 Task: Brush Stroke Text Effect.
Action: Mouse moved to (45, 11)
Screenshot: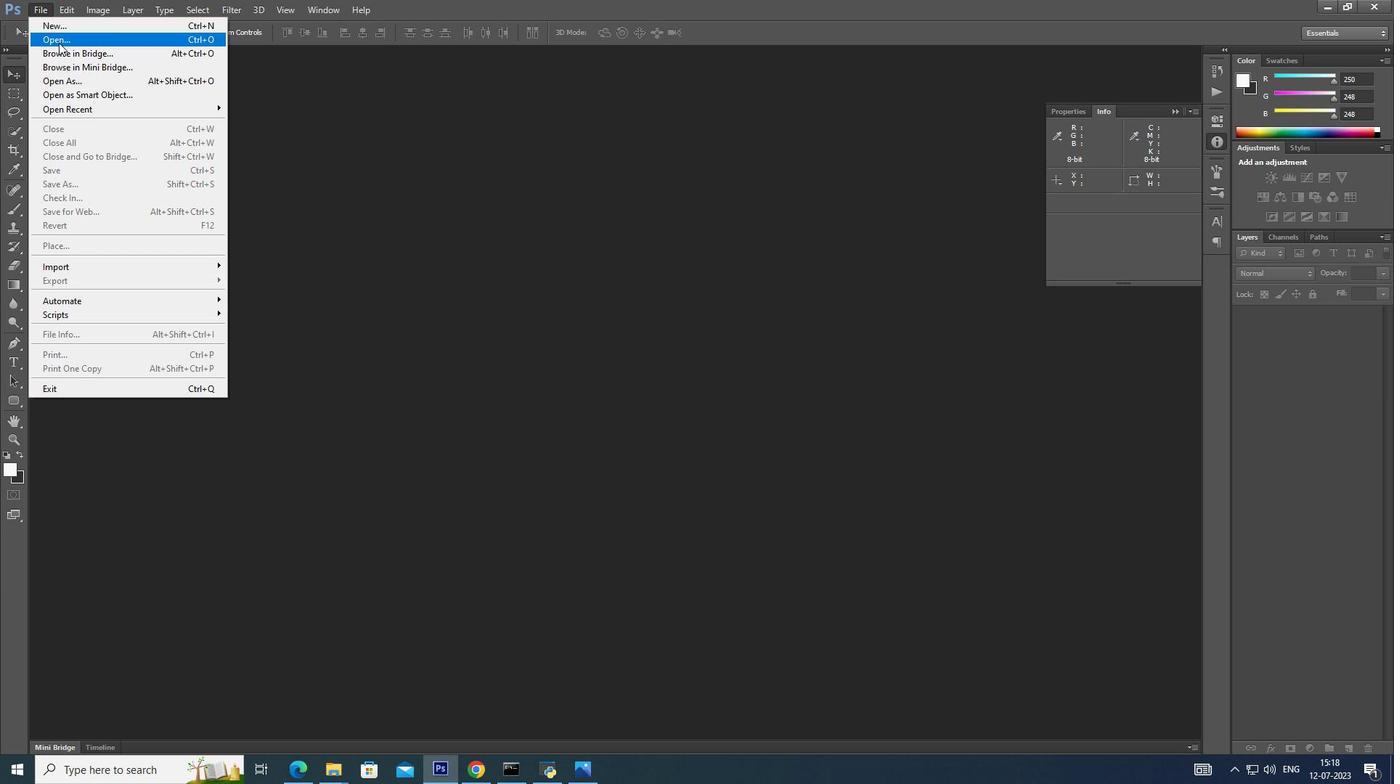 
Action: Mouse pressed left at (45, 11)
Screenshot: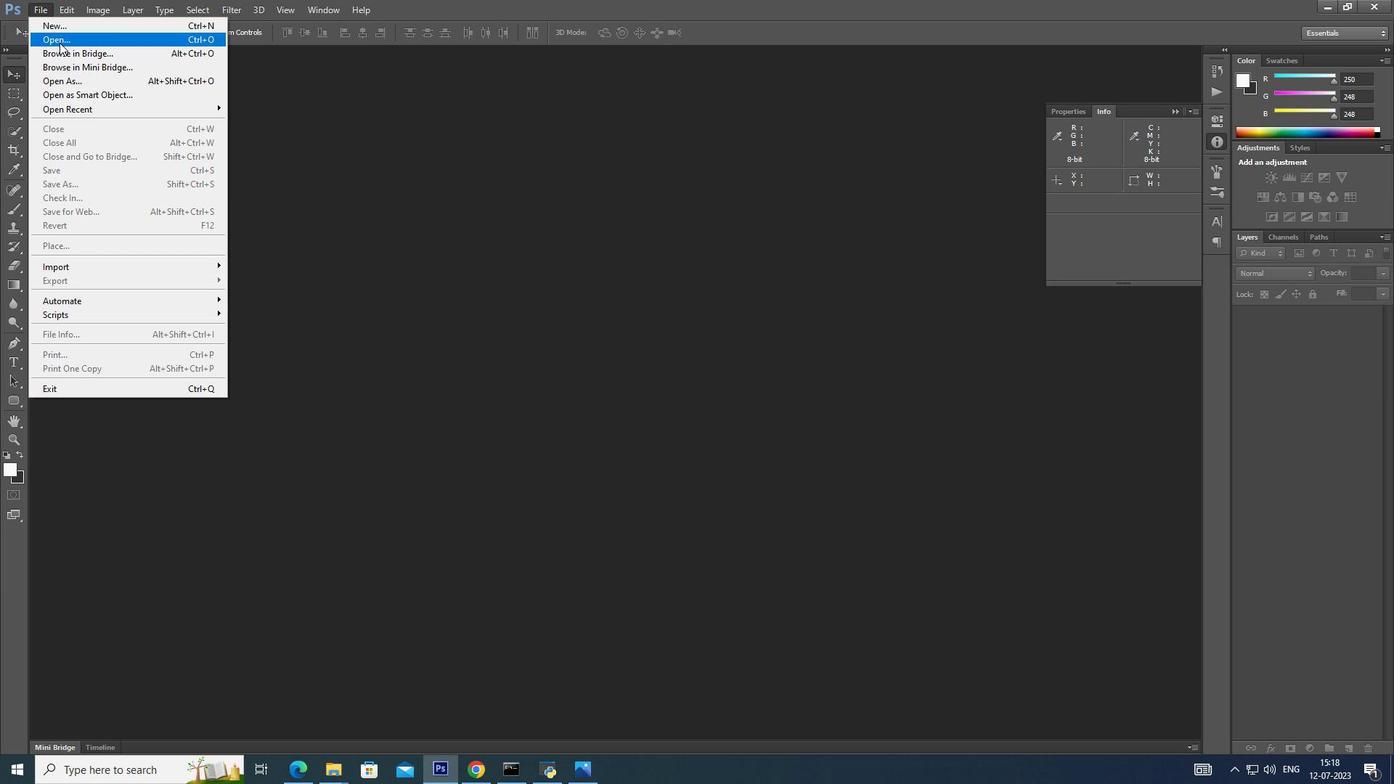 
Action: Mouse moved to (67, 25)
Screenshot: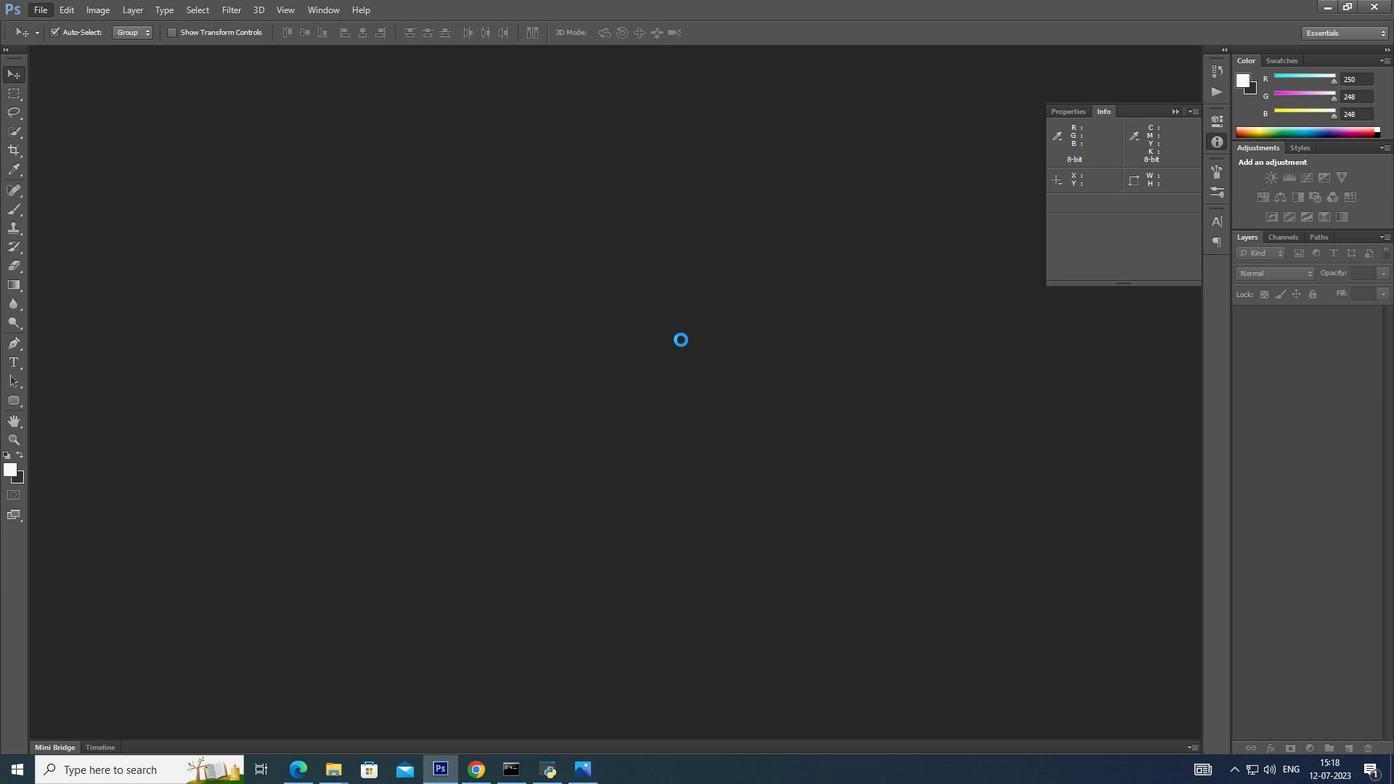 
Action: Mouse pressed left at (67, 25)
Screenshot: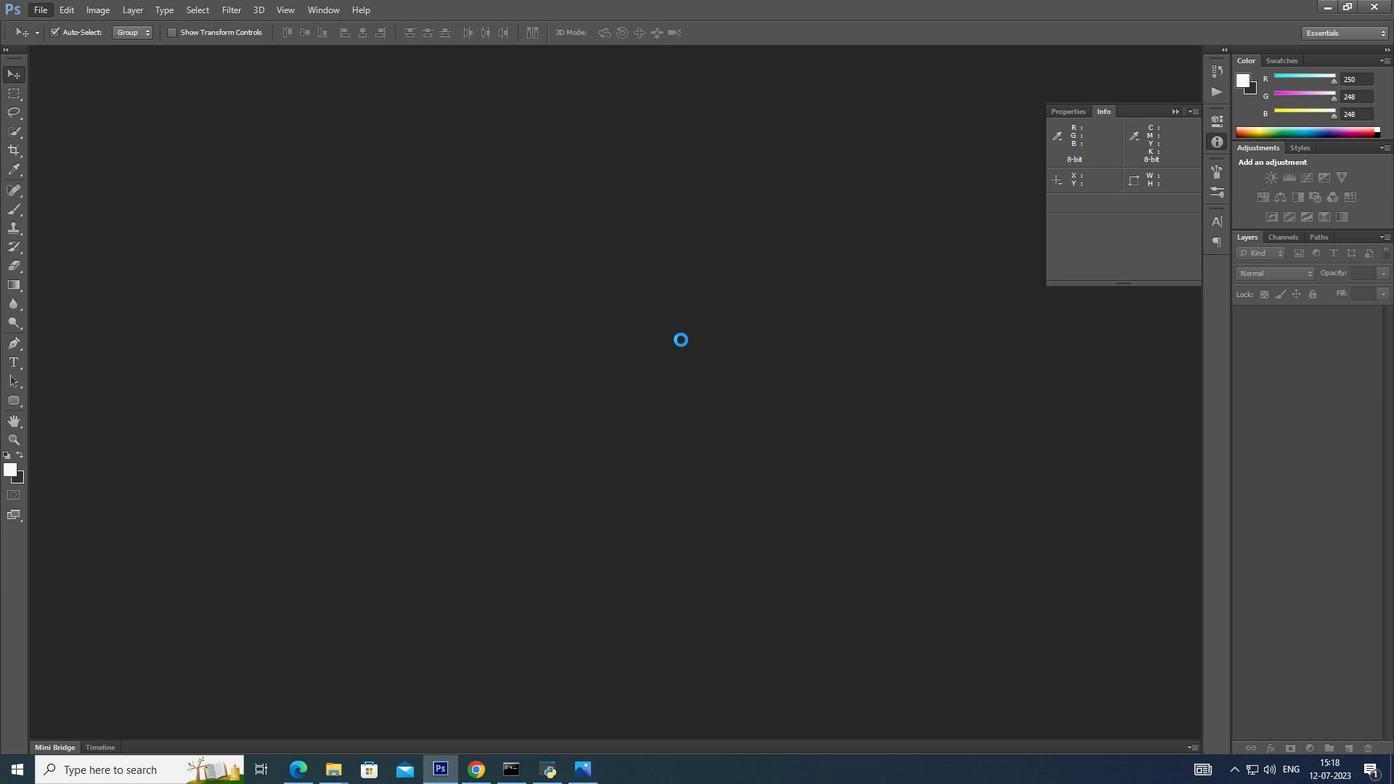 
Action: Mouse moved to (841, 189)
Screenshot: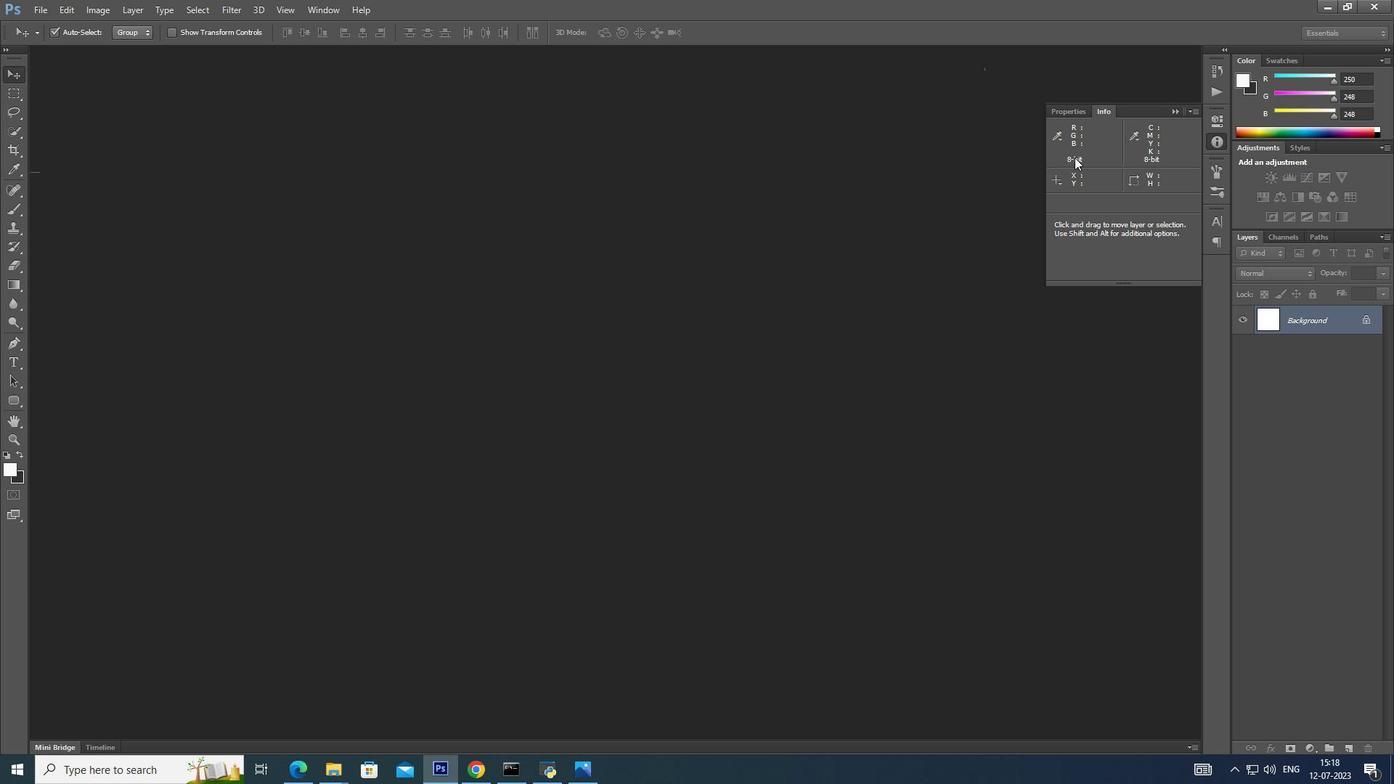 
Action: Mouse pressed left at (841, 189)
Screenshot: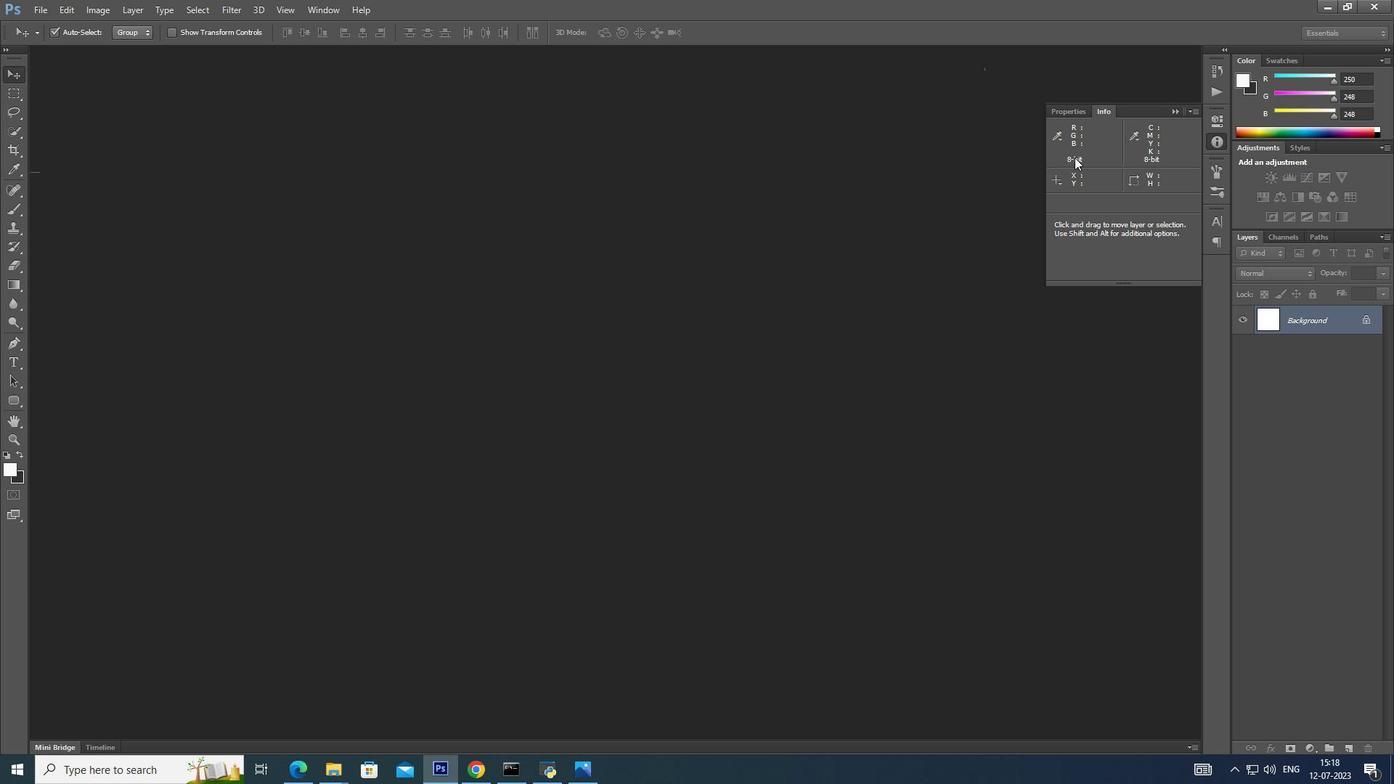 
Action: Mouse moved to (1170, 110)
Screenshot: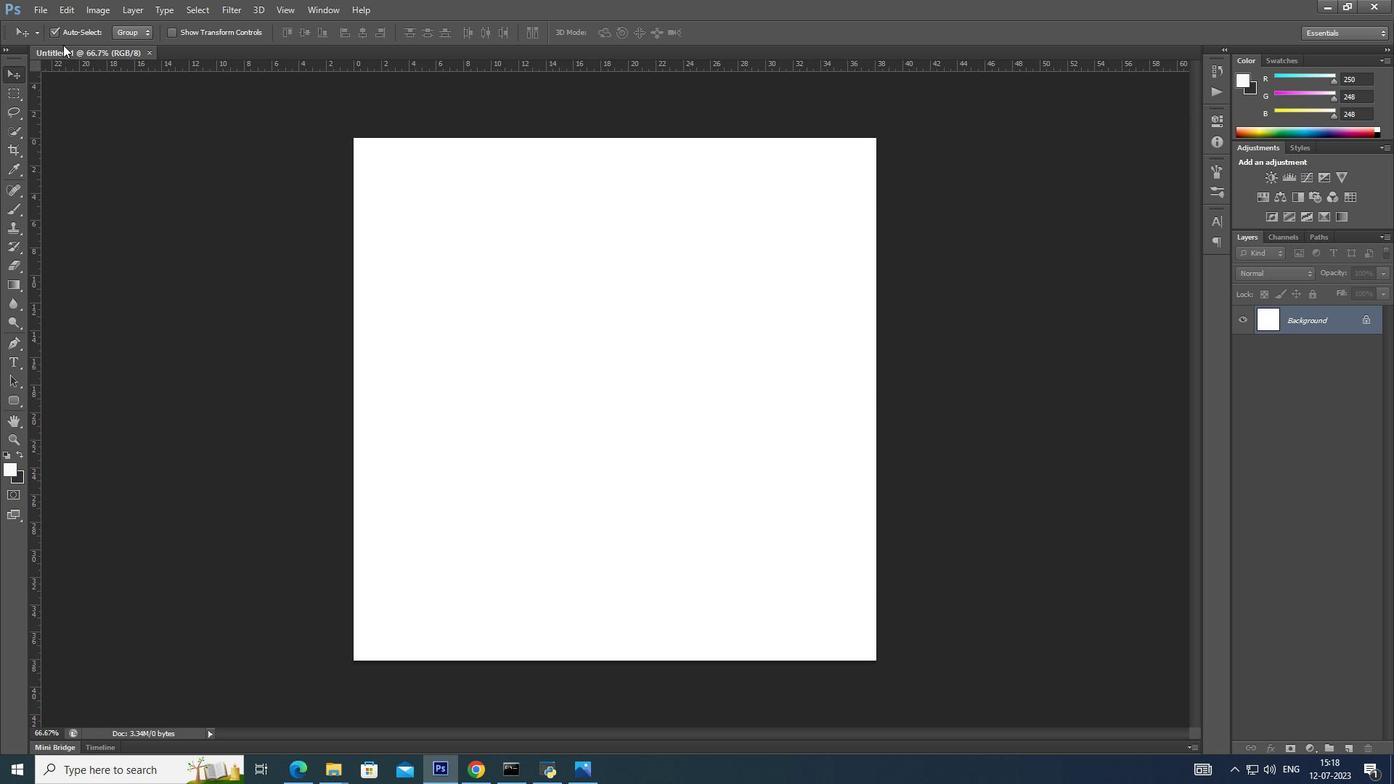 
Action: Mouse pressed left at (1170, 110)
Screenshot: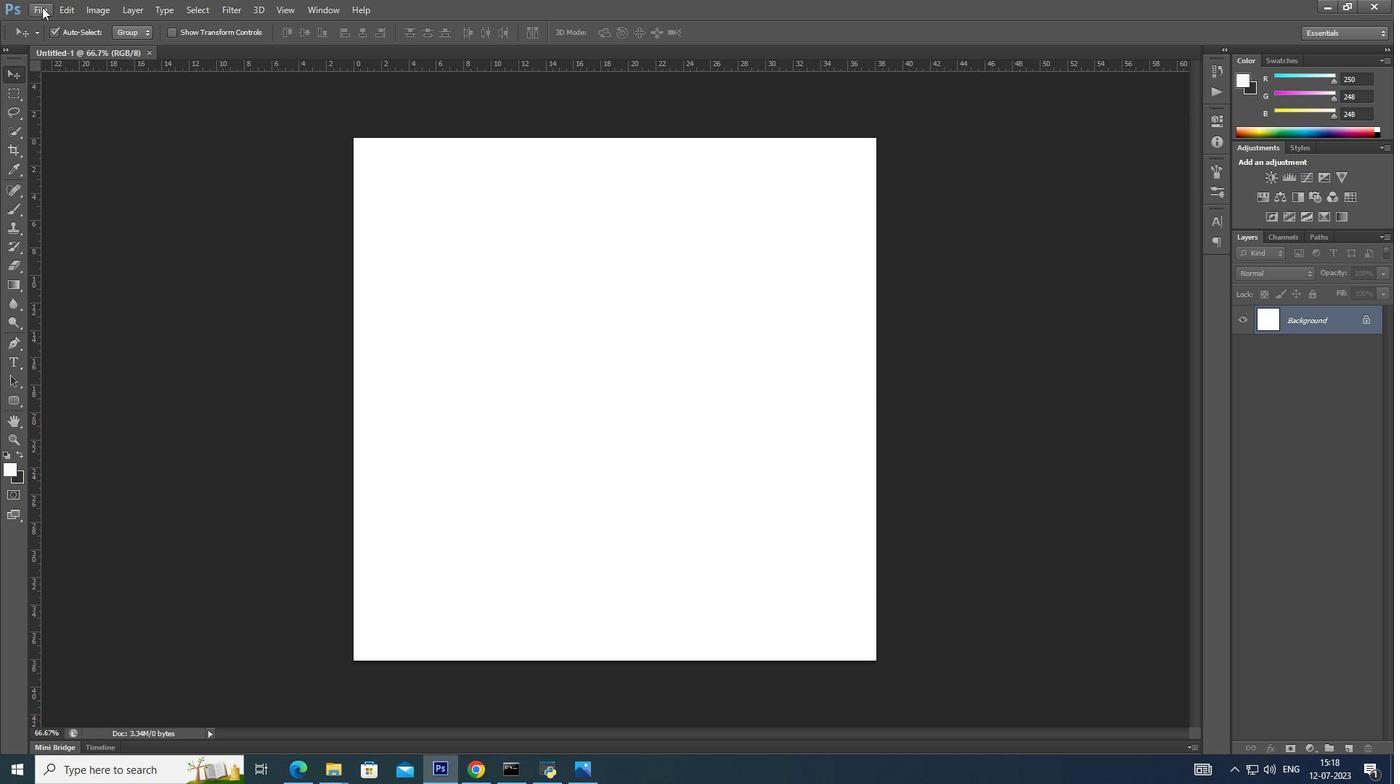 
Action: Mouse moved to (41, 5)
Screenshot: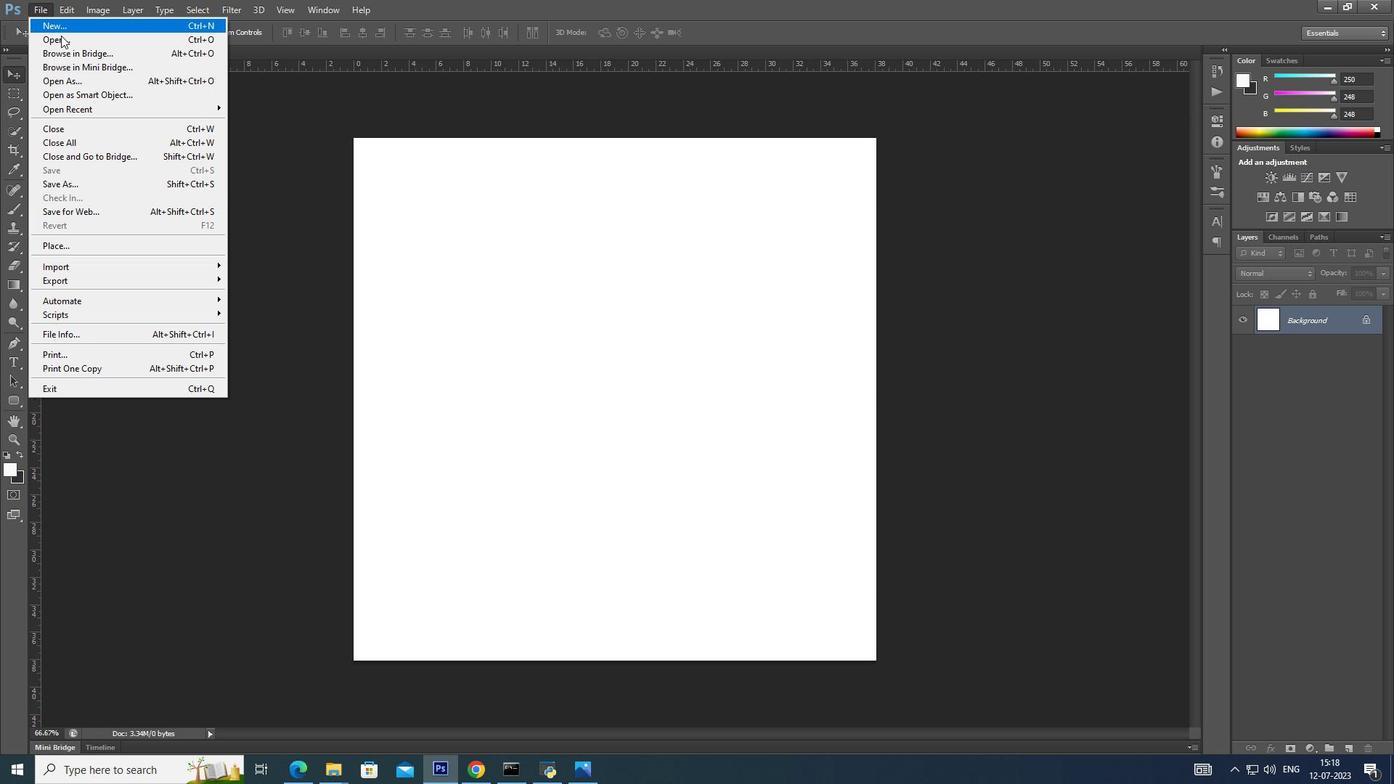 
Action: Mouse pressed left at (41, 5)
Screenshot: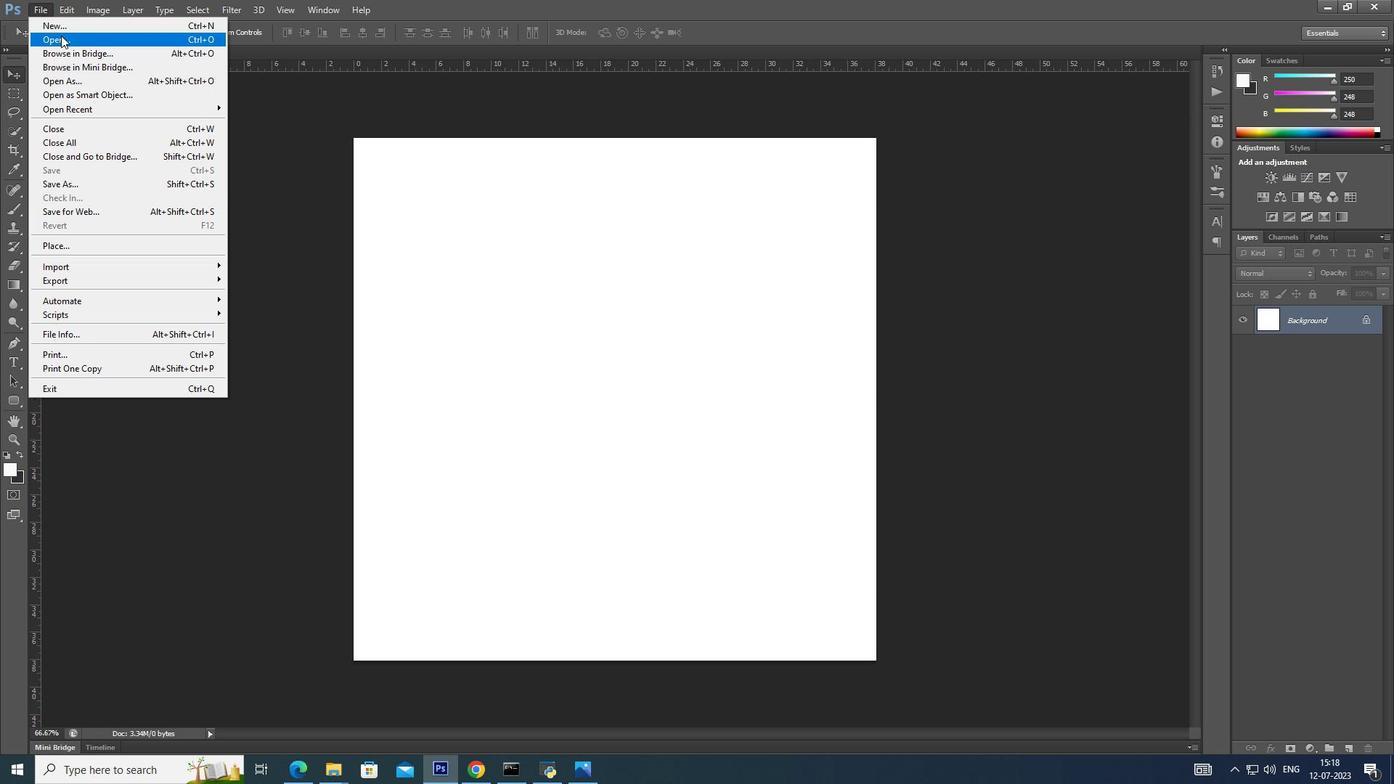 
Action: Mouse moved to (61, 35)
Screenshot: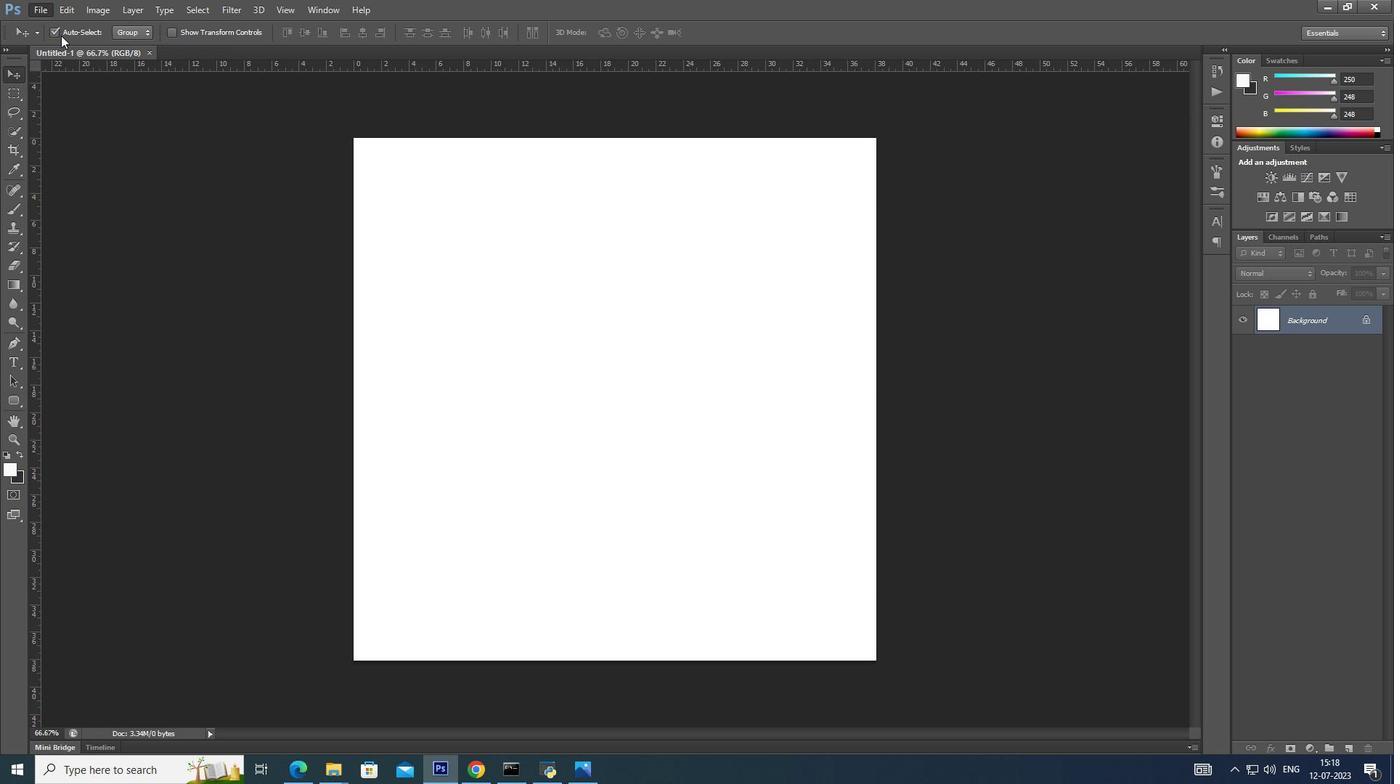 
Action: Mouse pressed left at (61, 35)
Screenshot: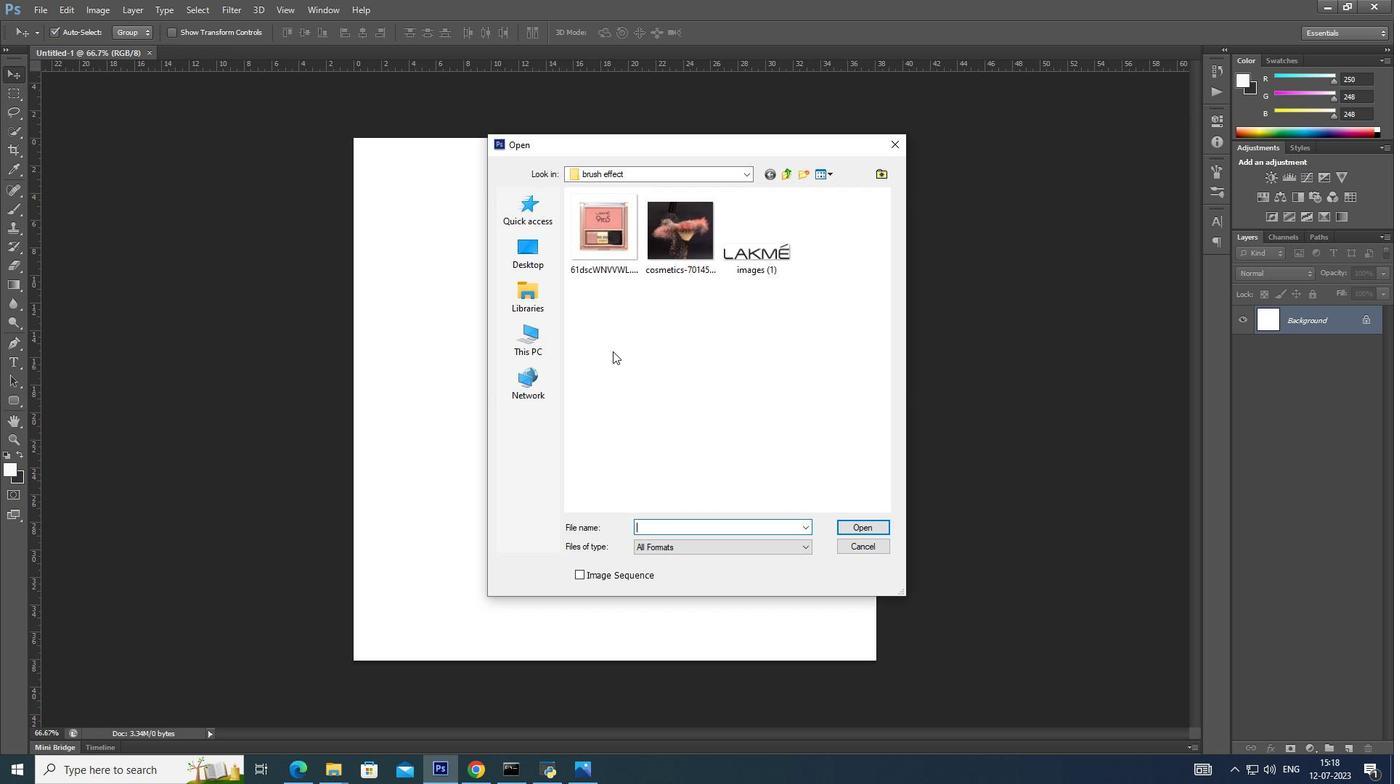 
Action: Mouse moved to (652, 224)
Screenshot: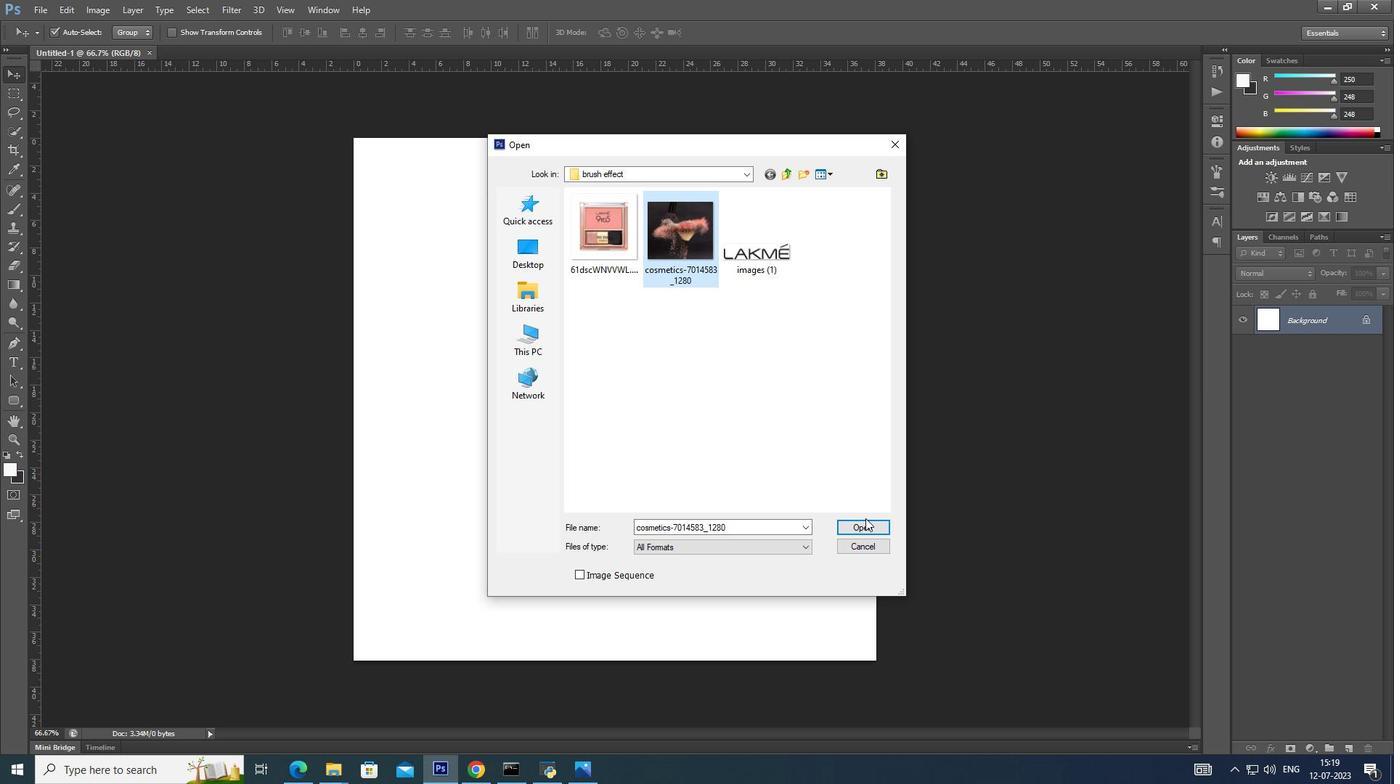 
Action: Mouse pressed left at (652, 224)
Screenshot: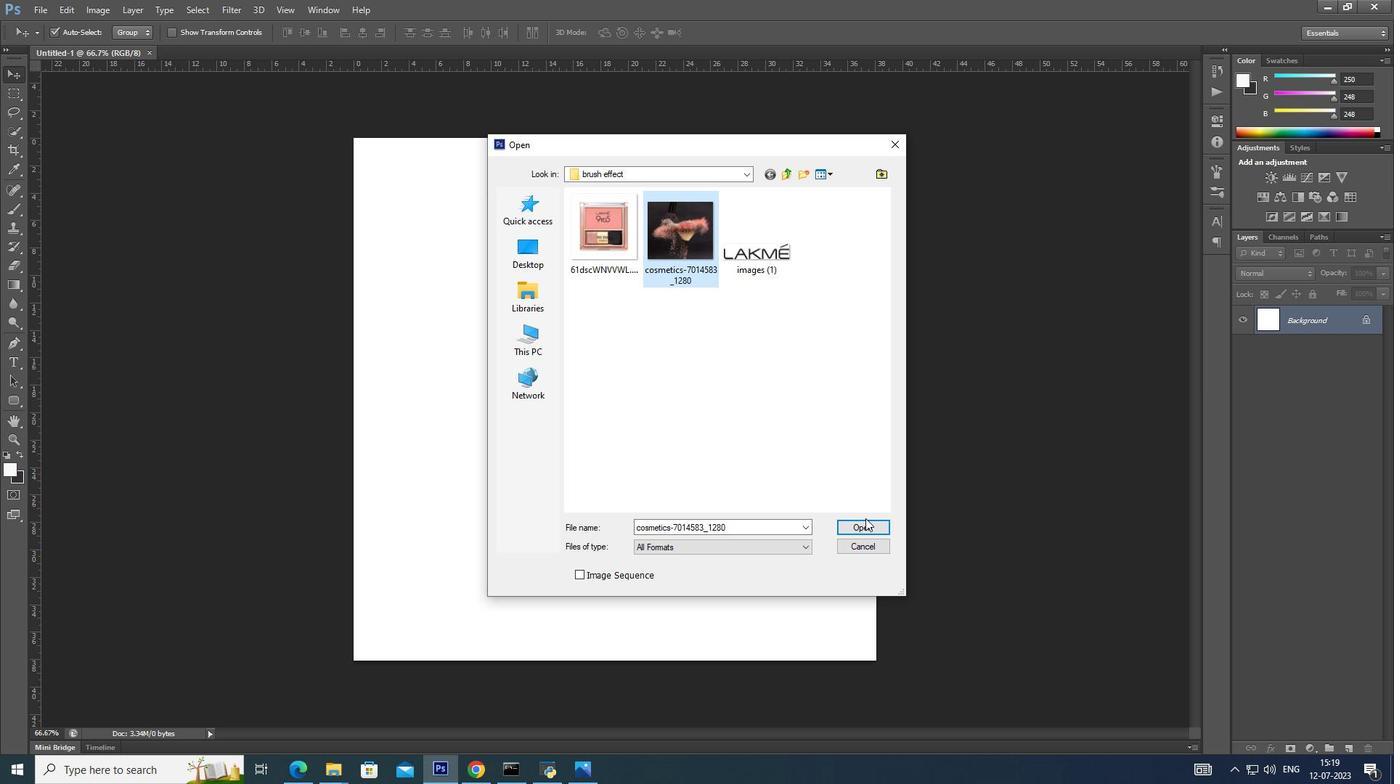 
Action: Mouse moved to (867, 522)
Screenshot: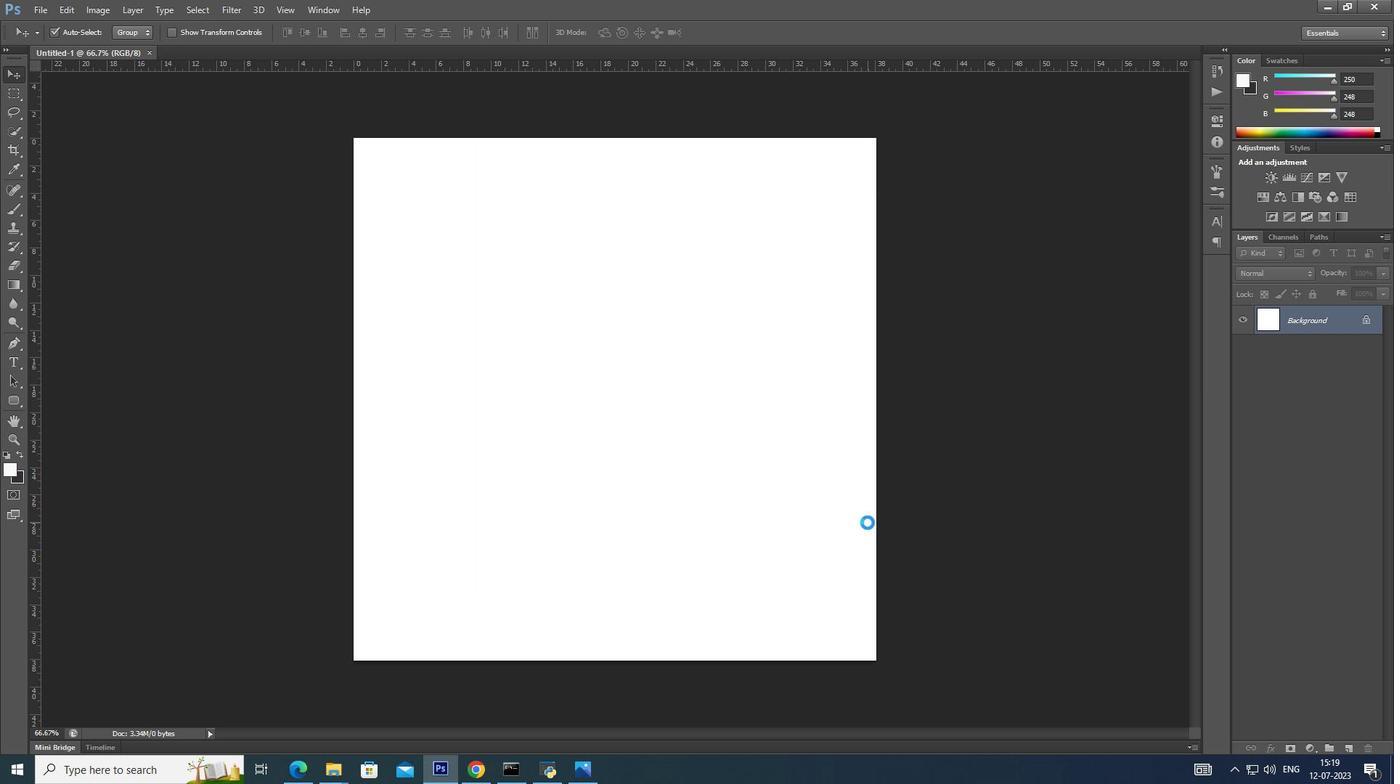 
Action: Mouse pressed left at (867, 522)
Screenshot: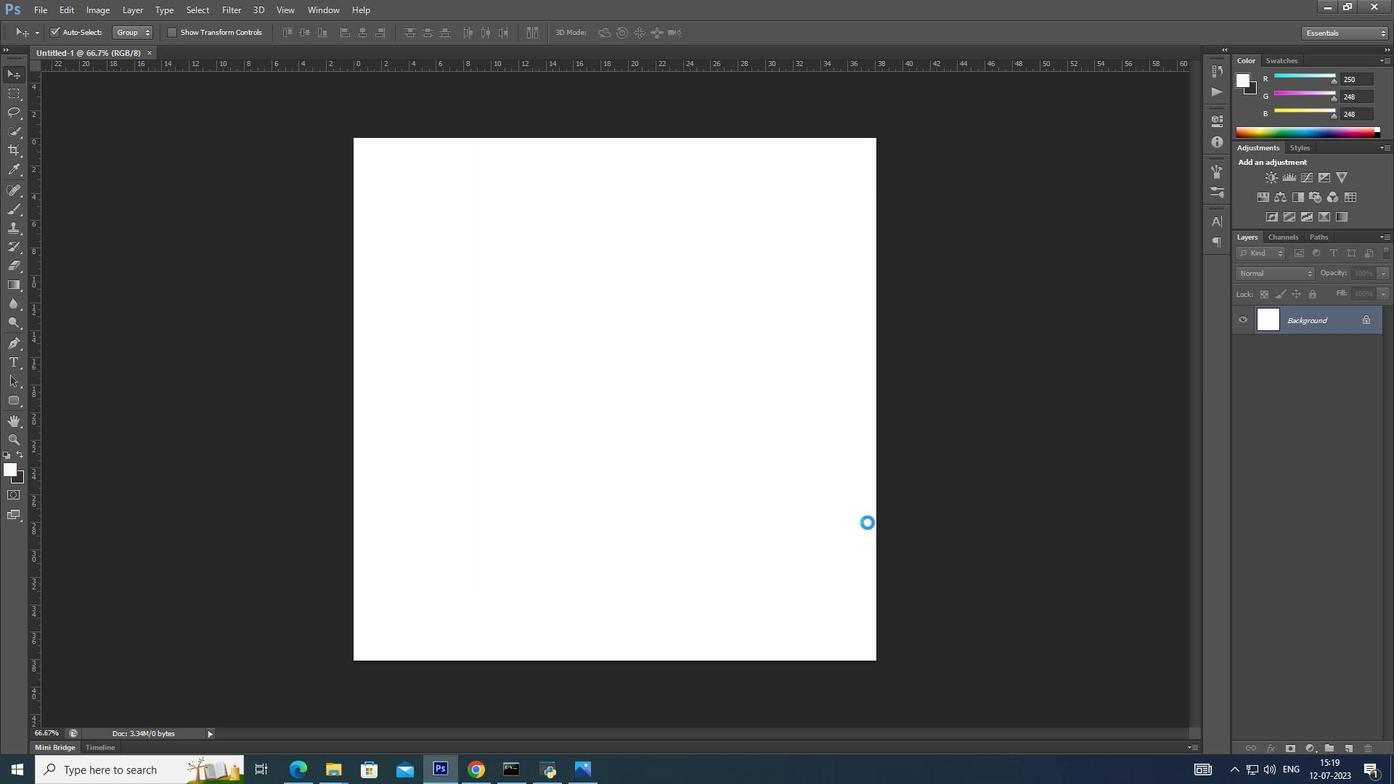 
Action: Mouse moved to (1313, 318)
Screenshot: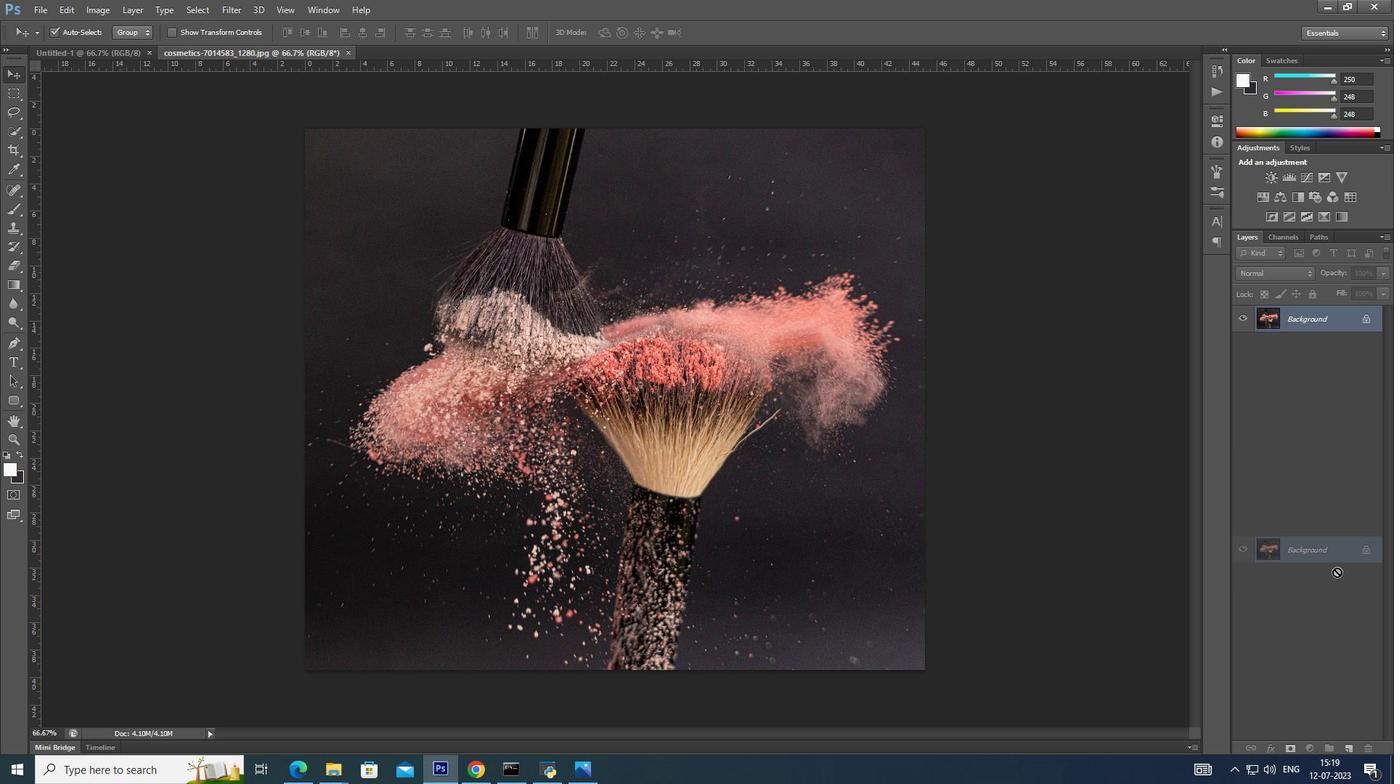 
Action: Mouse pressed left at (1313, 318)
Screenshot: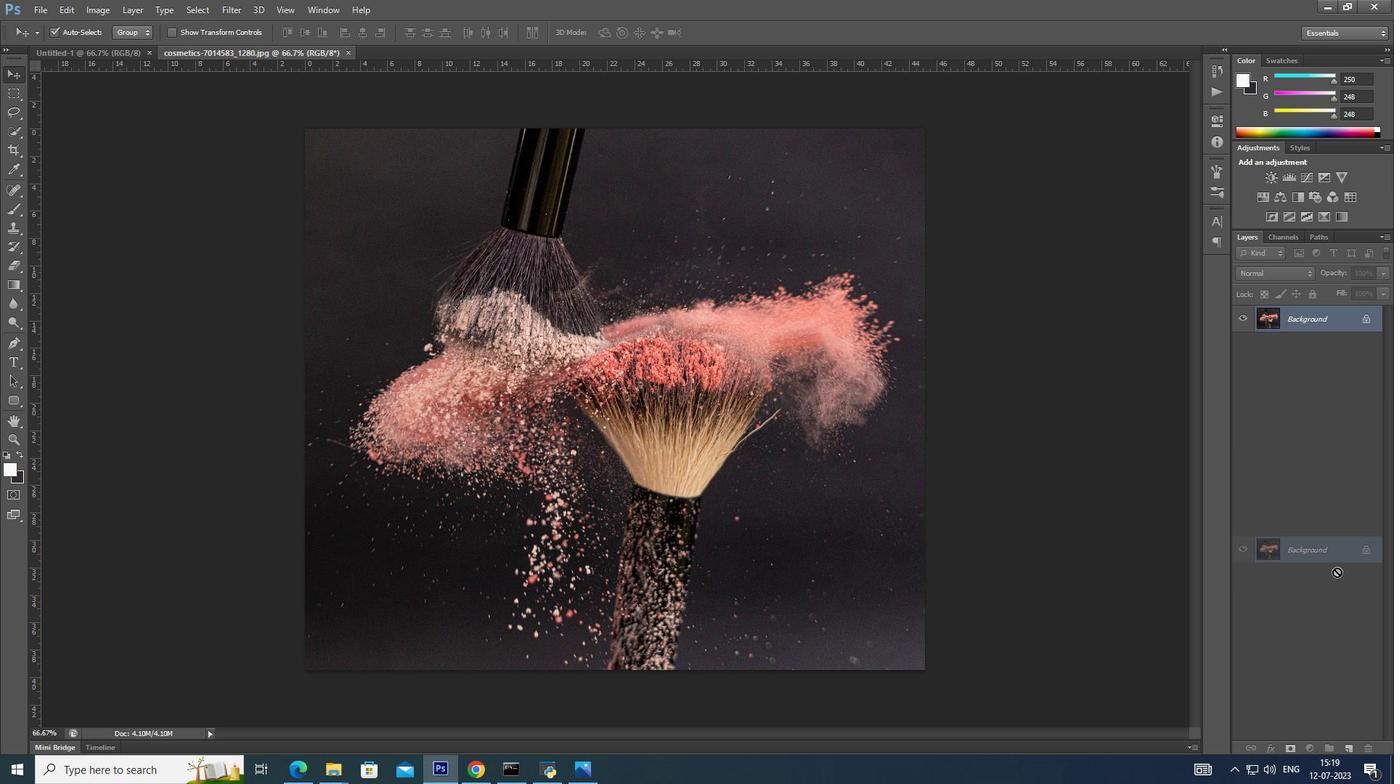 
Action: Mouse moved to (604, 310)
Screenshot: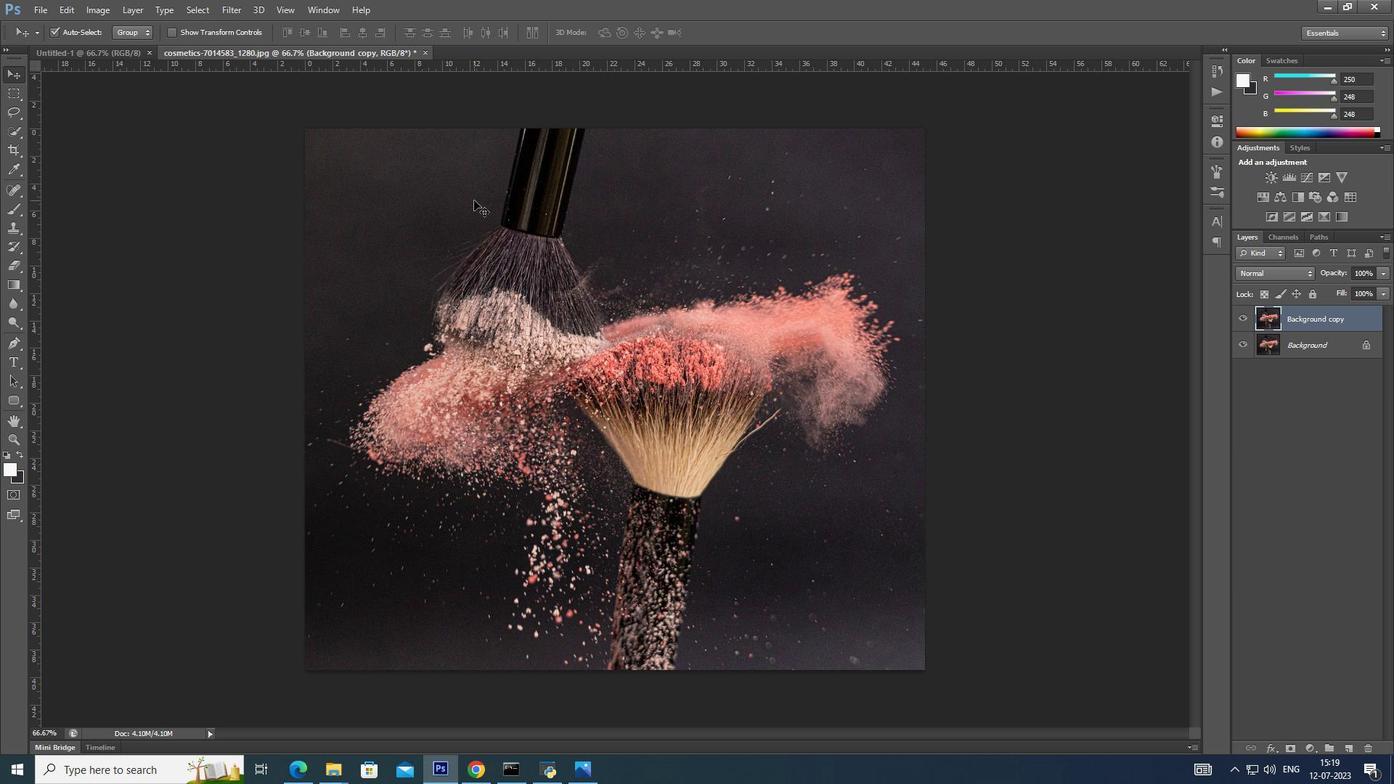 
Action: Mouse pressed left at (604, 310)
Screenshot: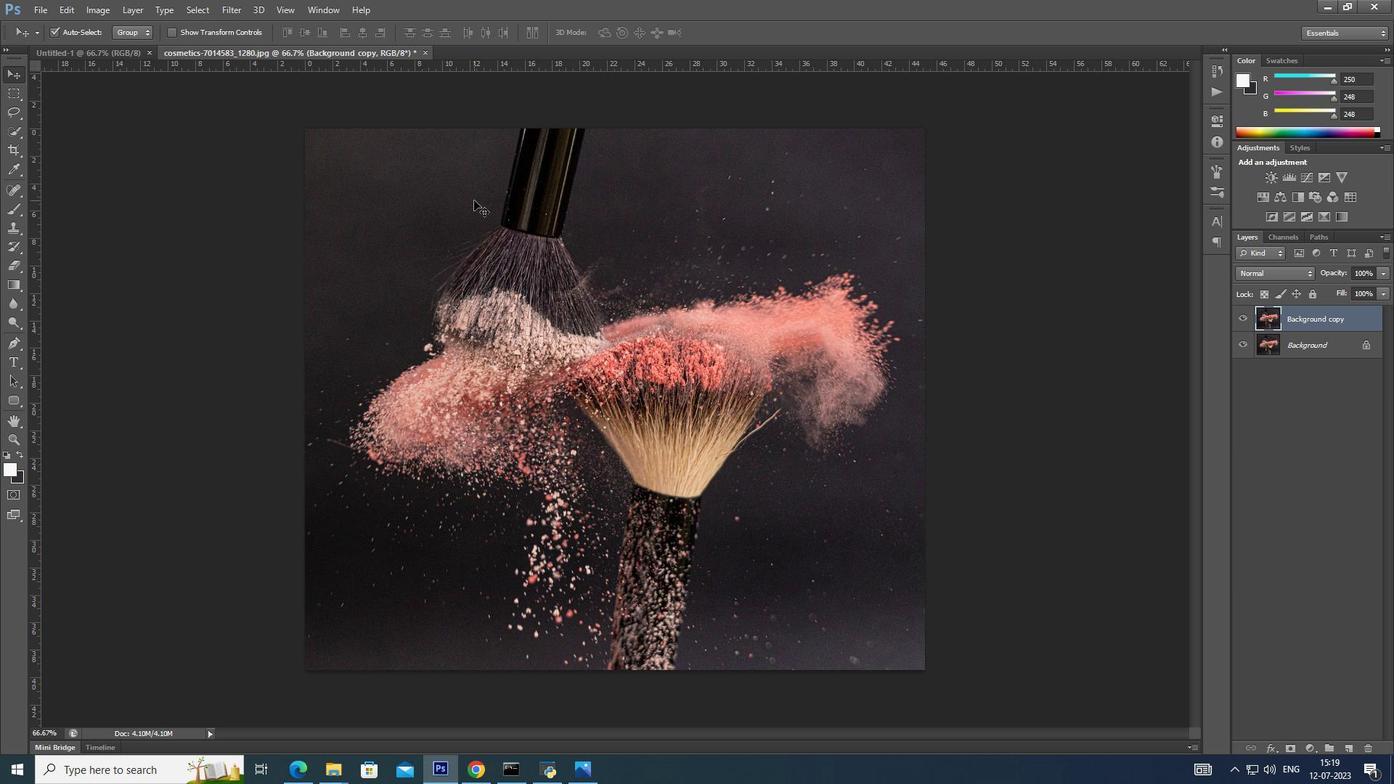 
Action: Mouse moved to (474, 200)
Screenshot: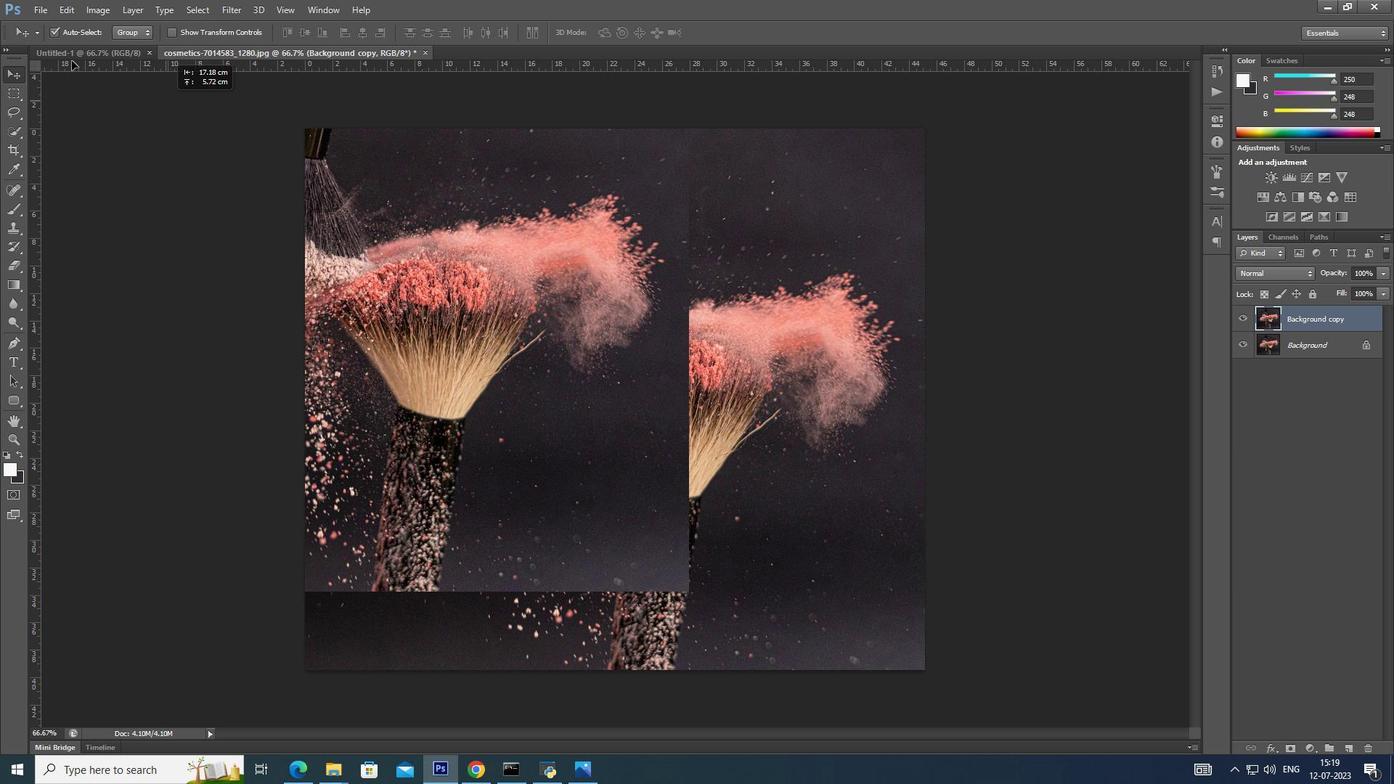
Action: Mouse pressed left at (474, 200)
Screenshot: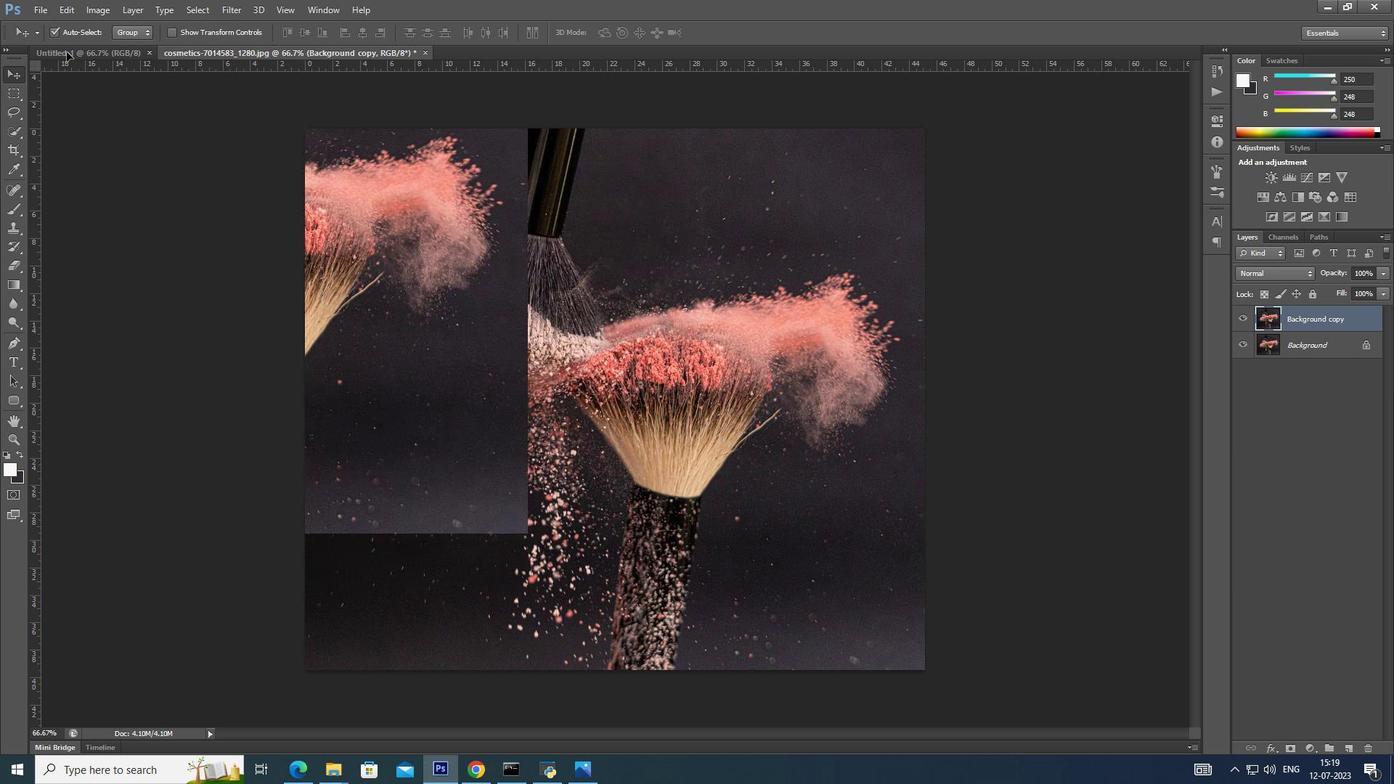 
Action: Mouse moved to (664, 413)
Screenshot: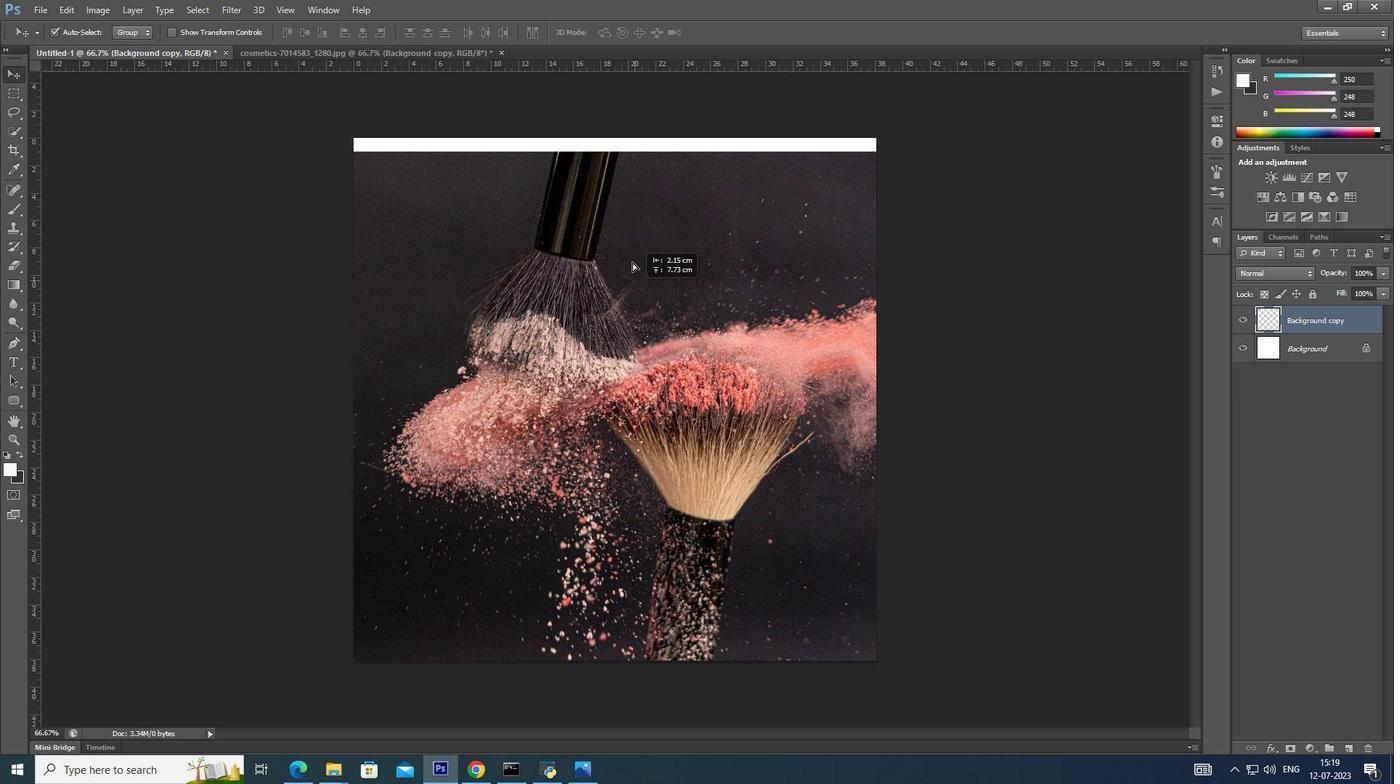 
Action: Mouse pressed left at (664, 413)
Screenshot: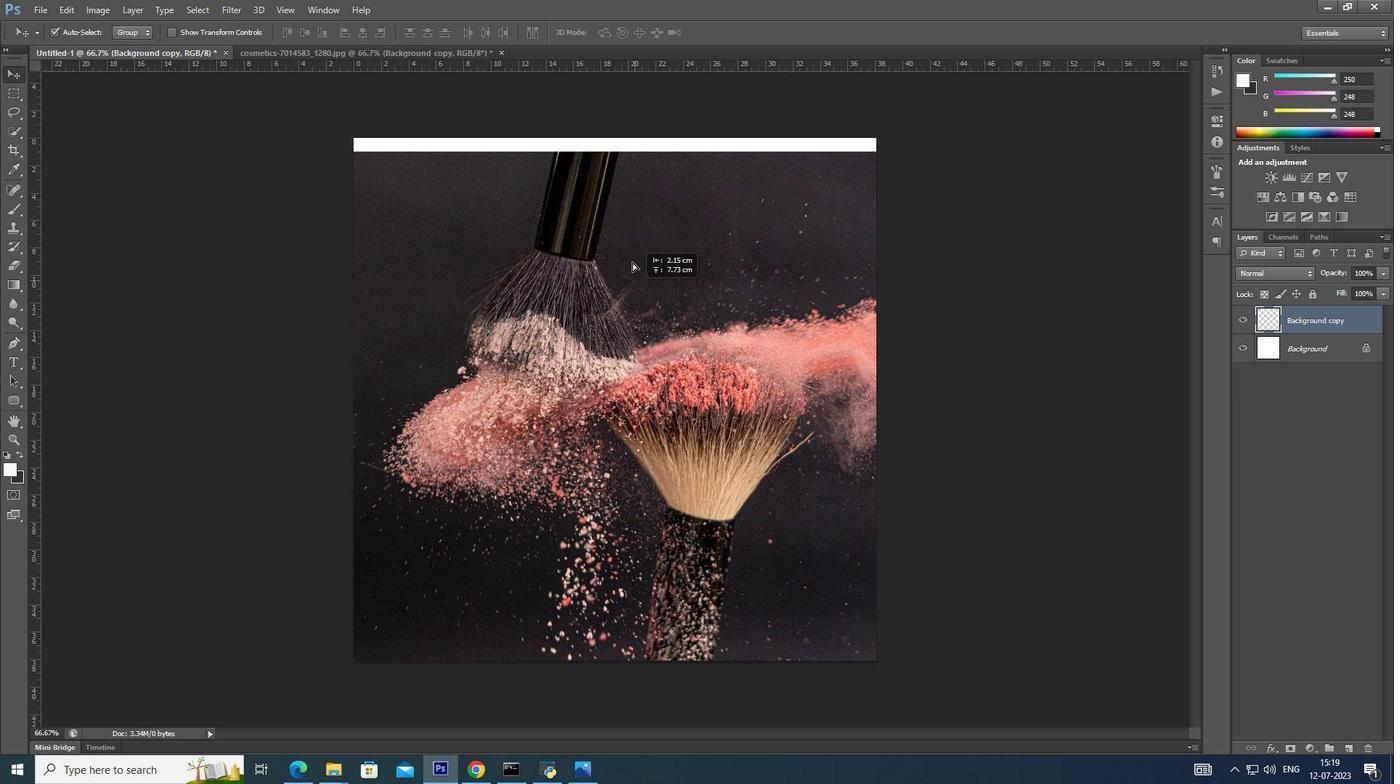 
Action: Mouse moved to (626, 246)
Screenshot: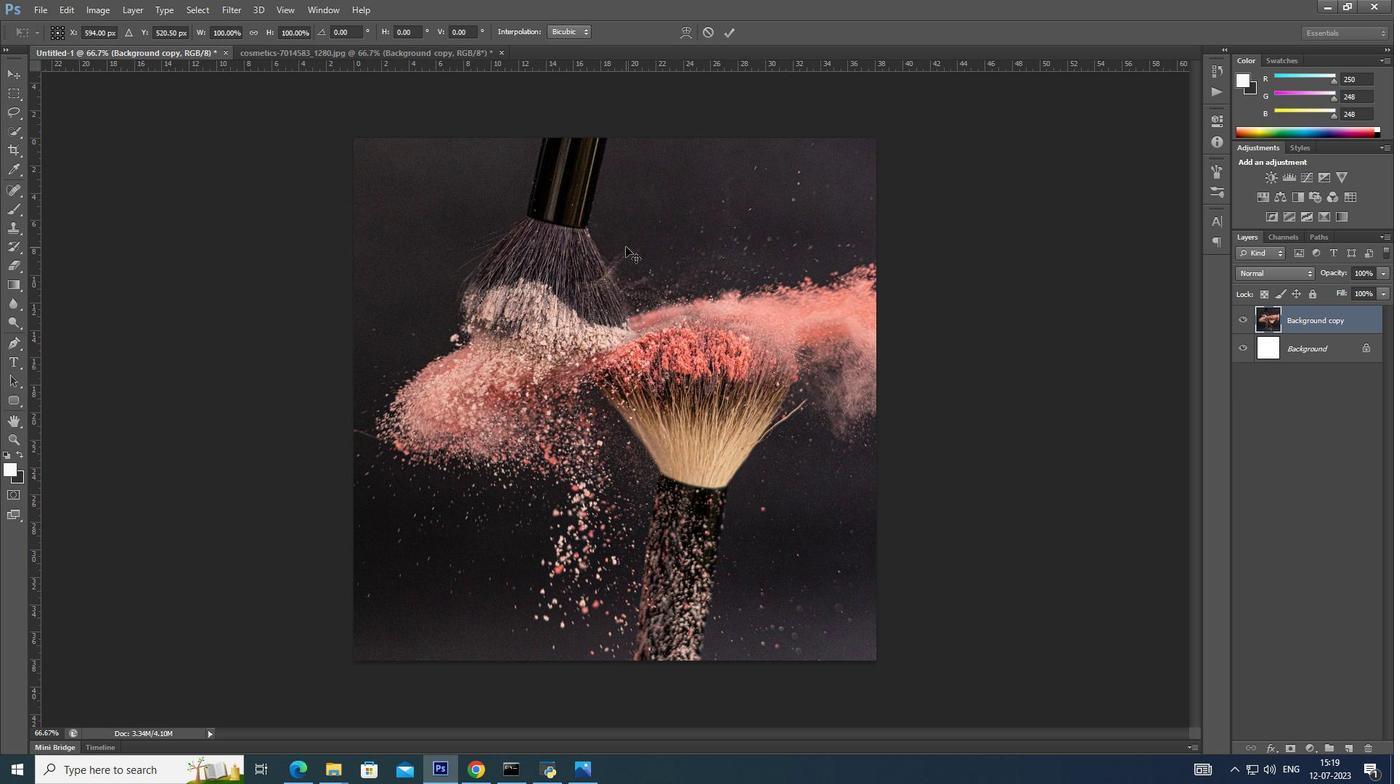 
Action: Key pressed ctrl+T
Screenshot: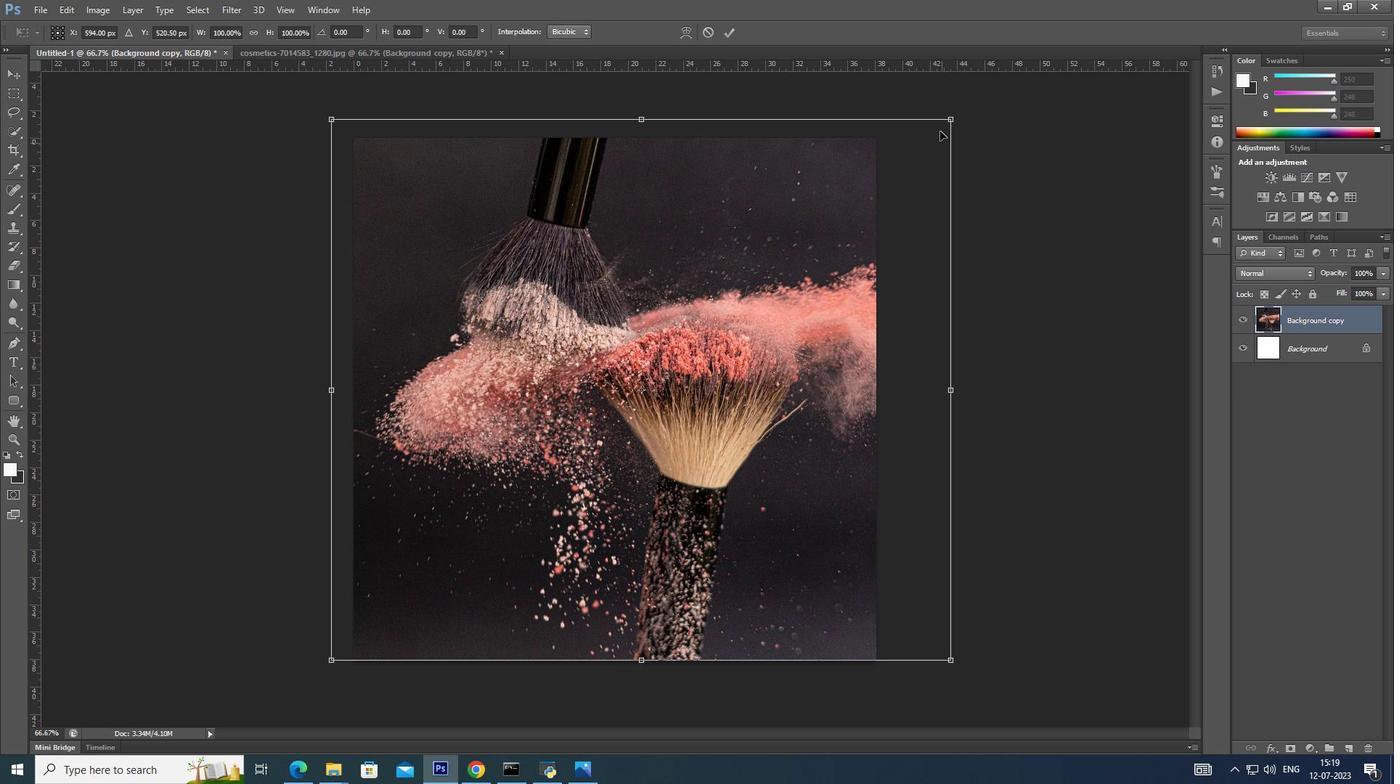 
Action: Mouse moved to (951, 116)
Screenshot: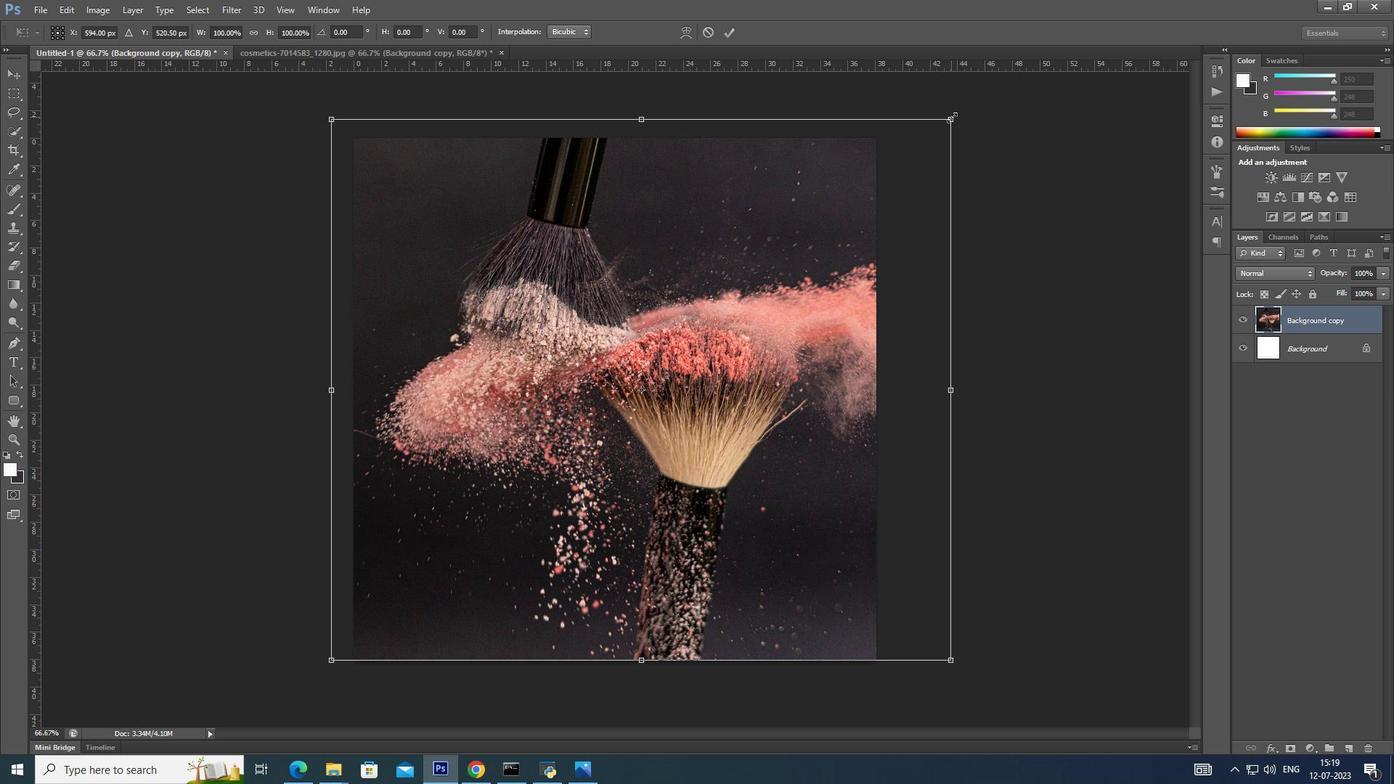 
Action: Key pressed <Key.shift><Key.alt_l>
Screenshot: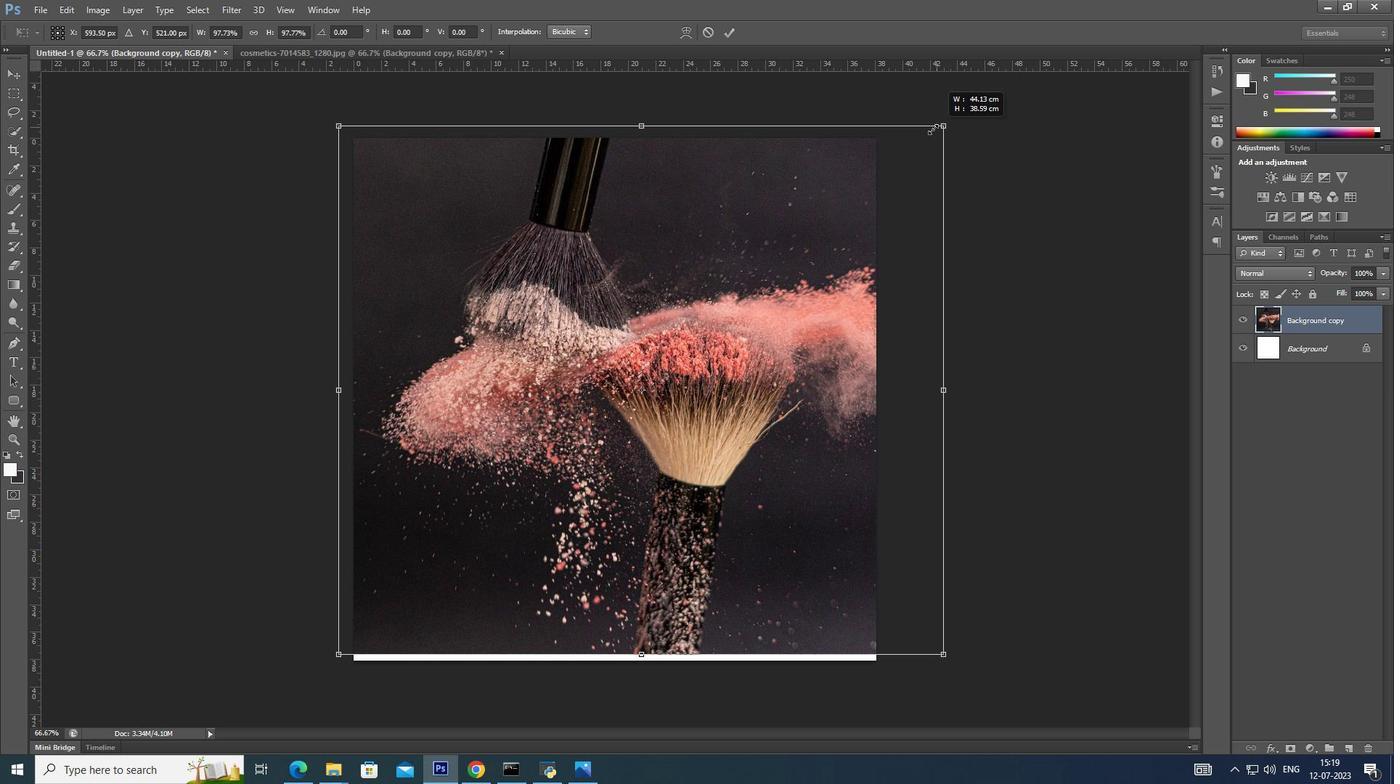 
Action: Mouse pressed left at (951, 116)
Screenshot: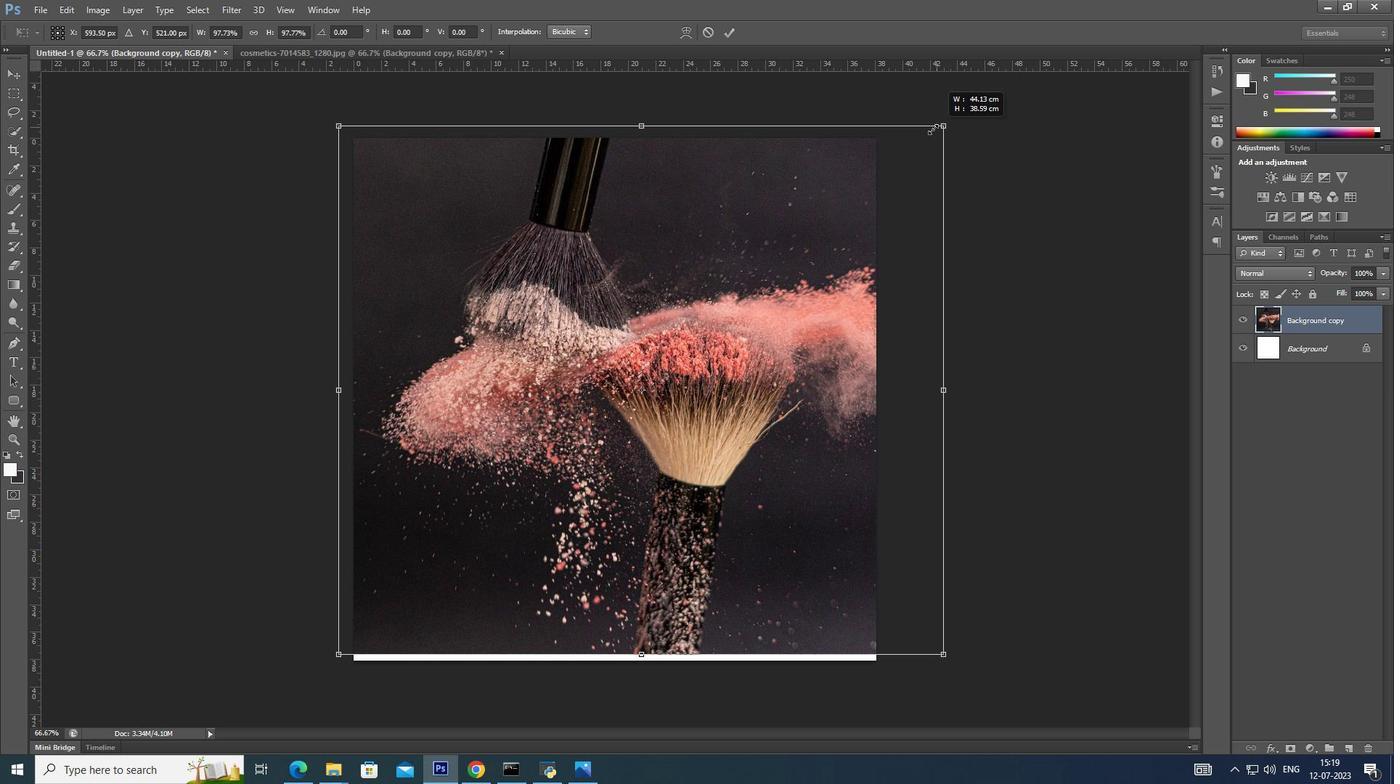 
Action: Mouse moved to (944, 123)
Screenshot: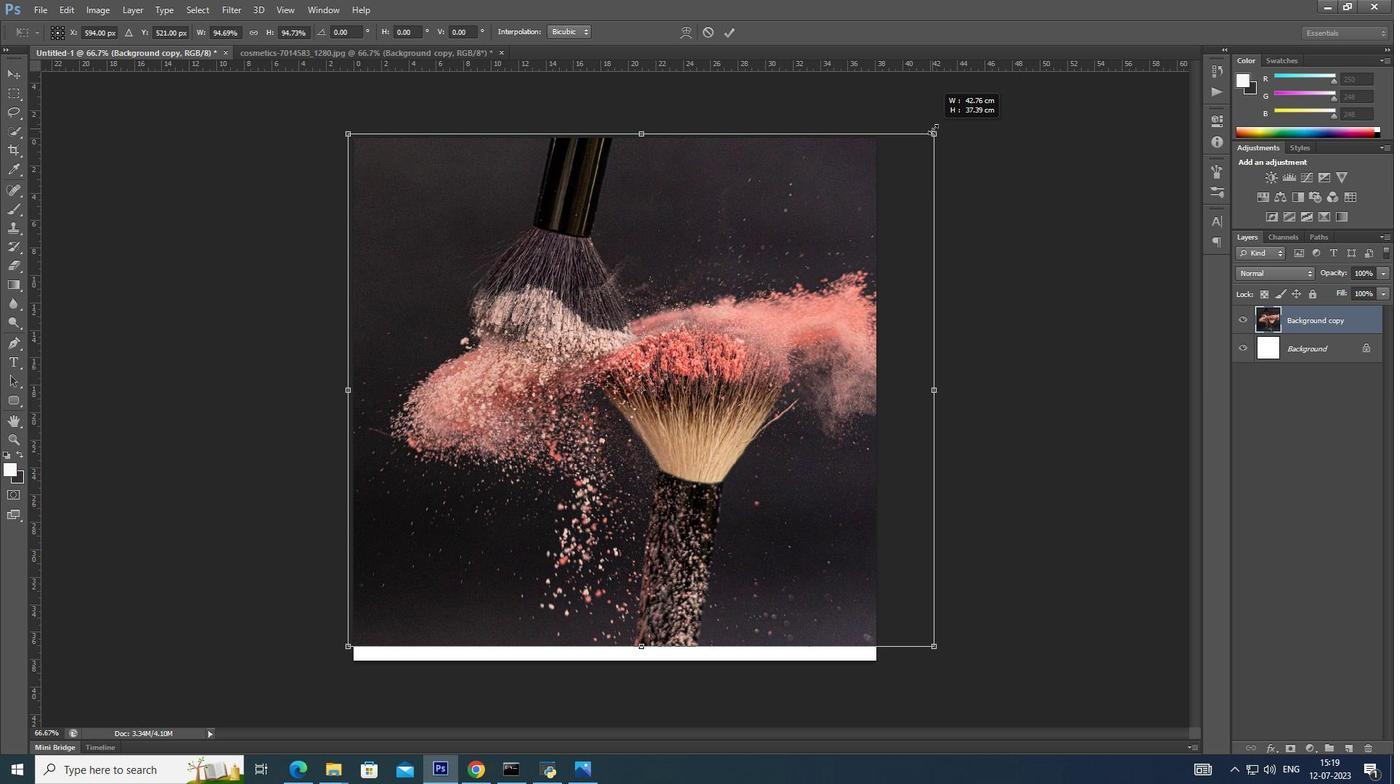 
Action: Key pressed <Key.alt_l><Key.alt_l><Key.alt_l>
Screenshot: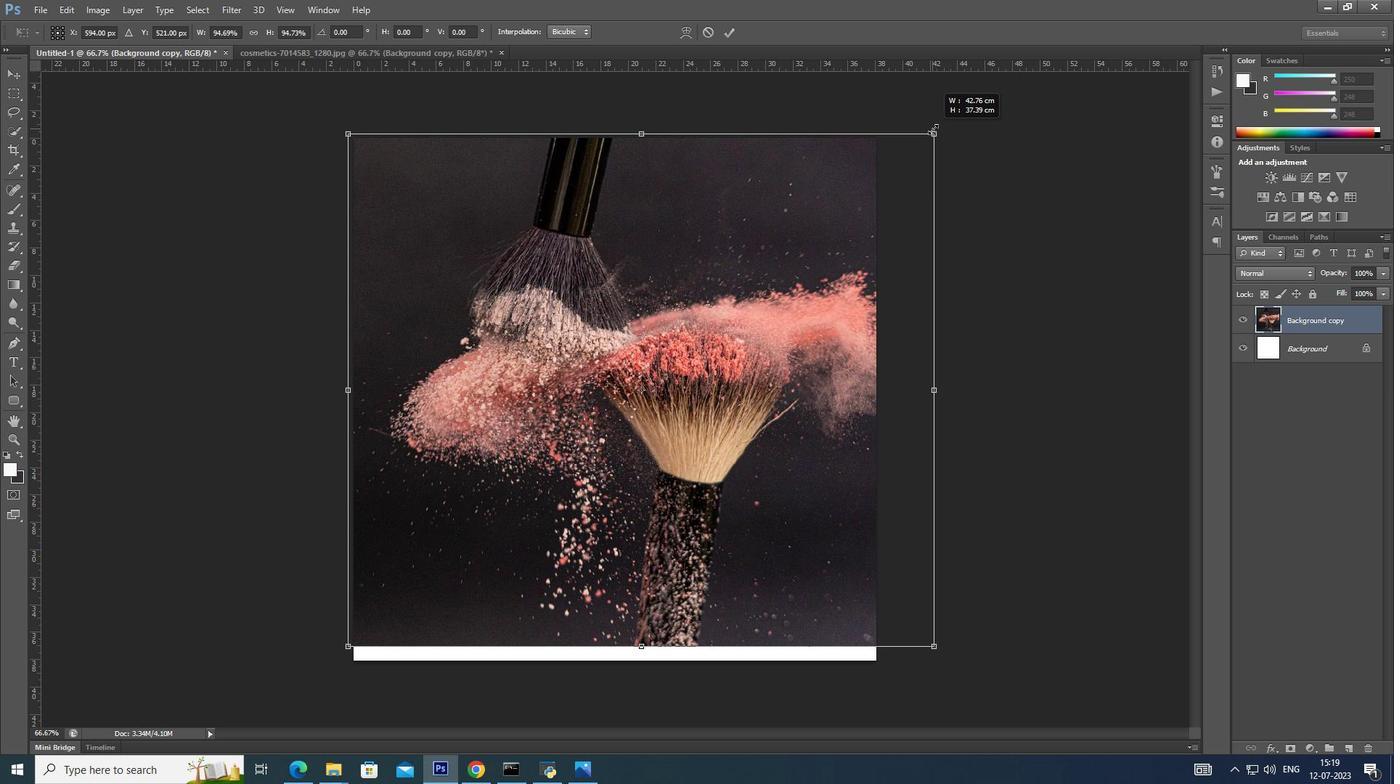 
Action: Mouse moved to (944, 124)
Screenshot: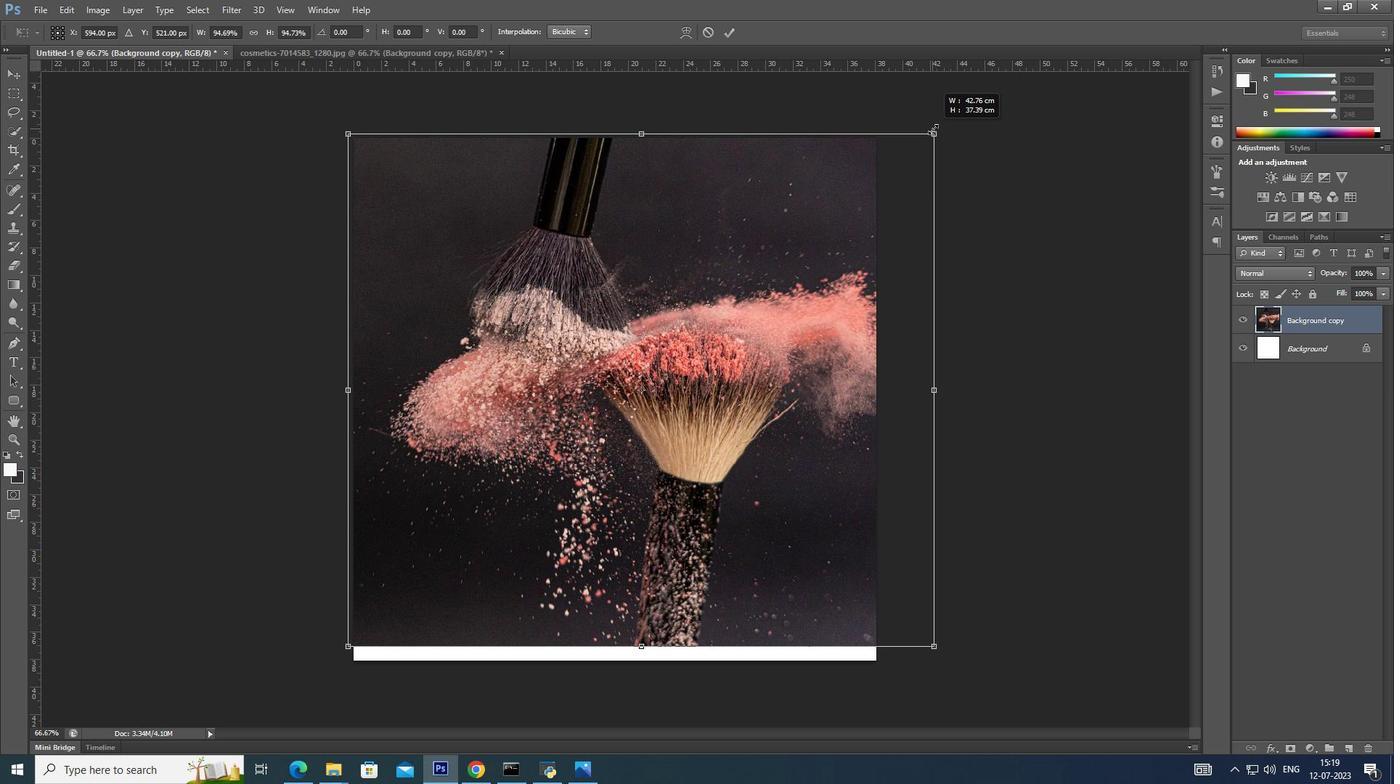 
Action: Key pressed <Key.alt_l><Key.alt_l><Key.alt_l>
Screenshot: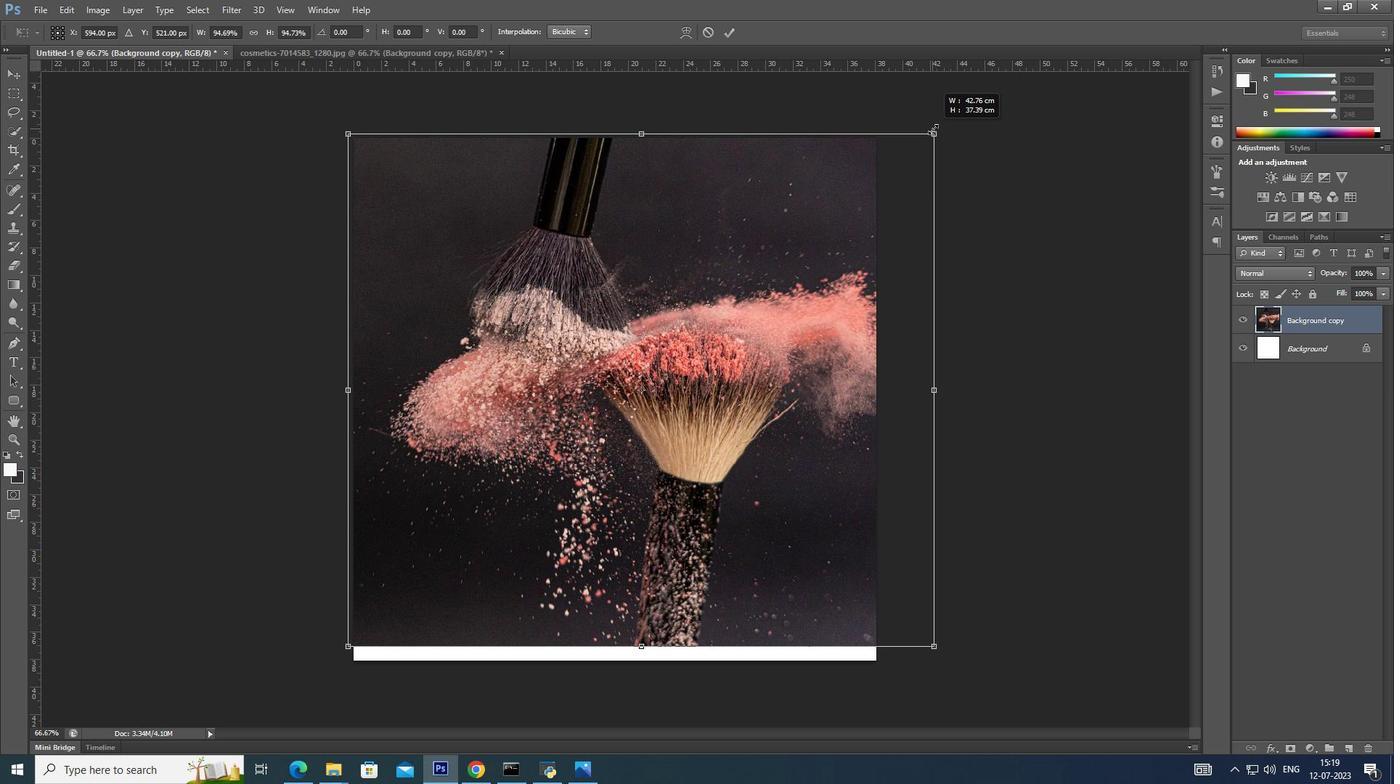 
Action: Mouse moved to (939, 126)
Screenshot: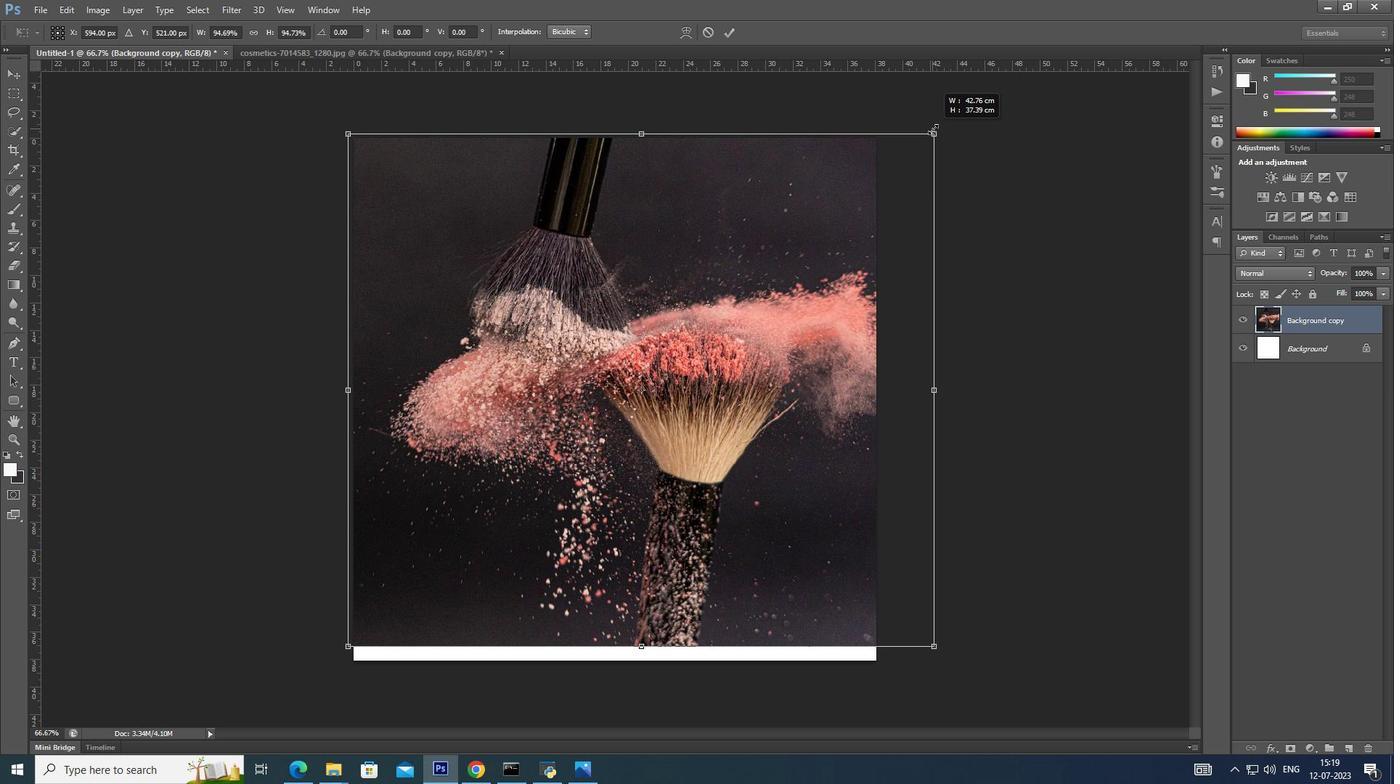 
Action: Key pressed <Key.alt_l>
Screenshot: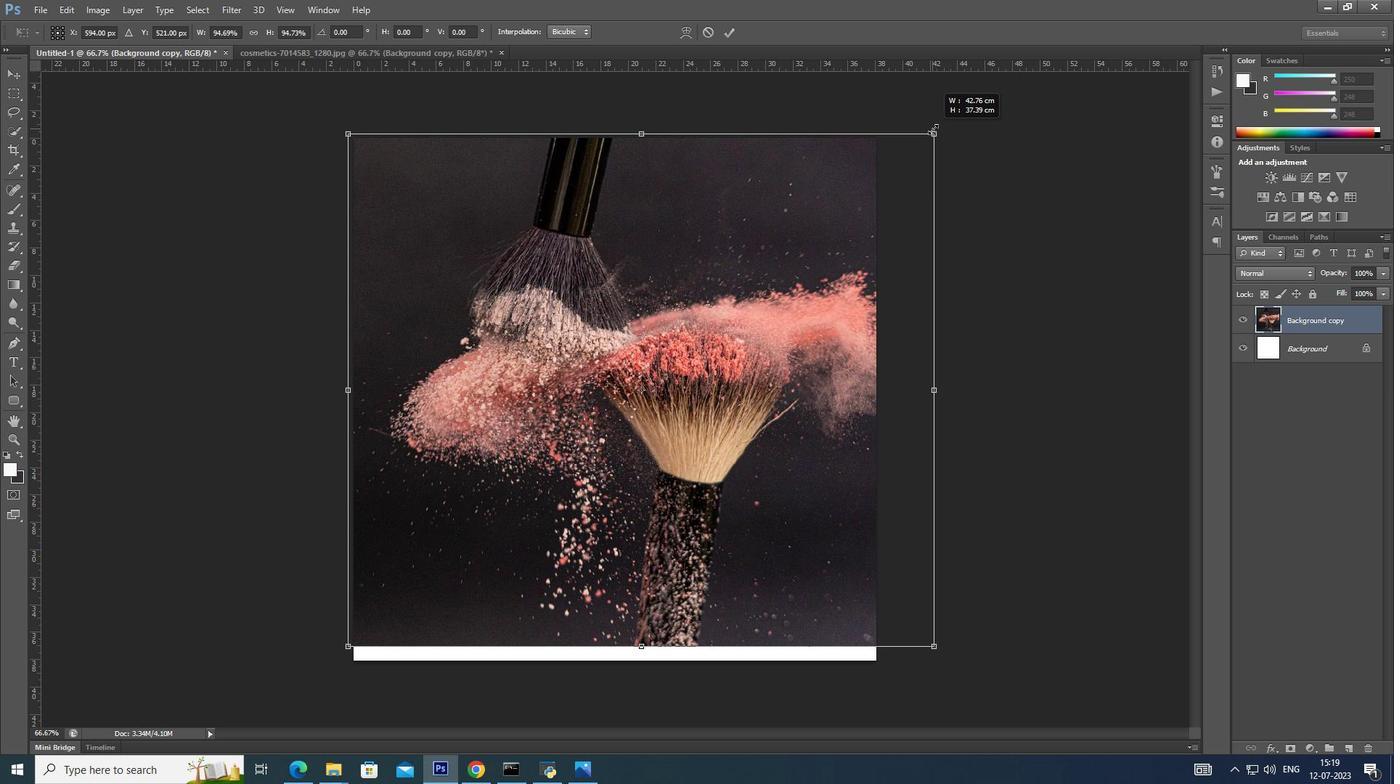 
Action: Mouse moved to (936, 127)
Screenshot: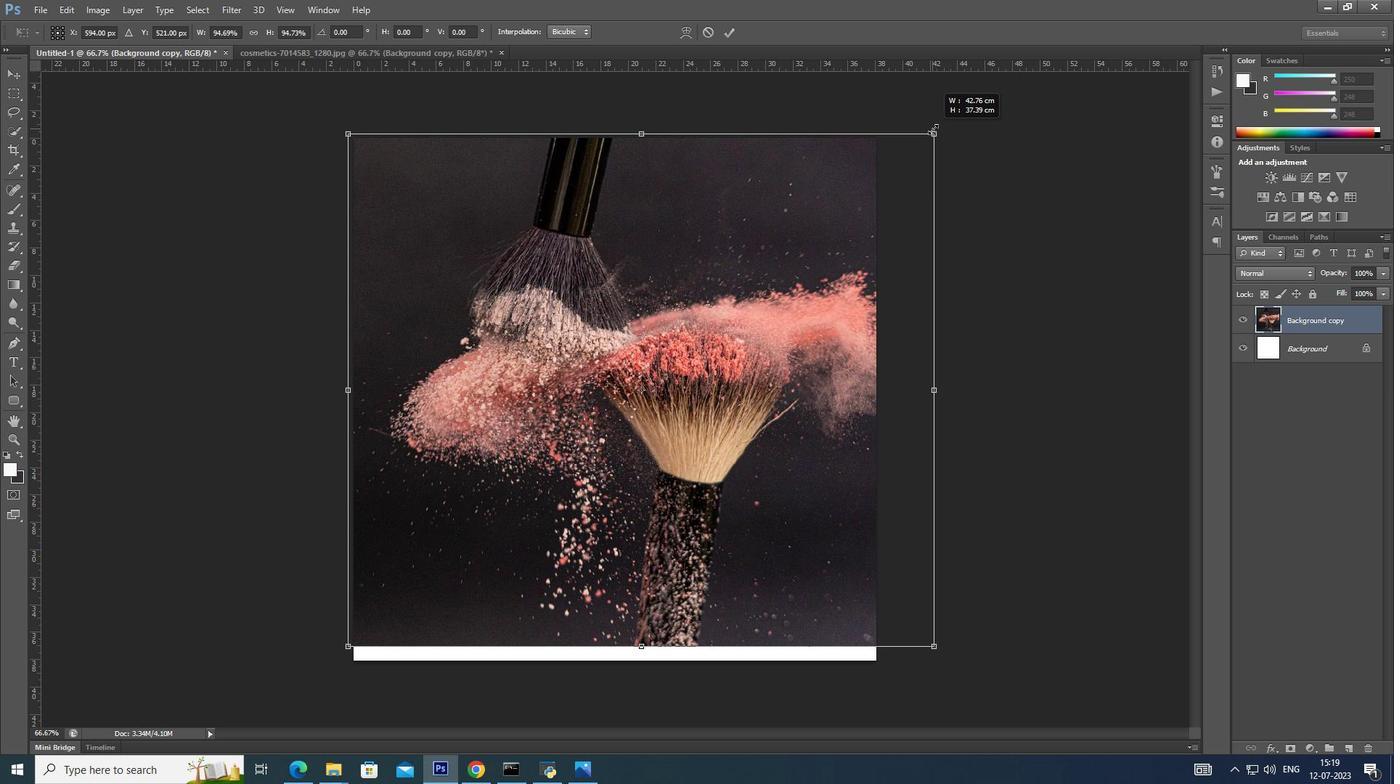 
Action: Key pressed <Key.alt_l><Key.alt_l><Key.alt_l><Key.alt_l>
Screenshot: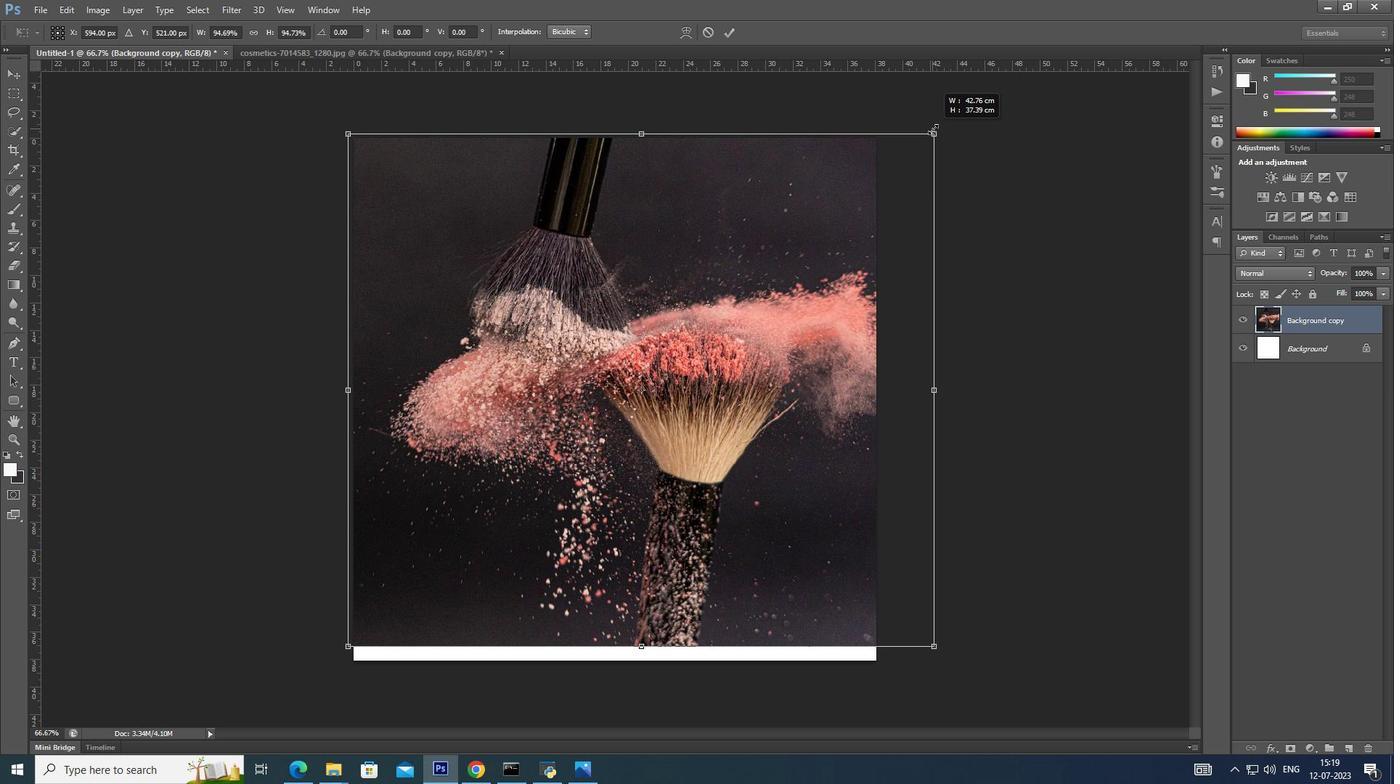 
Action: Mouse moved to (935, 127)
Screenshot: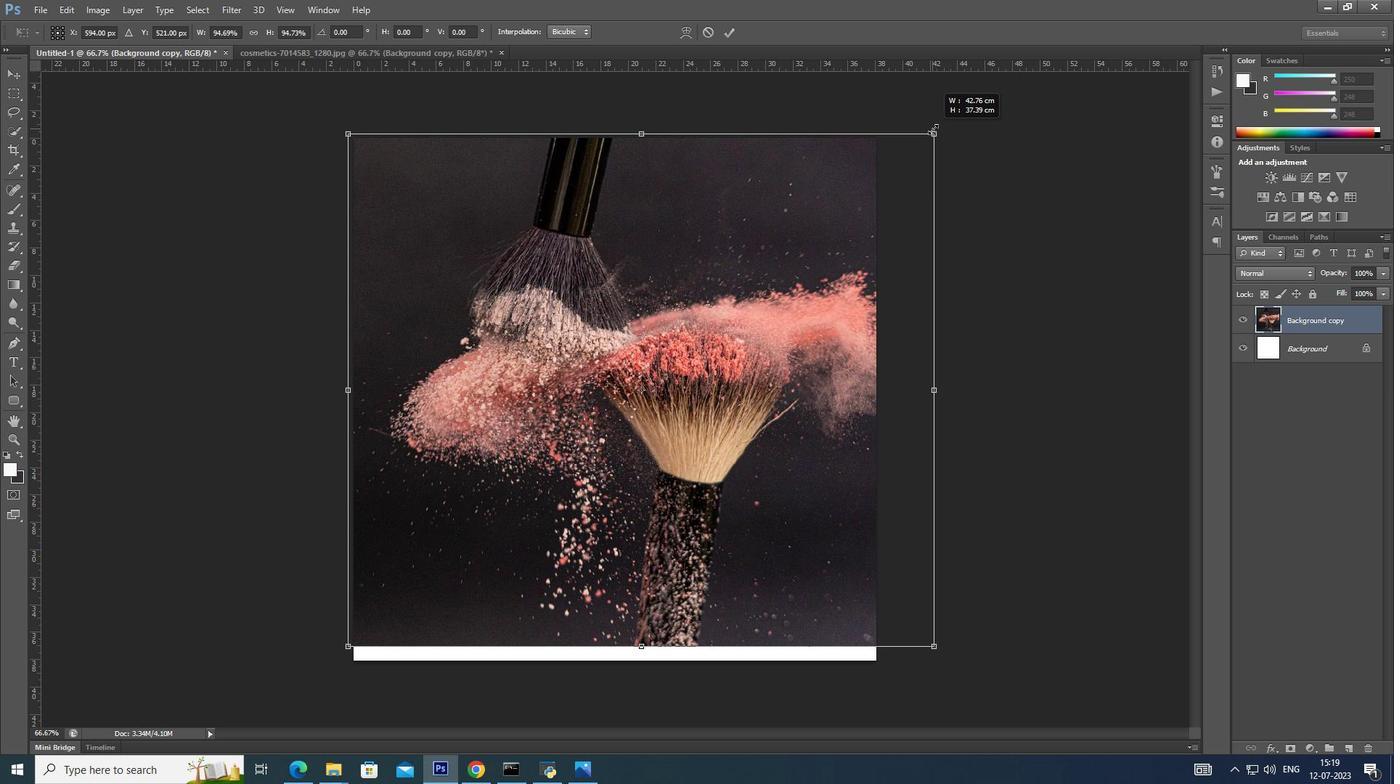 
Action: Key pressed <Key.alt_l>
Screenshot: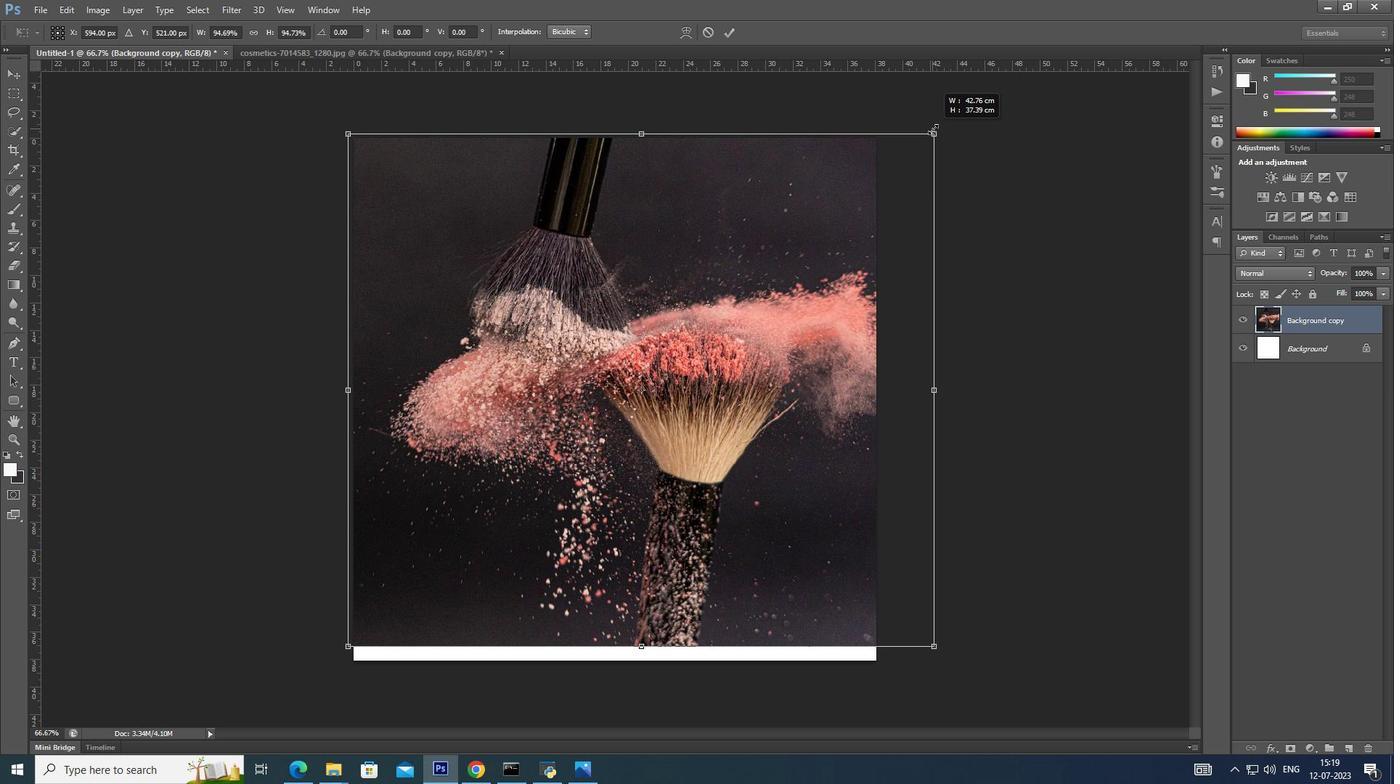 
Action: Mouse moved to (935, 127)
Screenshot: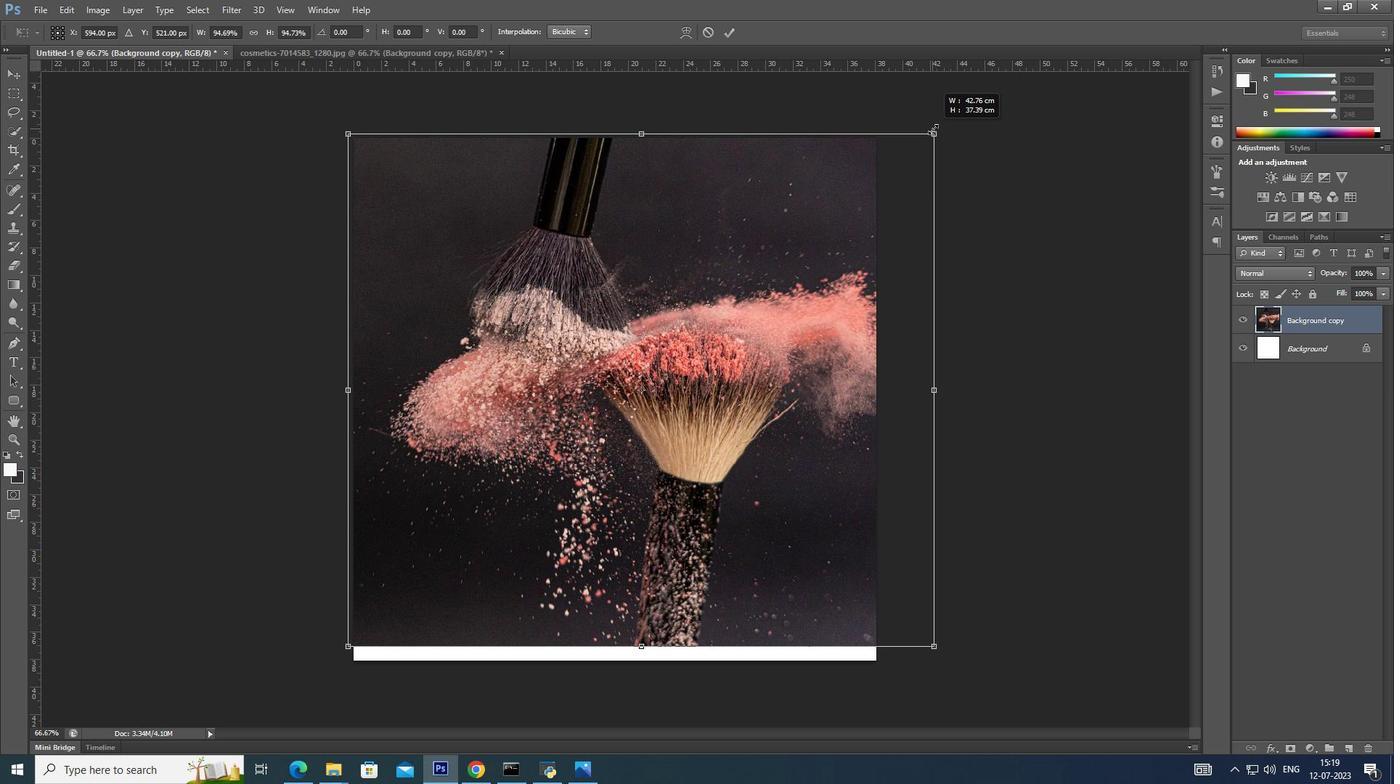 
Action: Key pressed <Key.alt_l><Key.alt_l>
Screenshot: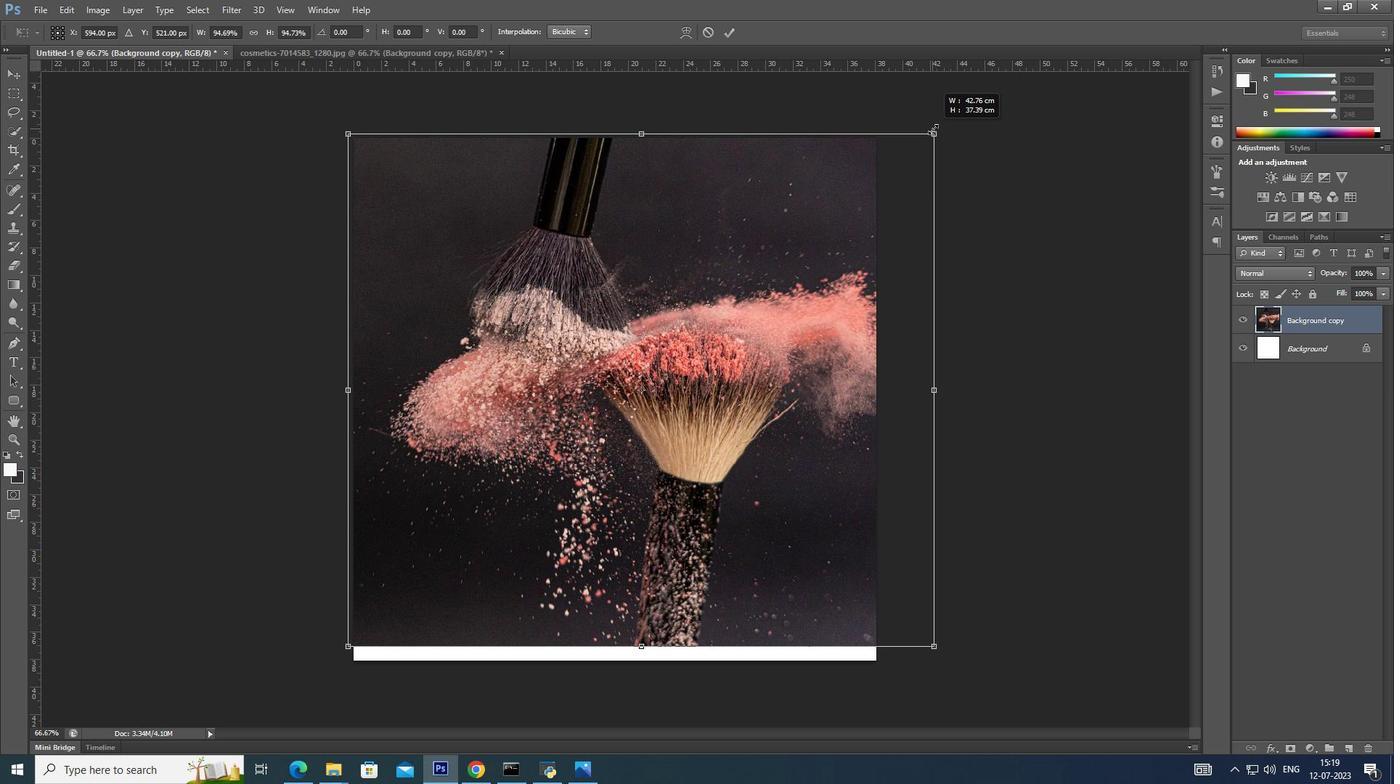 
Action: Mouse moved to (934, 127)
Screenshot: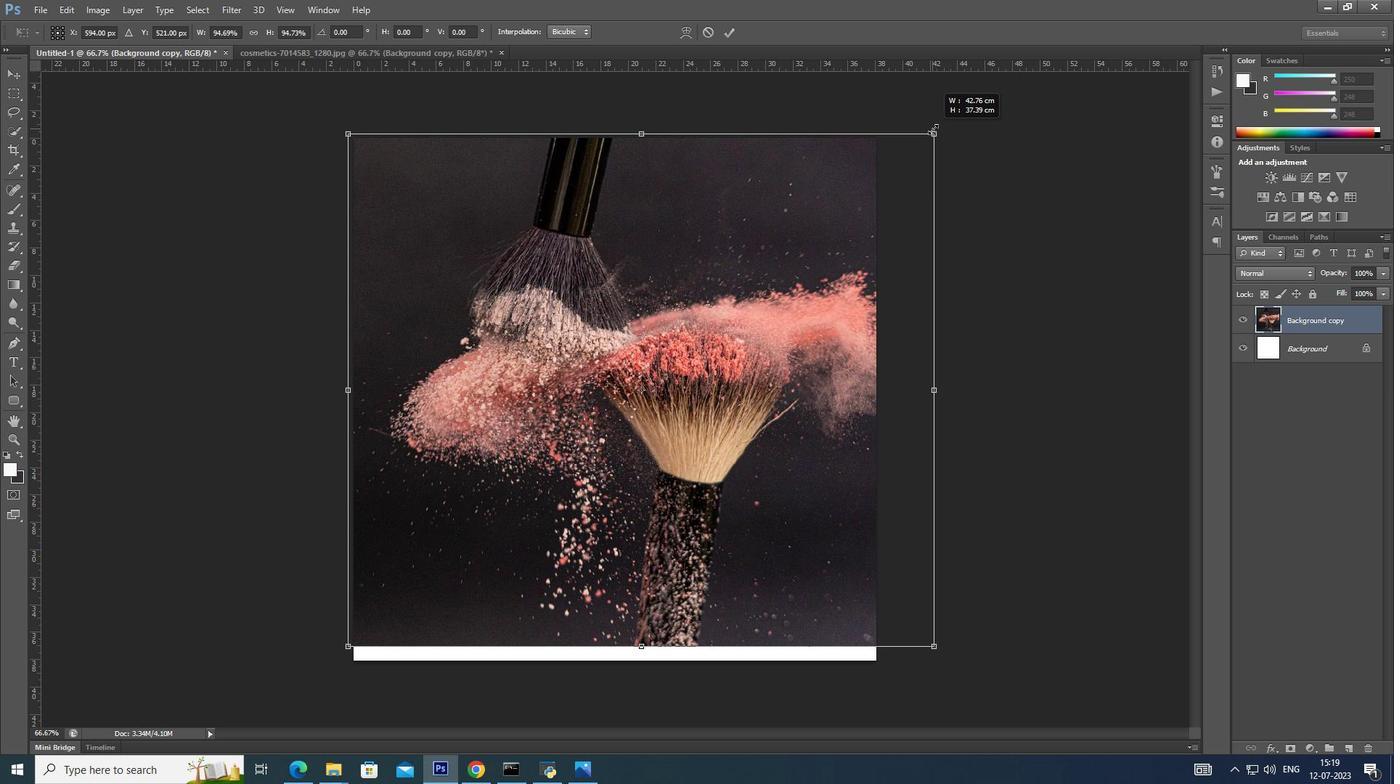 
Action: Key pressed <Key.alt_l>
Screenshot: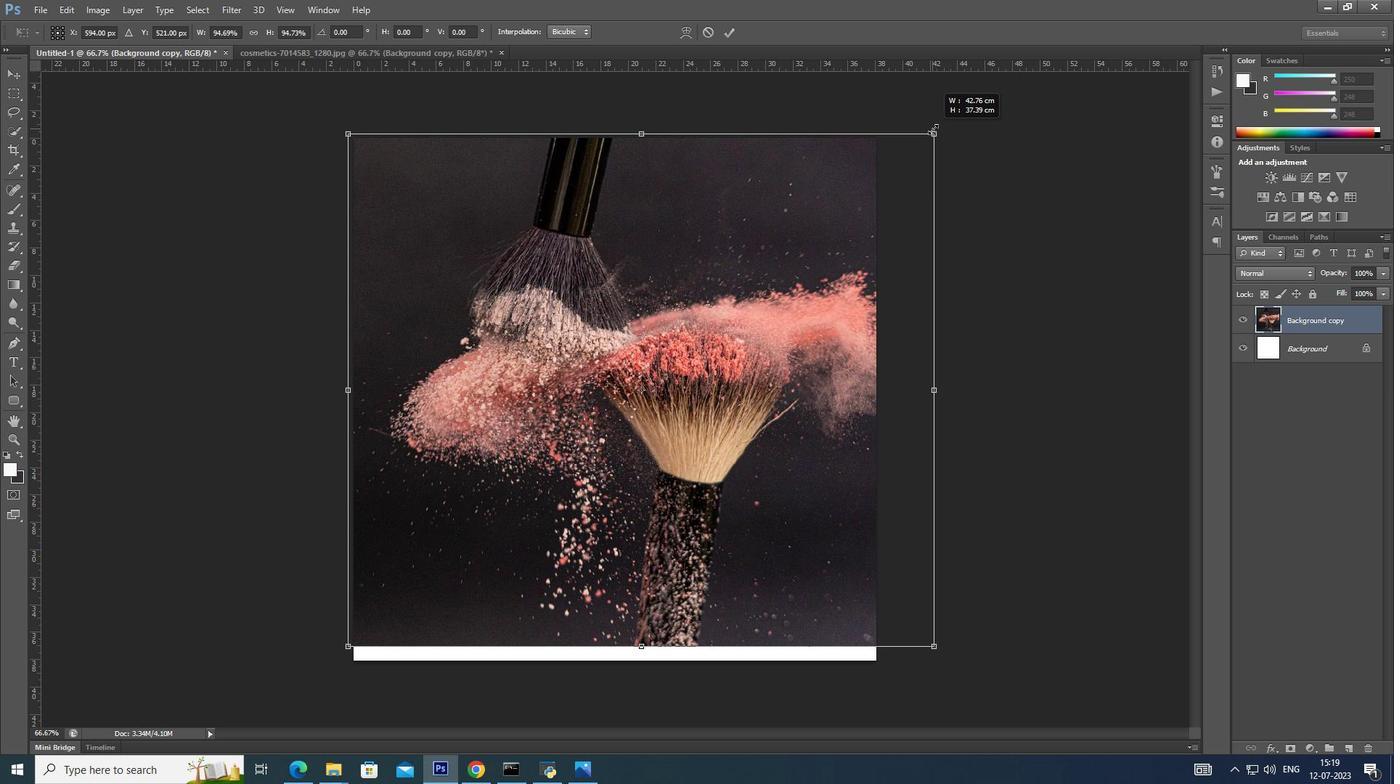 
Action: Mouse moved to (933, 127)
Screenshot: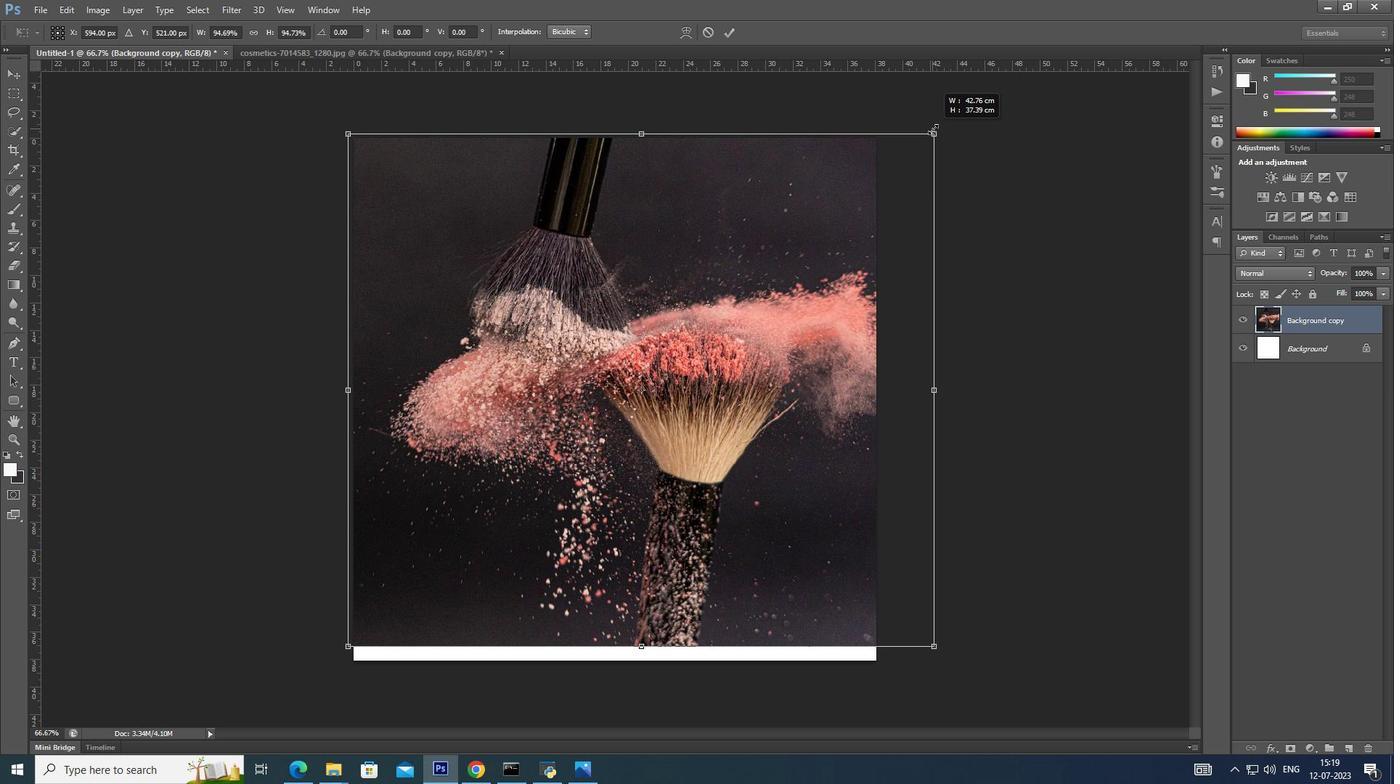 
Action: Key pressed <Key.alt_l>
Screenshot: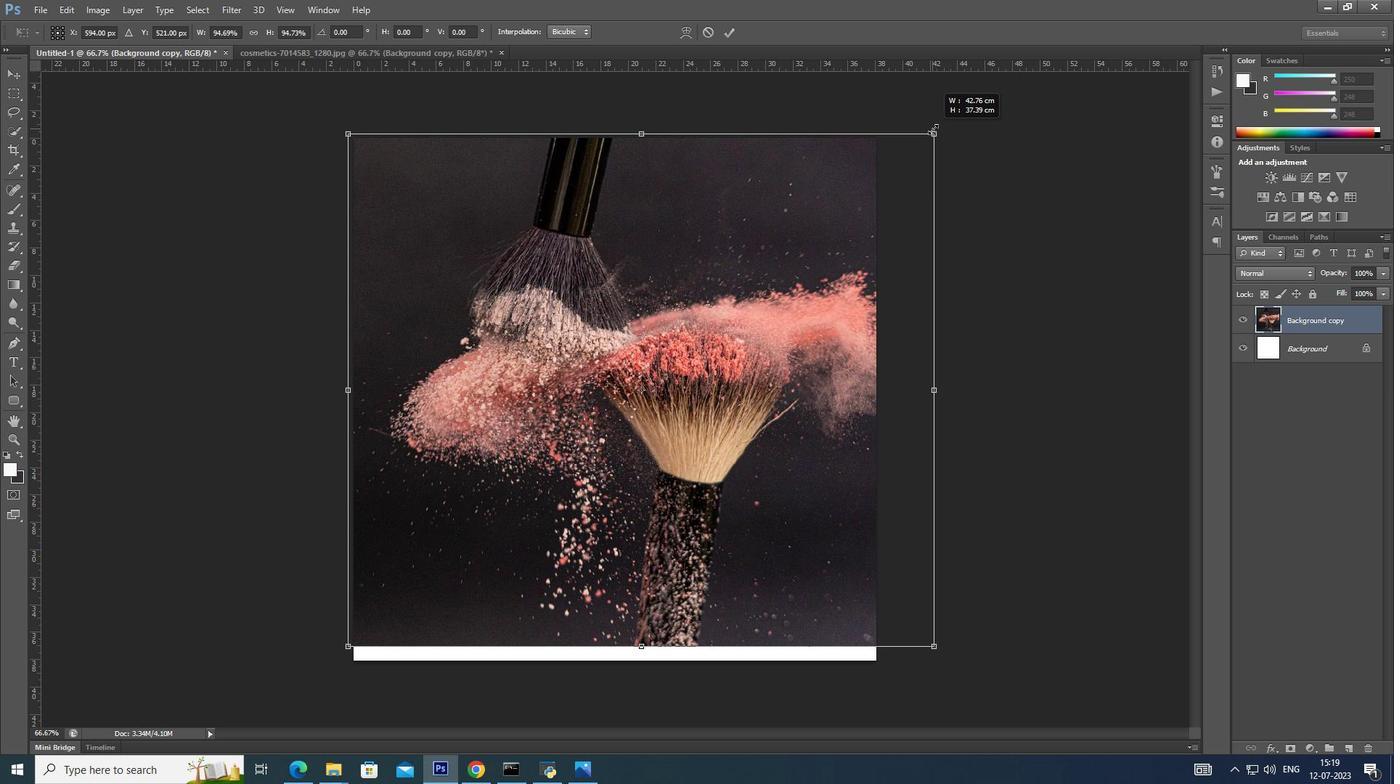 
Action: Mouse moved to (932, 128)
Screenshot: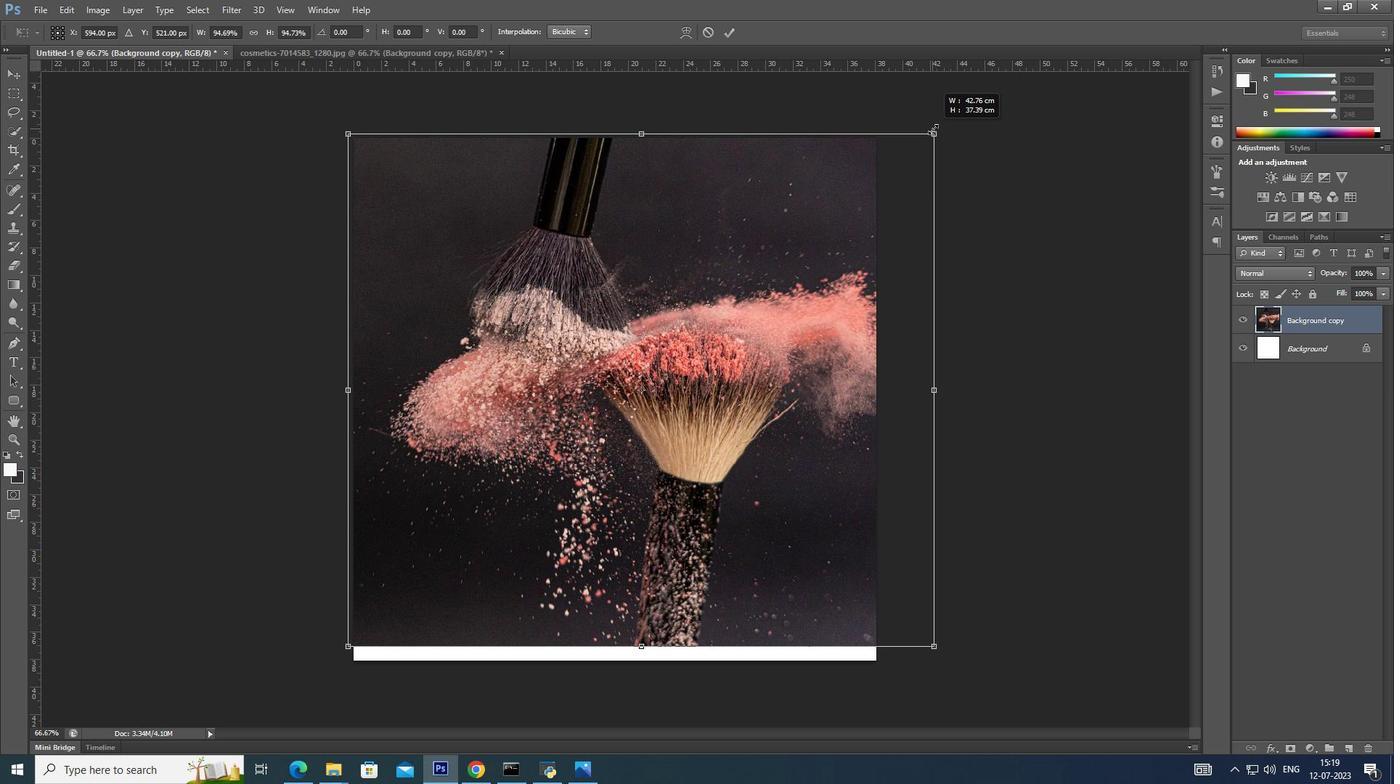 
Action: Key pressed <Key.alt_l><Key.alt_l><Key.alt_l><Key.alt_l><Key.alt_l><Key.alt_l><Key.alt_l><Key.alt_l><Key.alt_l><Key.alt_l><Key.alt_l><Key.alt_l><Key.alt_l><Key.alt_l><Key.alt_l><Key.alt_l><Key.alt_l><Key.alt_l><Key.alt_l><Key.alt_l><Key.alt_l><Key.alt_l><Key.alt_l><Key.alt_l><Key.alt_l><Key.alt_l><Key.alt_l><Key.alt_l><Key.alt_l><Key.alt_l><Key.alt_l><Key.alt_l><Key.alt_l><Key.alt_l><Key.alt_l><Key.alt_l><Key.alt_l><Key.alt_l><Key.alt_l><Key.alt_l><Key.alt_l><Key.alt_l><Key.alt_l><Key.alt_l><Key.alt_l><Key.alt_l><Key.alt_l><Key.alt_l><Key.alt_l><Key.alt_l><Key.alt_l><Key.alt_l><Key.alt_l><Key.alt_l><Key.alt_l><Key.alt_l><Key.alt_l>
Screenshot: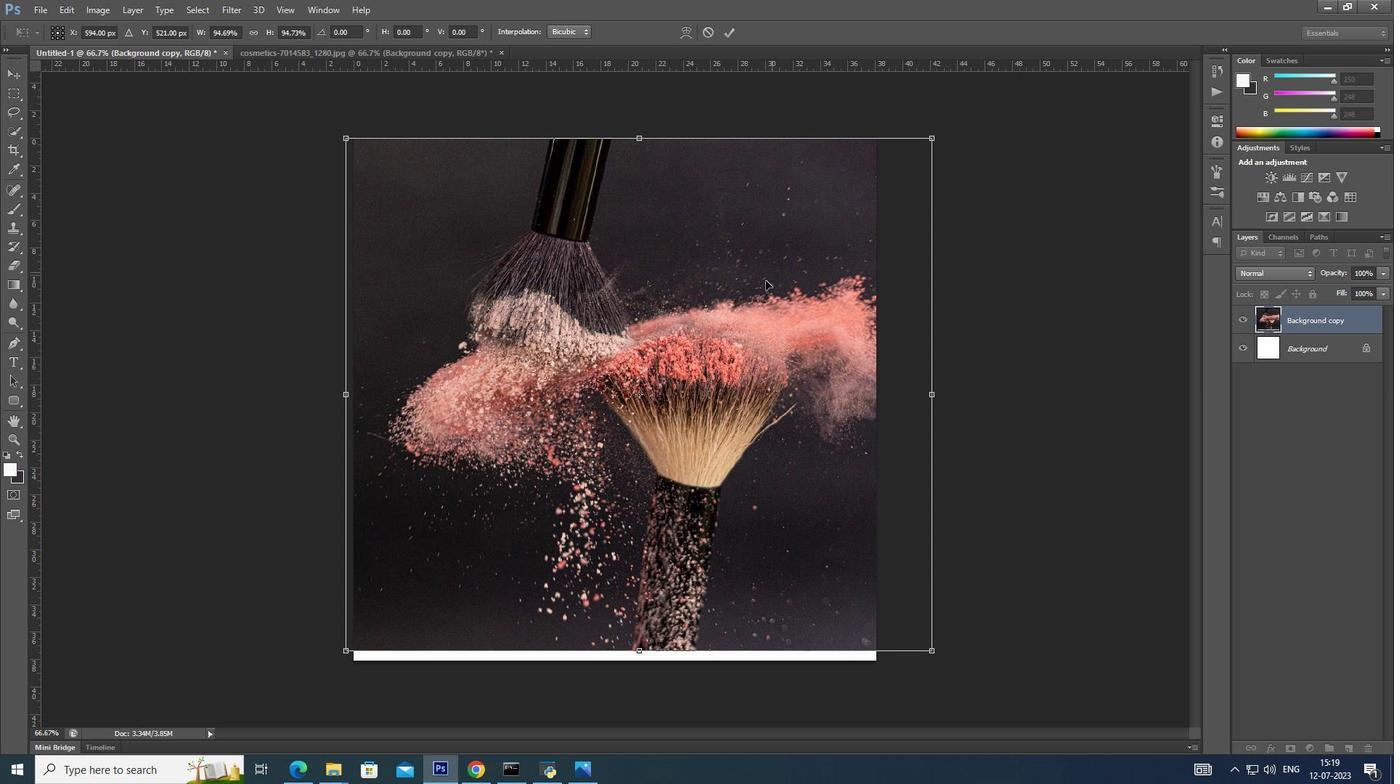 
Action: Mouse moved to (771, 272)
Screenshot: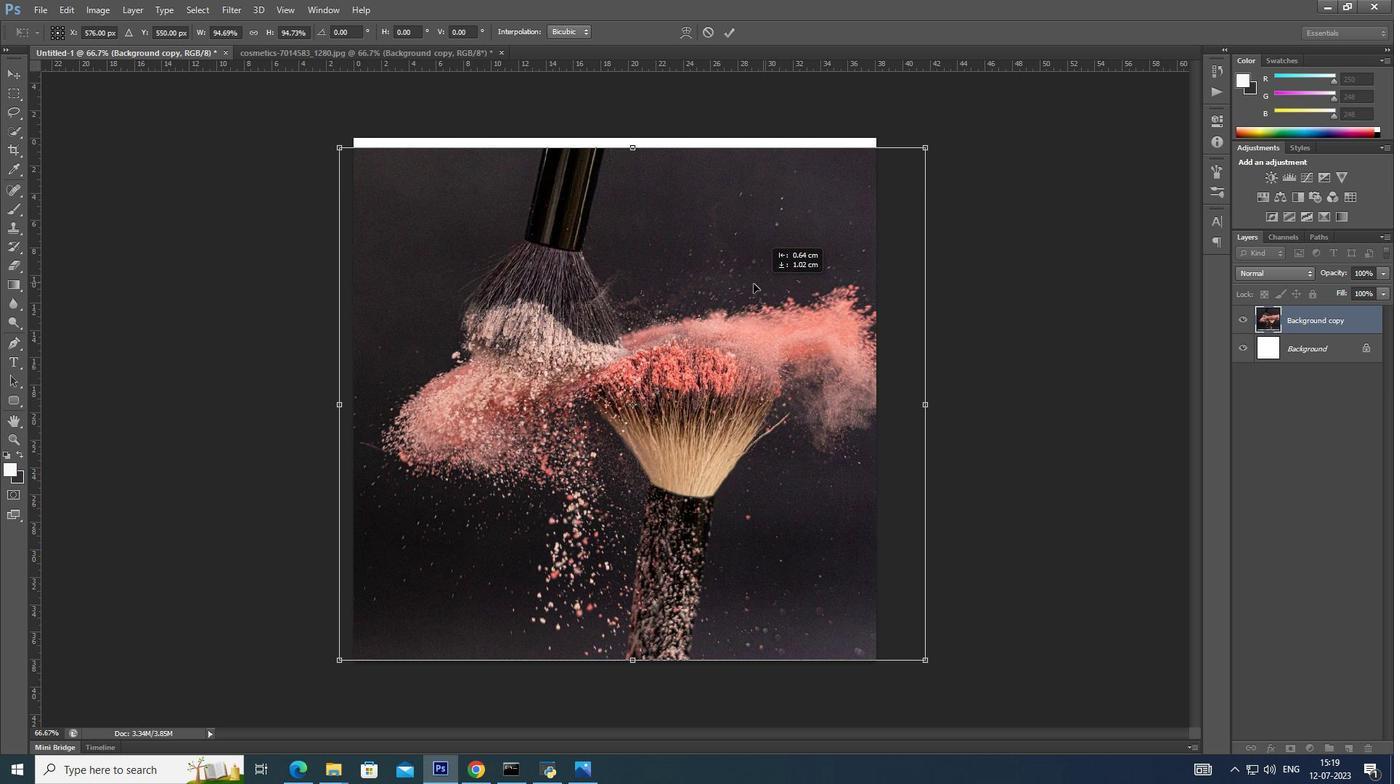 
Action: Mouse pressed left at (771, 272)
Screenshot: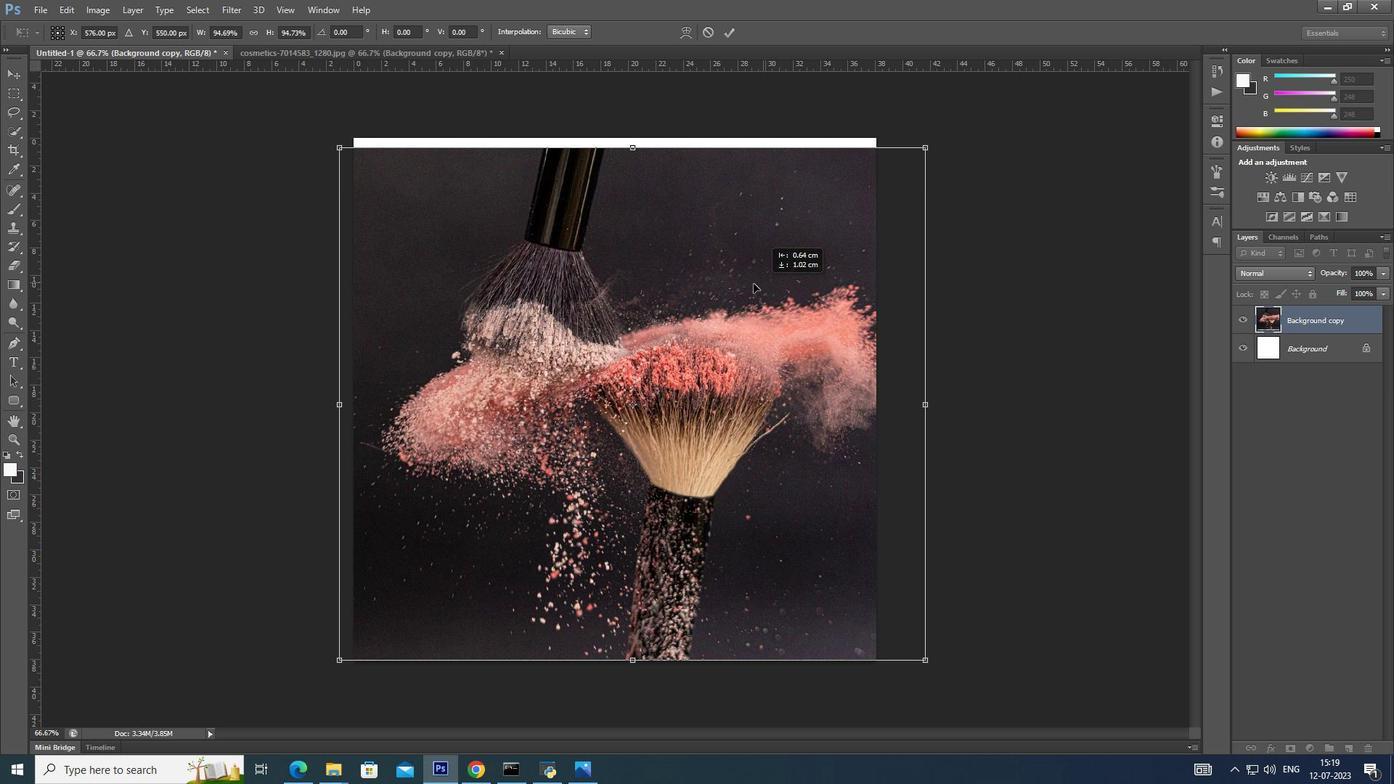 
Action: Mouse moved to (897, 647)
Screenshot: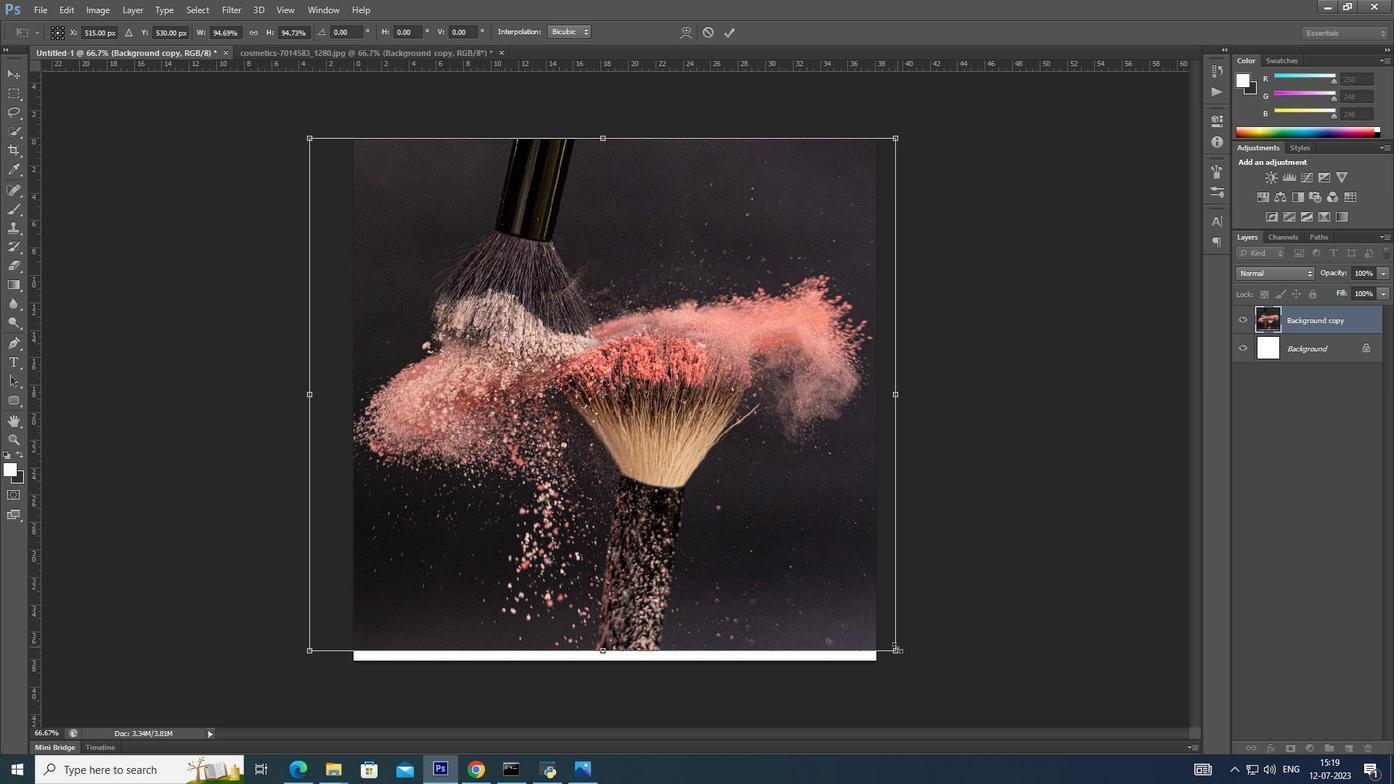 
Action: Key pressed <Key.shift><Key.alt_l>
Screenshot: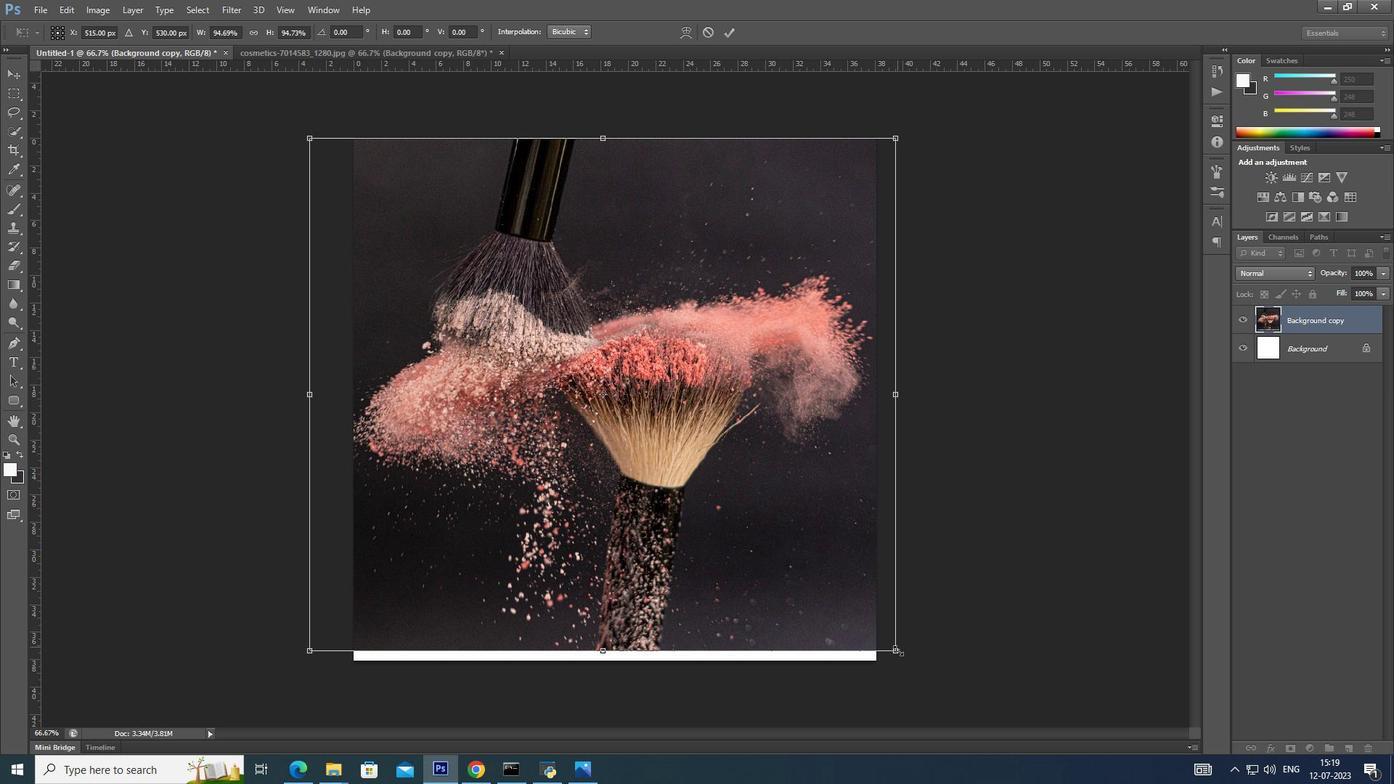 
Action: Mouse pressed left at (897, 647)
Screenshot: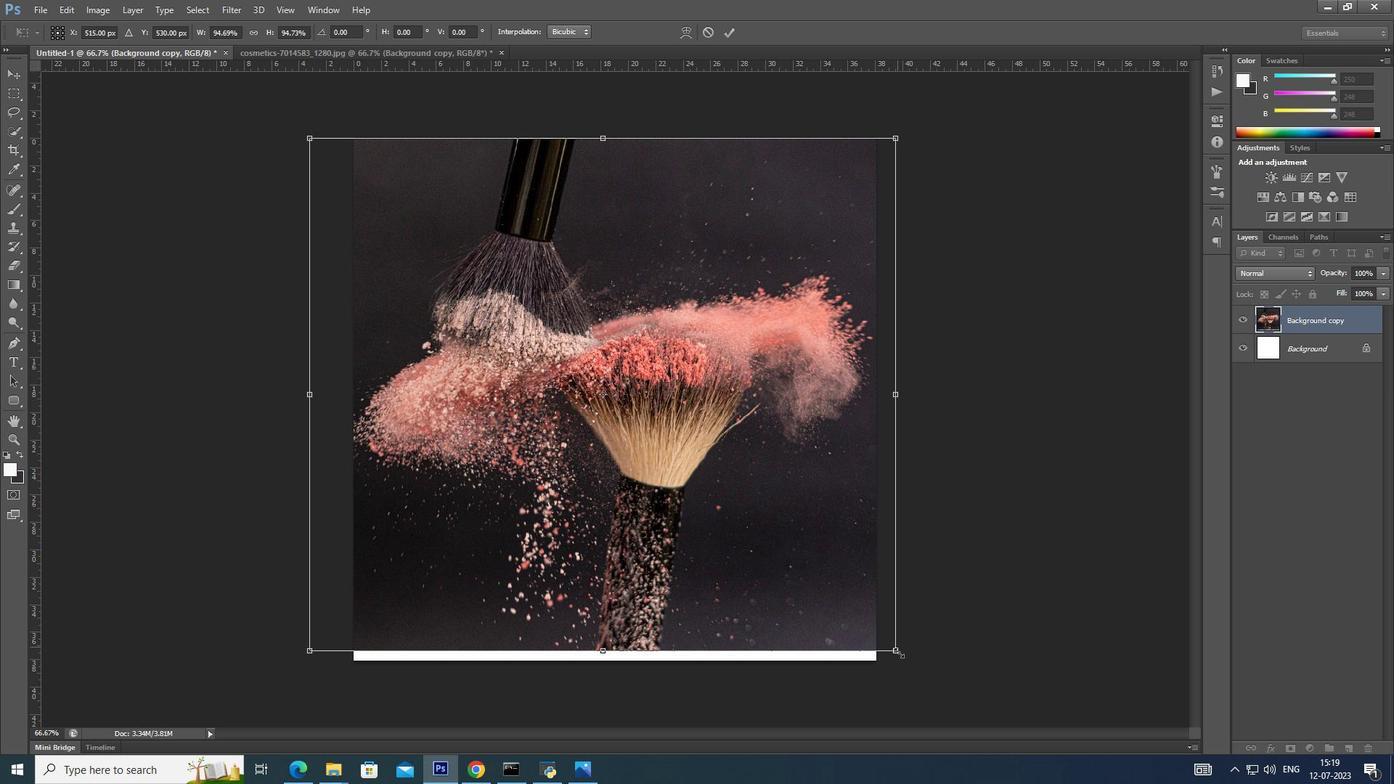 
Action: Key pressed <Key.alt_l><Key.alt_l><Key.alt_l><Key.alt_l><Key.alt_l><Key.alt_l><Key.alt_l><Key.alt_l><Key.alt_l><Key.alt_l><Key.alt_l><Key.alt_l><Key.alt_l><Key.alt_l><Key.alt_l><Key.alt_l><Key.alt_l><Key.alt_l><Key.alt_l><Key.alt_l><Key.alt_l><Key.alt_l>
Screenshot: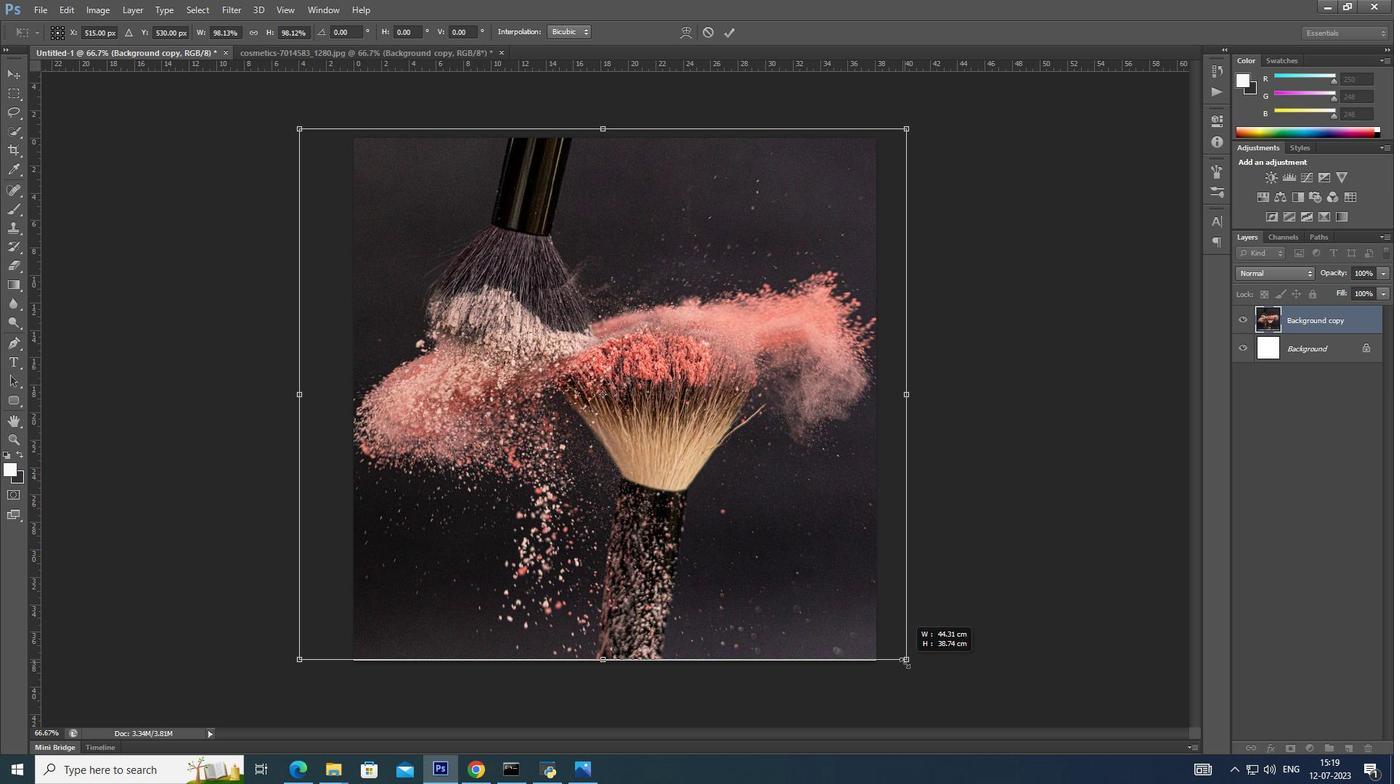 
Action: Mouse moved to (897, 647)
Screenshot: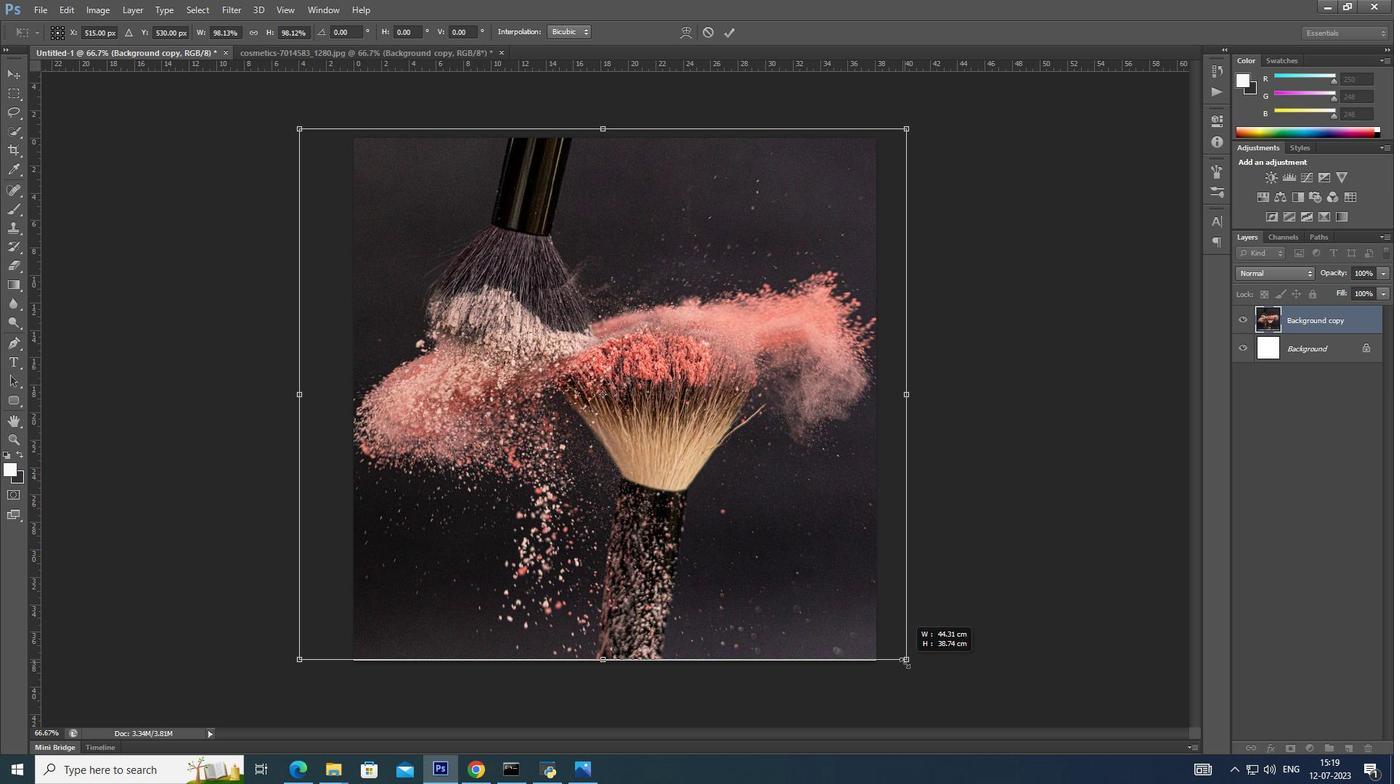 
Action: Key pressed <Key.alt_l>
Screenshot: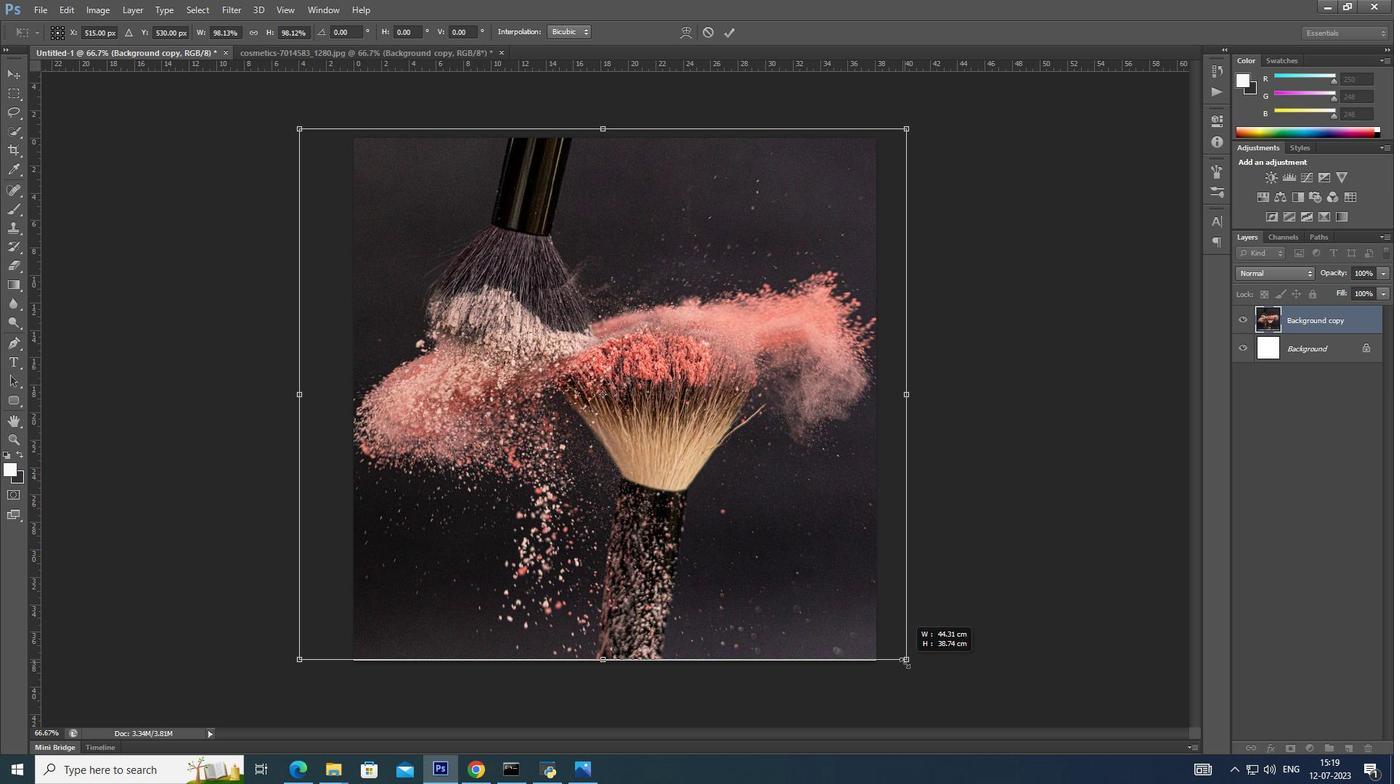 
Action: Mouse moved to (897, 648)
Screenshot: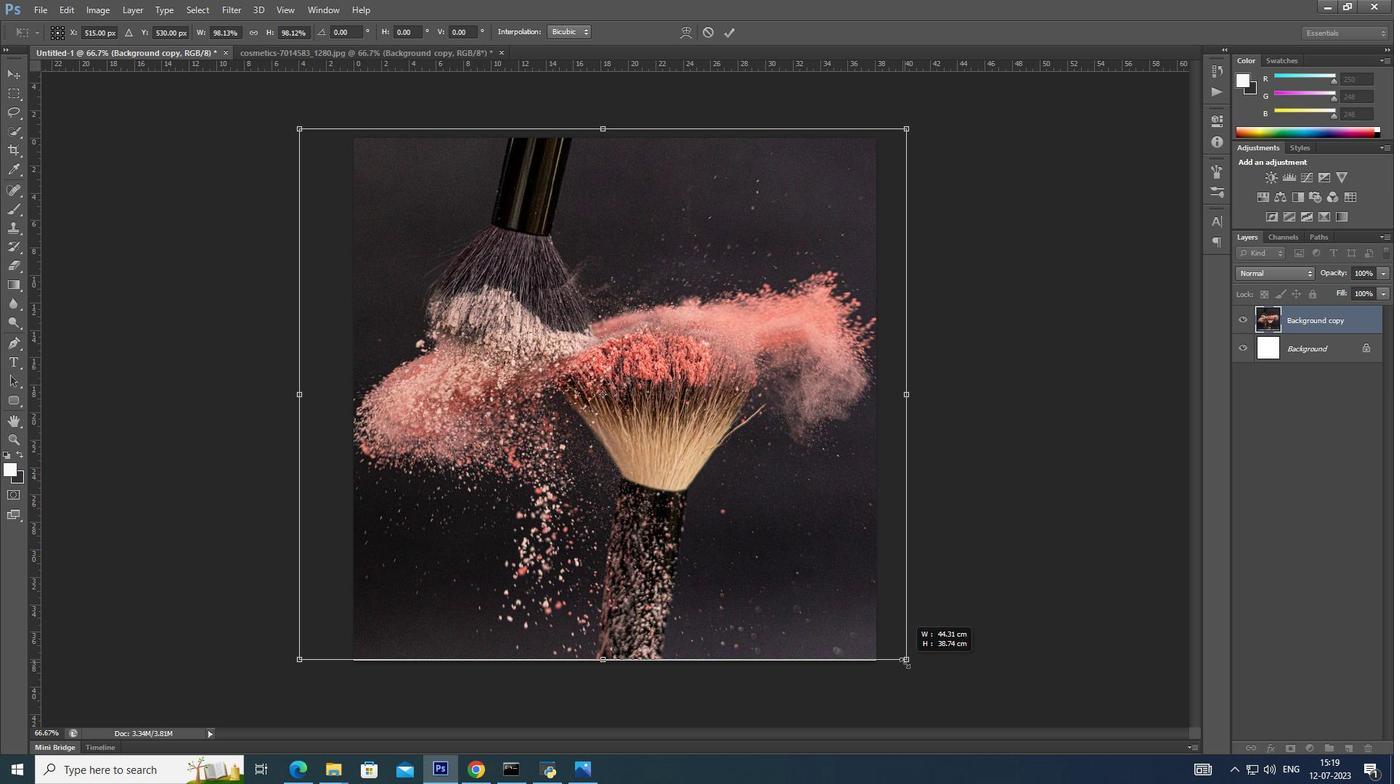 
Action: Key pressed <Key.alt_l>
Screenshot: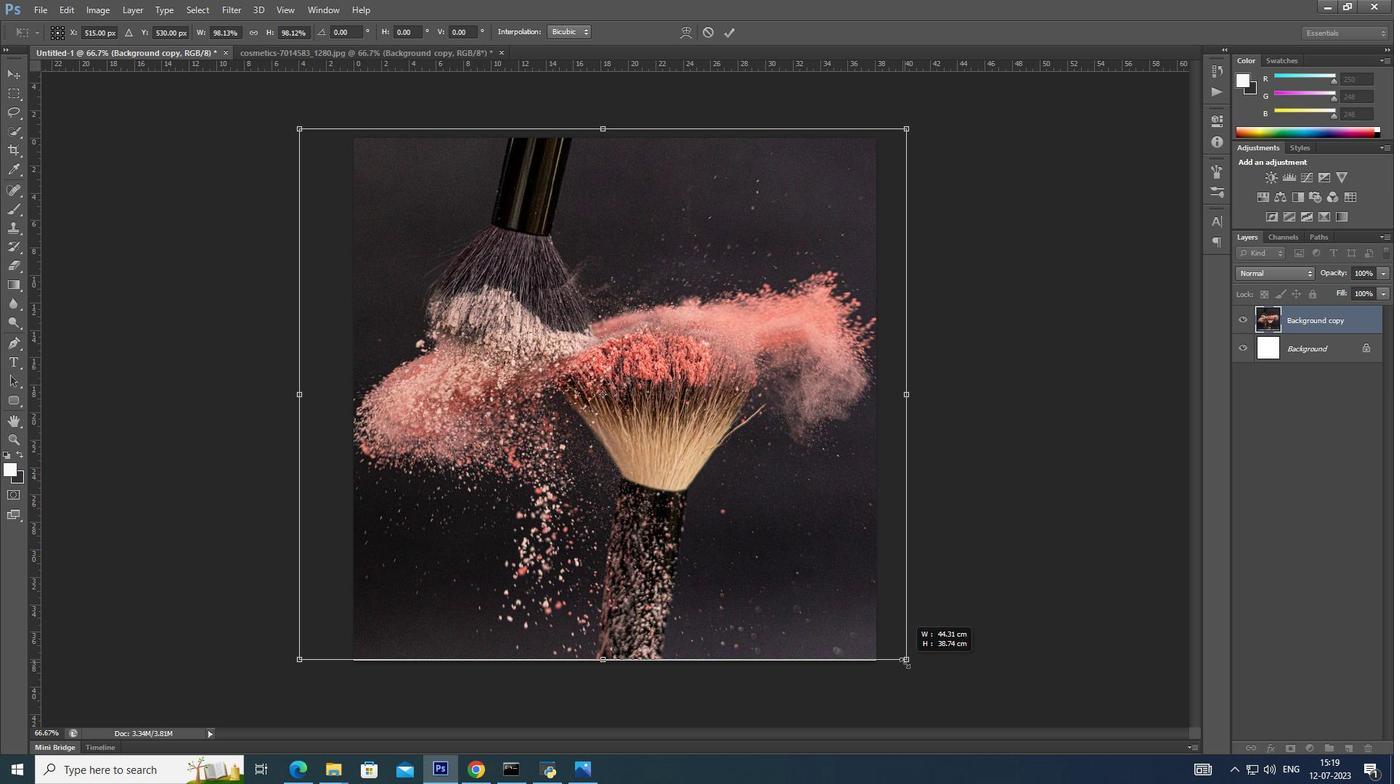
Action: Mouse moved to (898, 649)
Screenshot: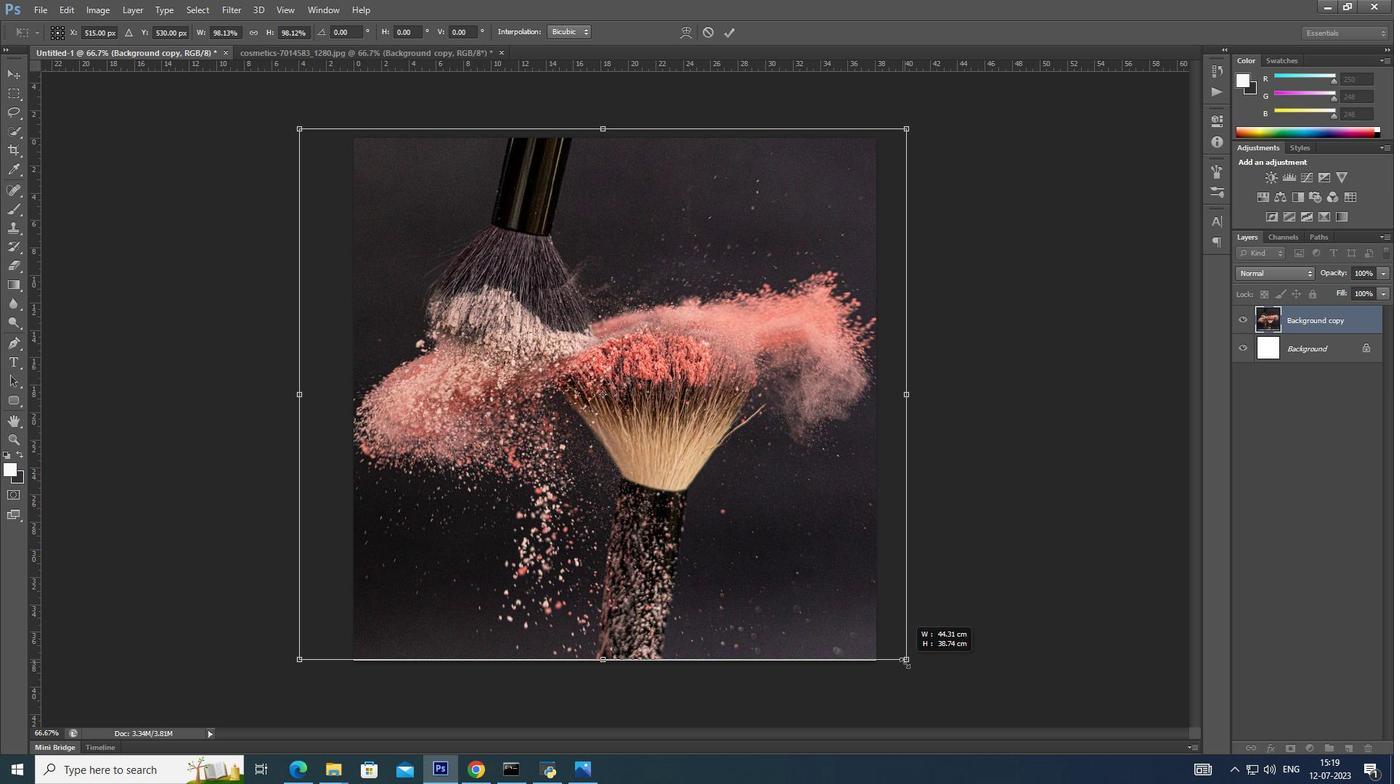 
Action: Key pressed <Key.alt_l>
Screenshot: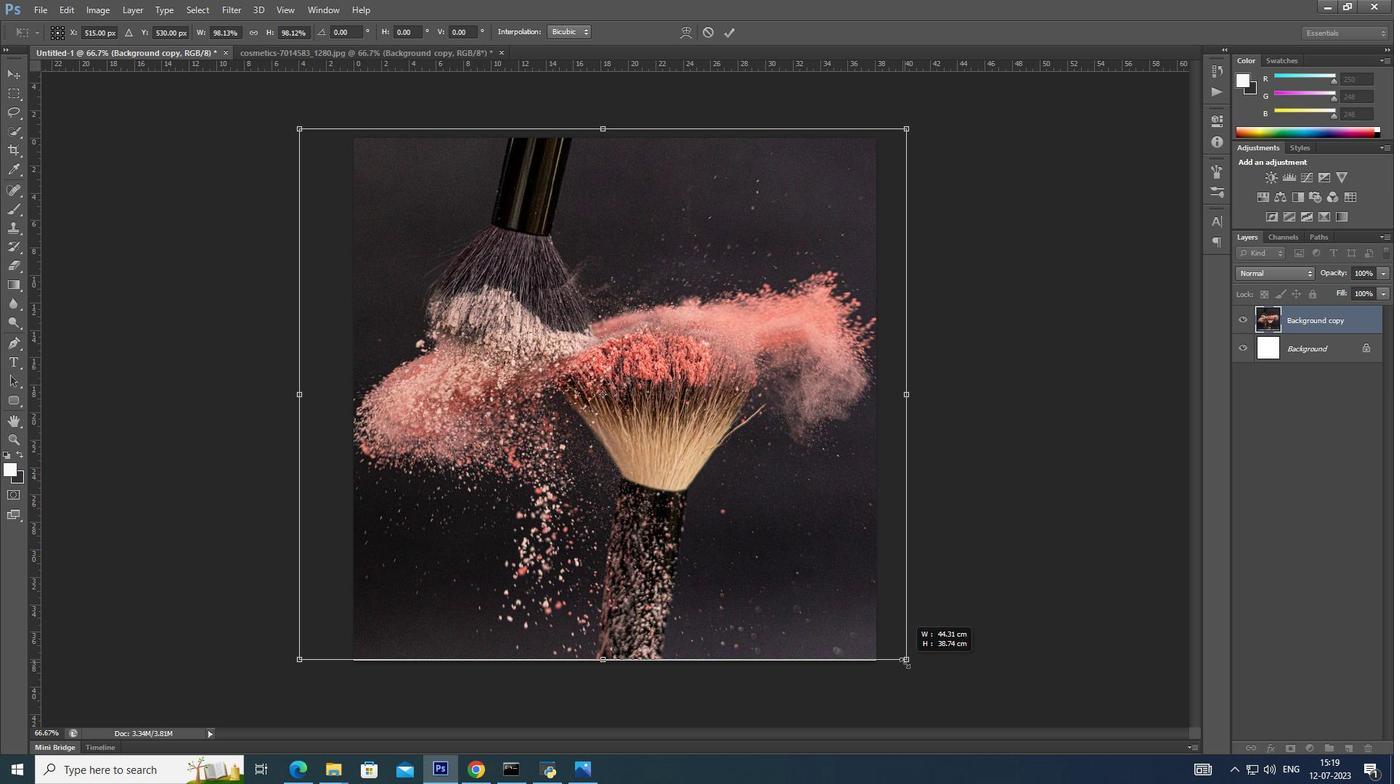
Action: Mouse moved to (898, 649)
Screenshot: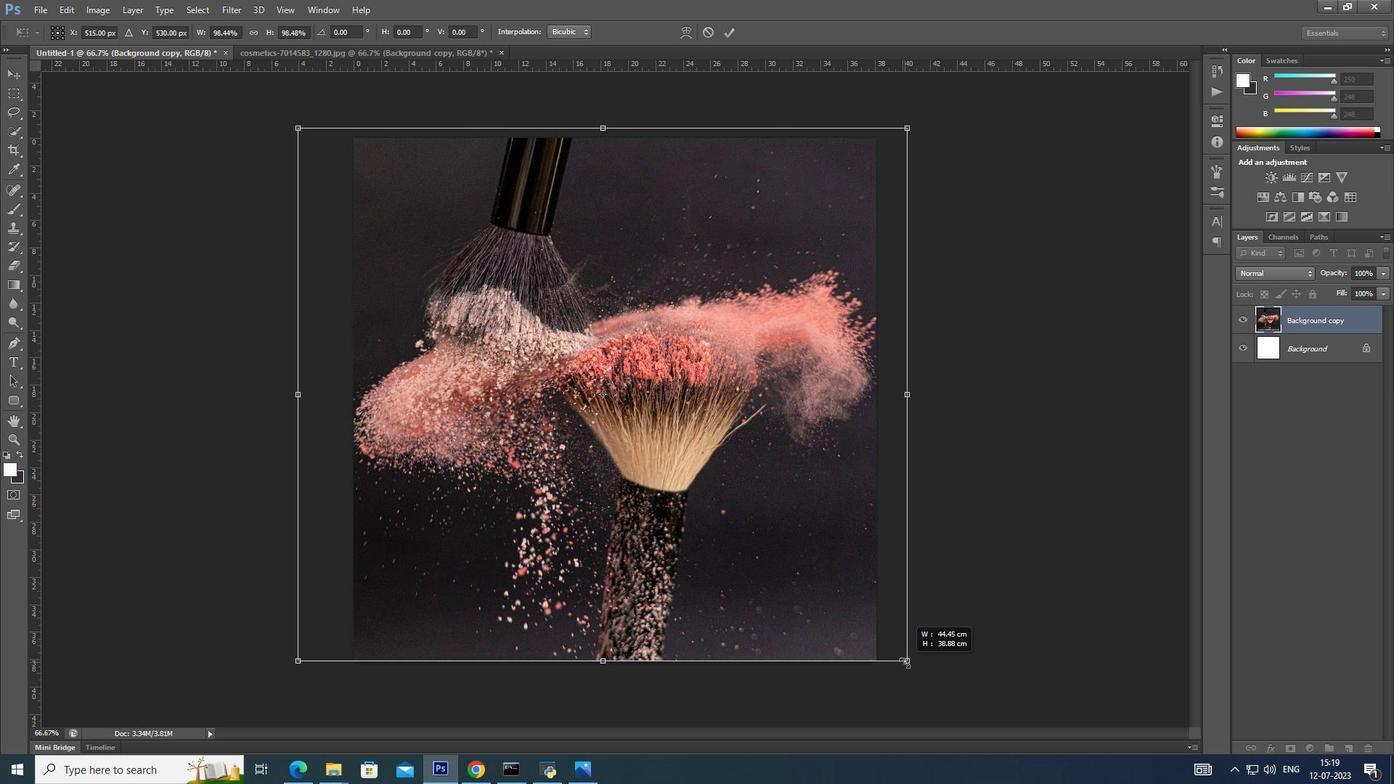 
Action: Key pressed <Key.alt_l>
Screenshot: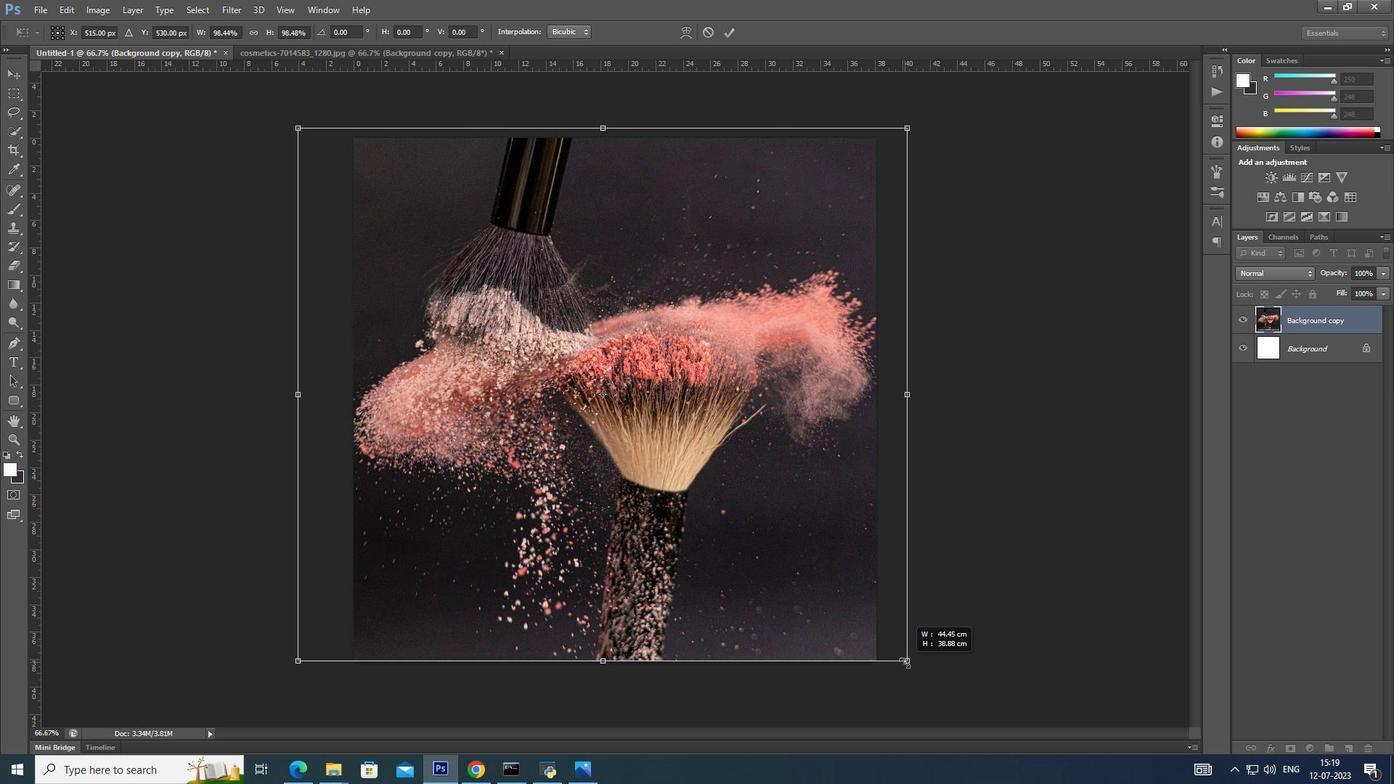 
Action: Mouse moved to (898, 649)
Screenshot: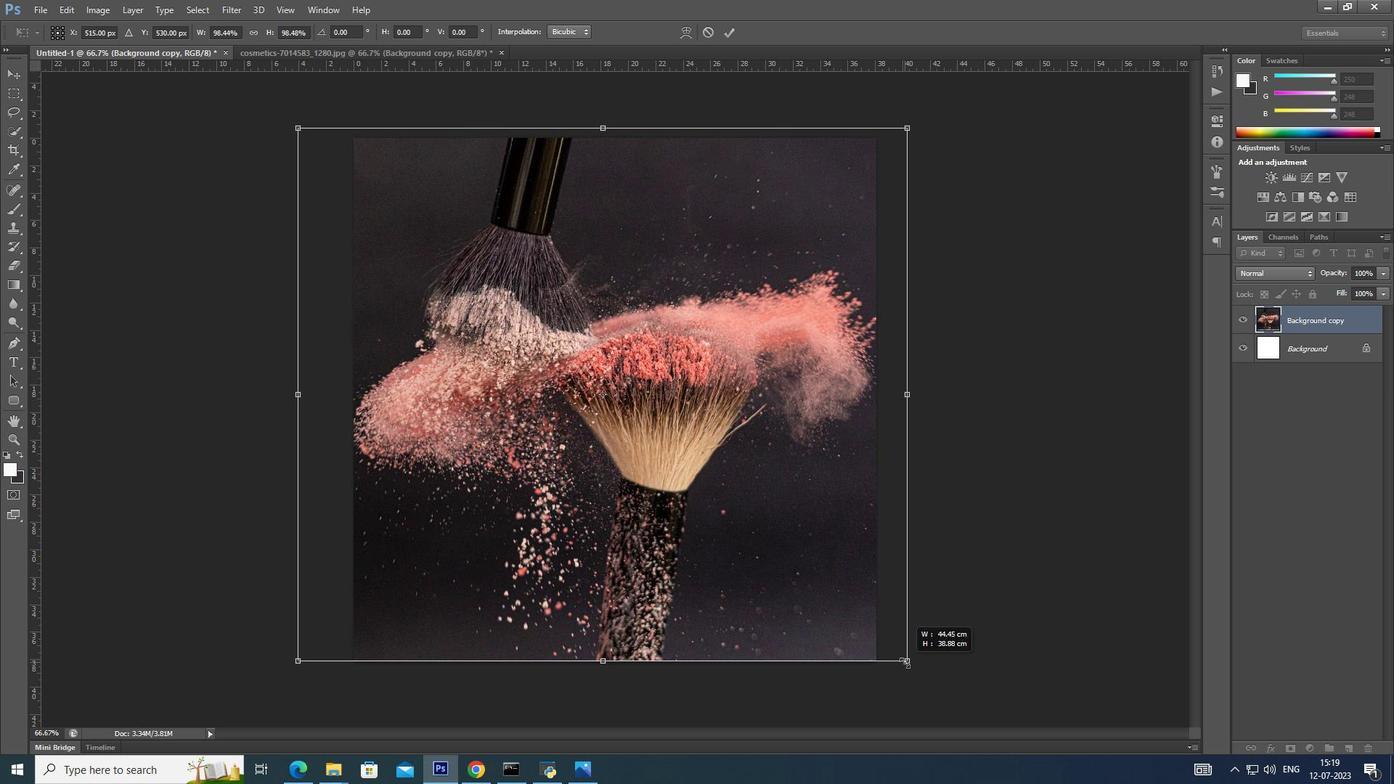 
Action: Key pressed <Key.alt_l>
Screenshot: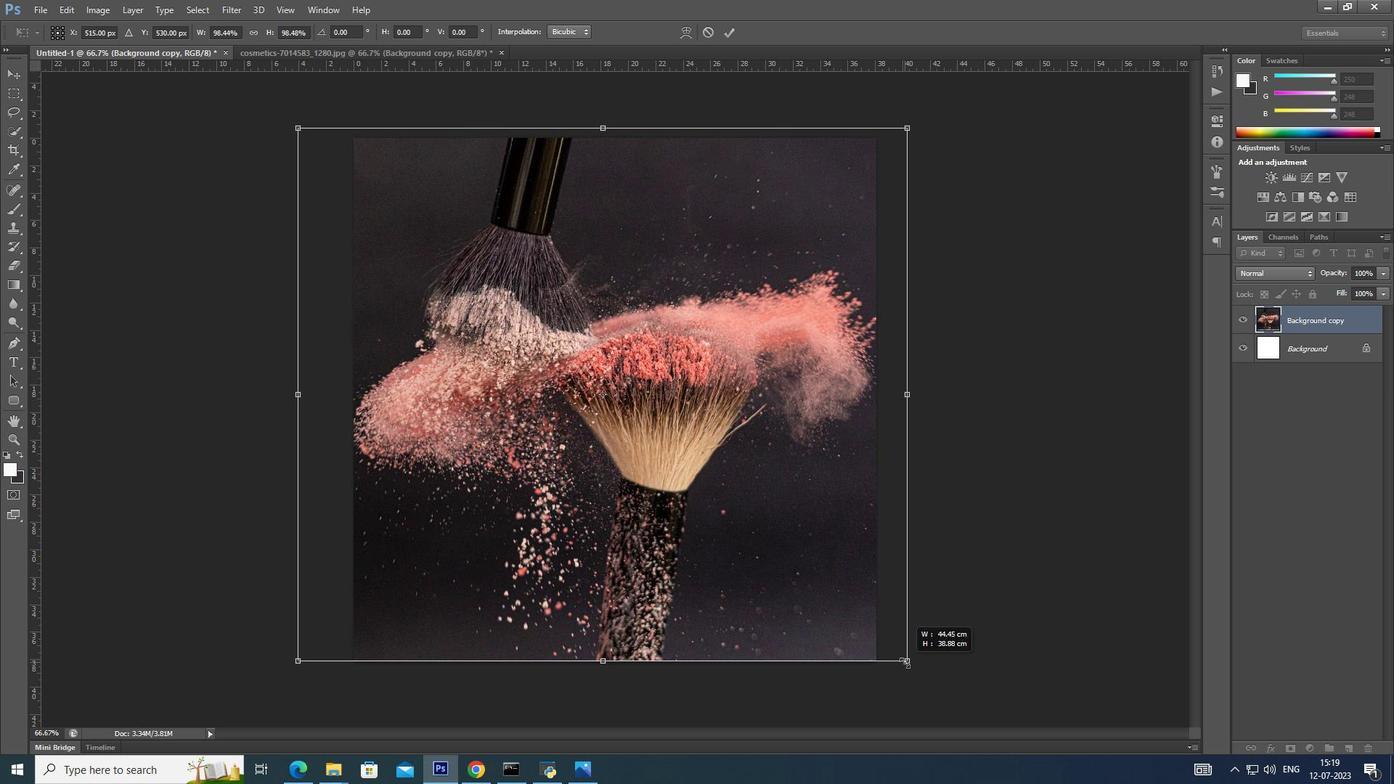 
Action: Mouse moved to (899, 651)
Screenshot: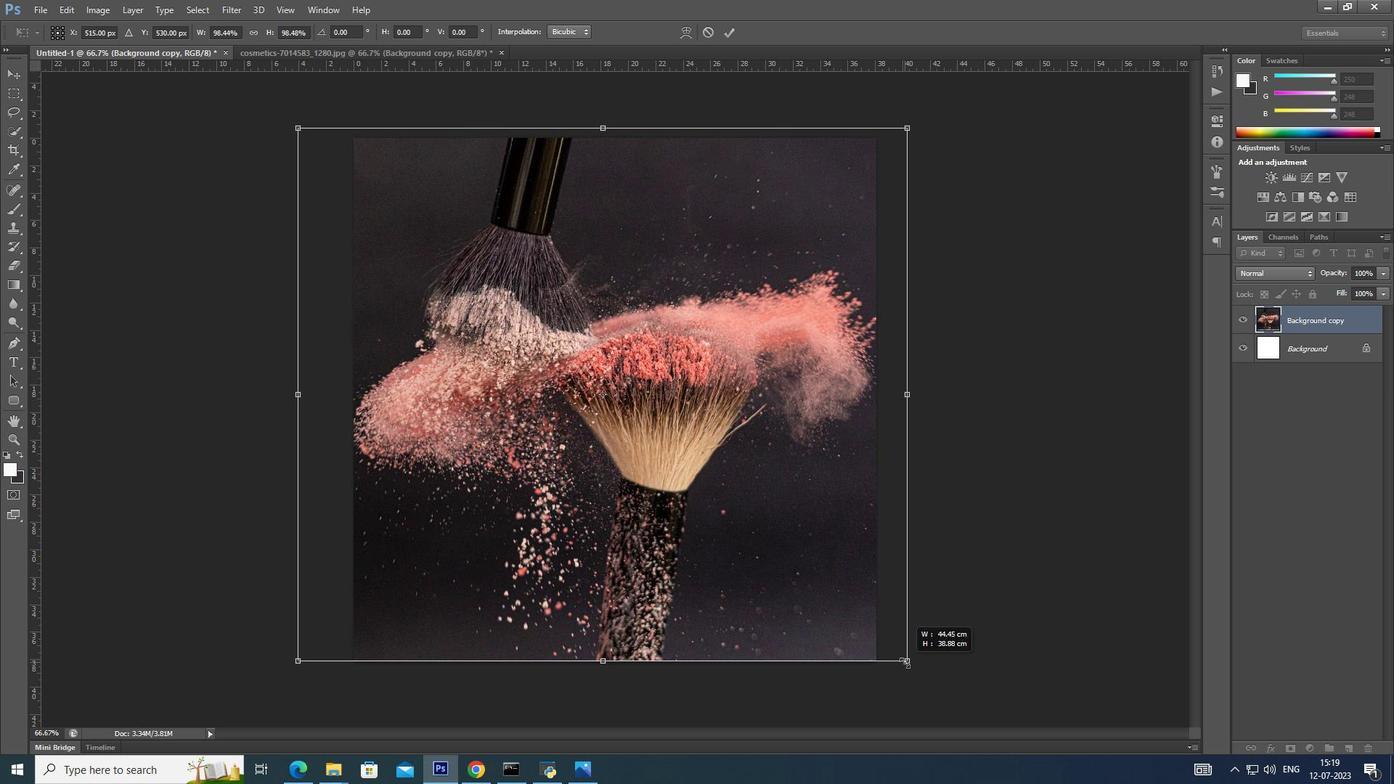 
Action: Key pressed <Key.alt_l>
Screenshot: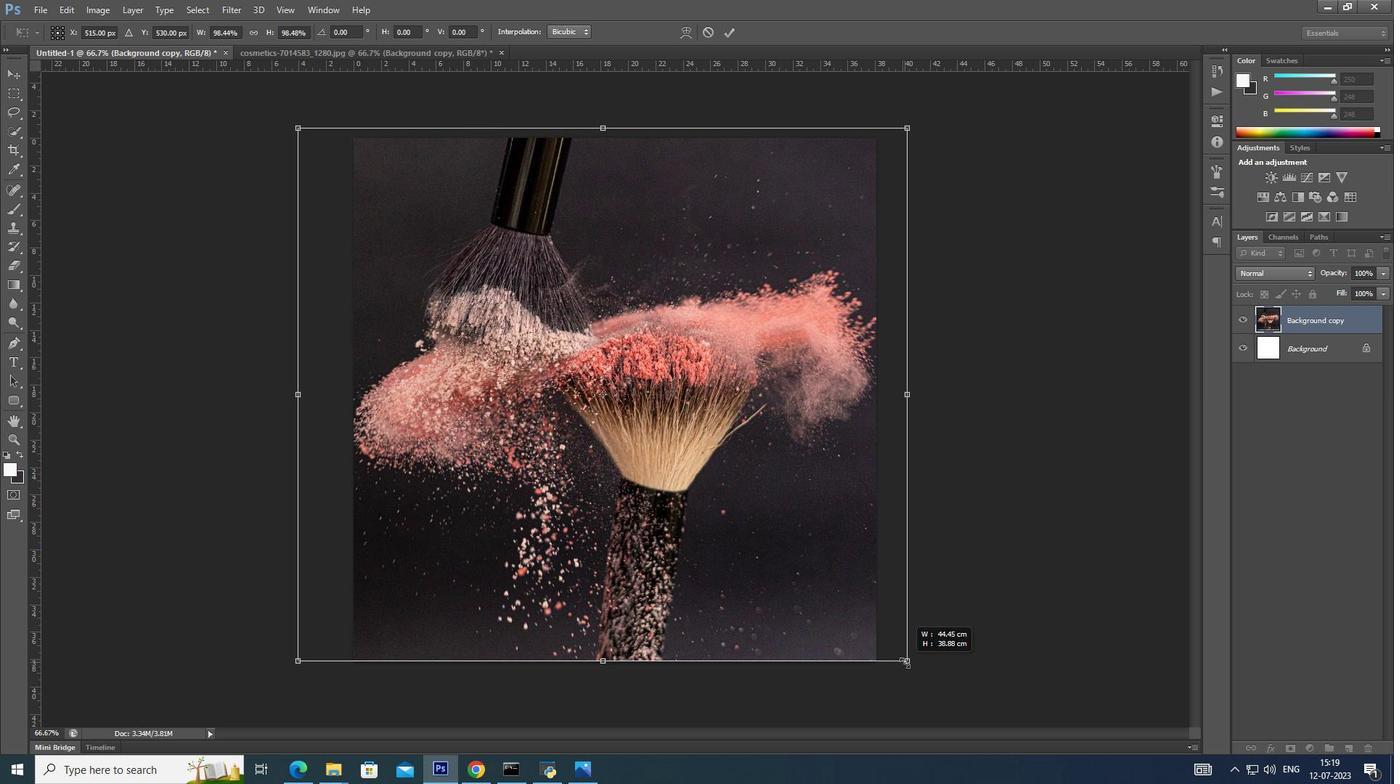 
Action: Mouse moved to (899, 652)
Screenshot: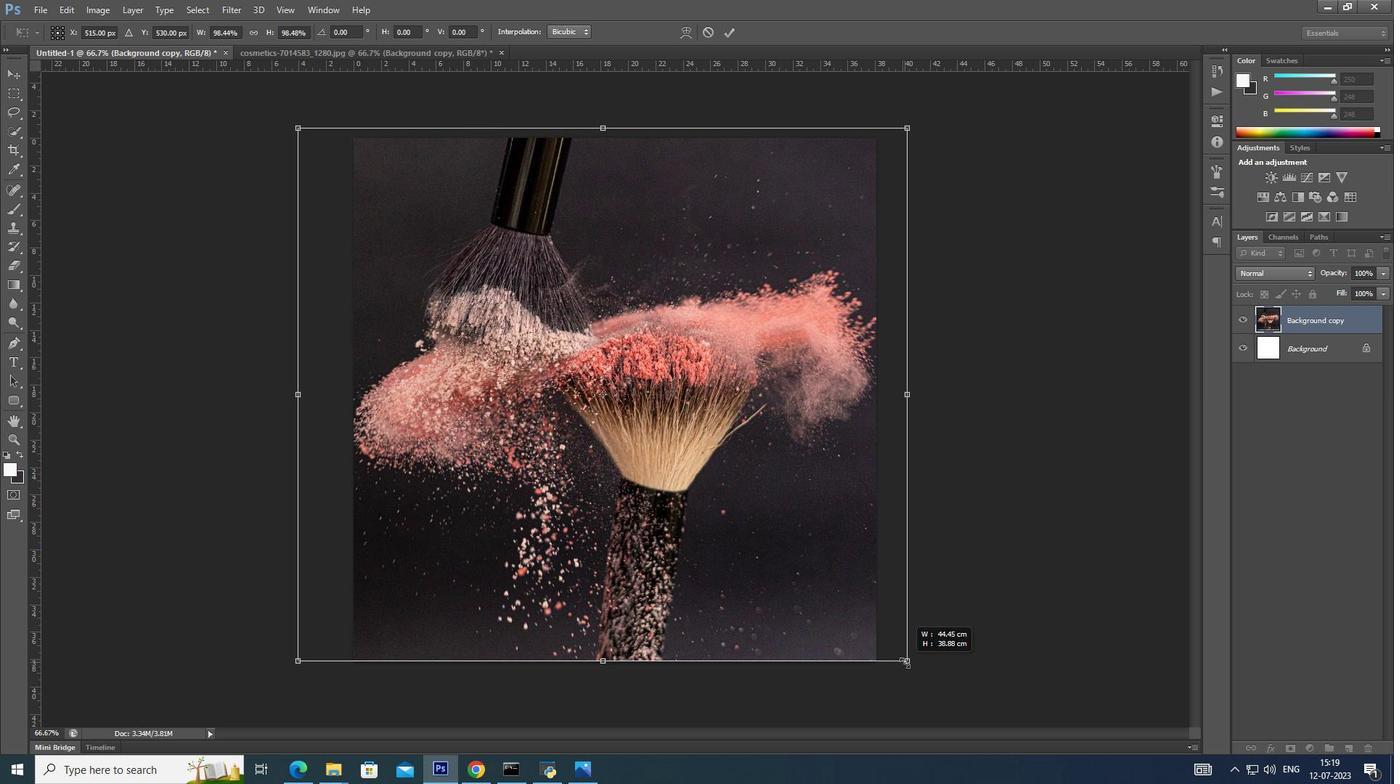 
Action: Key pressed <Key.alt_l>
Screenshot: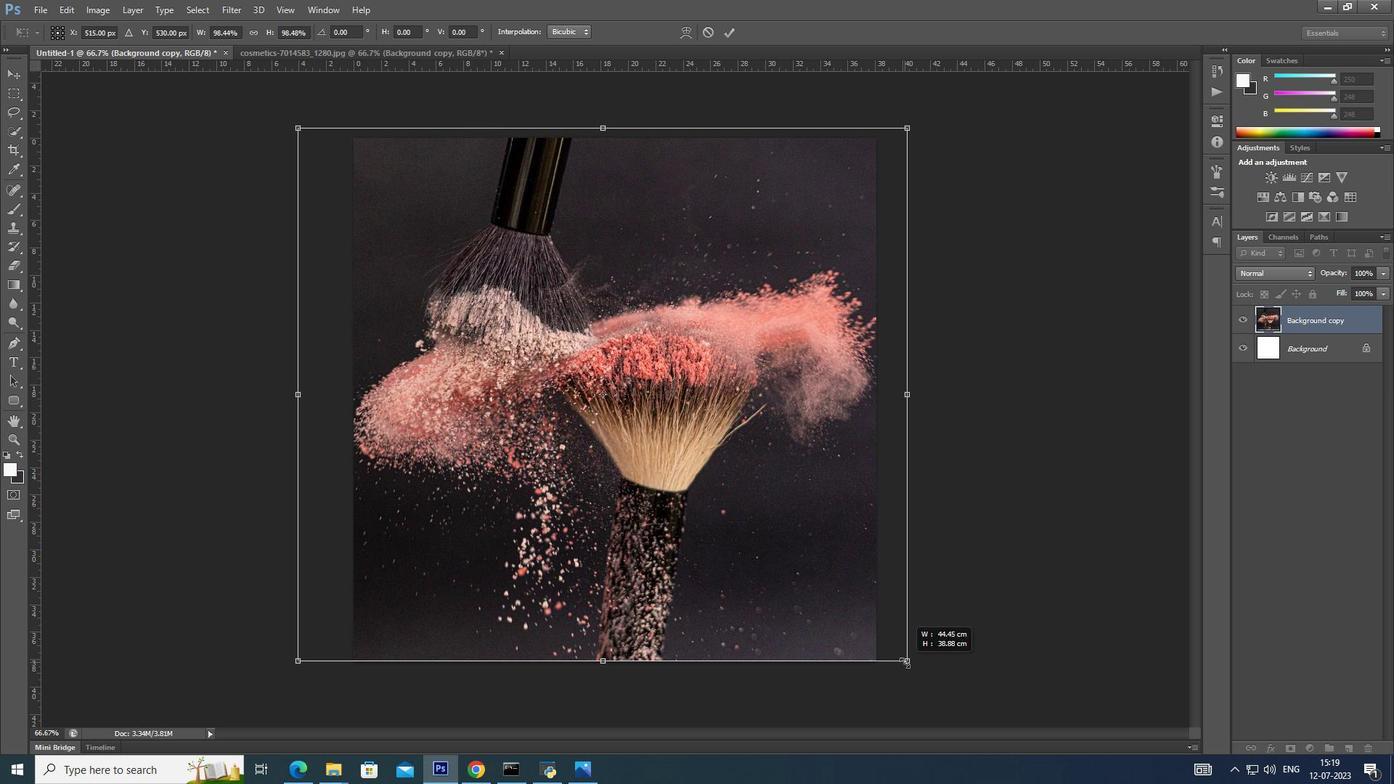 
Action: Mouse moved to (899, 652)
Screenshot: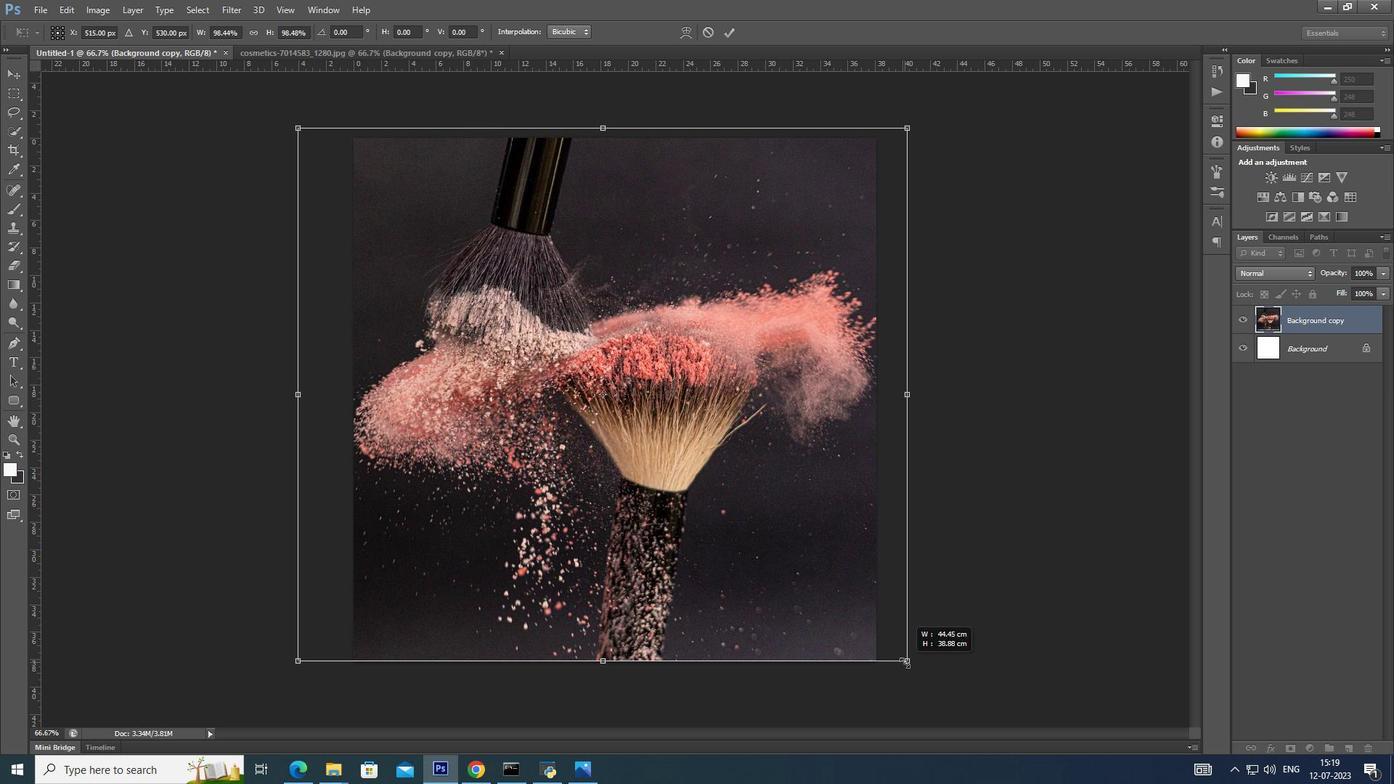 
Action: Key pressed <Key.alt_l><Key.alt_l><Key.alt_l><Key.alt_l><Key.alt_l><Key.alt_l>
Screenshot: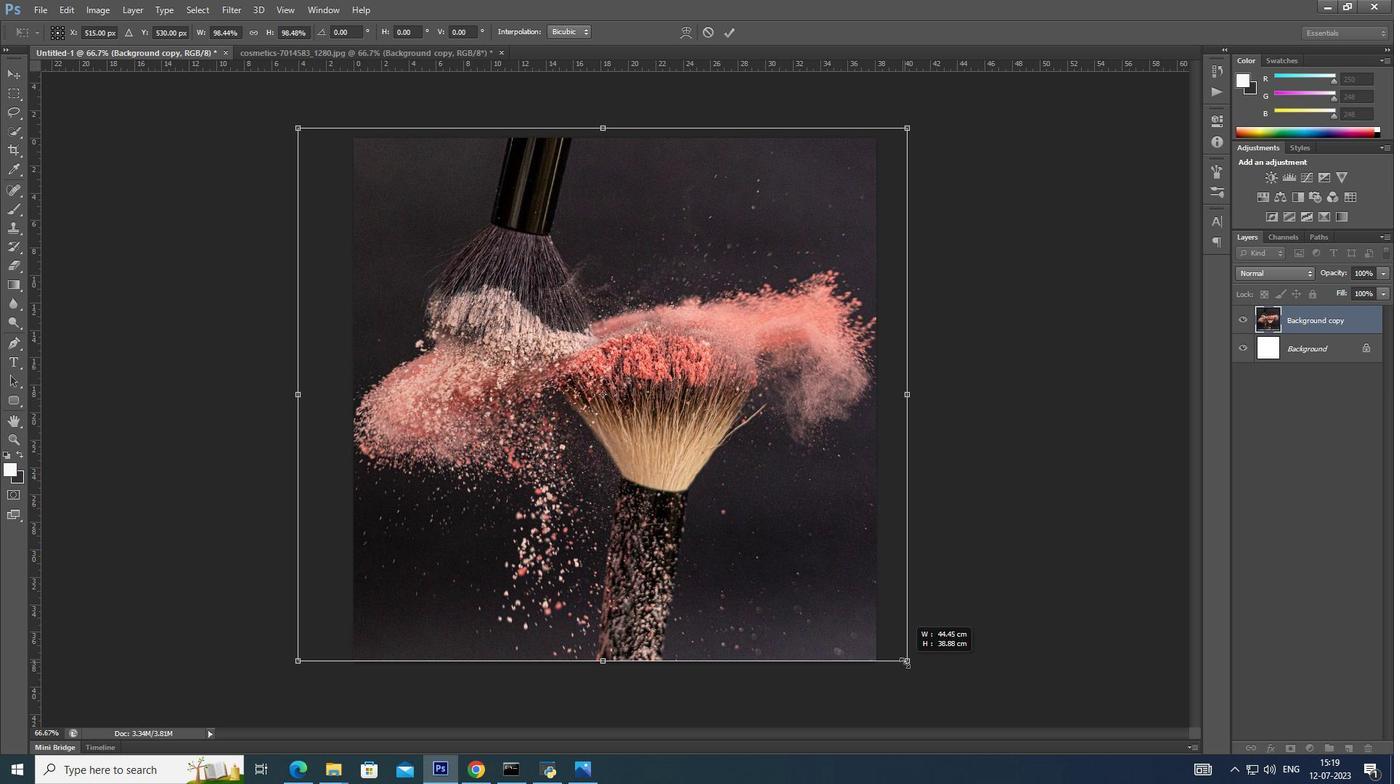 
Action: Mouse moved to (901, 655)
Screenshot: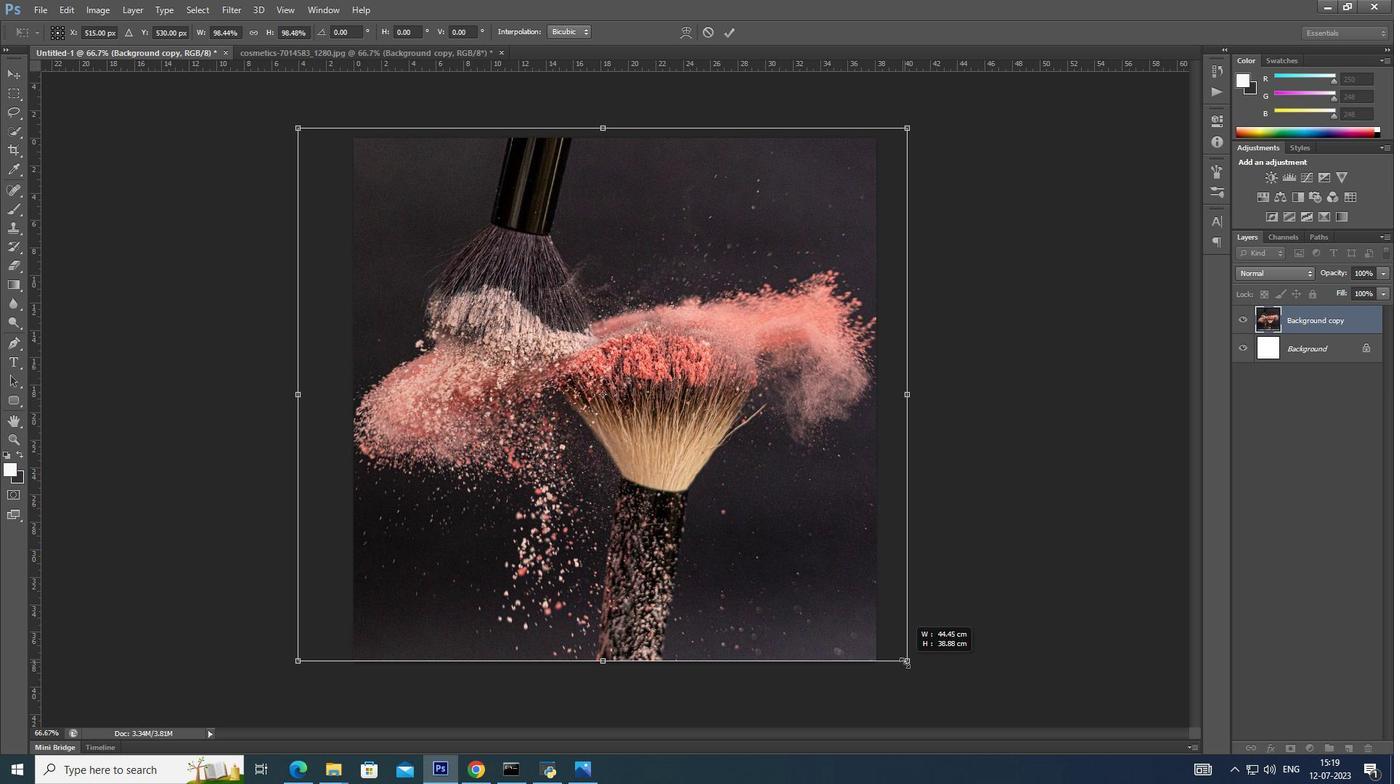 
Action: Key pressed <Key.alt_l>
Screenshot: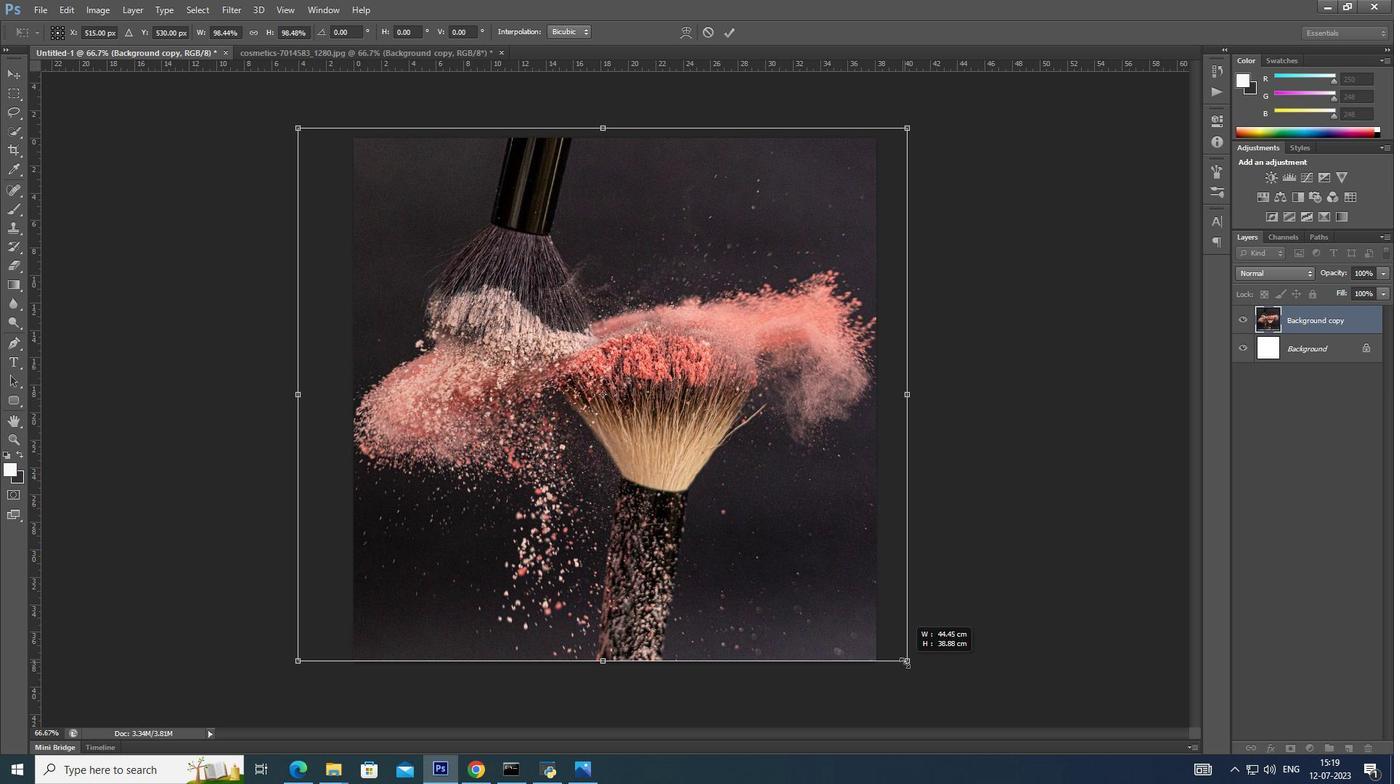 
Action: Mouse moved to (901, 656)
Screenshot: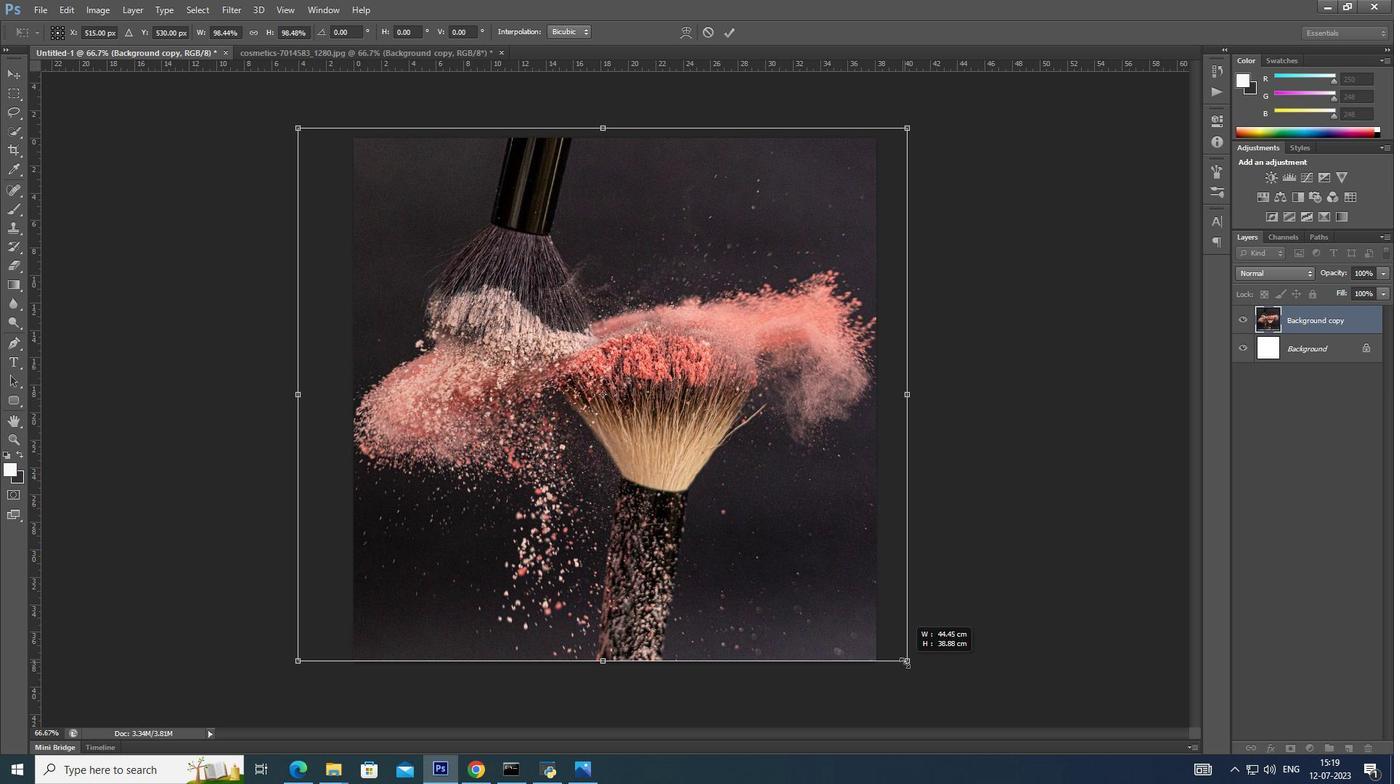 
Action: Key pressed <Key.alt_l>
Screenshot: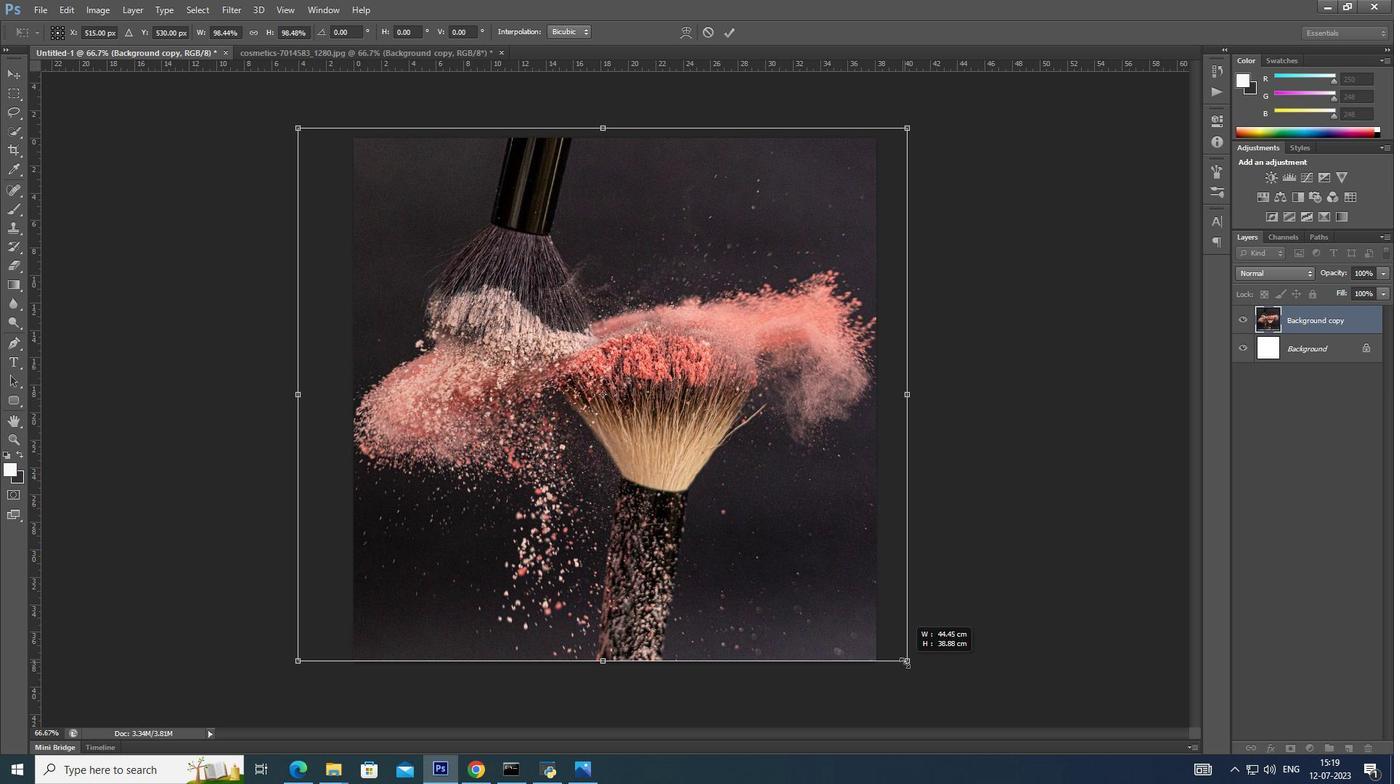 
Action: Mouse moved to (904, 659)
Screenshot: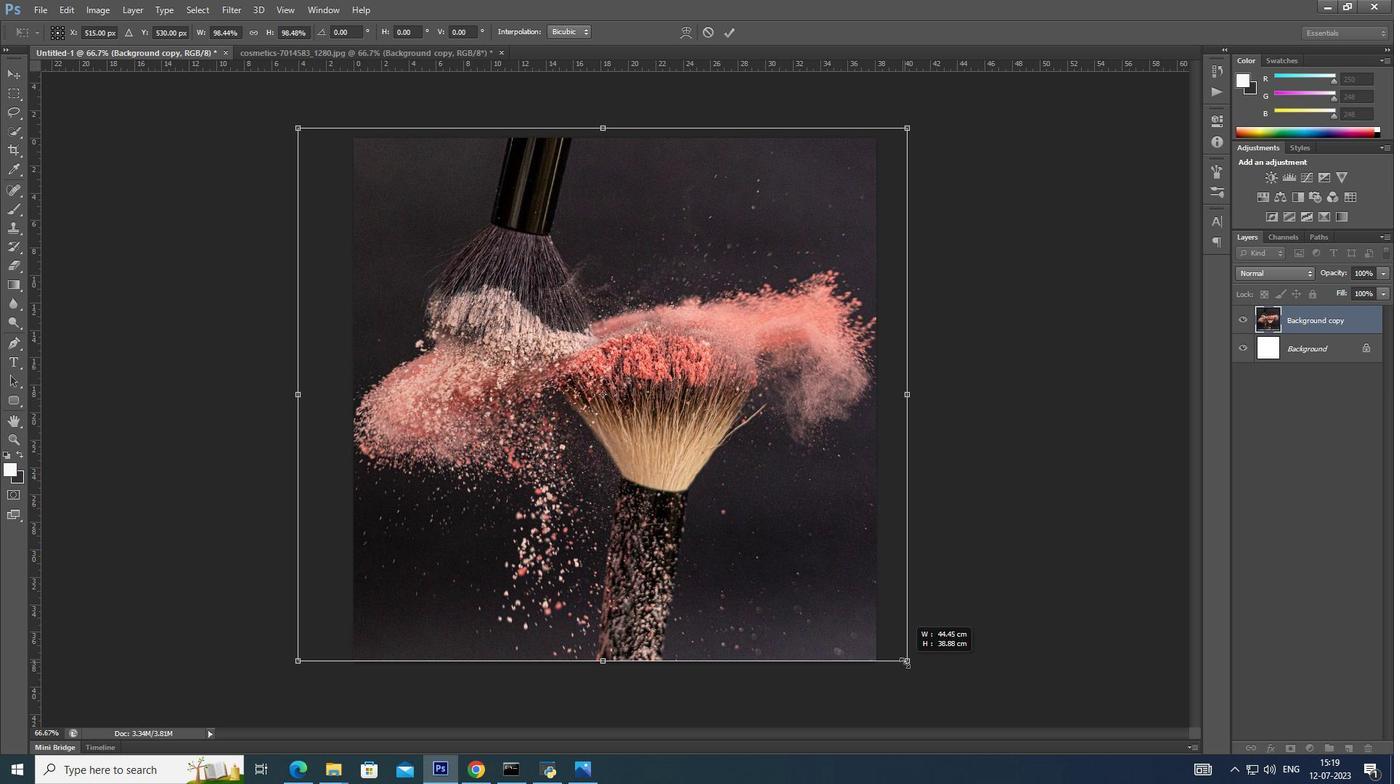 
Action: Key pressed <Key.alt_l><Key.alt_l>
Screenshot: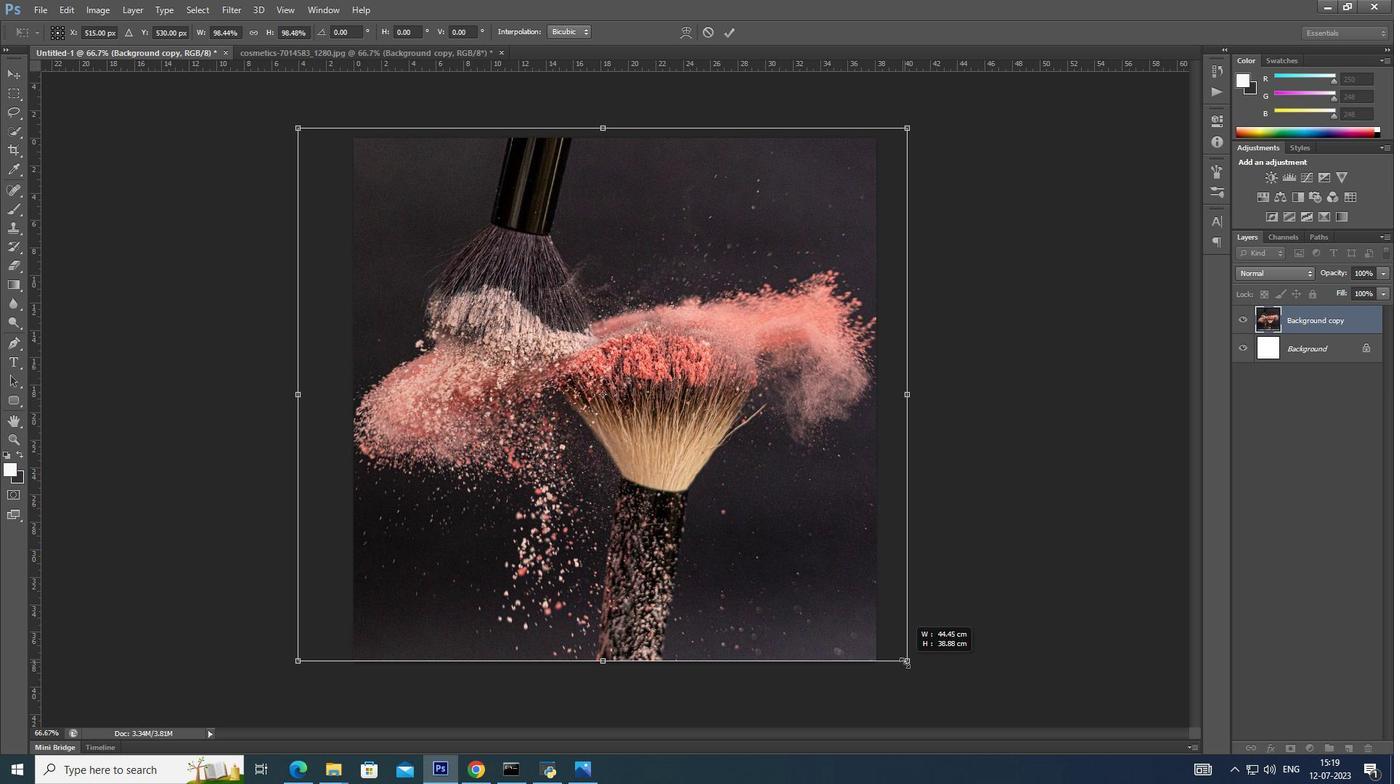 
Action: Mouse moved to (904, 659)
Screenshot: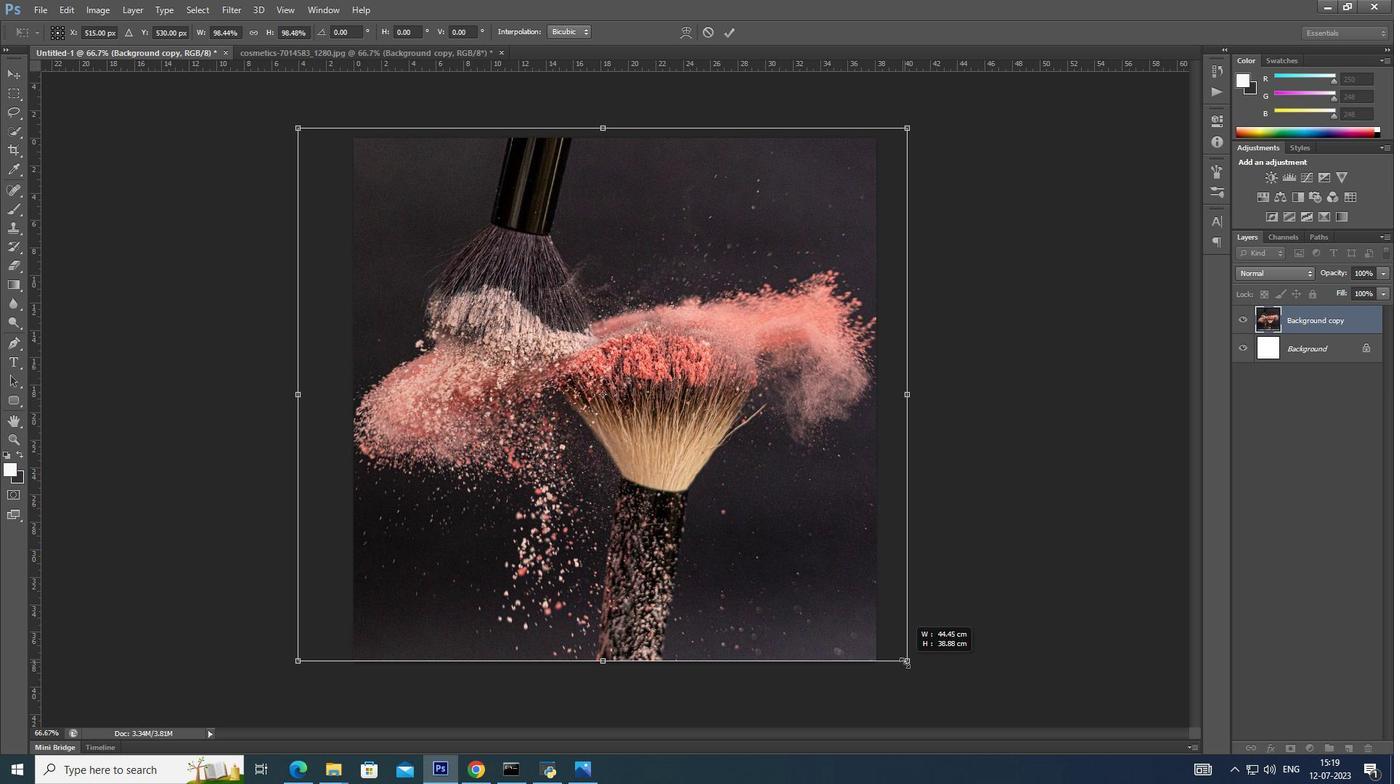 
Action: Key pressed <Key.alt_l>
Screenshot: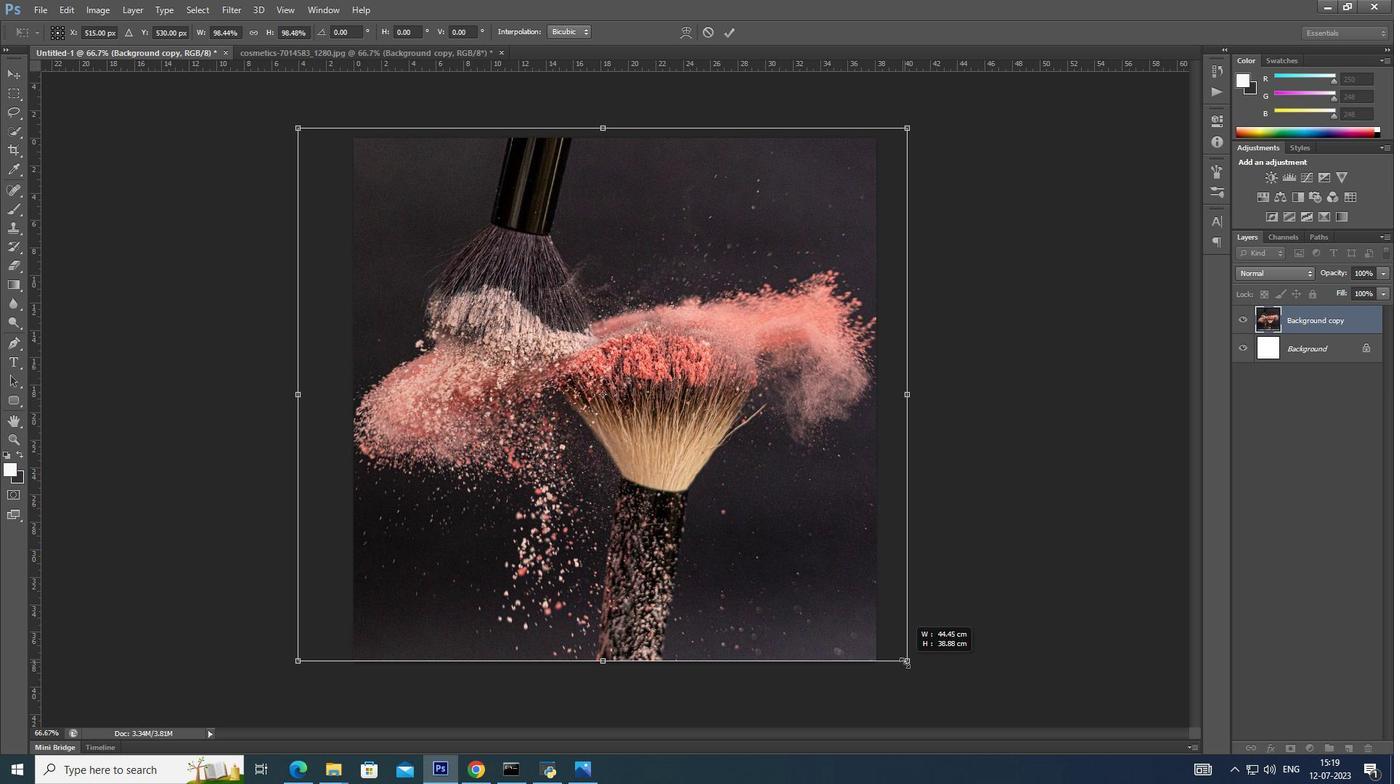 
Action: Mouse moved to (904, 660)
Screenshot: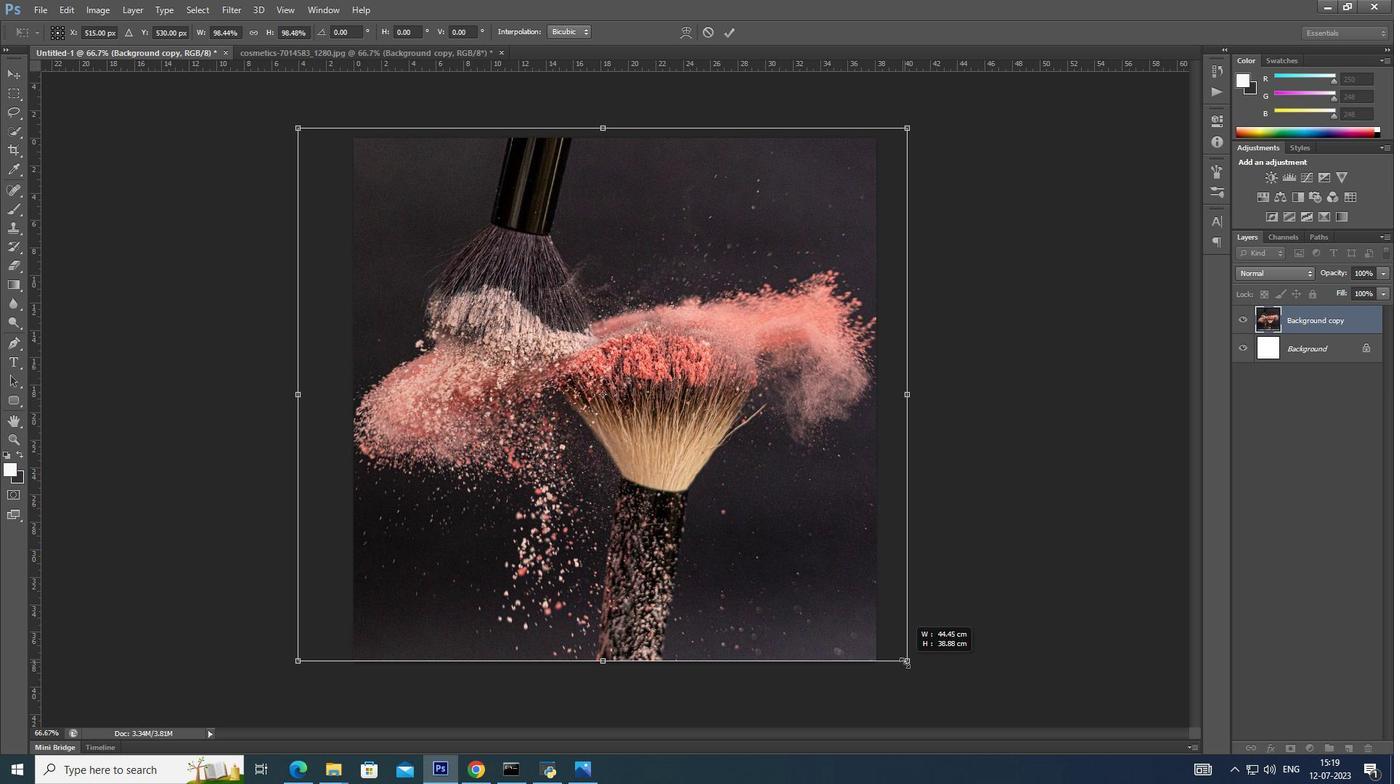 
Action: Key pressed <Key.alt_l>
Screenshot: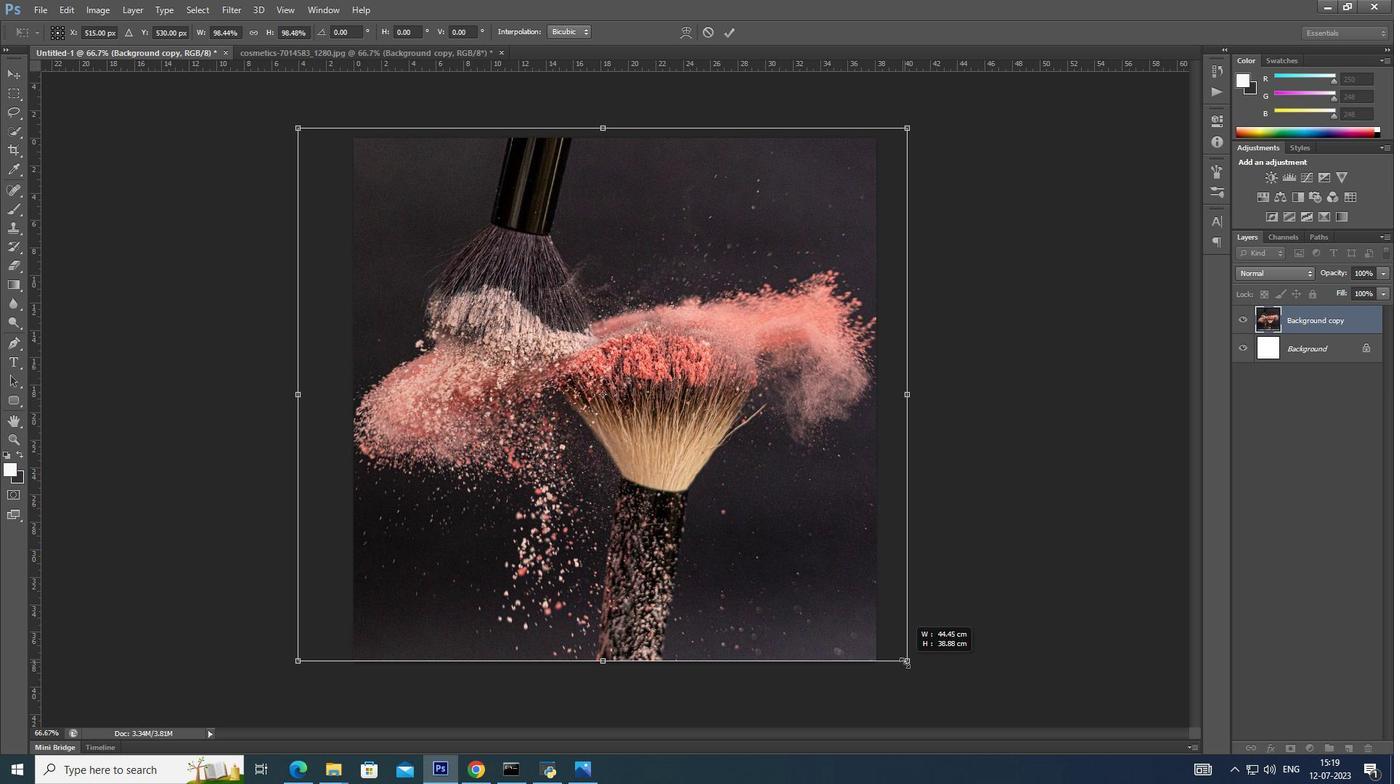 
Action: Mouse moved to (904, 660)
Screenshot: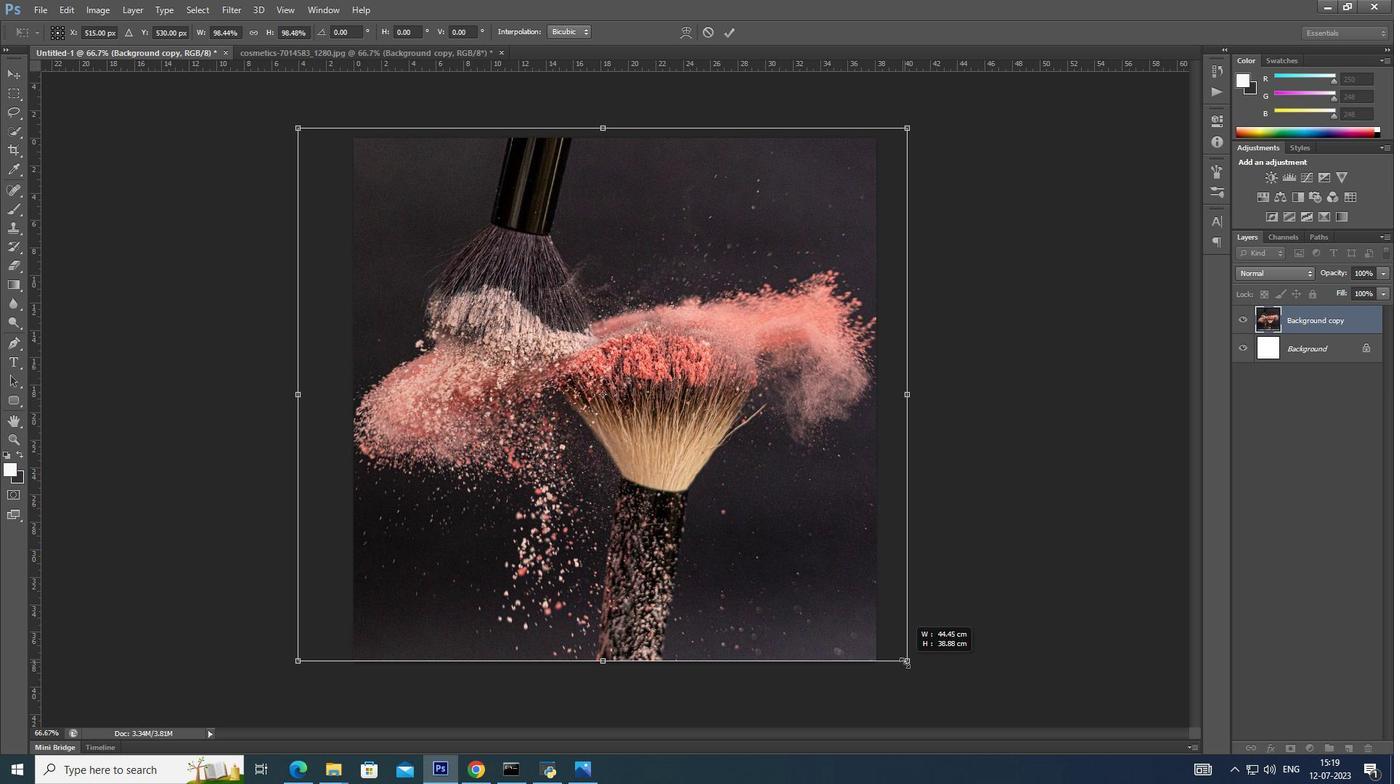 
Action: Key pressed <Key.alt_l><Key.alt_l><Key.alt_l><Key.alt_l><Key.alt_l>
Screenshot: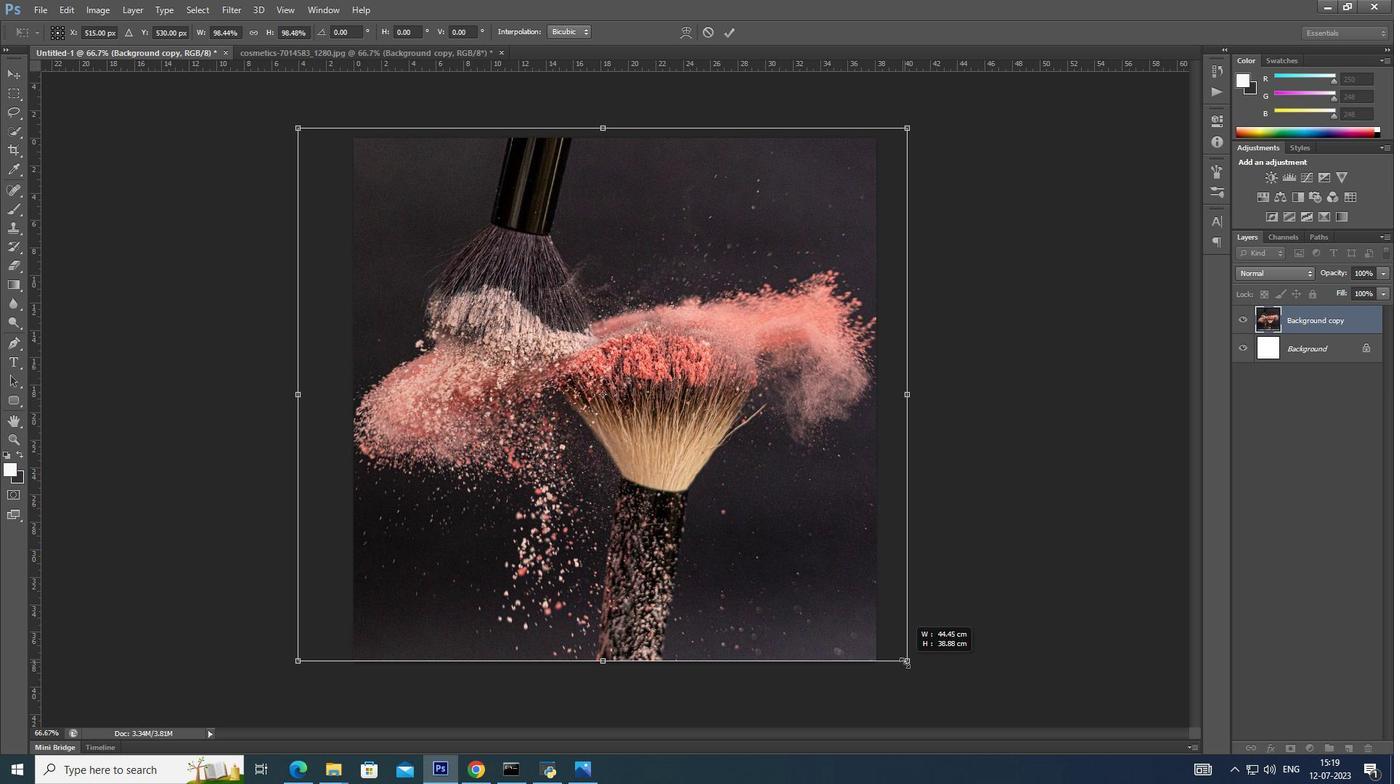 
Action: Mouse moved to (904, 661)
Screenshot: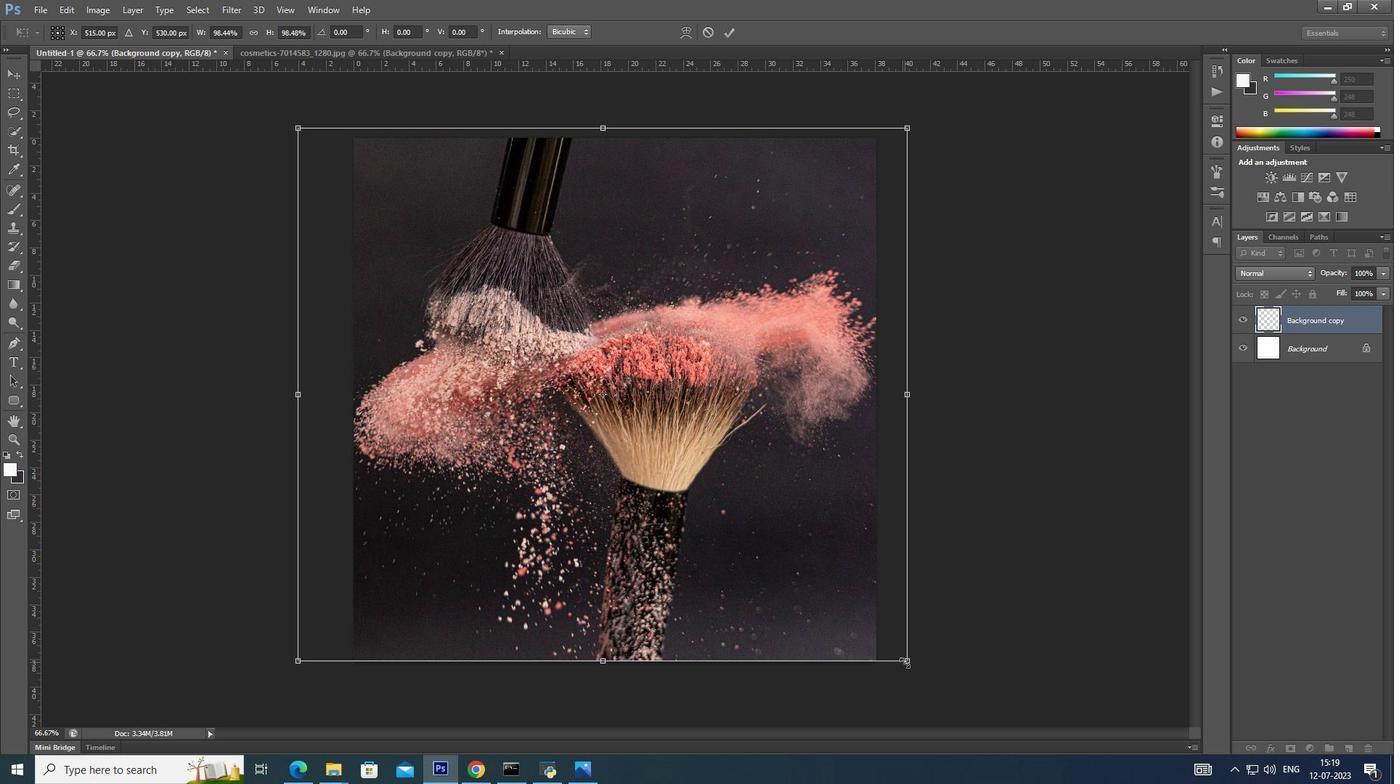 
Action: Key pressed <Key.alt_l>
Screenshot: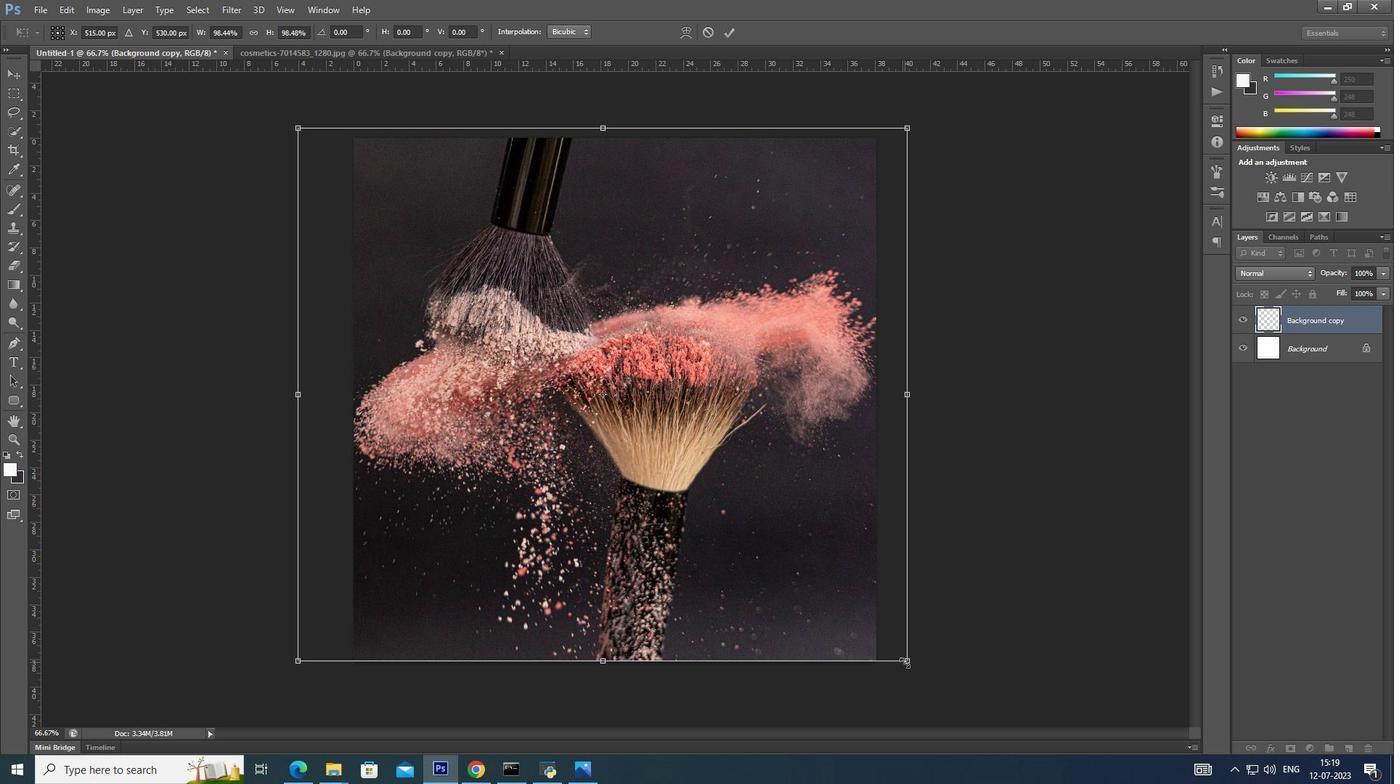
Action: Mouse moved to (904, 662)
Screenshot: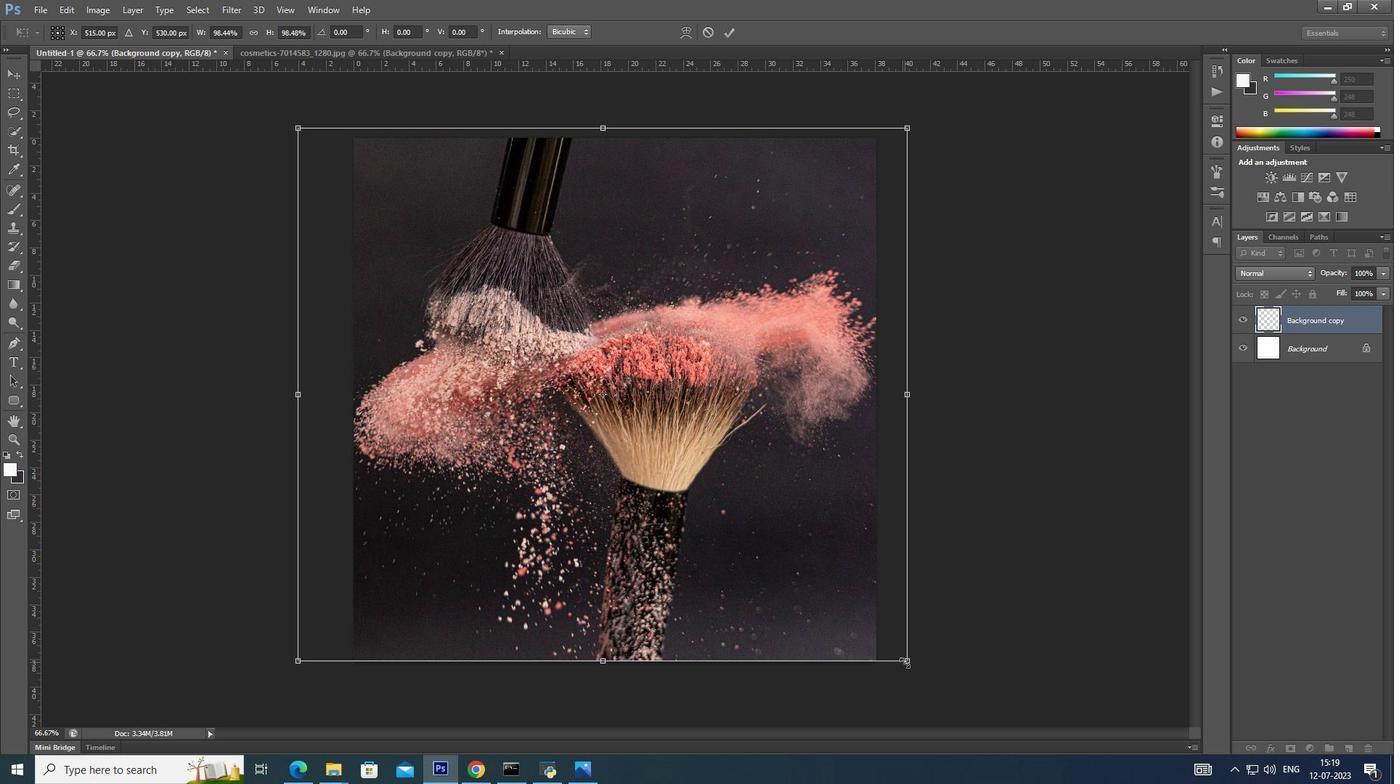 
Action: Key pressed <Key.alt_l><Key.alt_l><Key.alt_l><Key.alt_l><Key.alt_l><Key.alt_l><Key.alt_l><Key.alt_l><Key.alt_l><Key.alt_l><Key.alt_l><Key.alt_l><Key.alt_l><Key.alt_l><Key.alt_l><Key.alt_l><Key.alt_l><Key.alt_l><Key.alt_l><Key.alt_l><Key.alt_l><Key.alt_l><Key.alt_l><Key.alt_l><Key.alt_l><Key.alt_l><Key.alt_l><Key.alt_l><Key.alt_l><Key.alt_l><Key.alt_l><Key.alt_l><Key.alt_l><Key.alt_l><Key.alt_l><Key.alt_l><Key.alt_l><Key.alt_l><Key.alt_l>
Screenshot: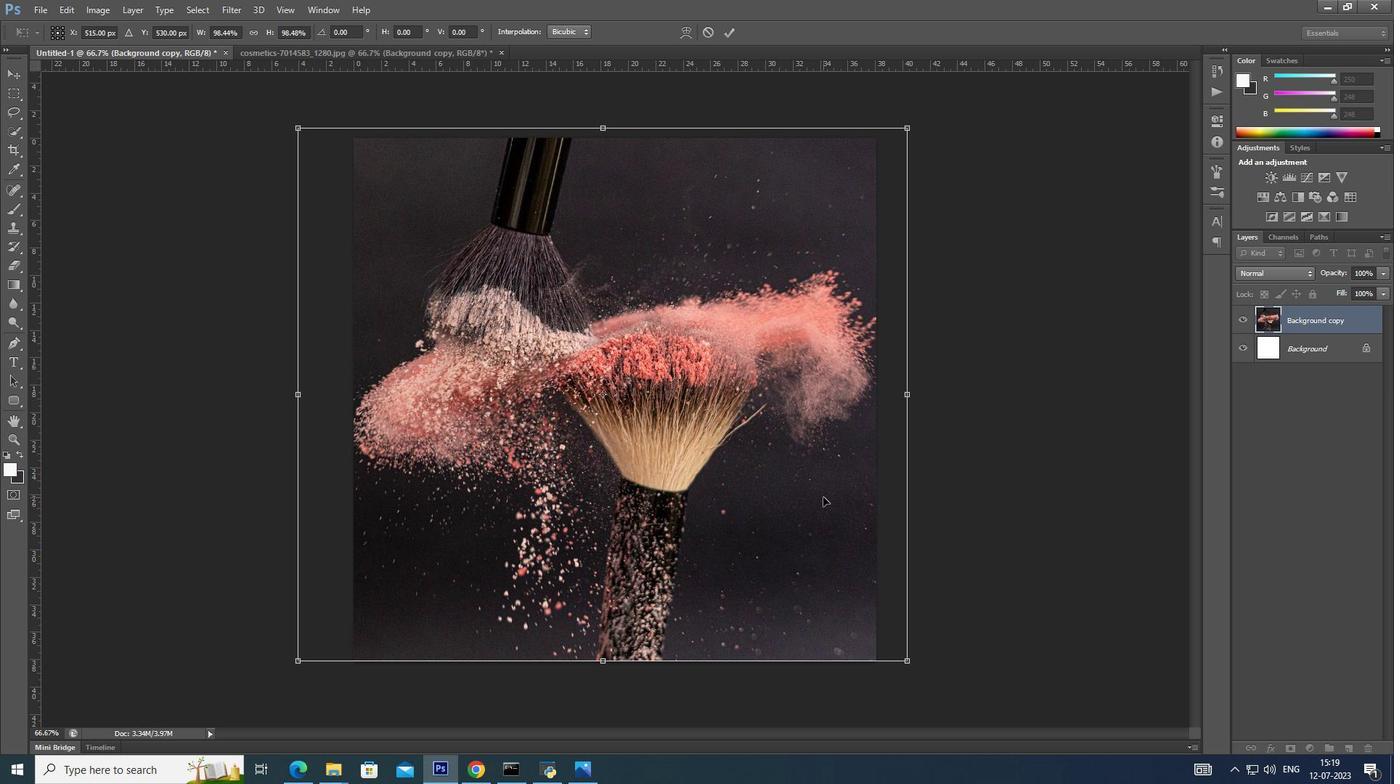 
Action: Mouse moved to (823, 497)
Screenshot: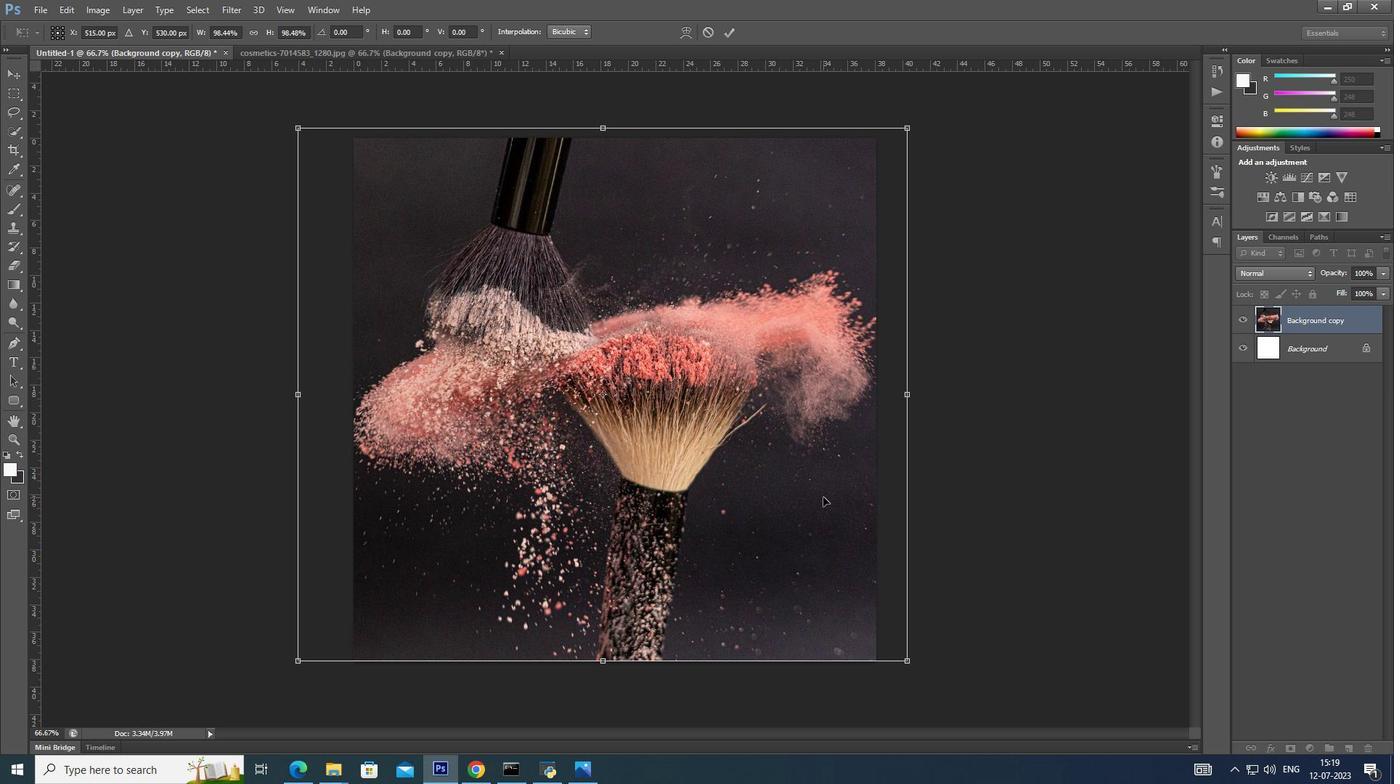 
Action: Key pressed <Key.enter>
Screenshot: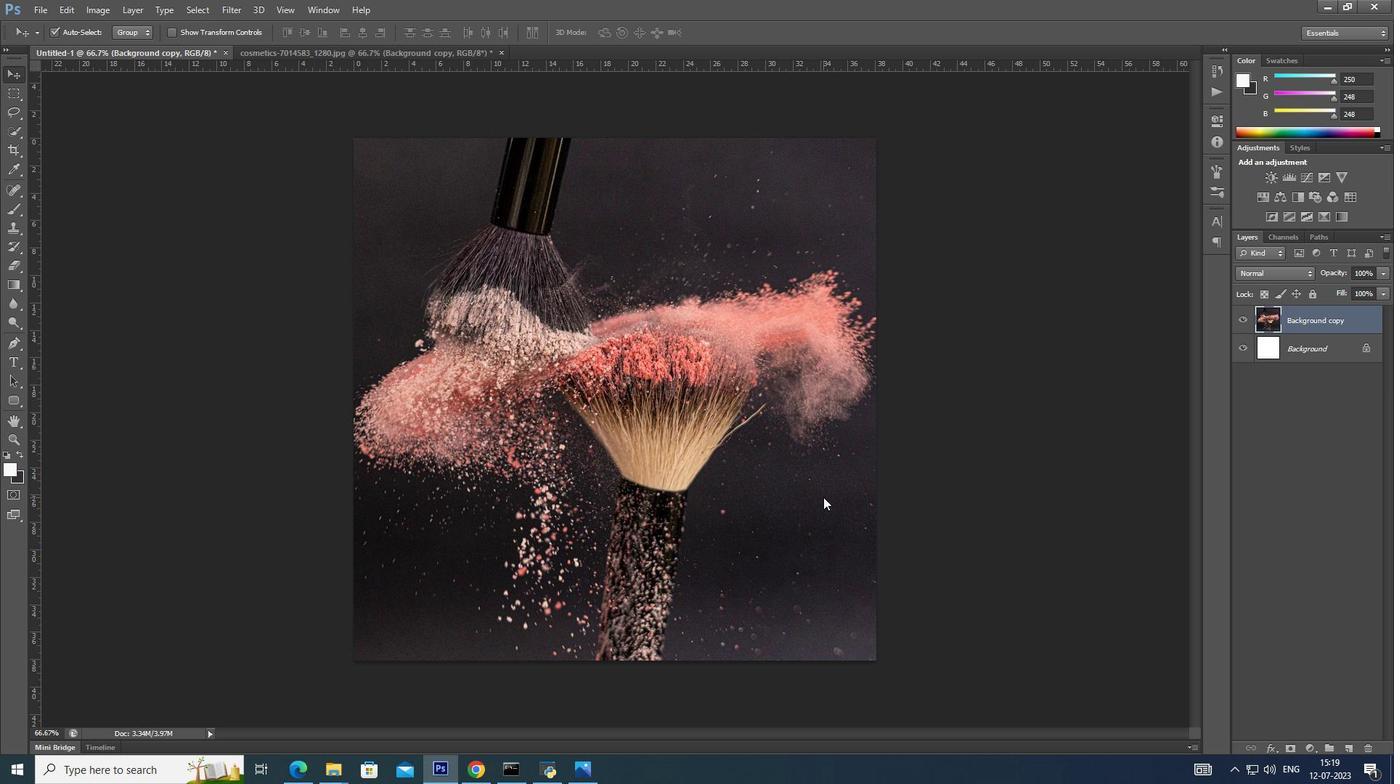
Action: Mouse moved to (1346, 740)
Screenshot: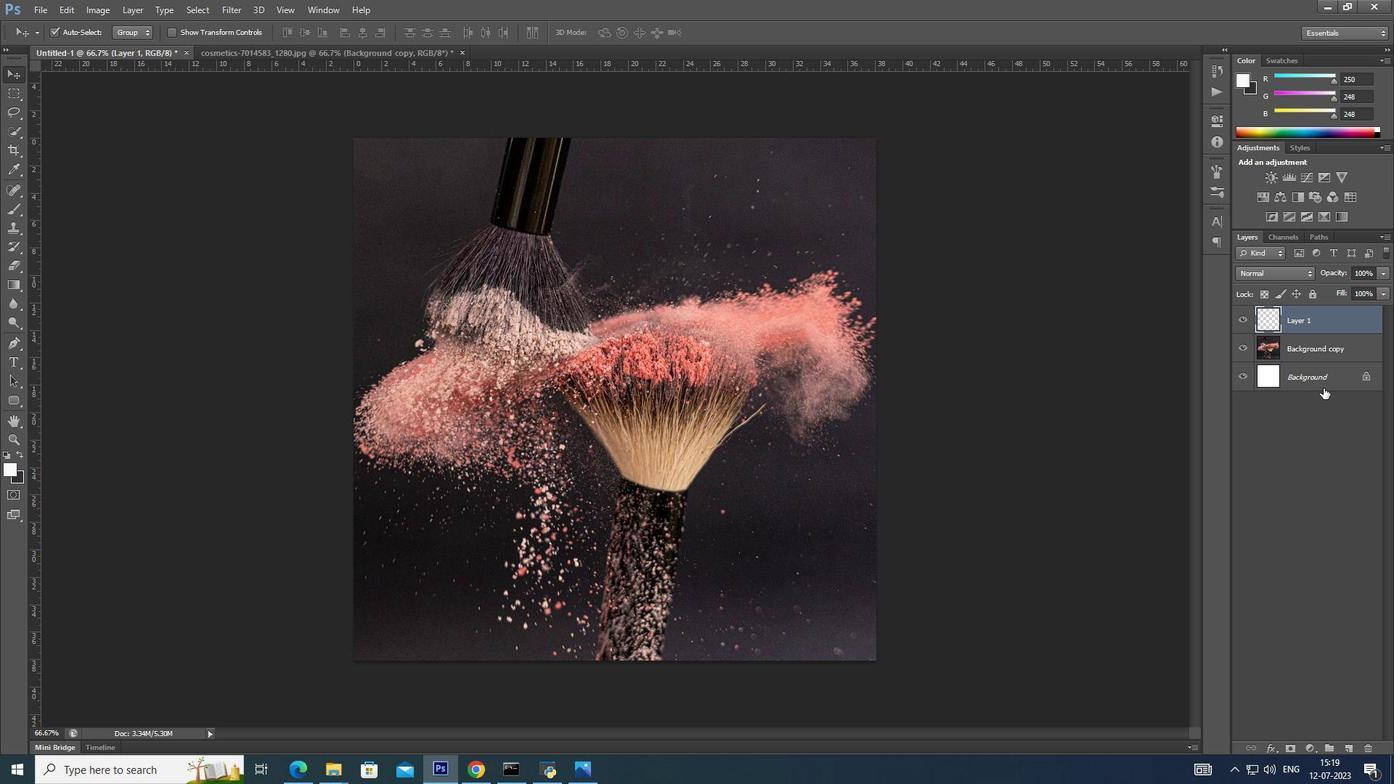 
Action: Mouse pressed left at (1346, 740)
Screenshot: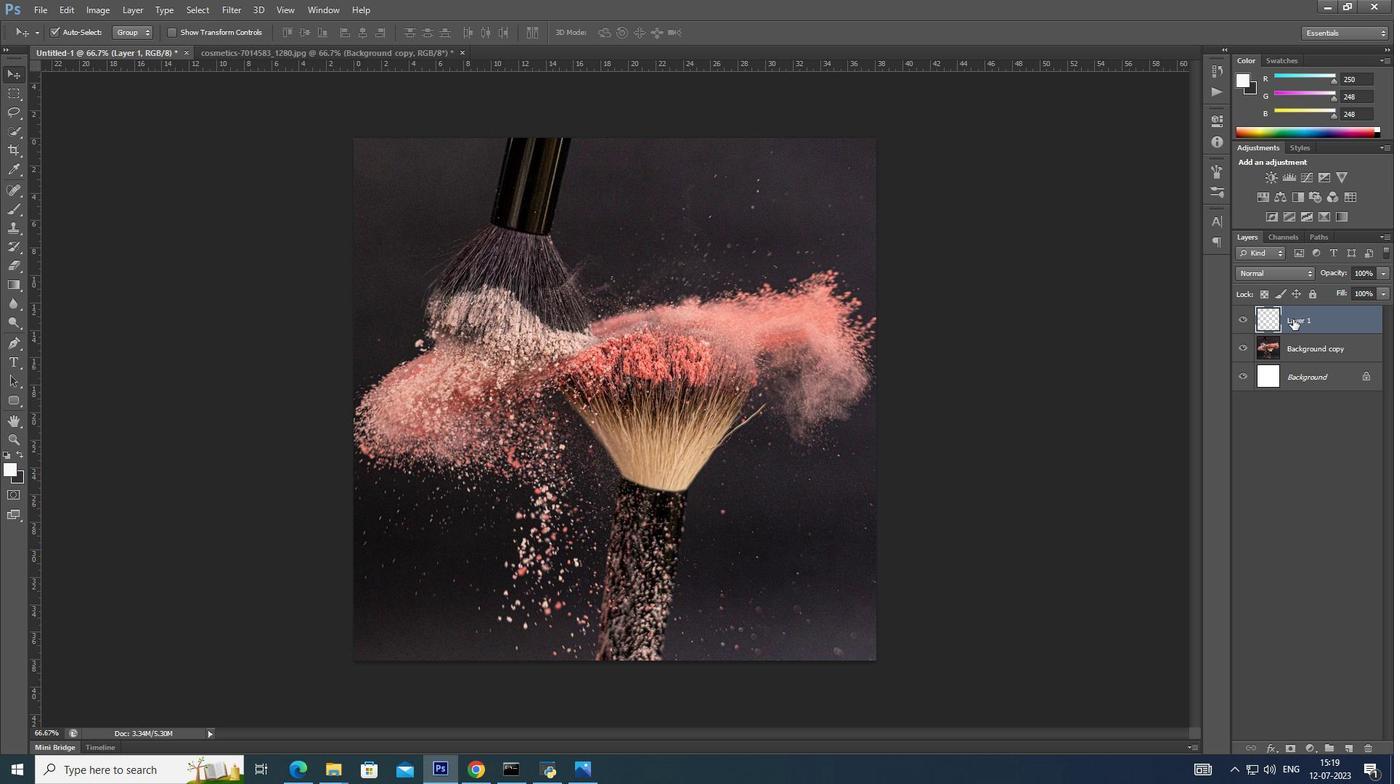 
Action: Mouse moved to (1293, 319)
Screenshot: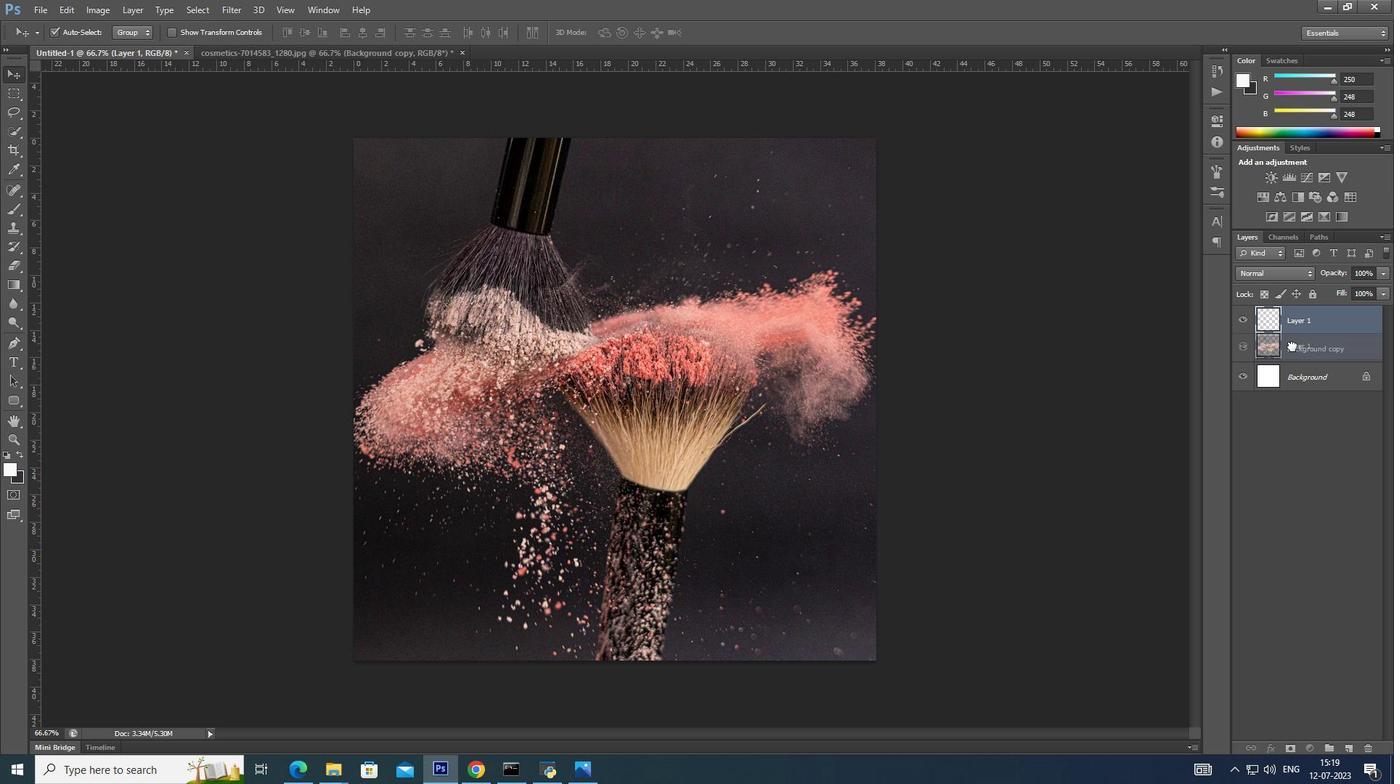 
Action: Mouse pressed left at (1293, 319)
Screenshot: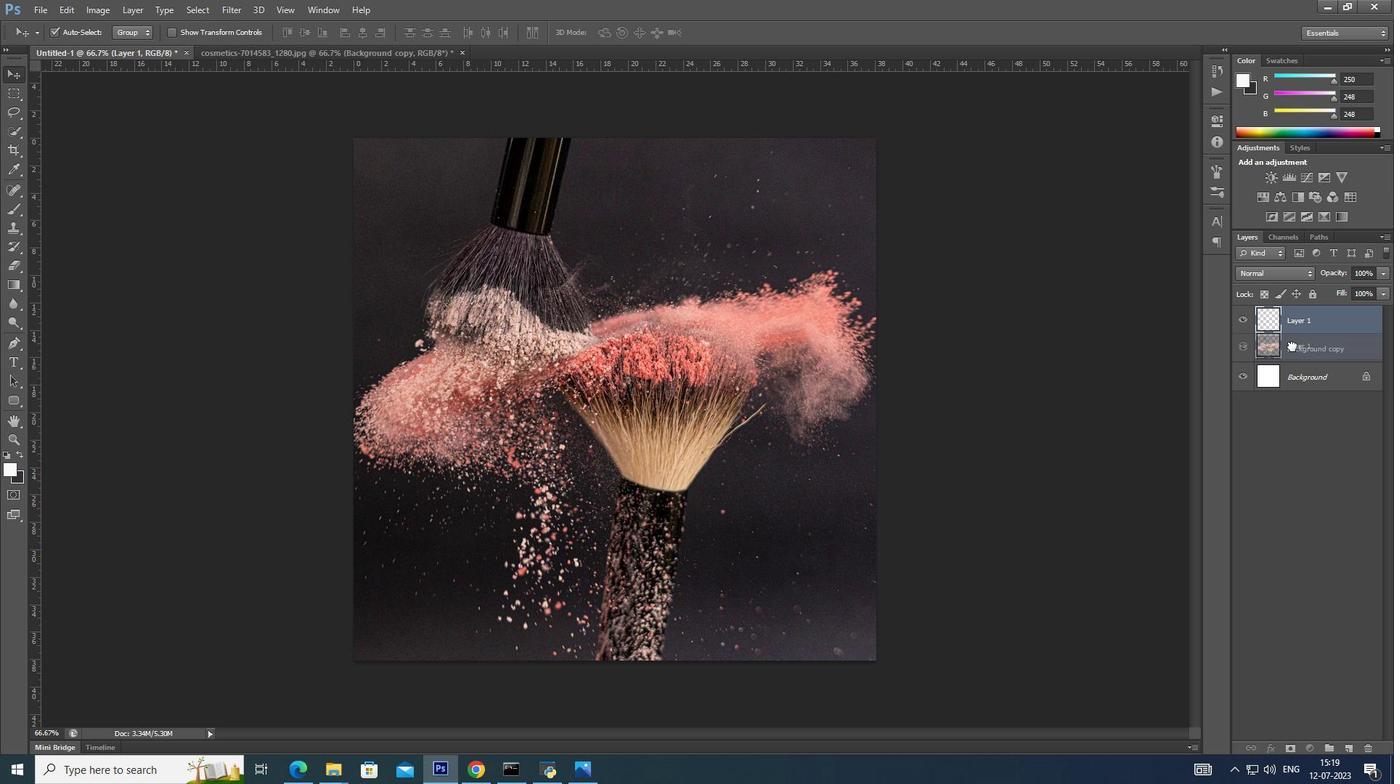 
Action: Mouse moved to (1303, 317)
Screenshot: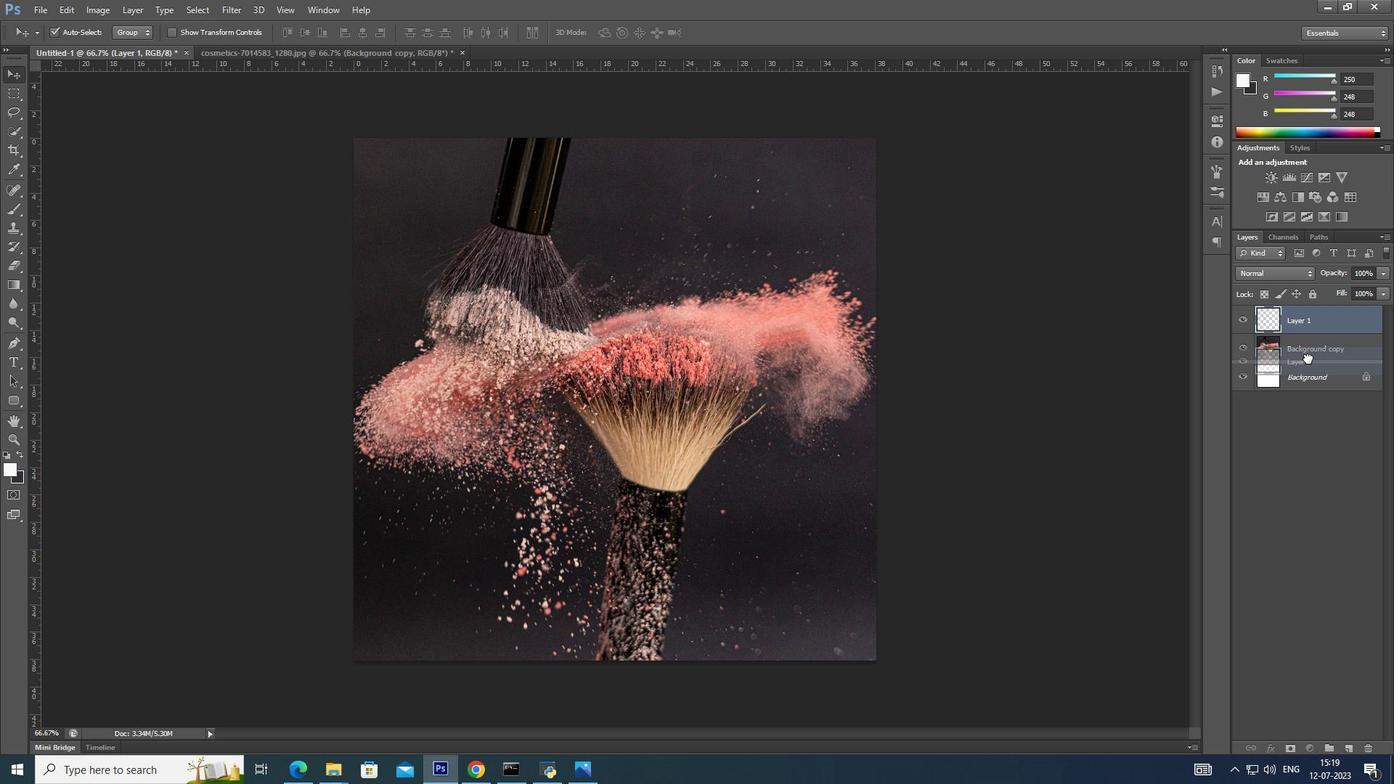 
Action: Mouse pressed left at (1303, 317)
Screenshot: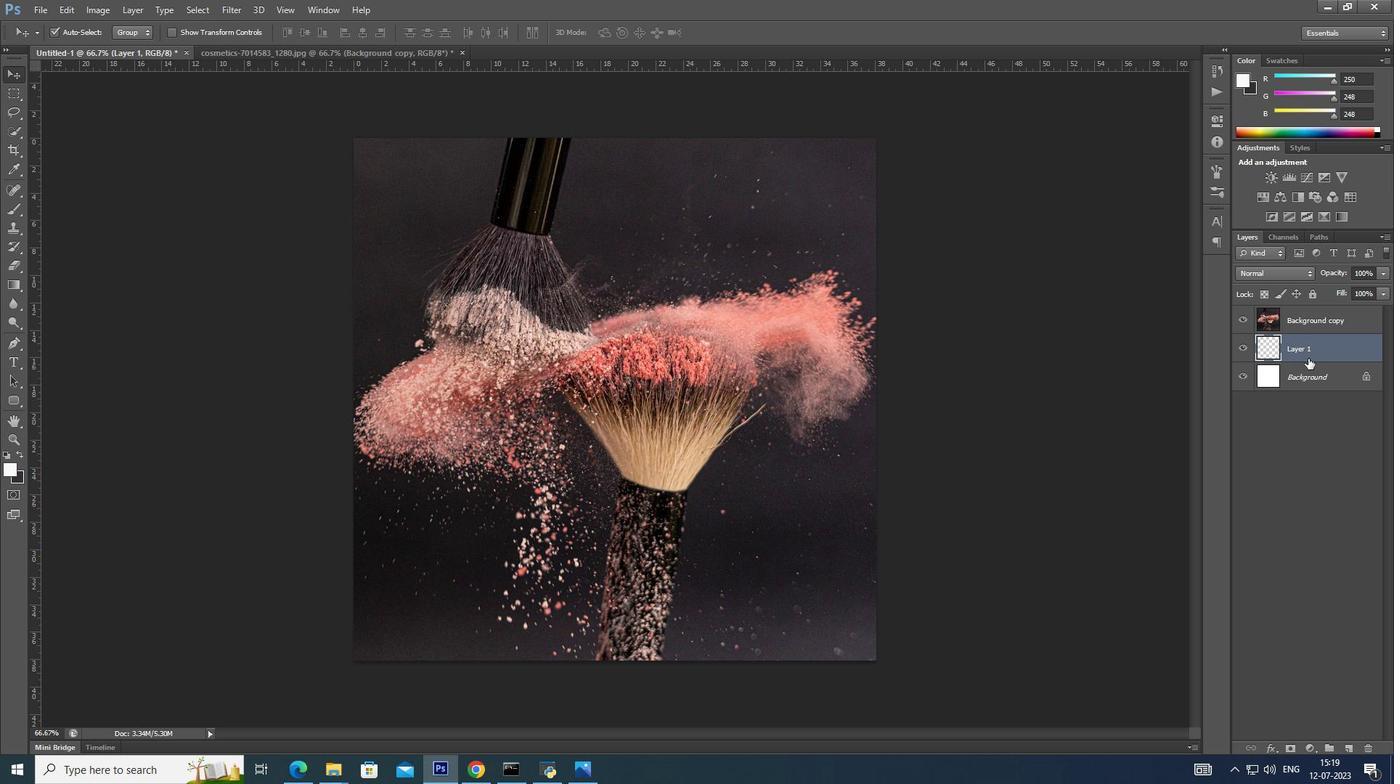 
Action: Mouse moved to (1307, 347)
Screenshot: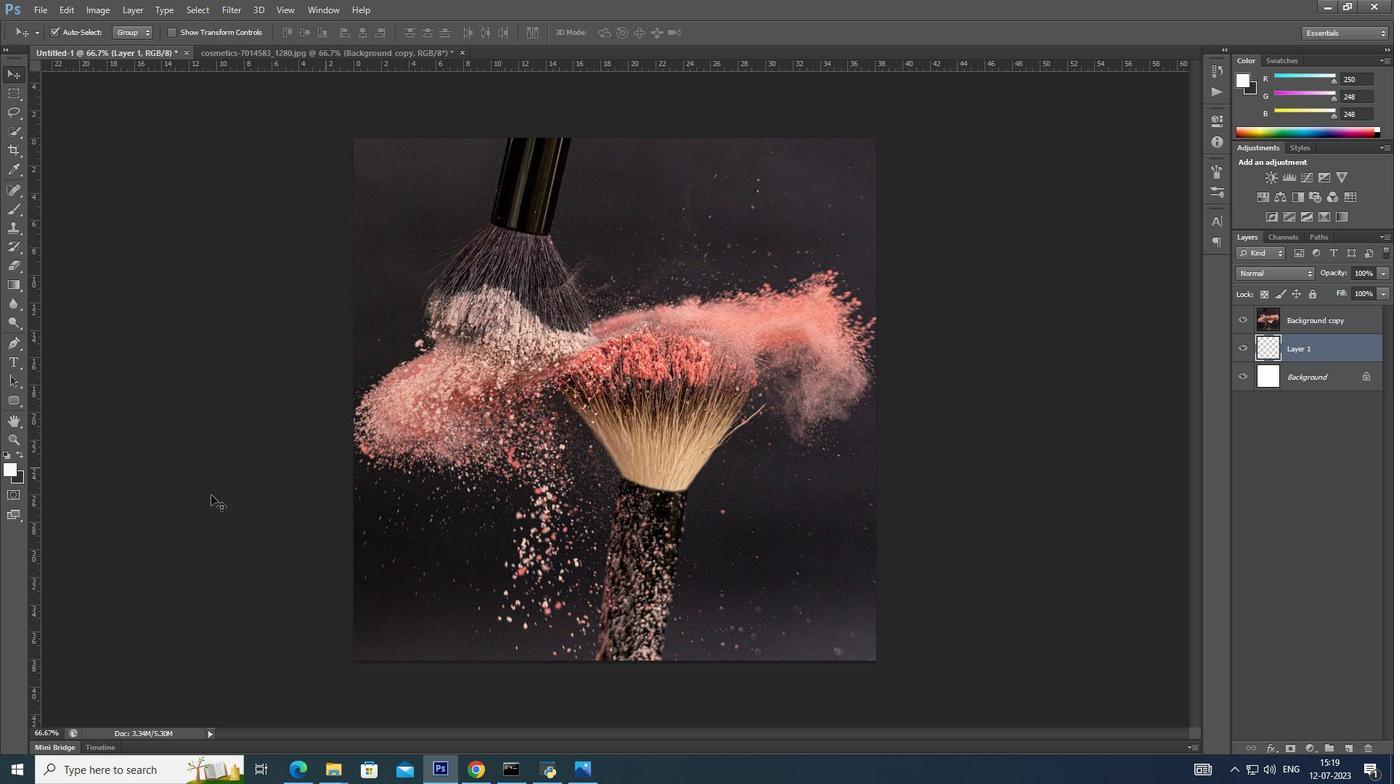 
Action: Mouse pressed left at (1307, 347)
Screenshot: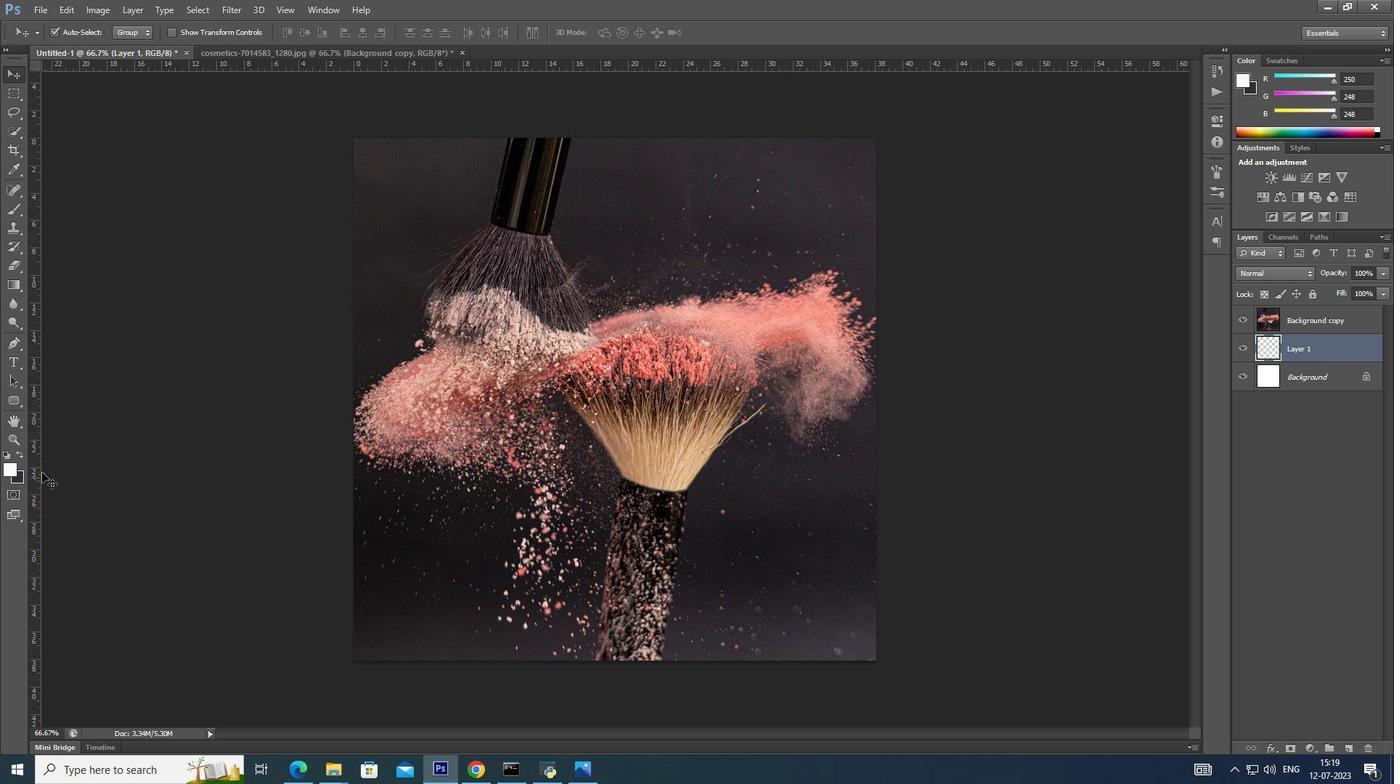 
Action: Mouse moved to (18, 450)
Screenshot: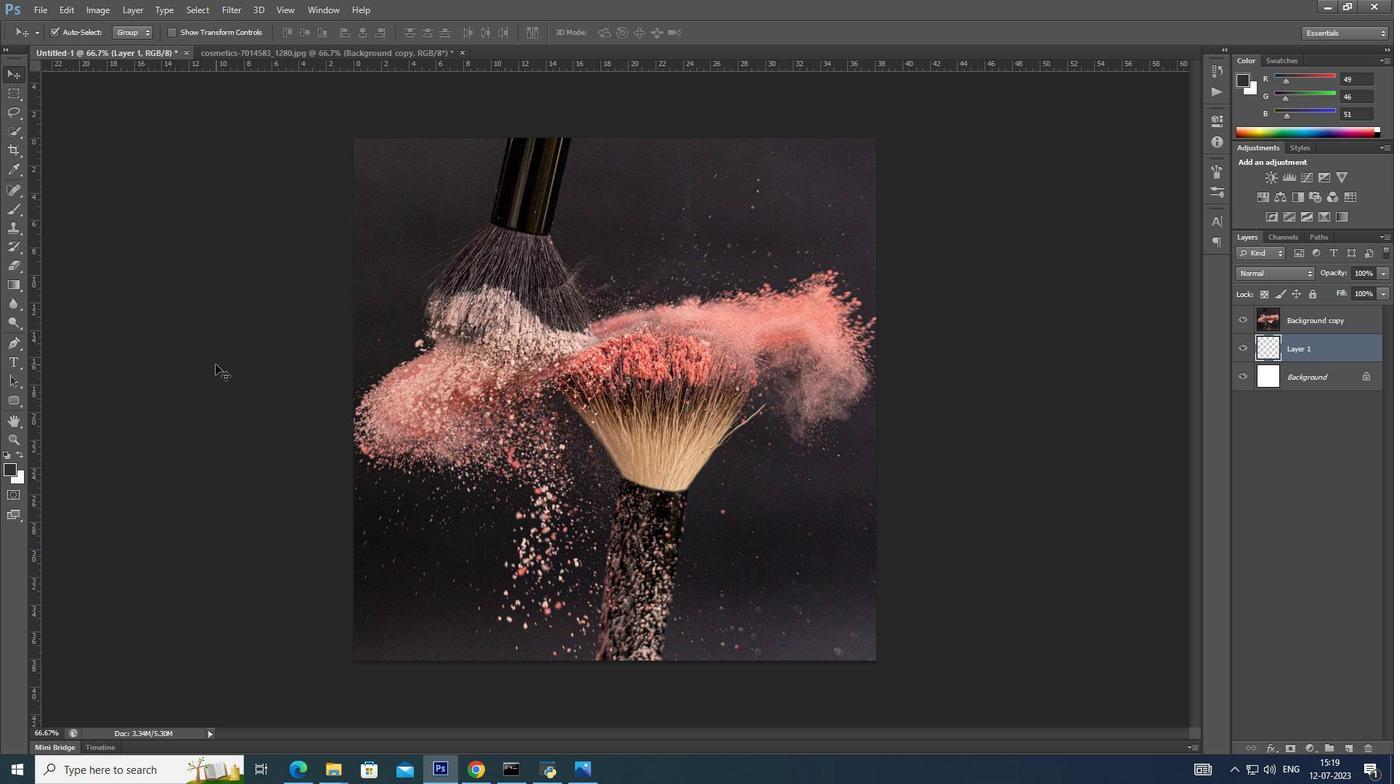 
Action: Mouse pressed left at (18, 450)
Screenshot: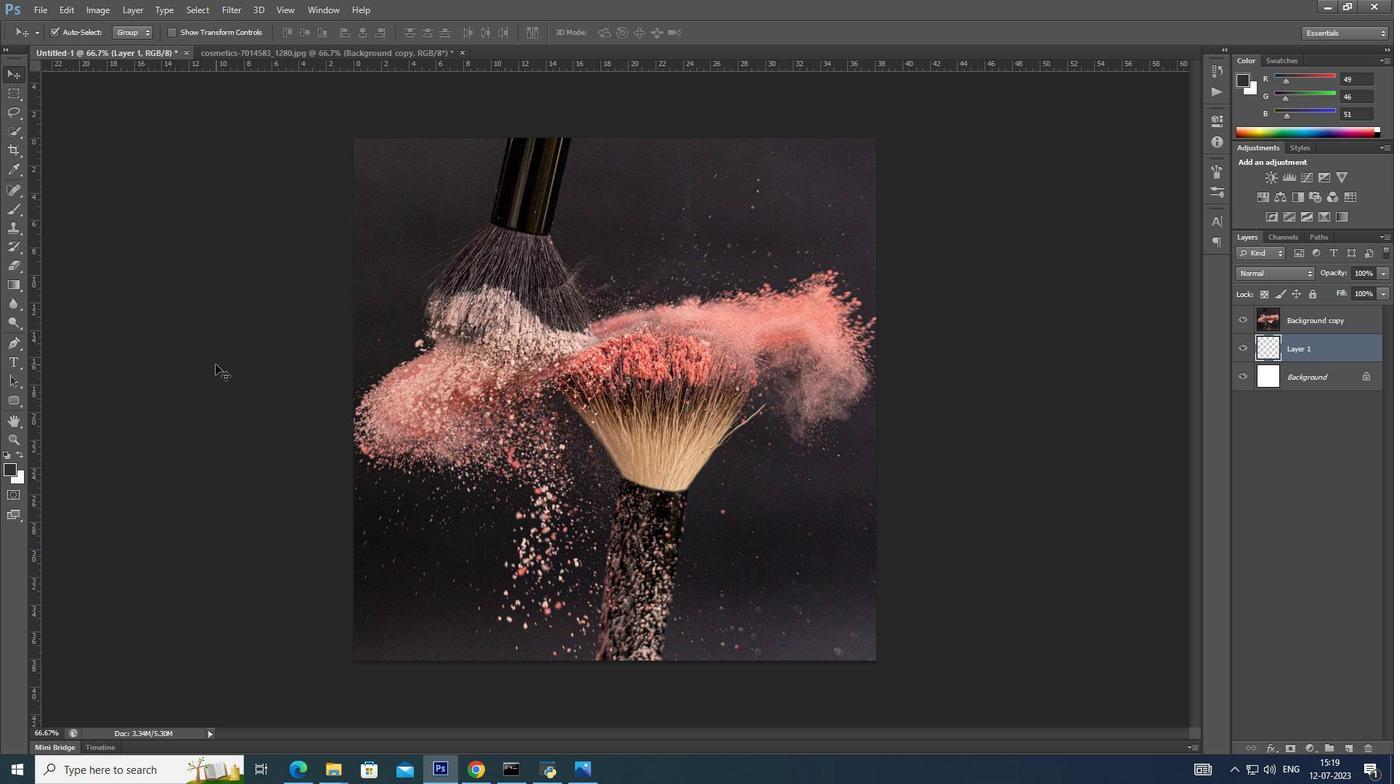 
Action: Mouse moved to (215, 364)
Screenshot: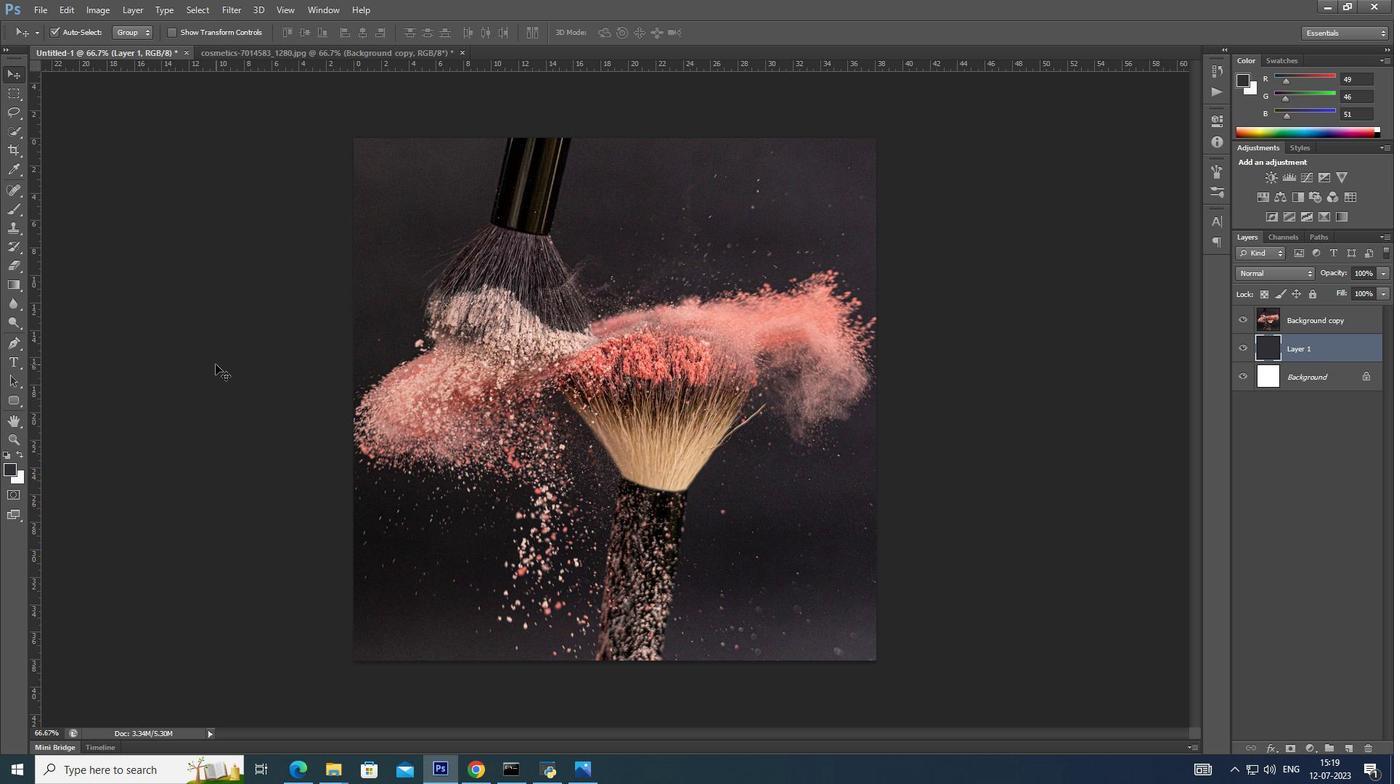 
Action: Key pressed <Key.alt_l><Key.backspace>
Screenshot: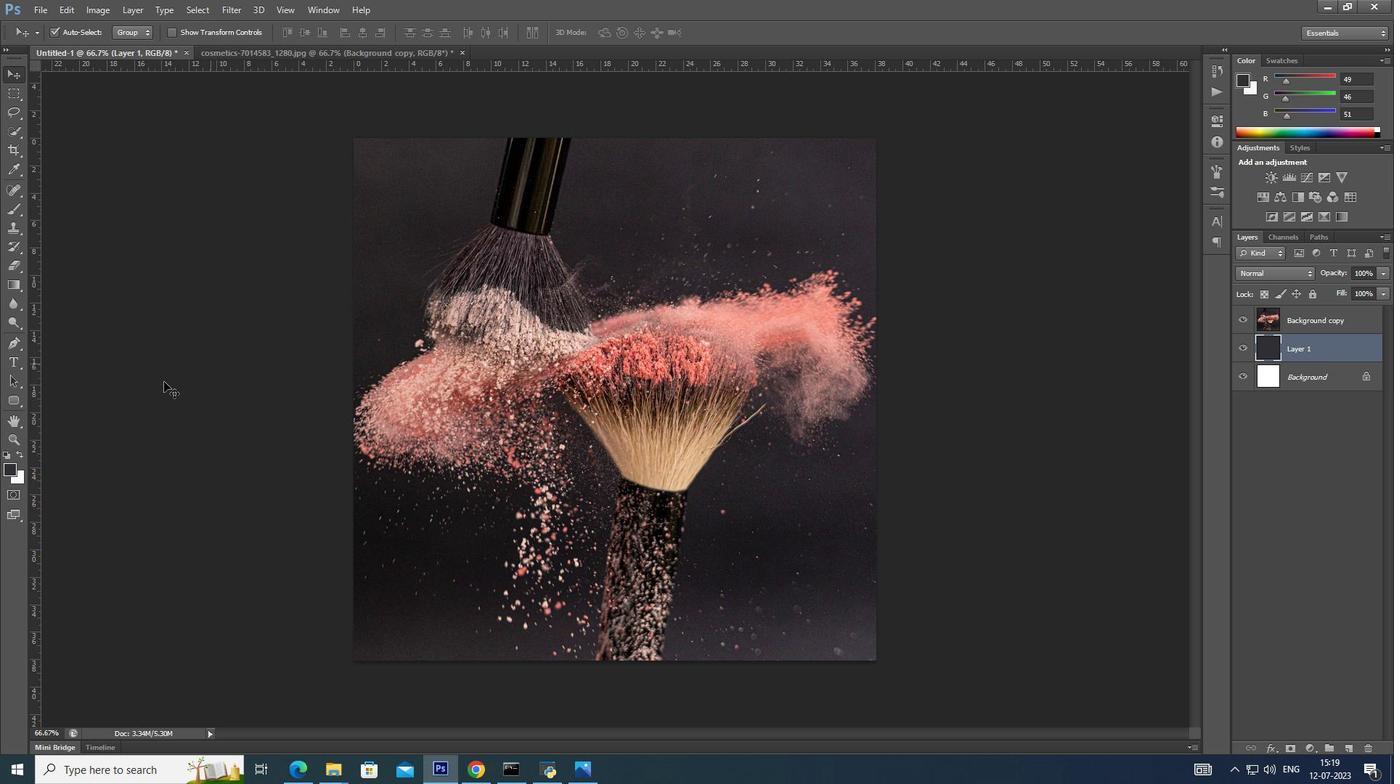 
Action: Mouse moved to (620, 448)
Screenshot: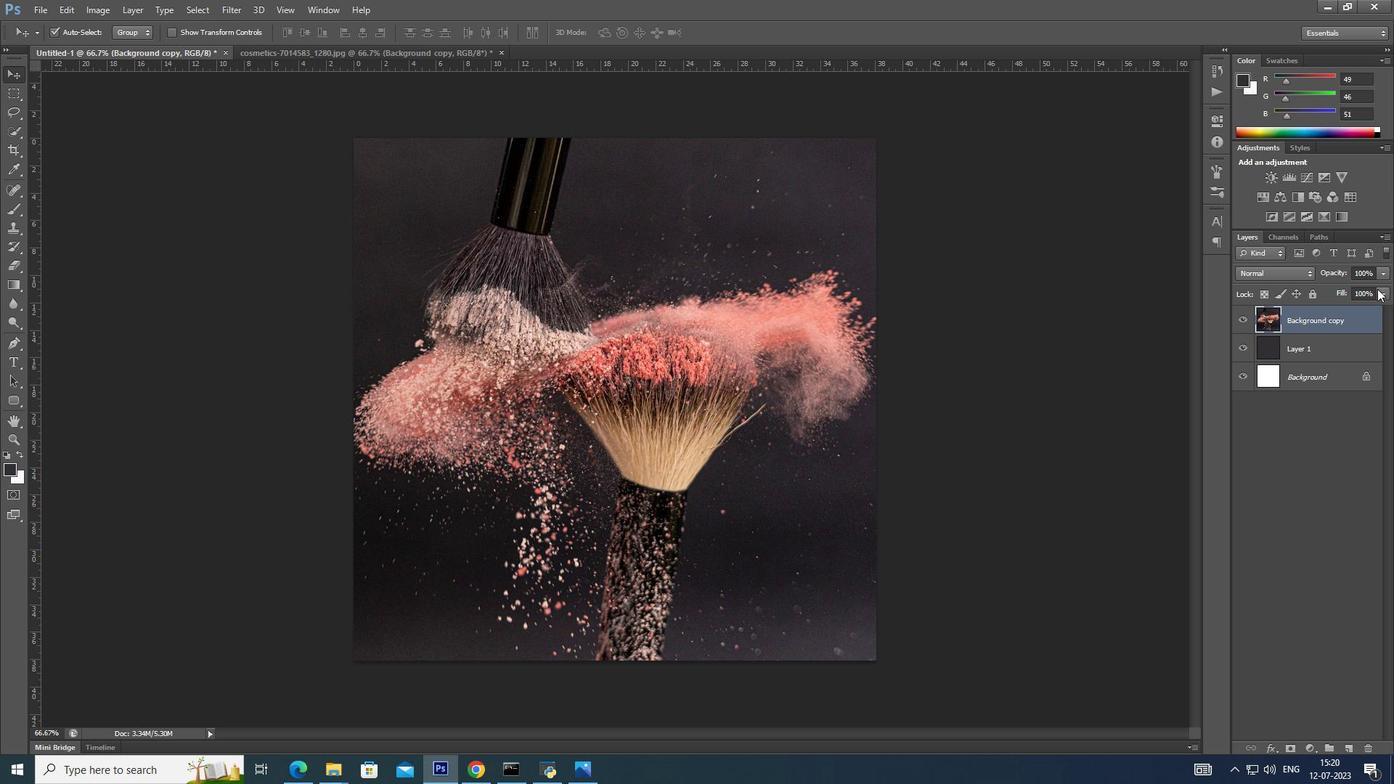 
Action: Mouse pressed left at (620, 448)
Screenshot: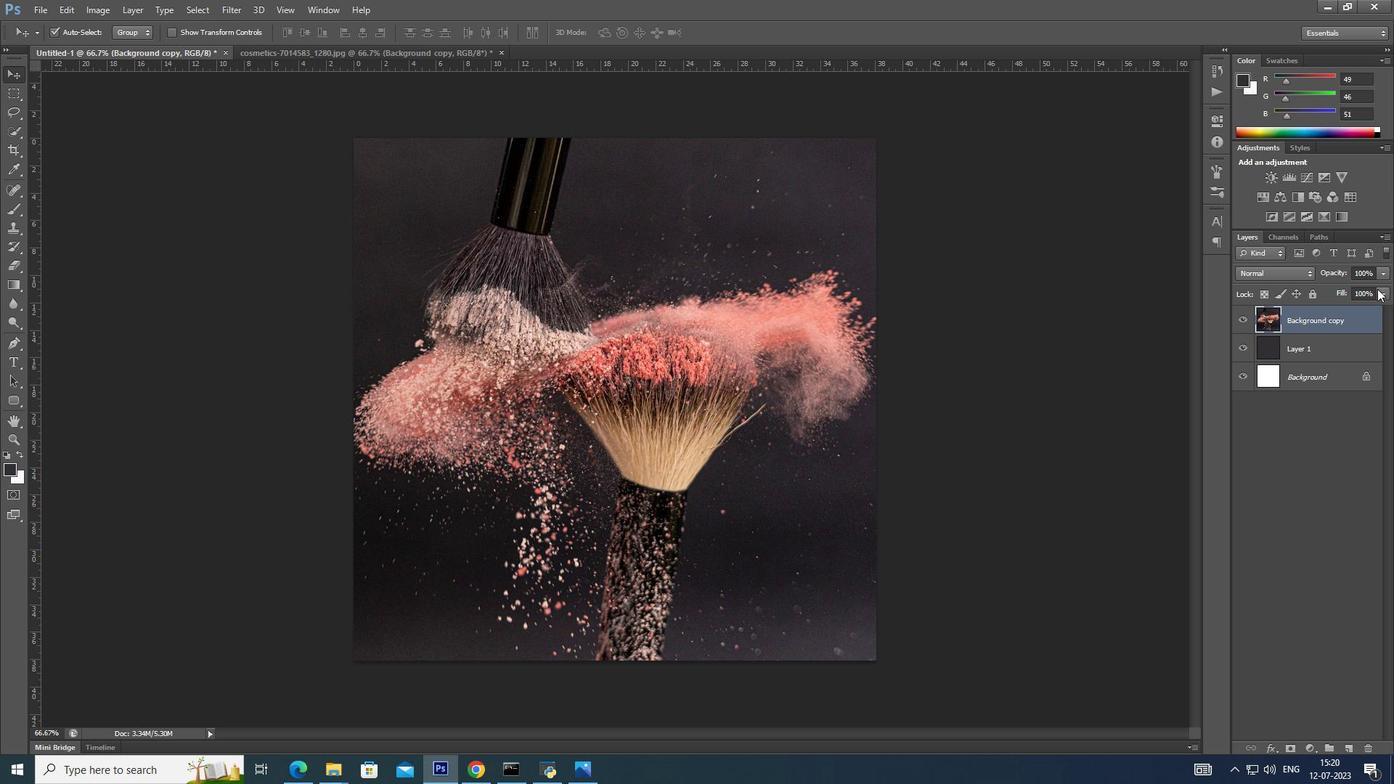 
Action: Mouse moved to (1385, 268)
Screenshot: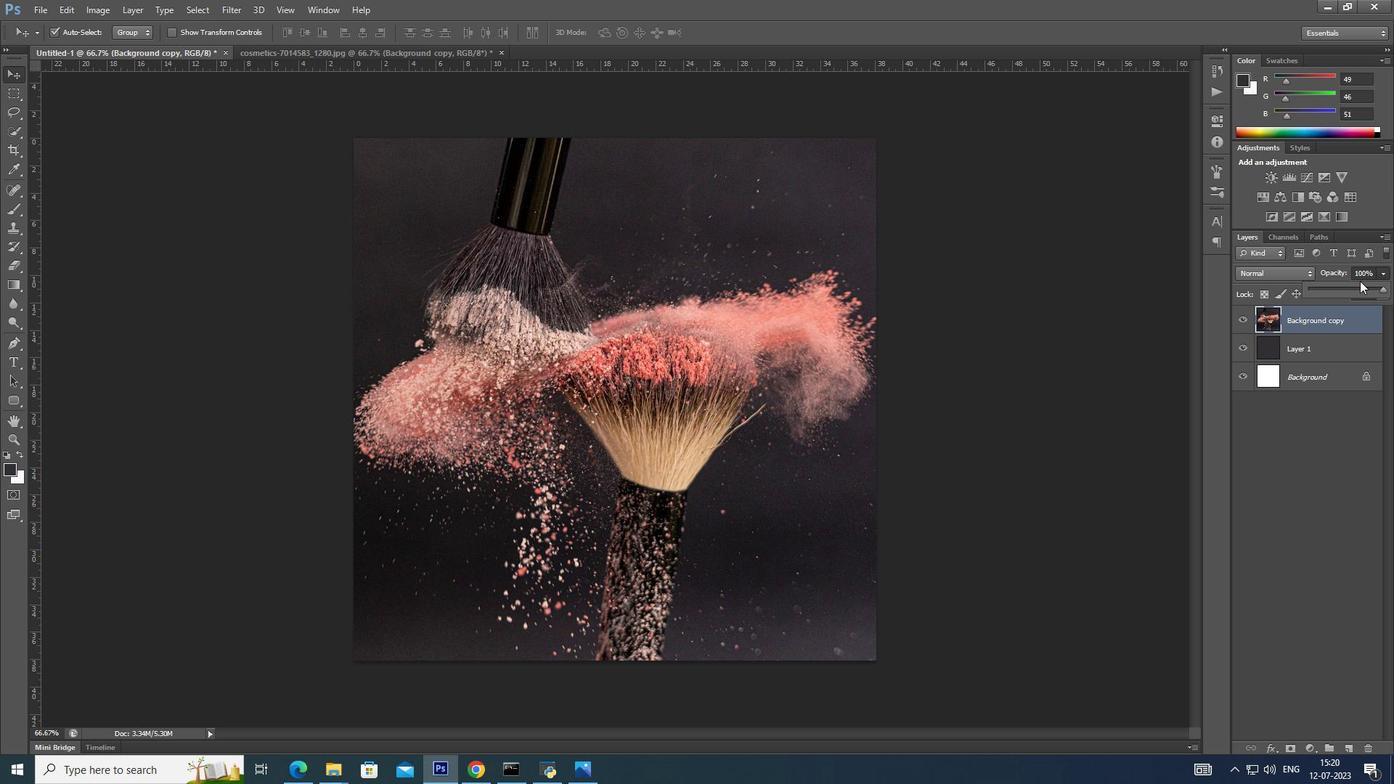 
Action: Mouse pressed left at (1385, 268)
Screenshot: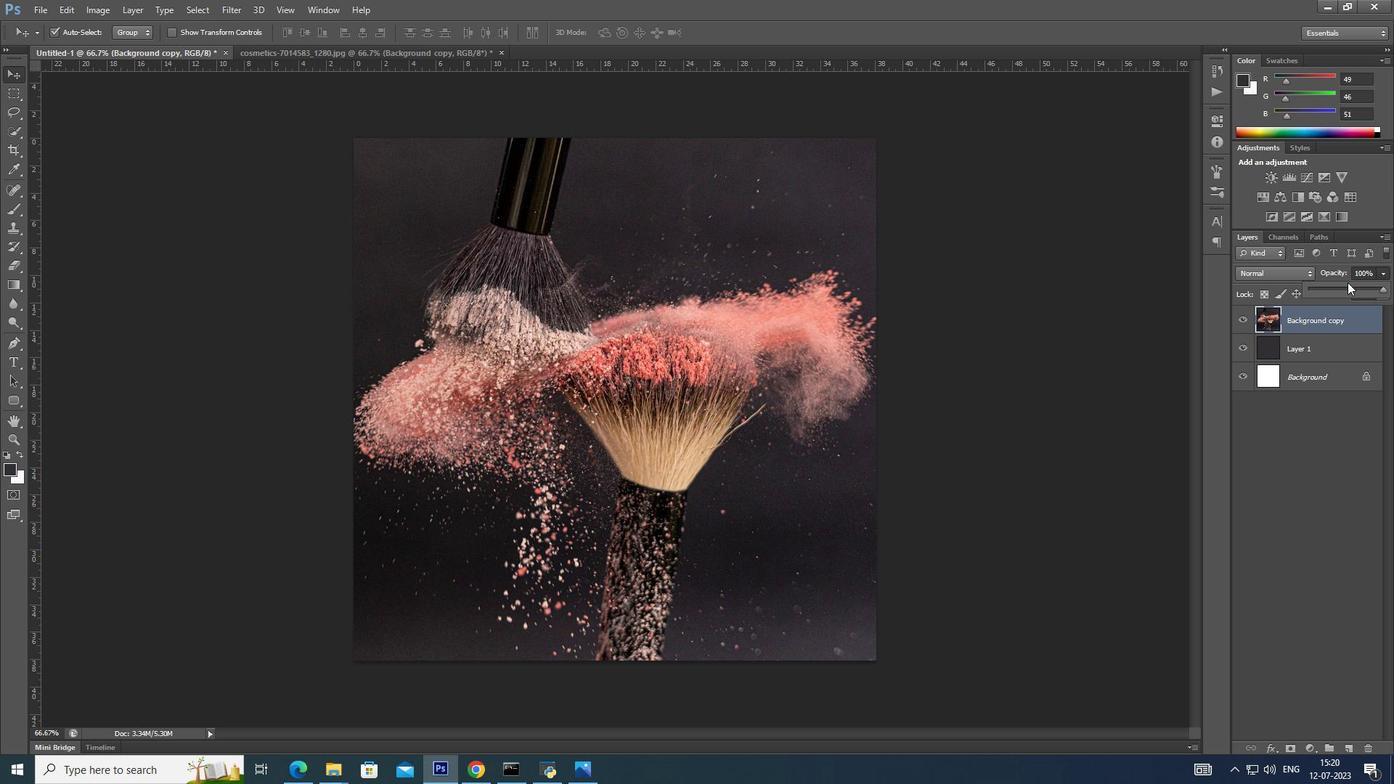 
Action: Mouse moved to (1347, 282)
Screenshot: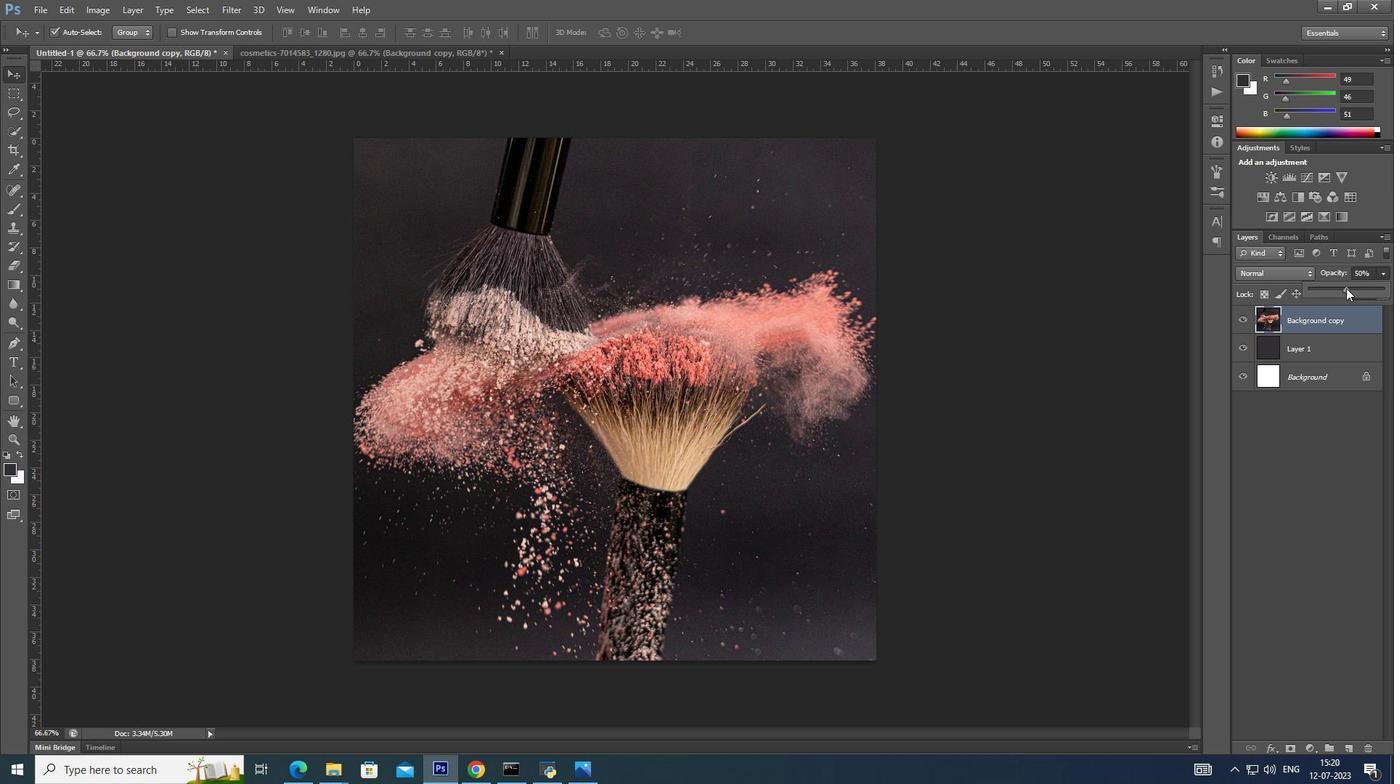 
Action: Mouse pressed left at (1347, 282)
Screenshot: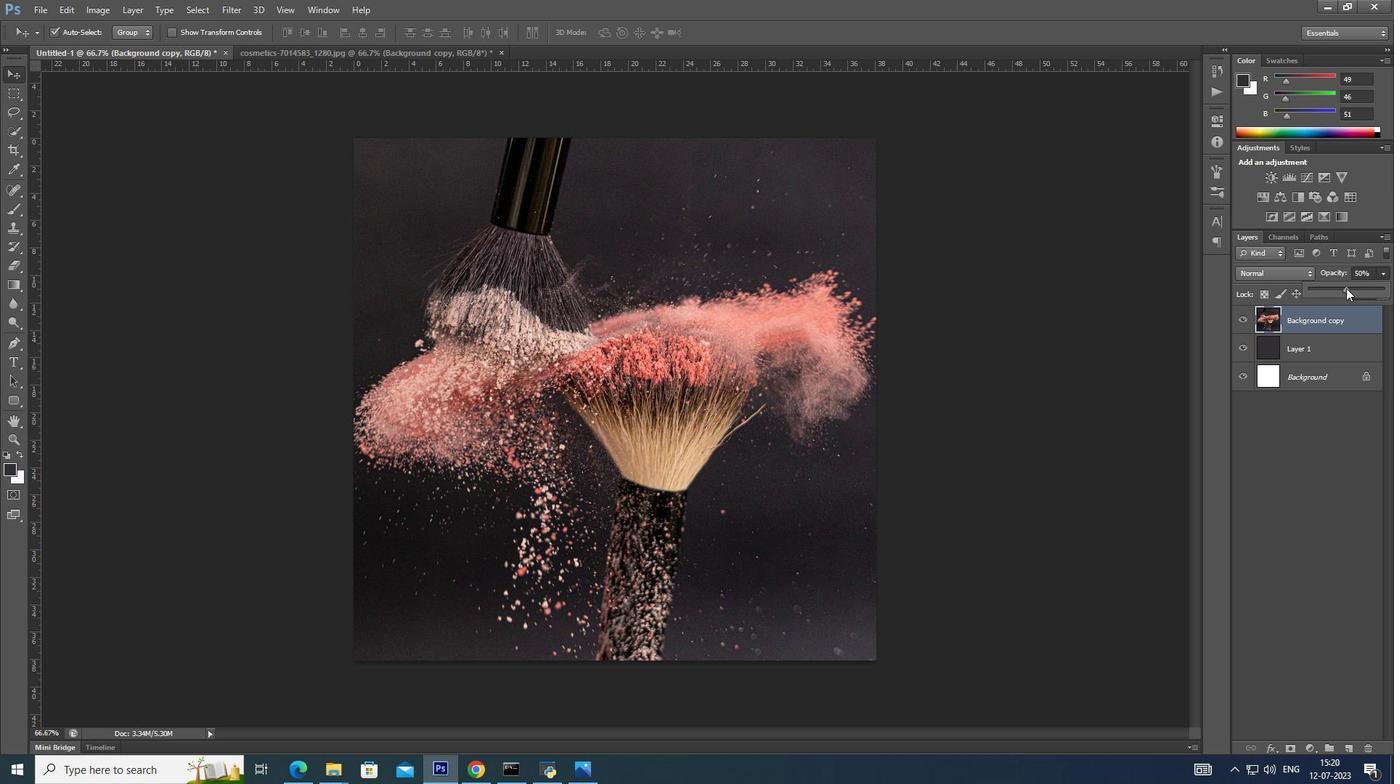 
Action: Mouse moved to (1346, 288)
Screenshot: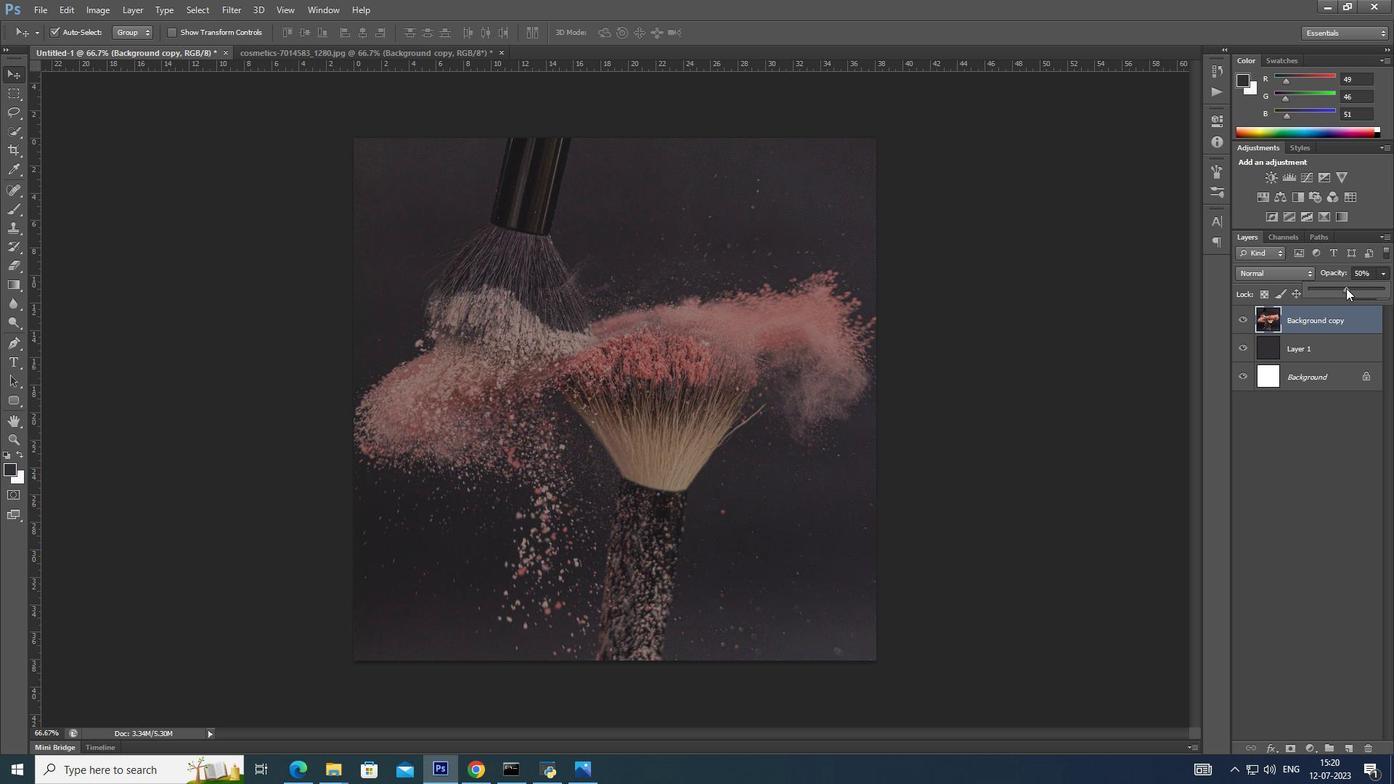 
Action: Mouse pressed left at (1346, 288)
Screenshot: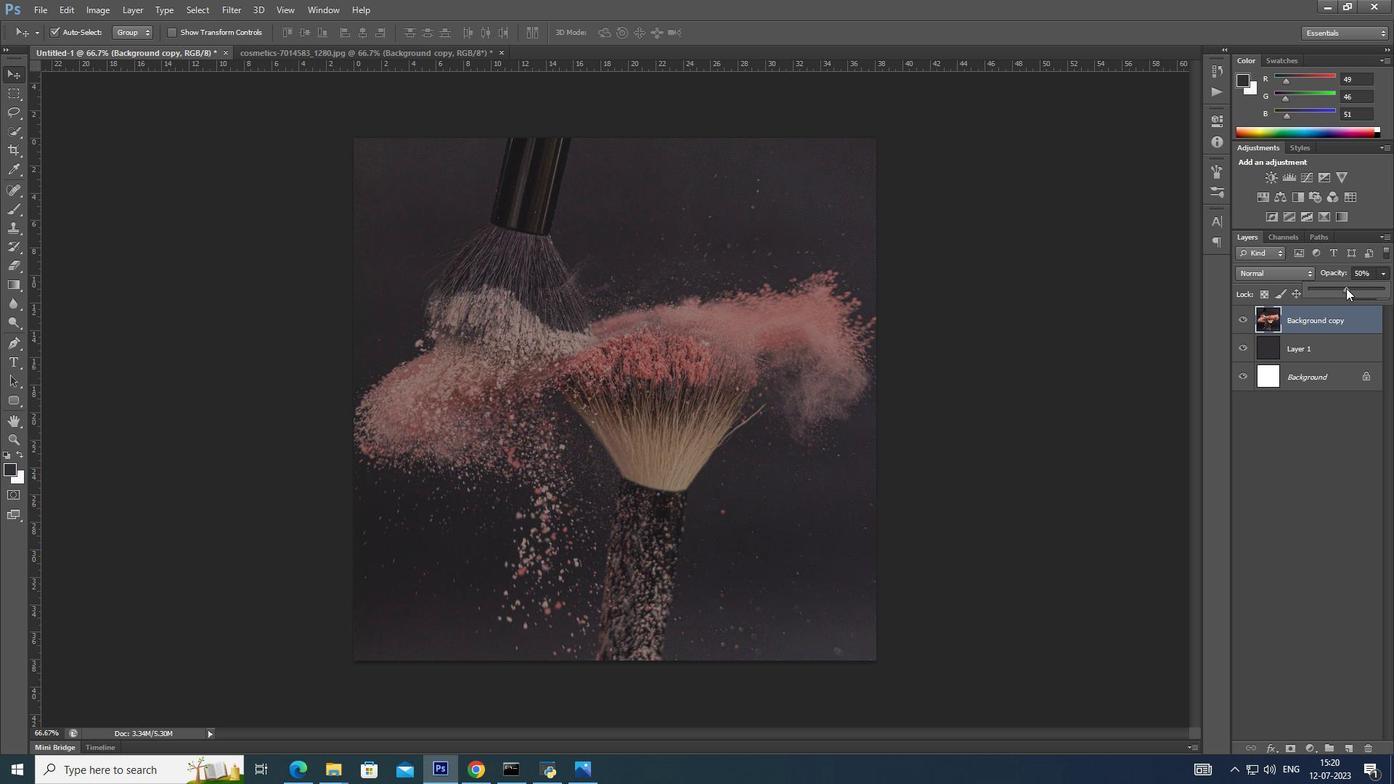 
Action: Mouse pressed left at (1346, 288)
Screenshot: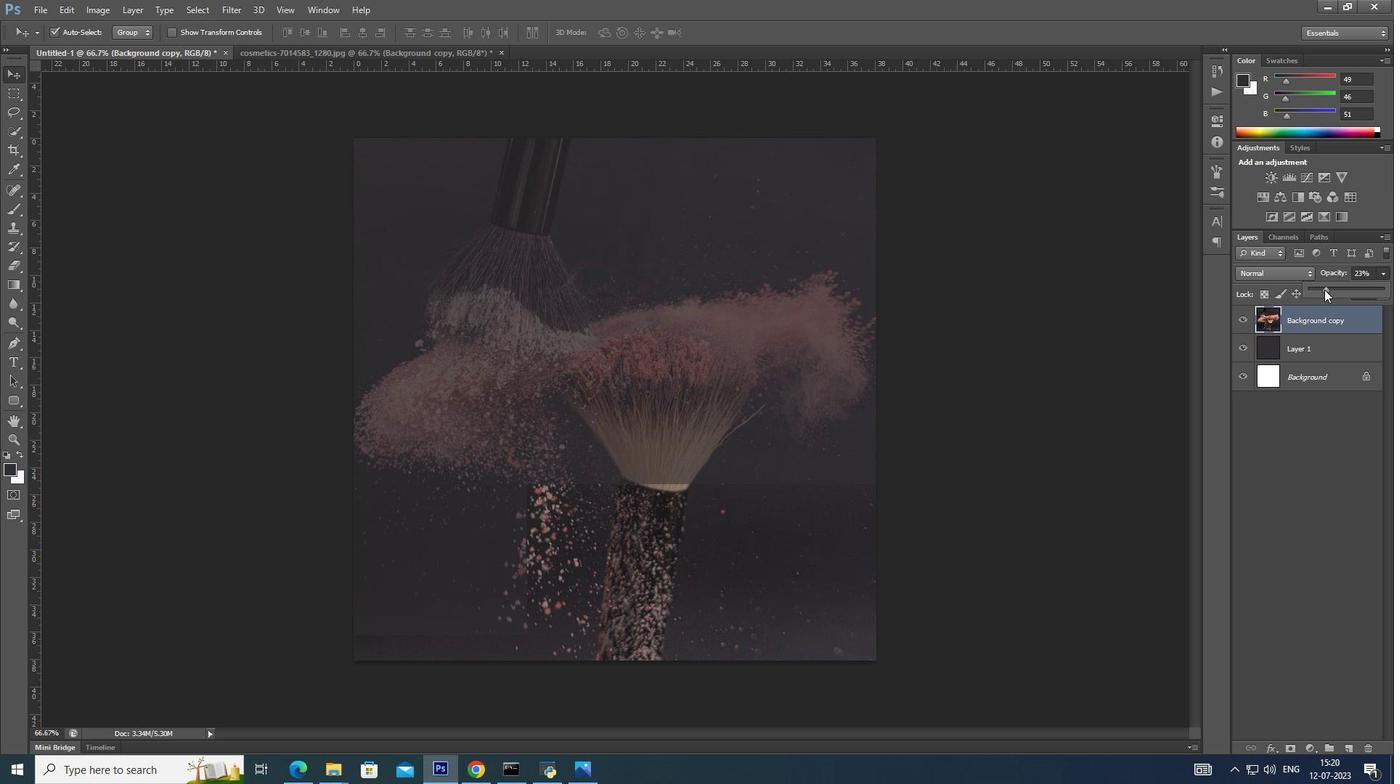 
Action: Mouse moved to (1320, 291)
Screenshot: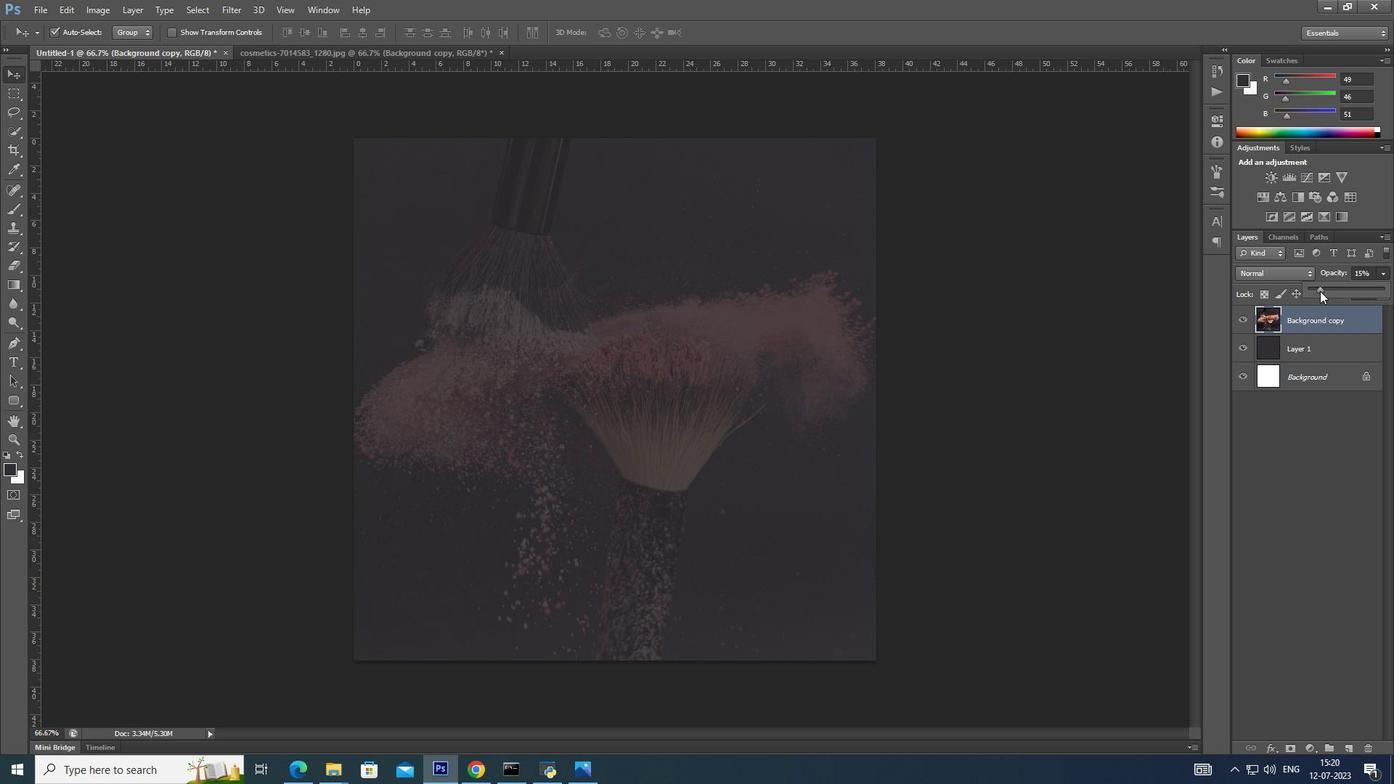 
Action: Mouse pressed left at (1320, 291)
Screenshot: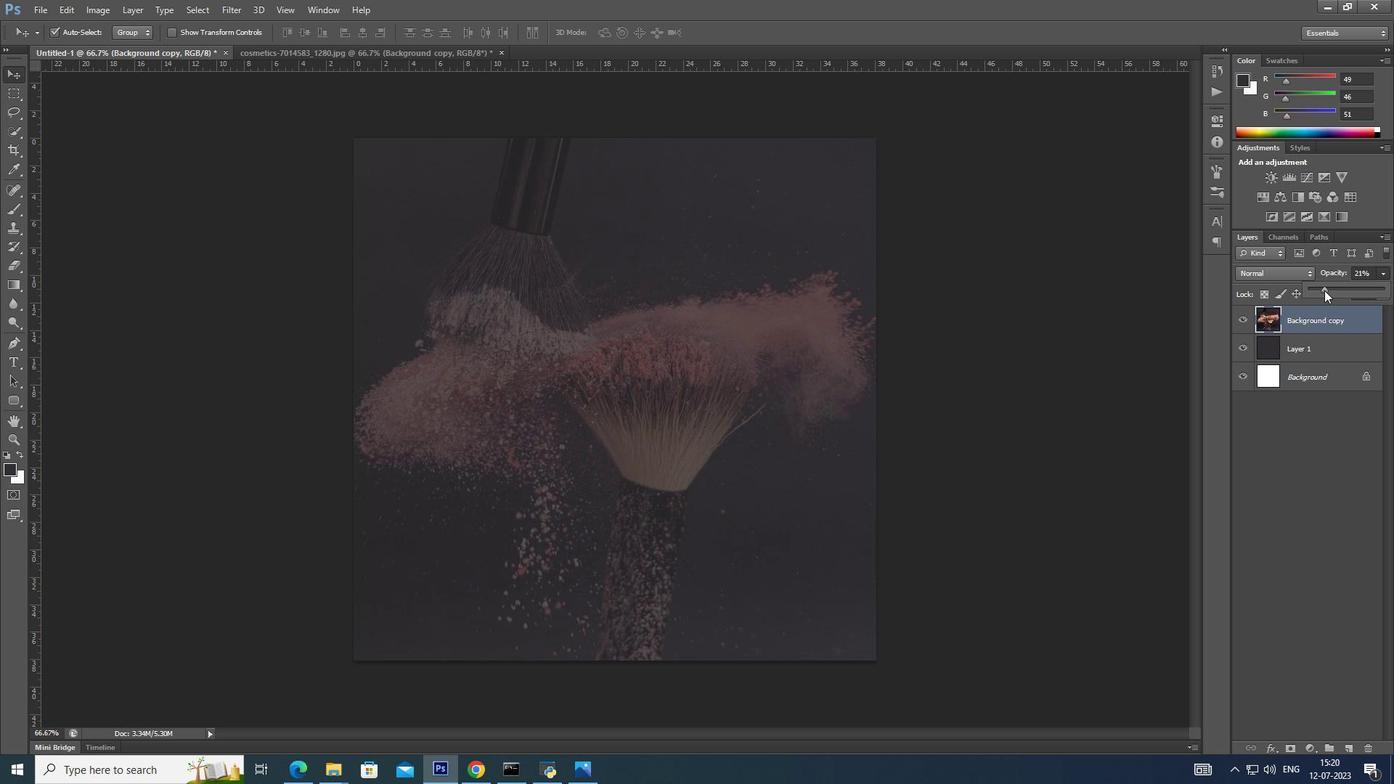 
Action: Mouse moved to (1382, 272)
Screenshot: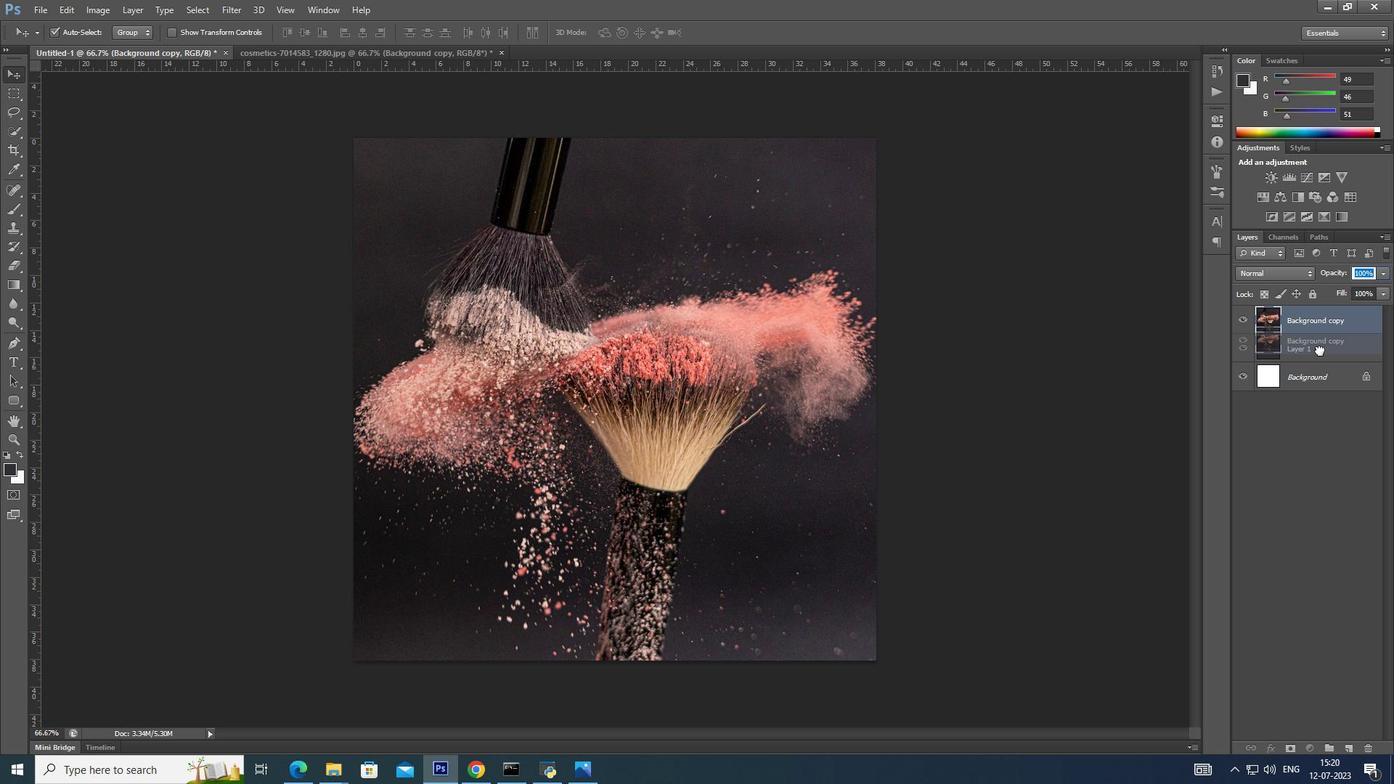 
Action: Mouse pressed left at (1382, 272)
Screenshot: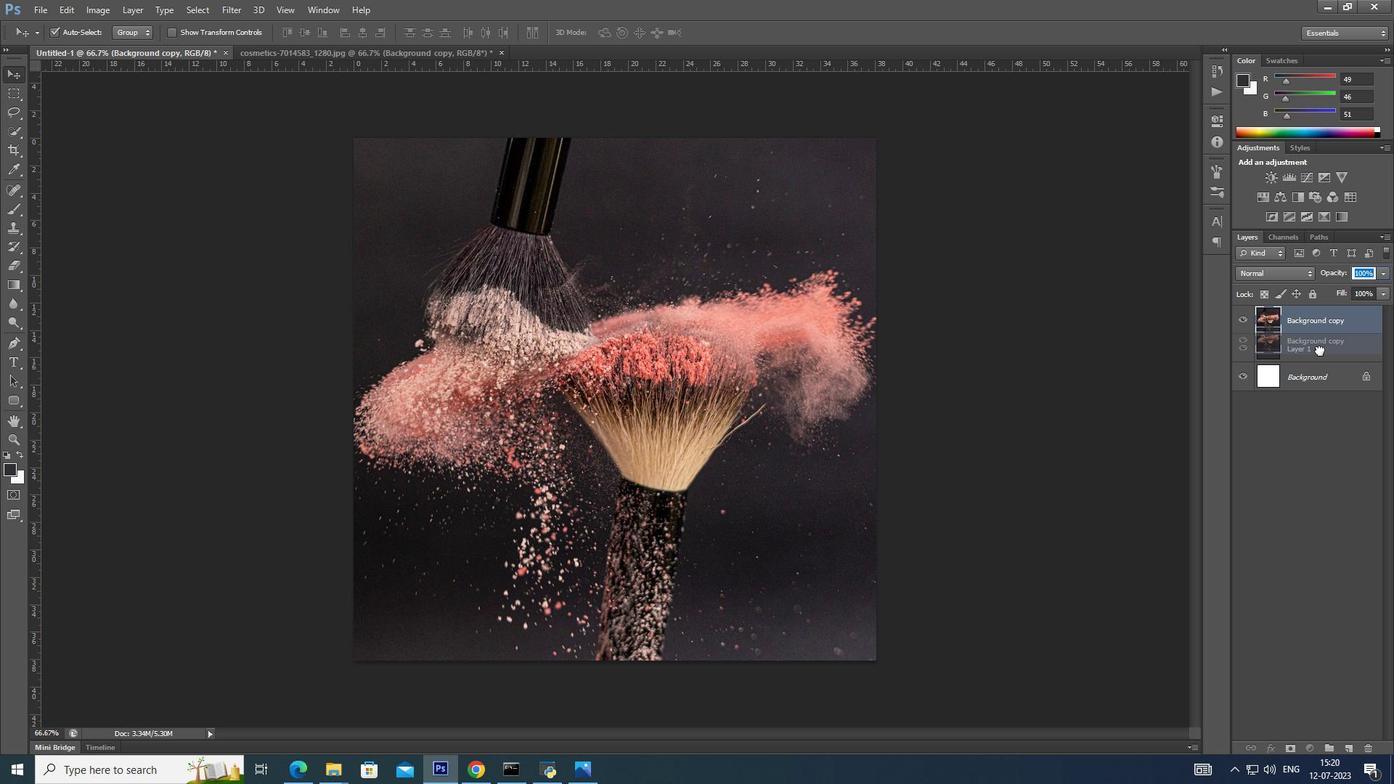 
Action: Mouse moved to (1315, 314)
Screenshot: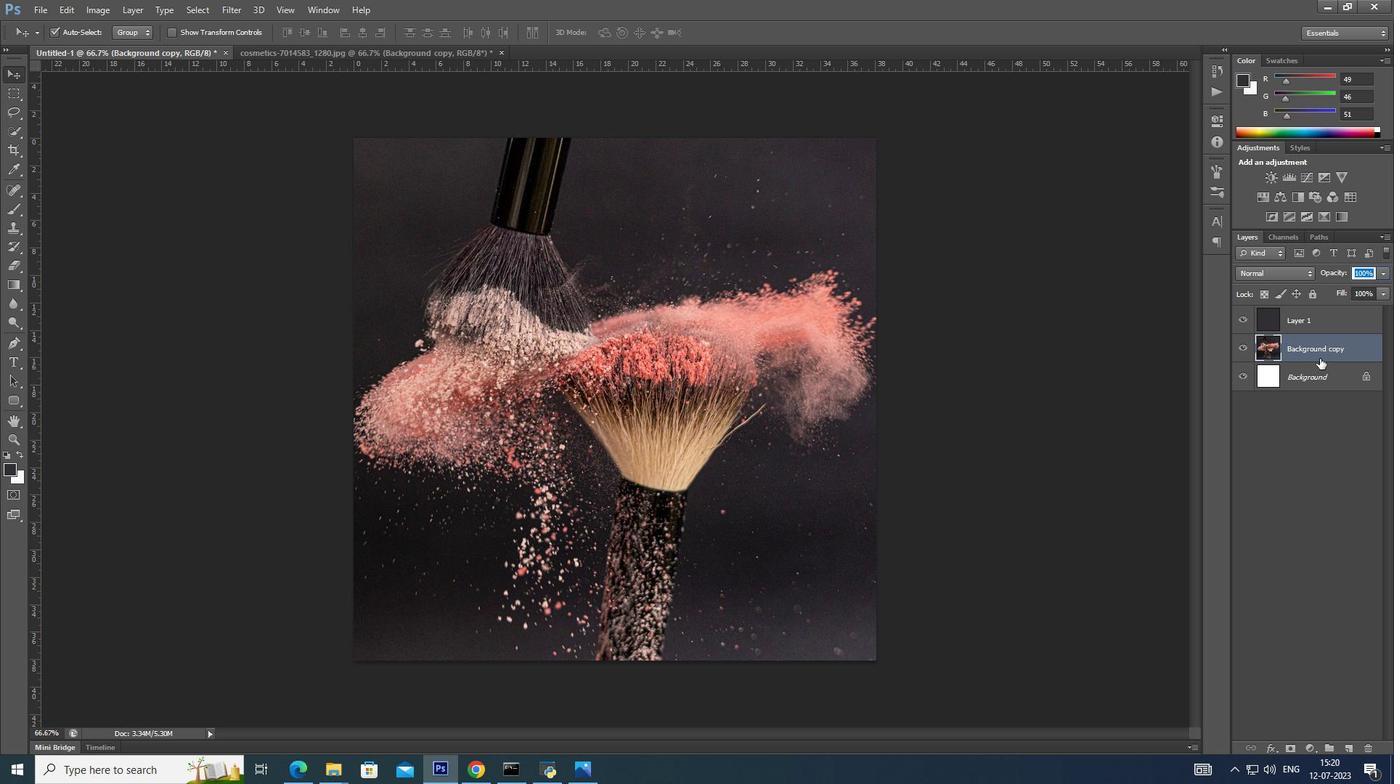 
Action: Mouse pressed left at (1315, 314)
Screenshot: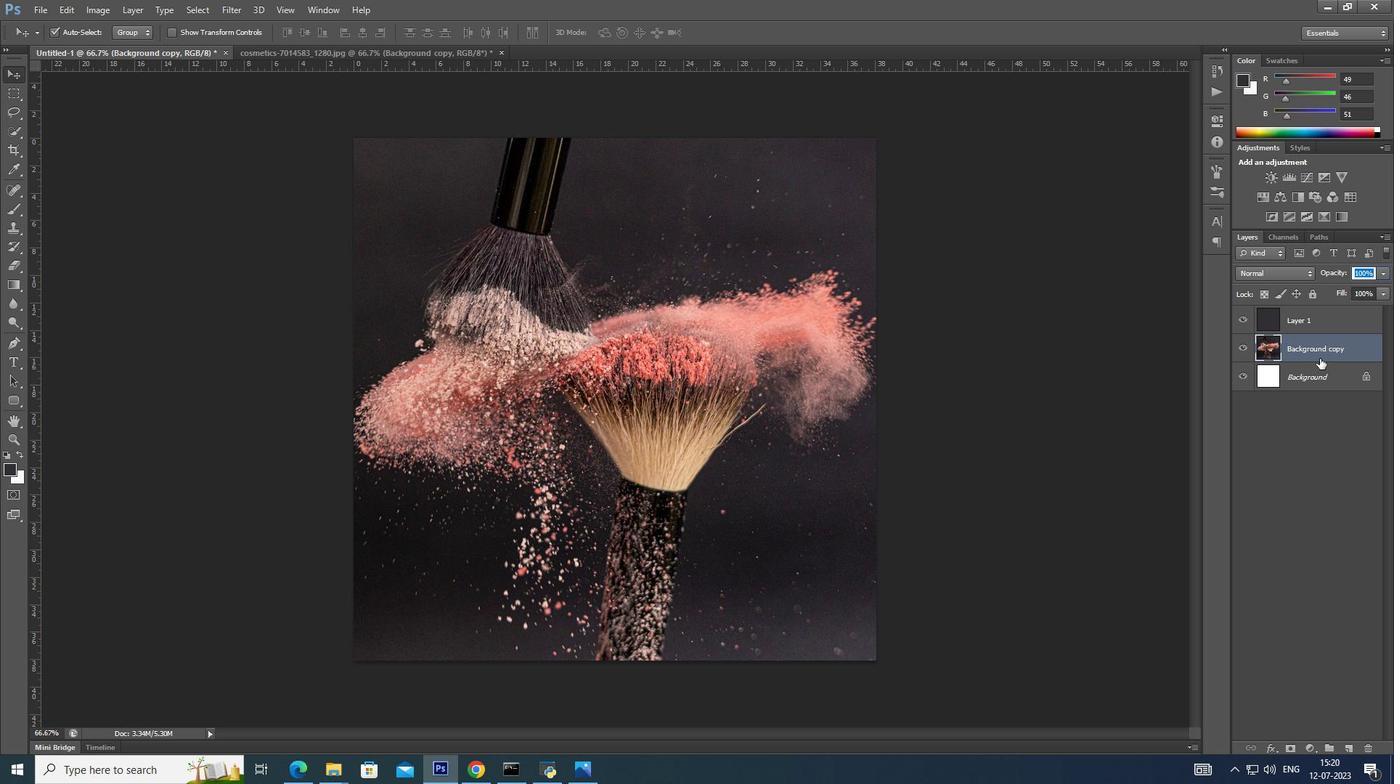 
Action: Mouse moved to (1329, 321)
Screenshot: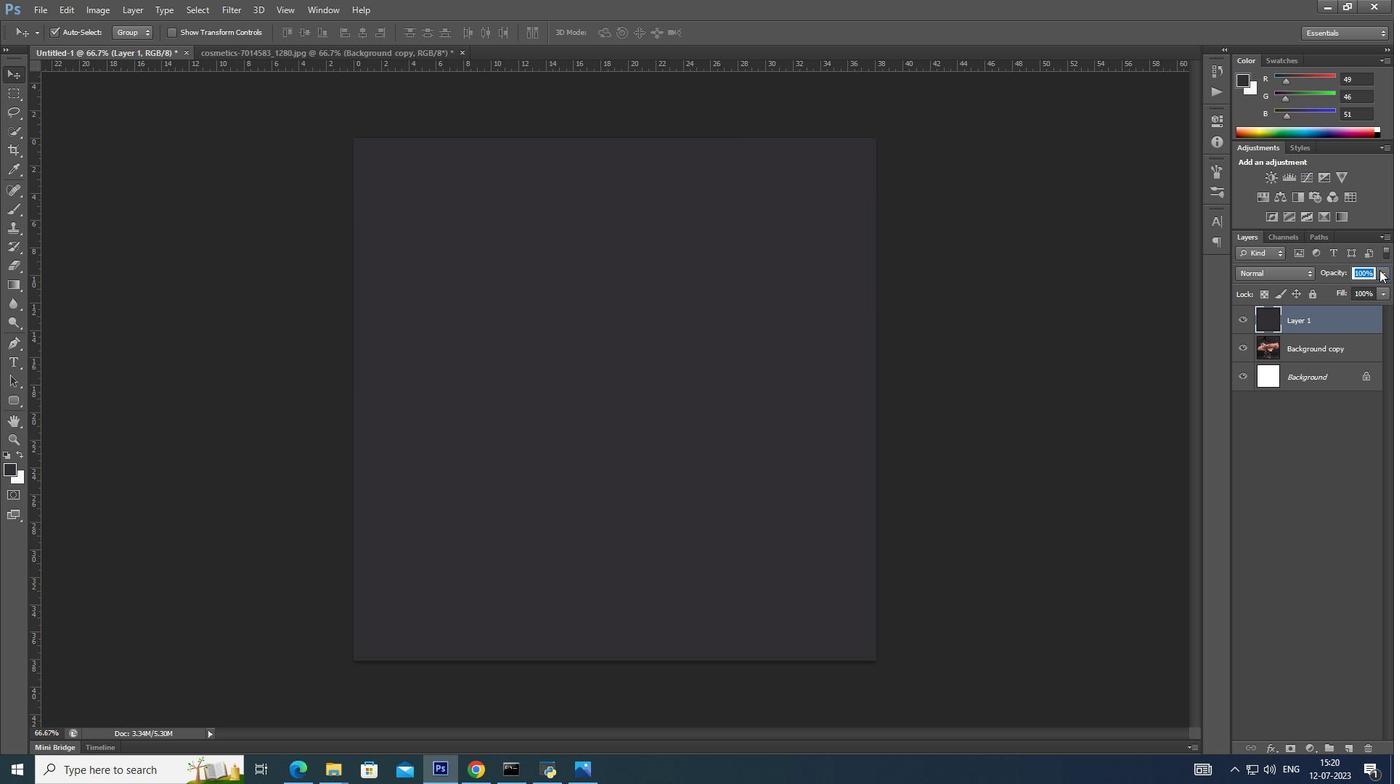 
Action: Mouse pressed left at (1329, 321)
Screenshot: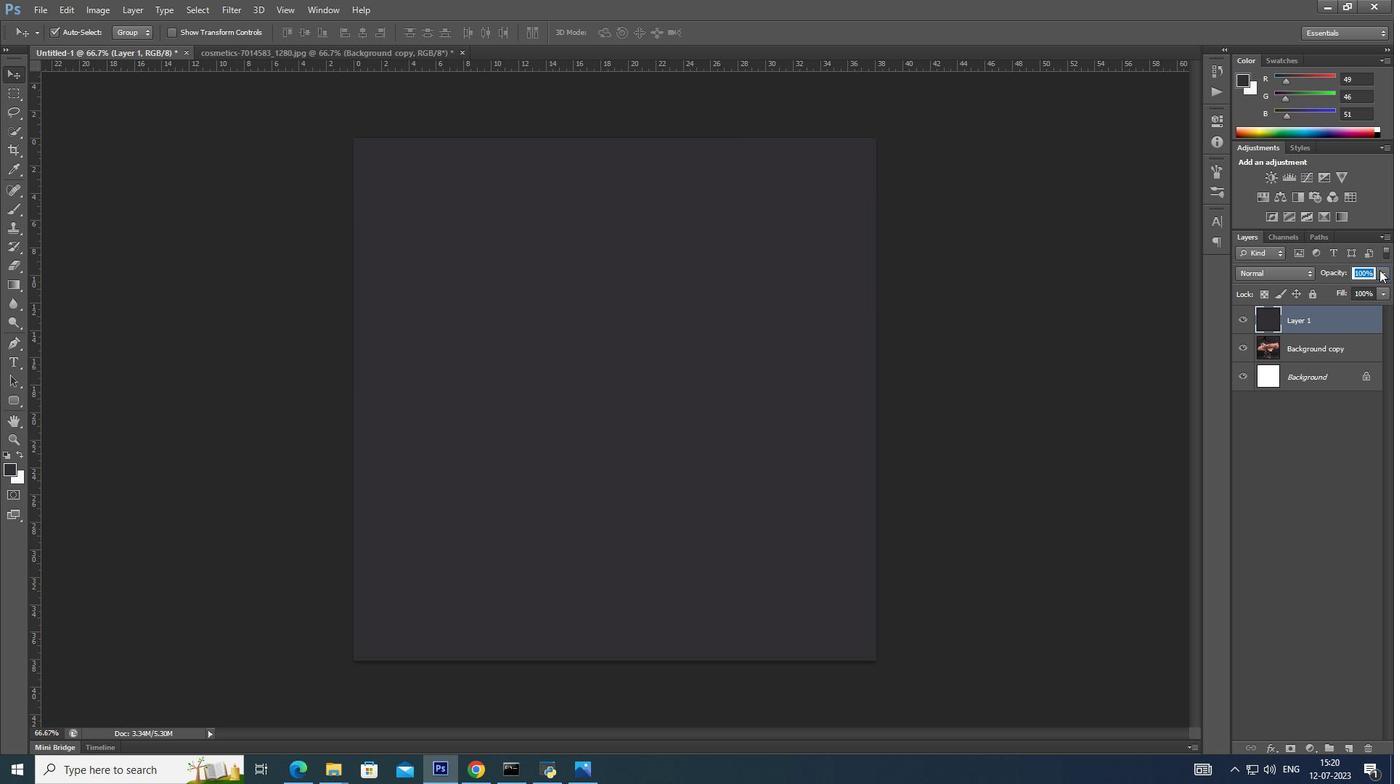 
Action: Mouse moved to (1379, 270)
Screenshot: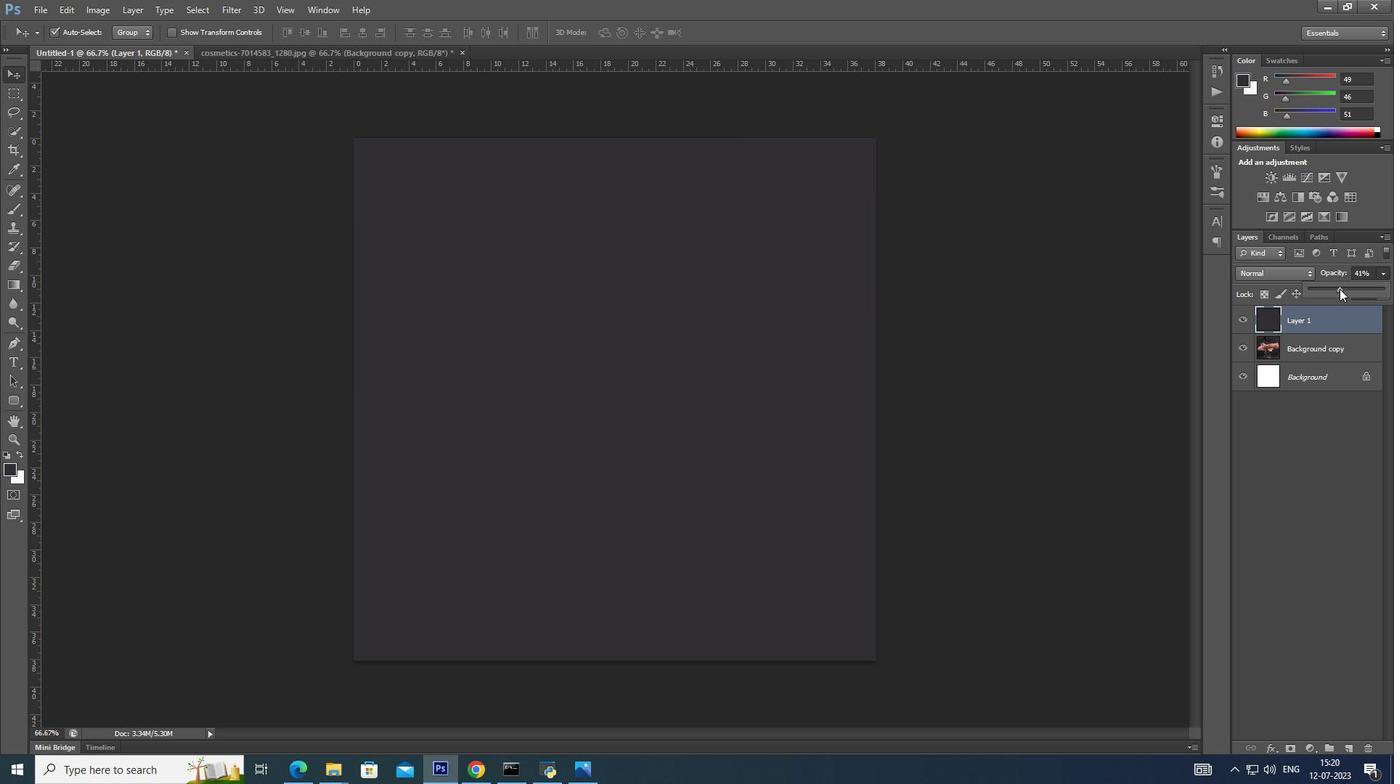 
Action: Mouse pressed left at (1379, 270)
Screenshot: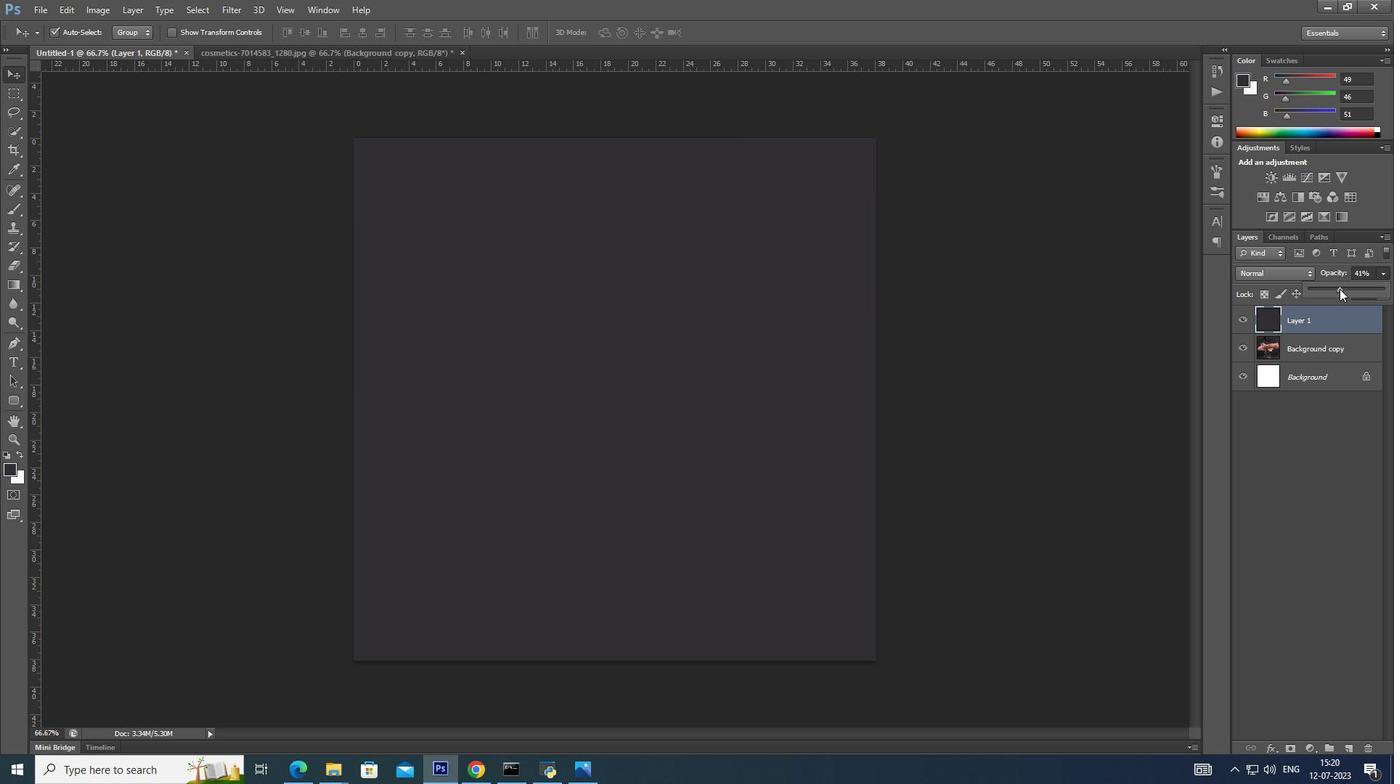 
Action: Mouse moved to (1339, 289)
Screenshot: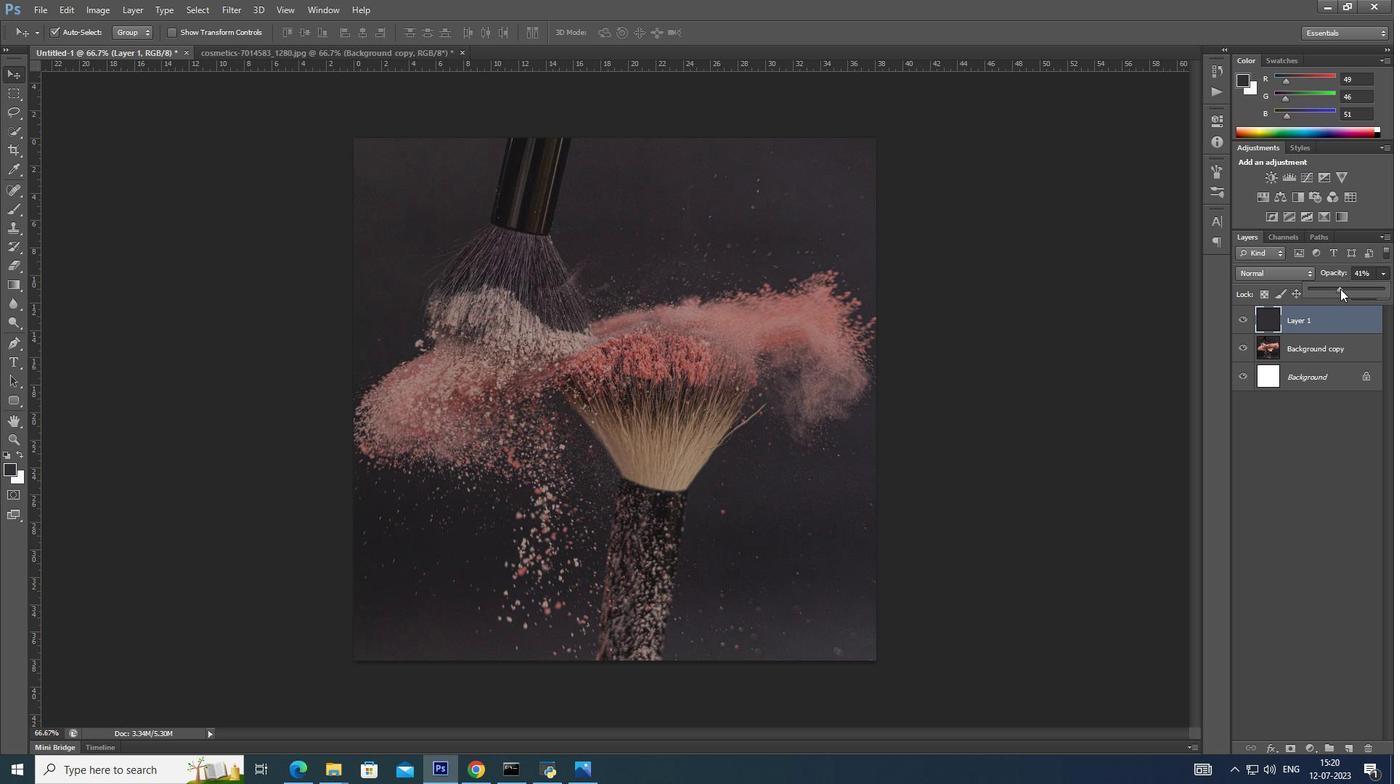 
Action: Mouse pressed left at (1339, 289)
Screenshot: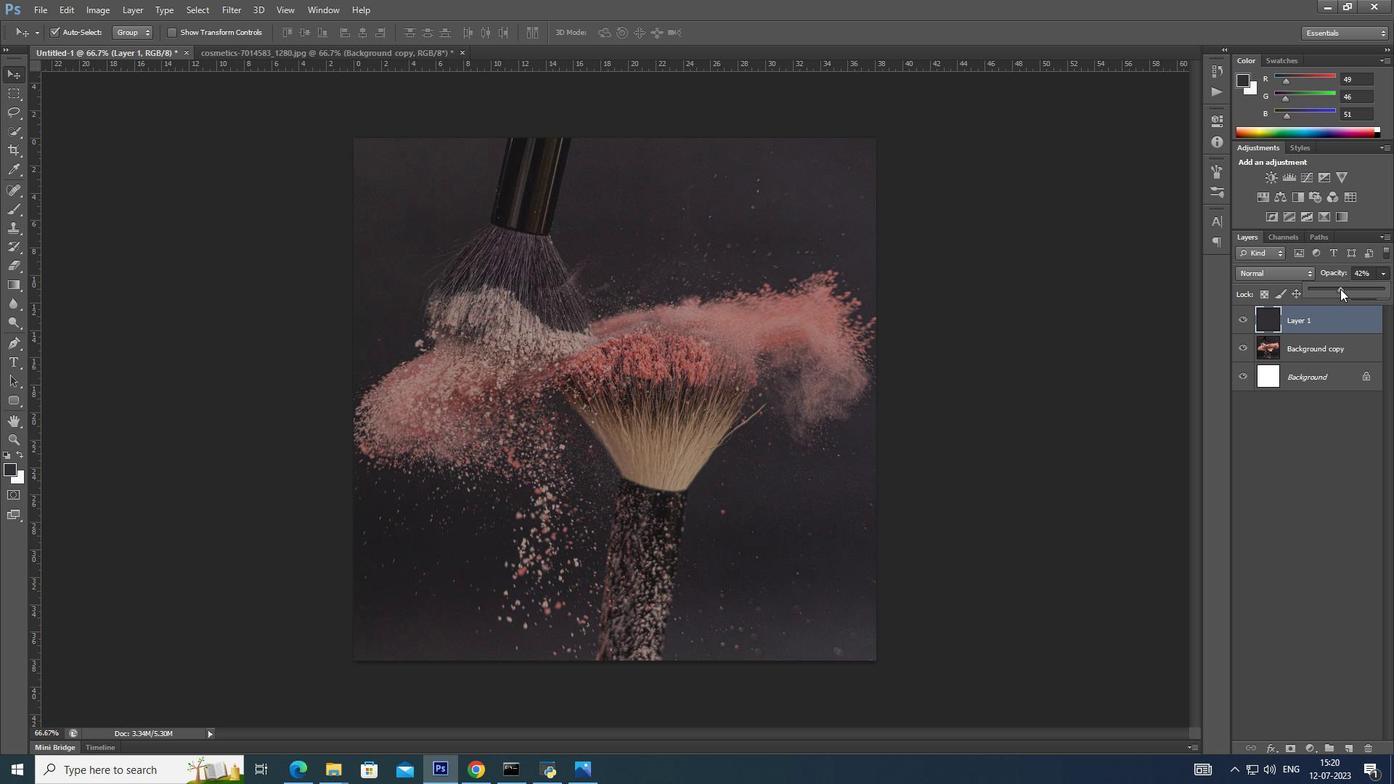 
Action: Mouse moved to (1340, 289)
Screenshot: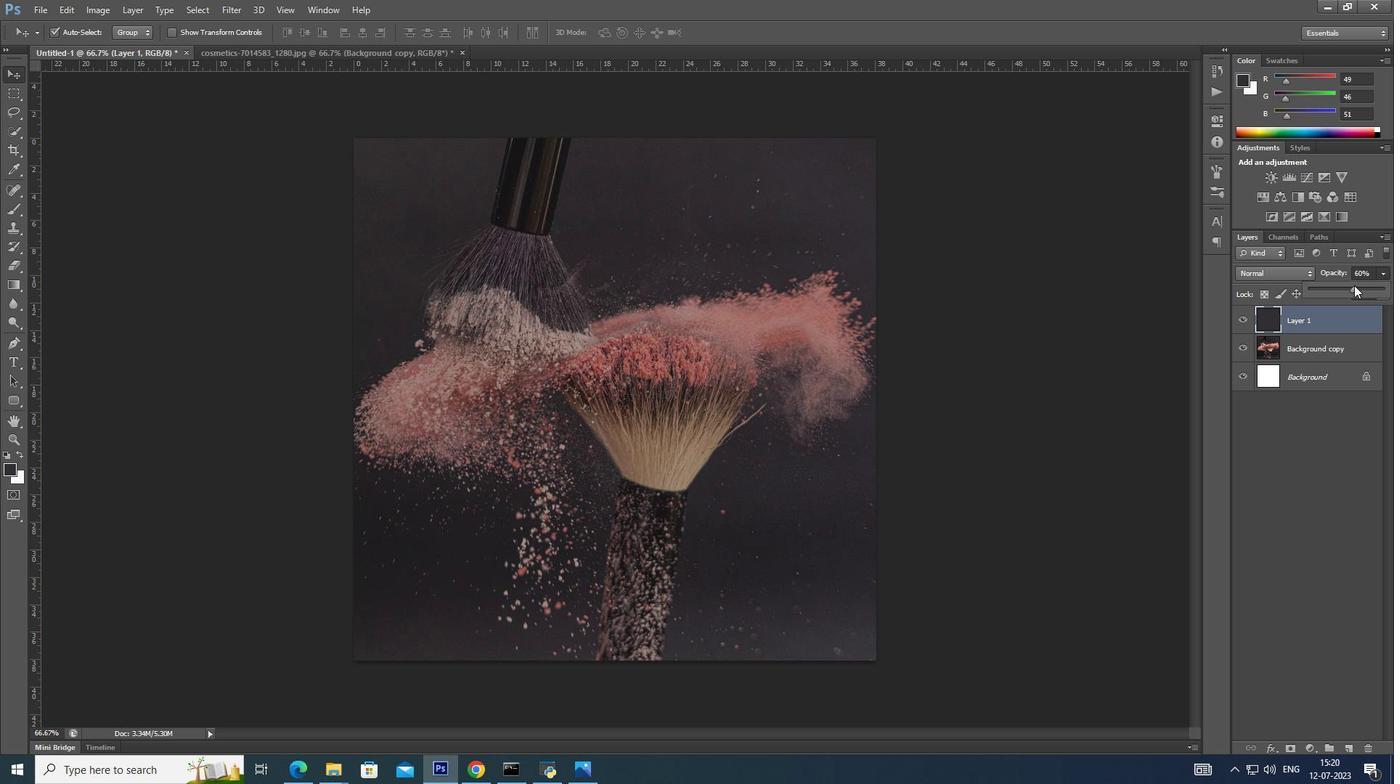 
Action: Mouse pressed left at (1340, 289)
Screenshot: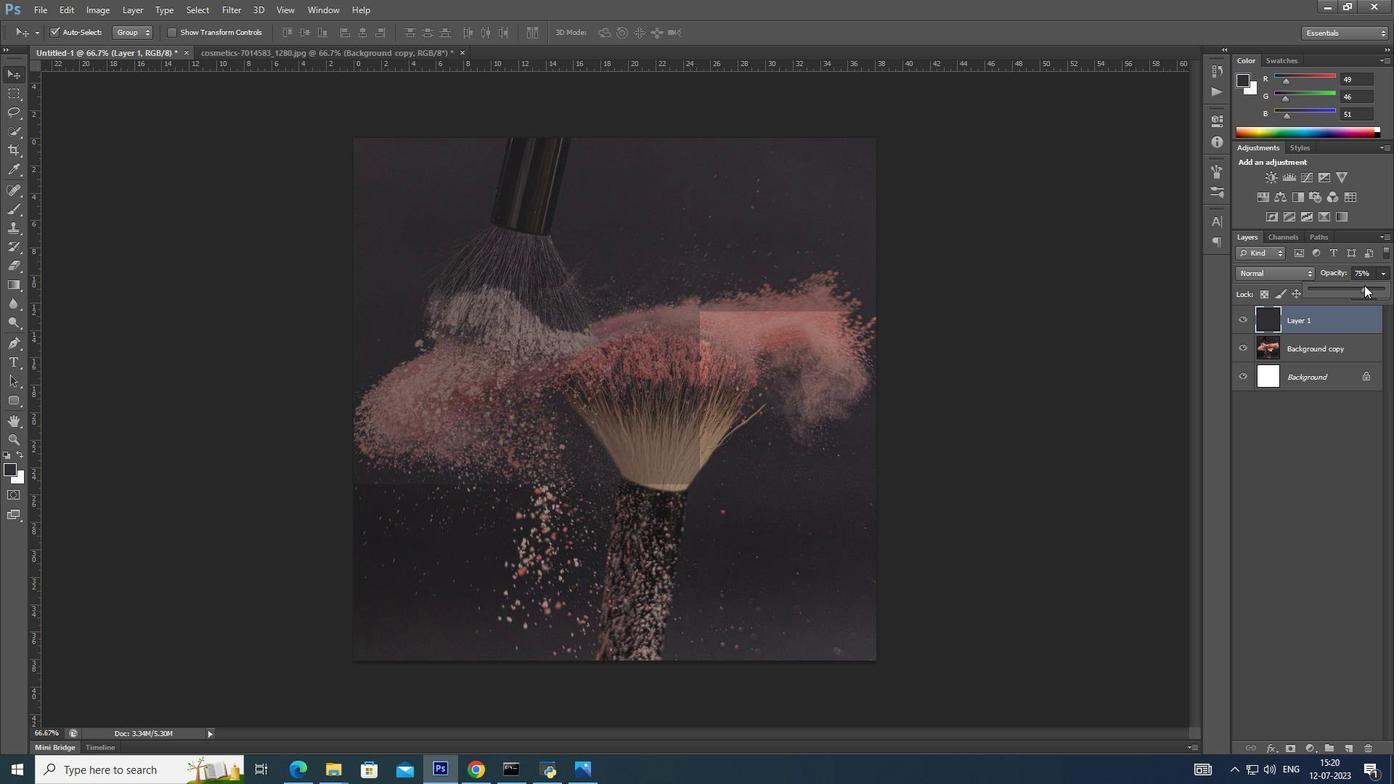 
Action: Mouse moved to (1383, 270)
Screenshot: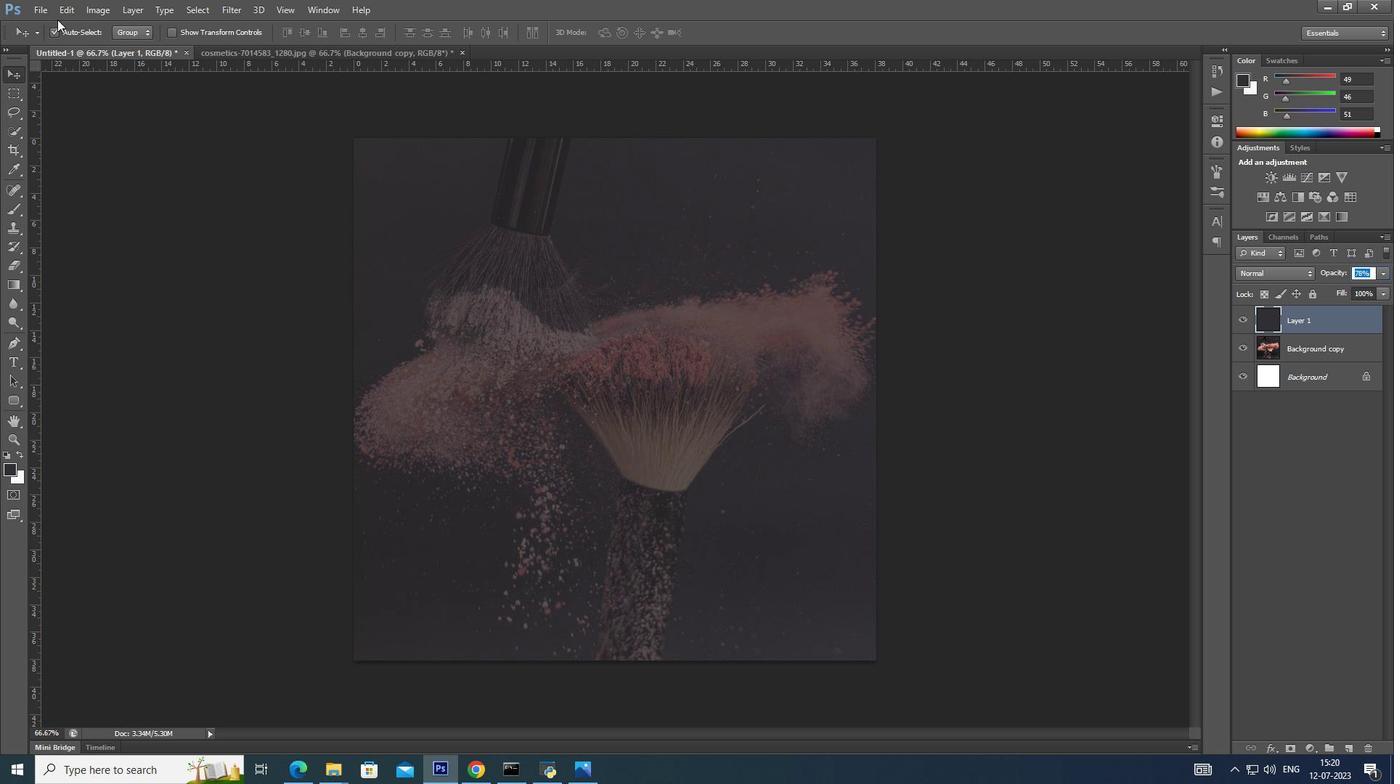 
Action: Mouse pressed left at (1383, 270)
Screenshot: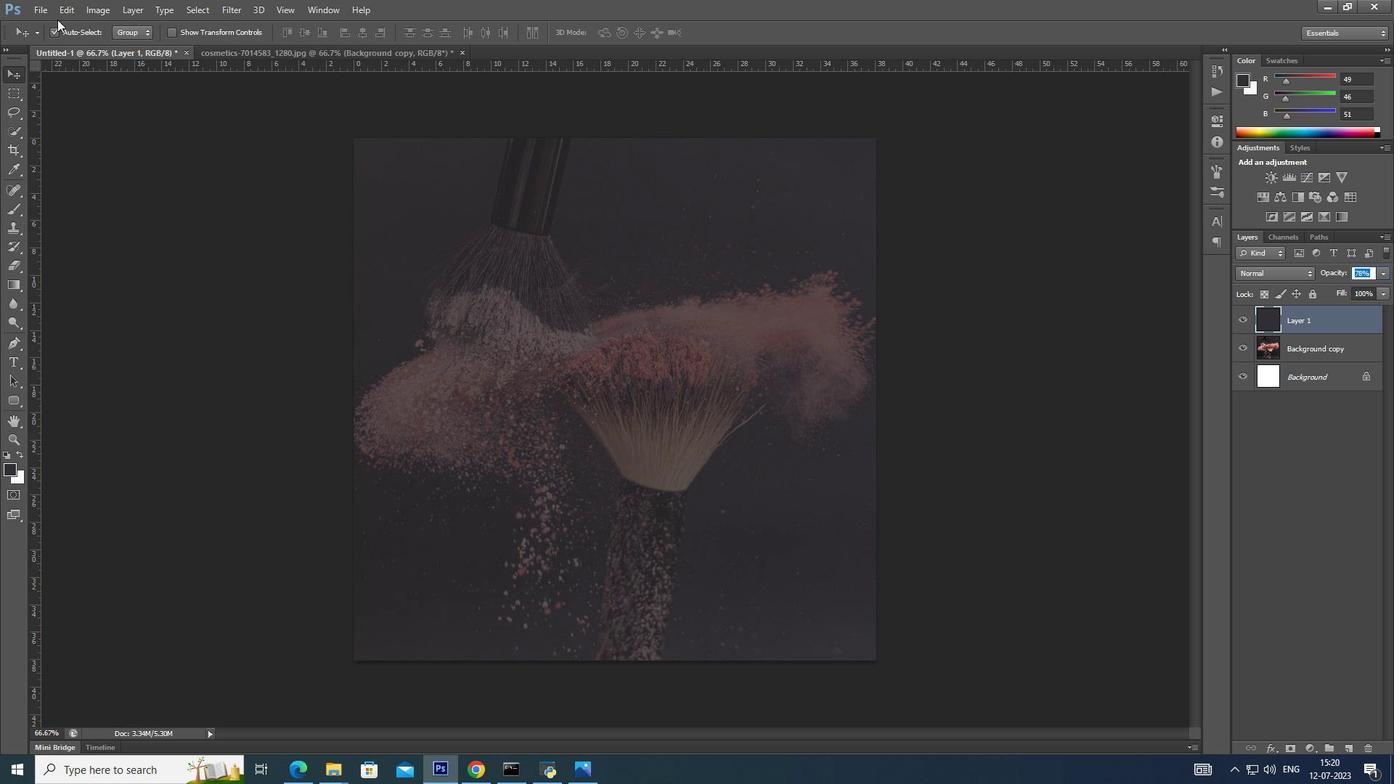
Action: Mouse moved to (33, 2)
Screenshot: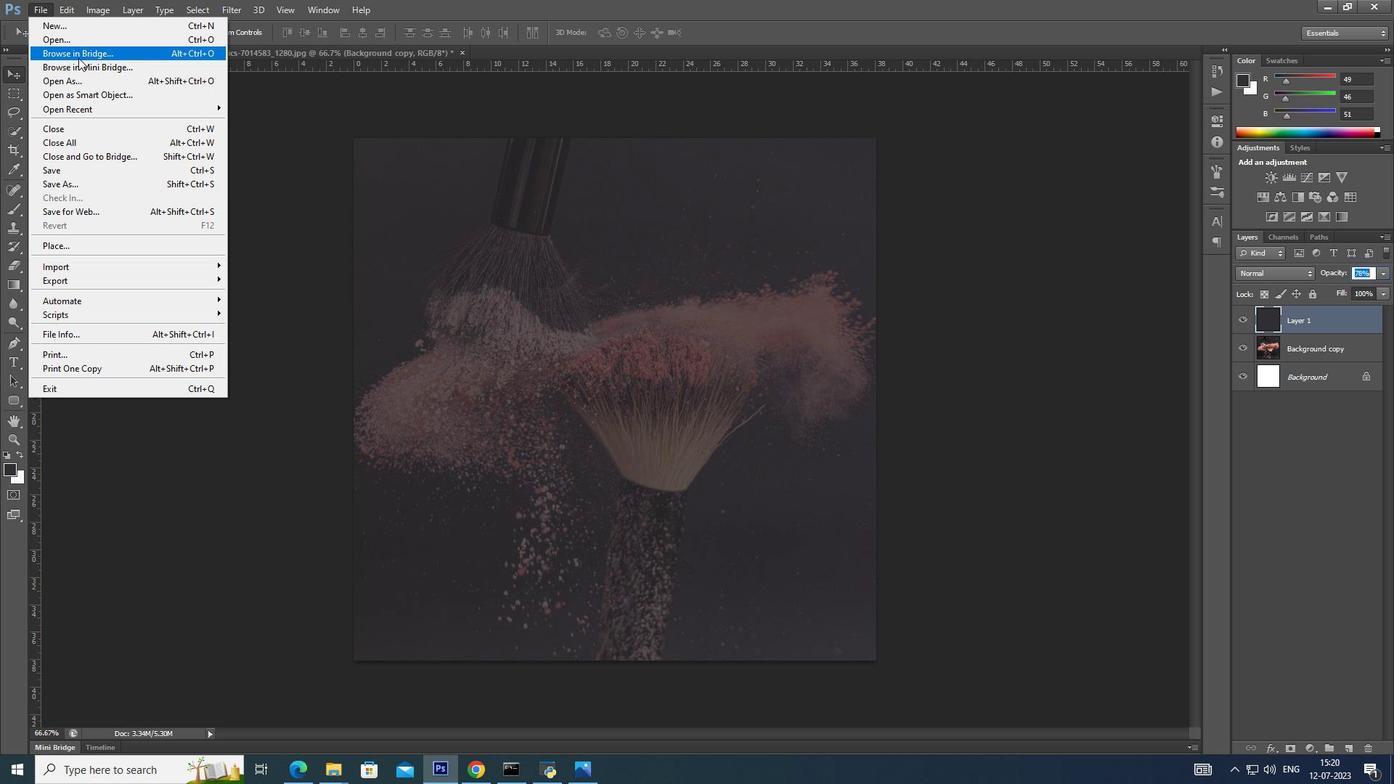 
Action: Mouse pressed left at (33, 2)
Screenshot: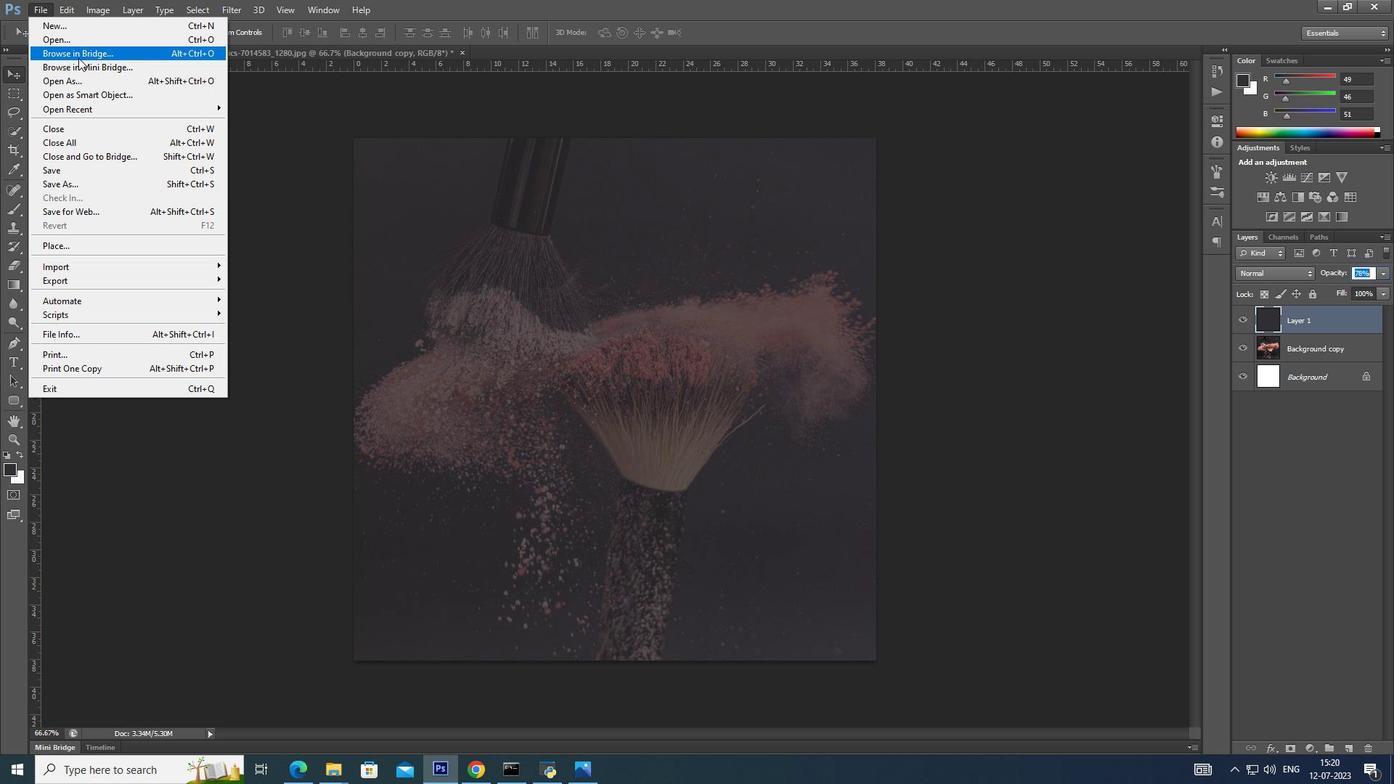 
Action: Mouse moved to (100, 244)
Screenshot: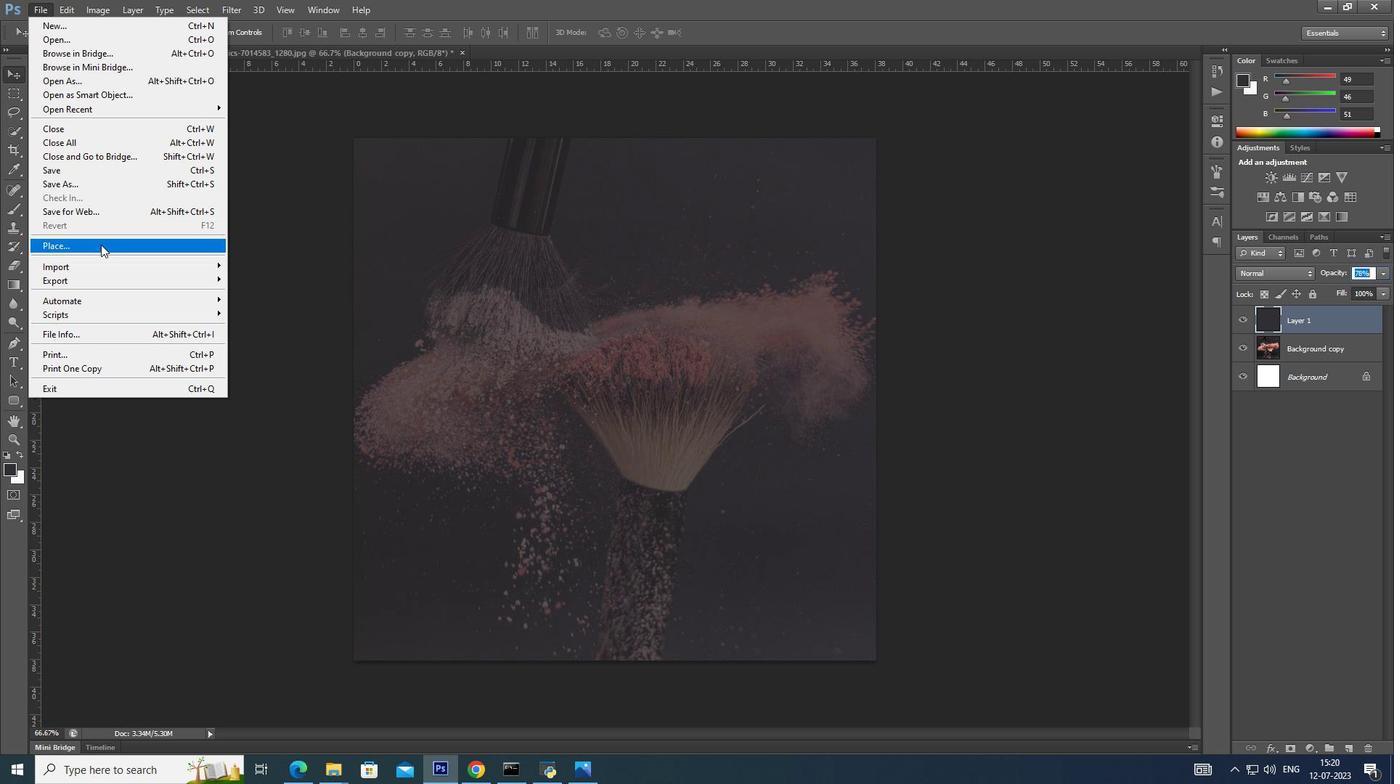
Action: Mouse pressed left at (100, 244)
Screenshot: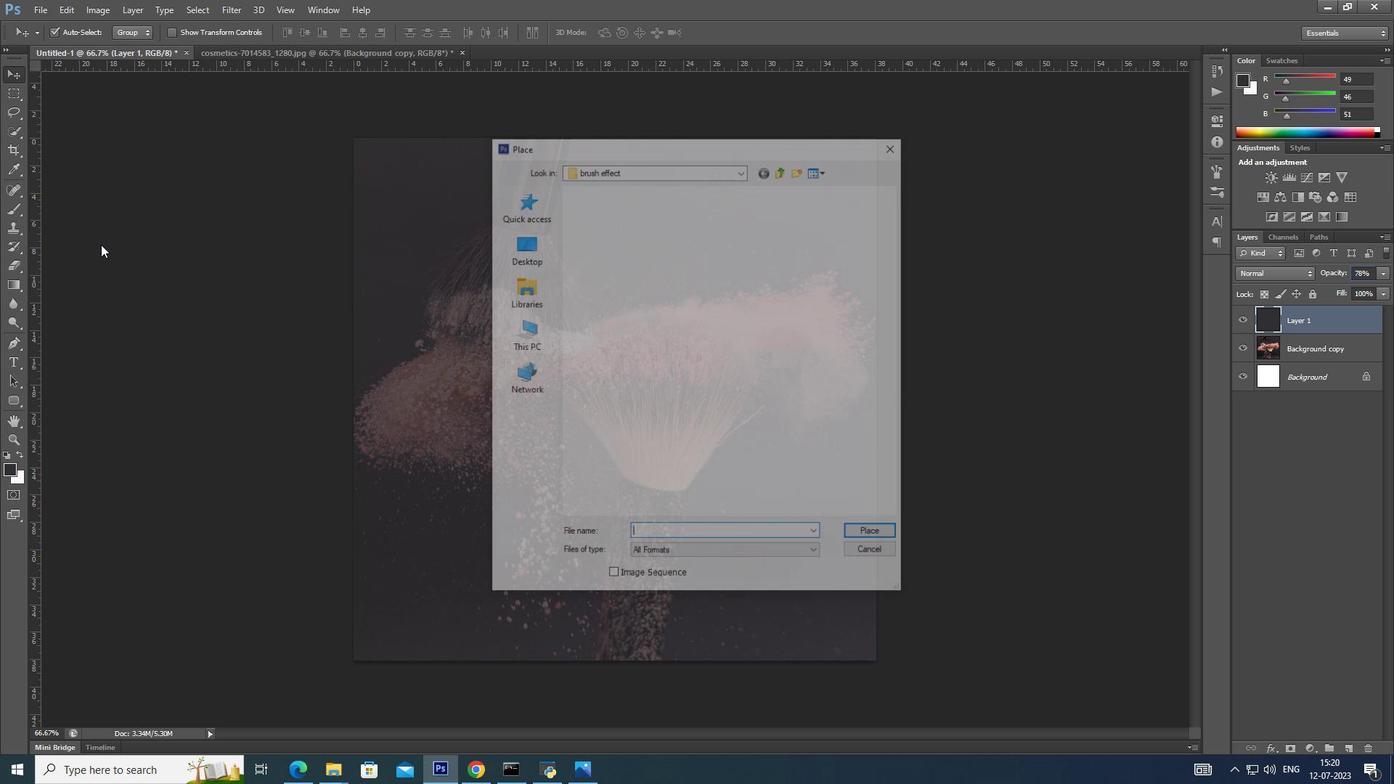 
Action: Mouse moved to (581, 220)
Screenshot: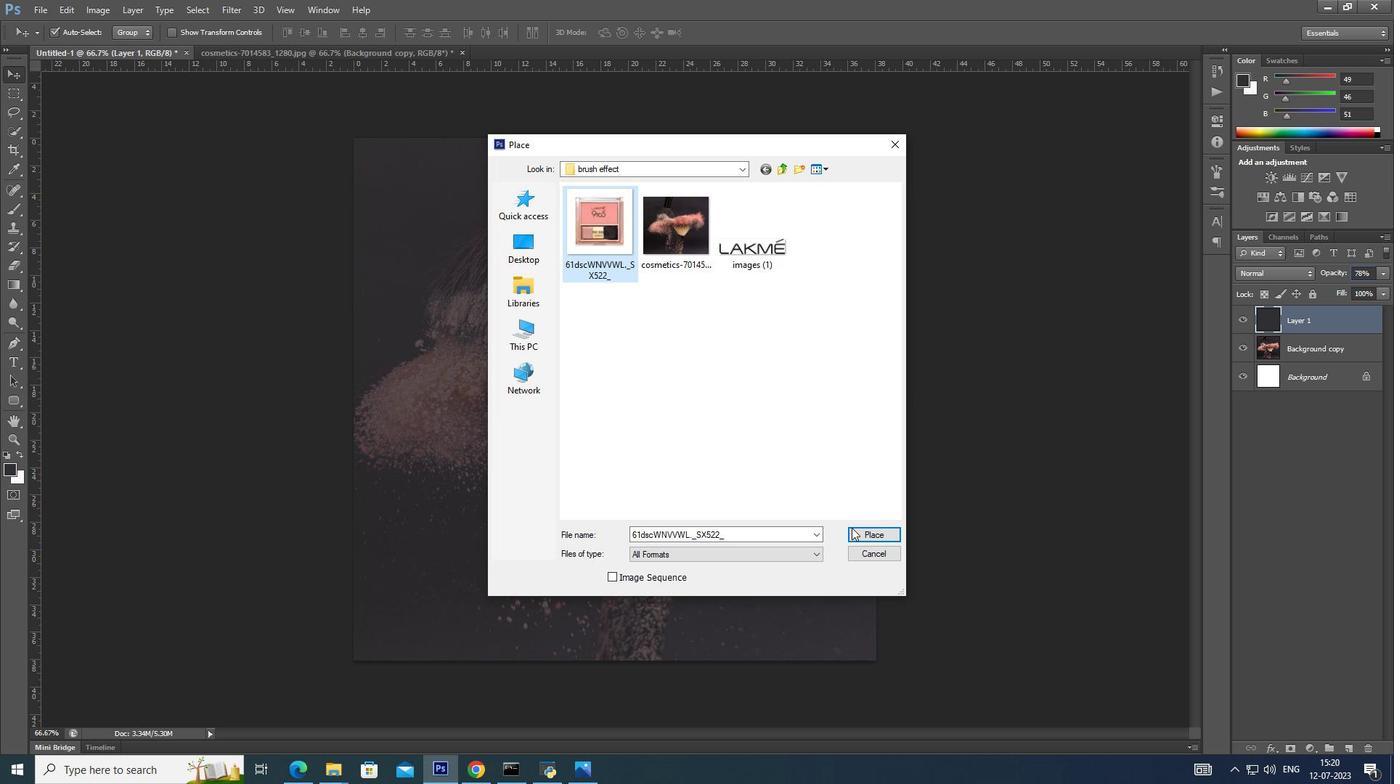 
Action: Mouse pressed left at (581, 220)
Screenshot: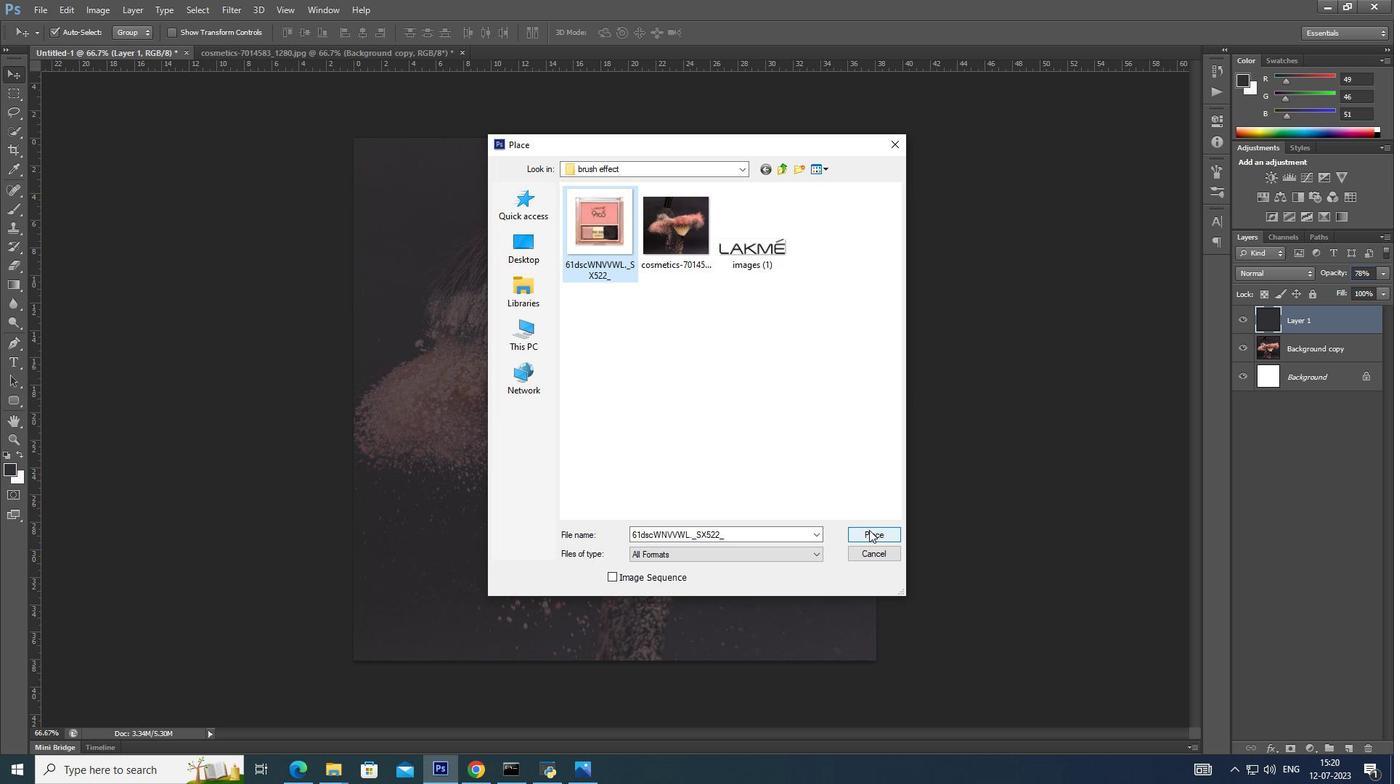 
Action: Mouse moved to (869, 530)
Screenshot: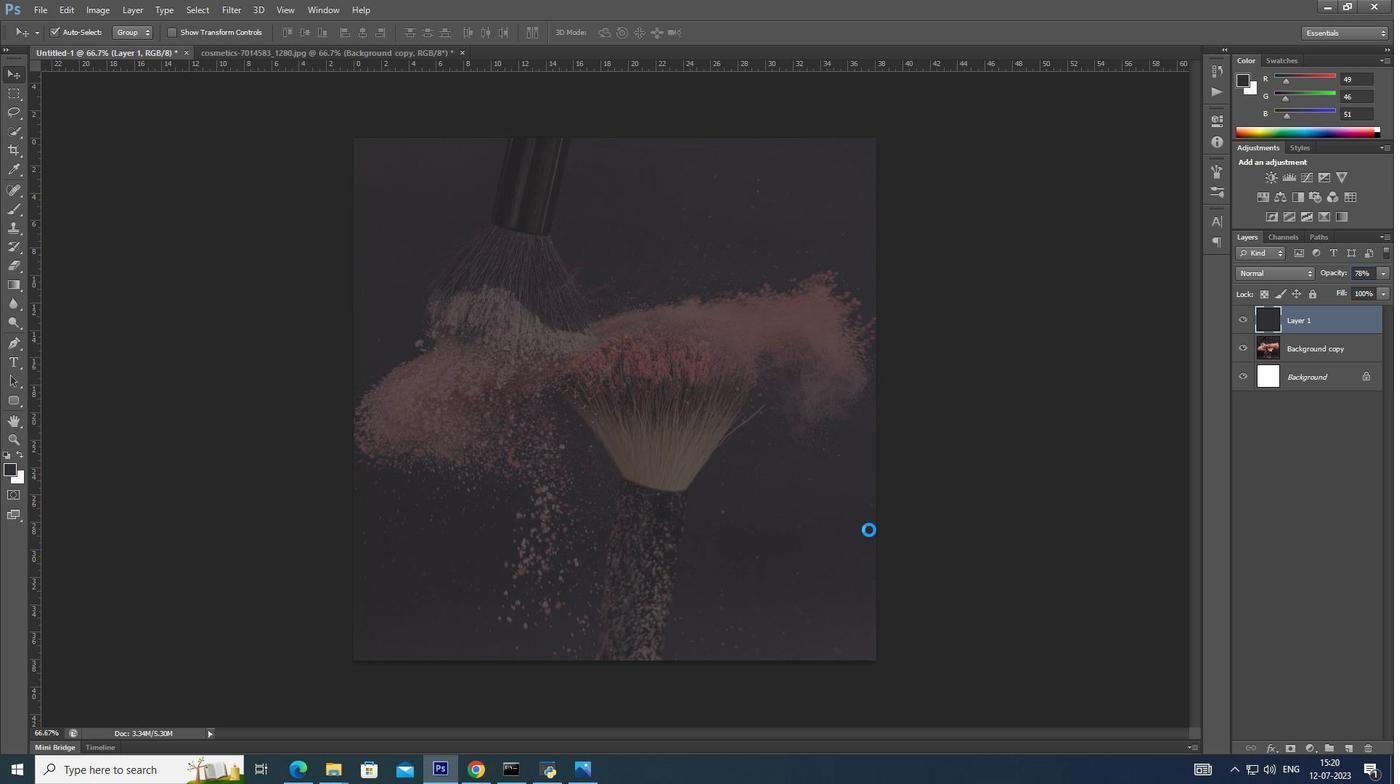 
Action: Mouse pressed left at (869, 530)
Screenshot: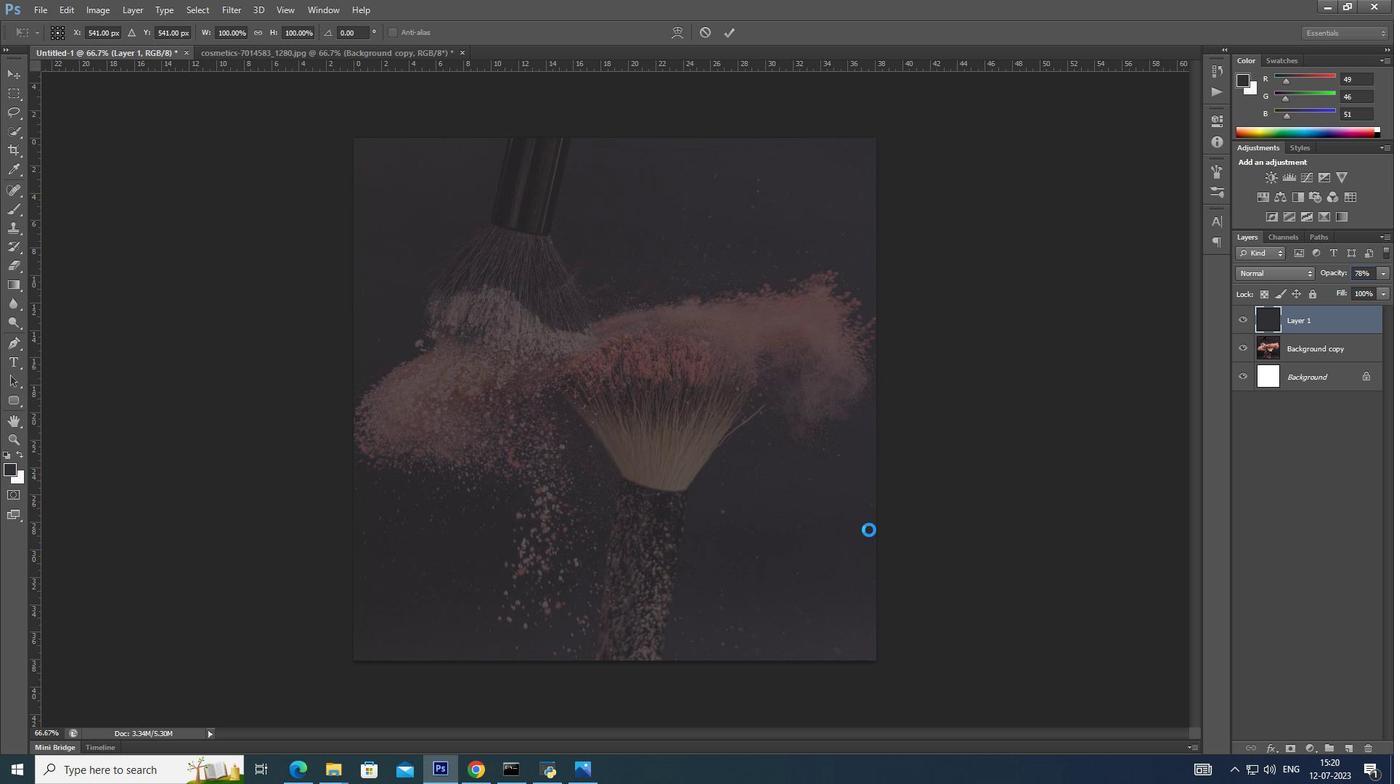 
Action: Mouse moved to (543, 304)
Screenshot: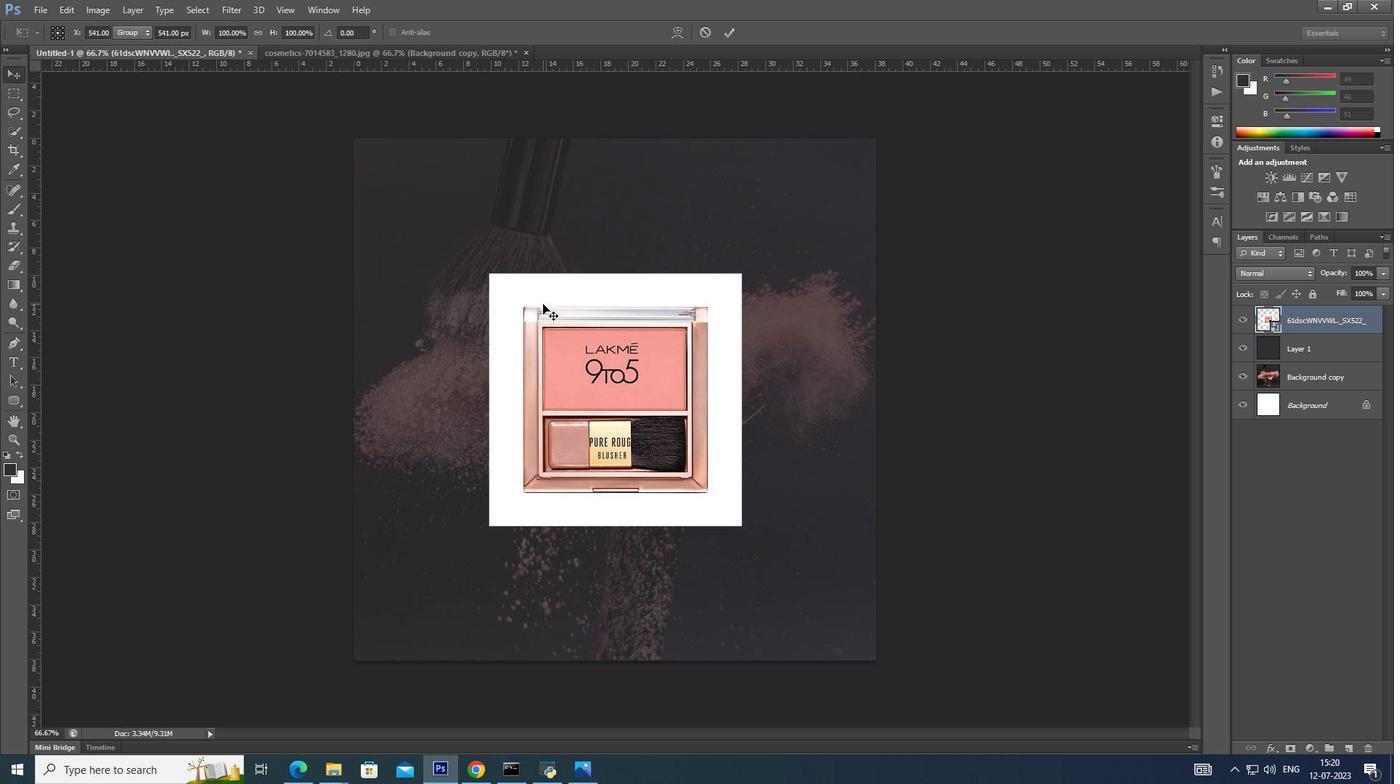 
Action: Key pressed <Key.enter>
Screenshot: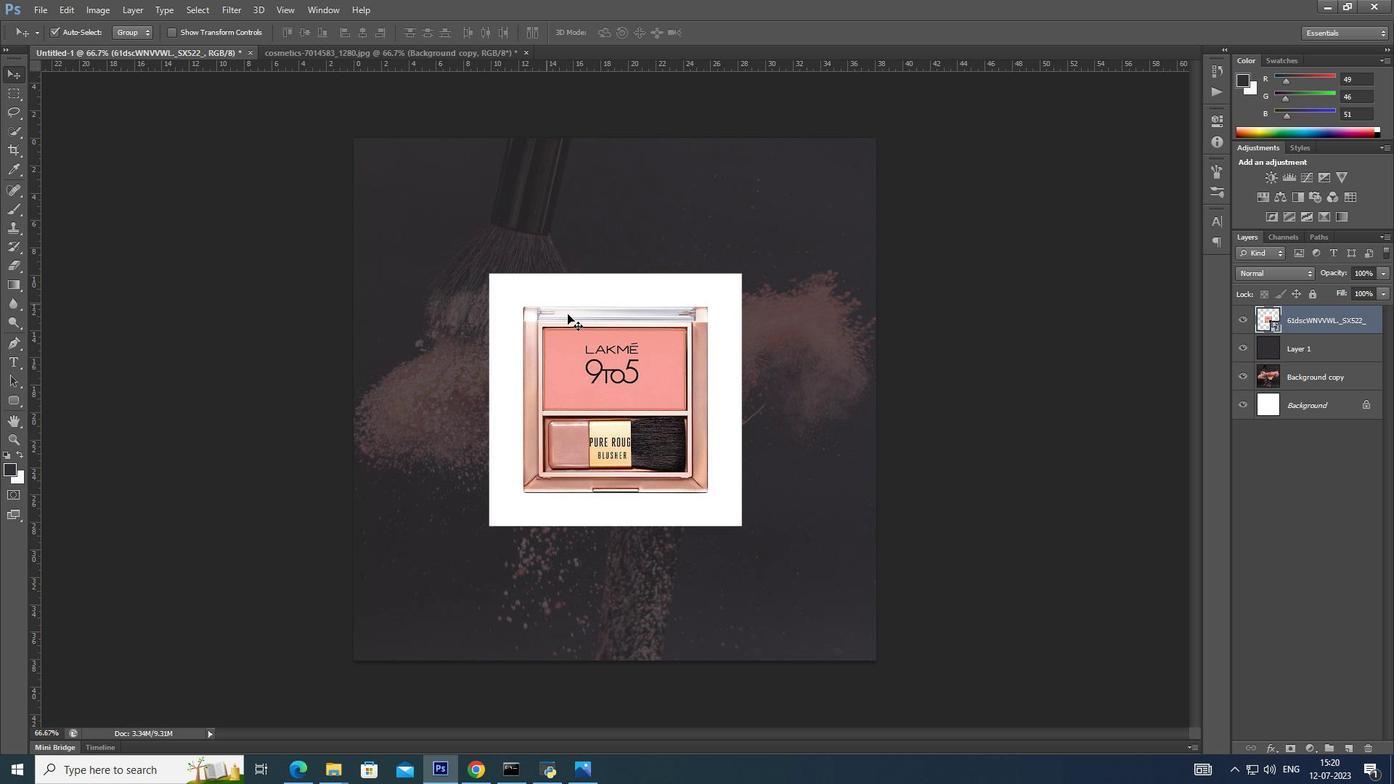
Action: Mouse moved to (599, 366)
Screenshot: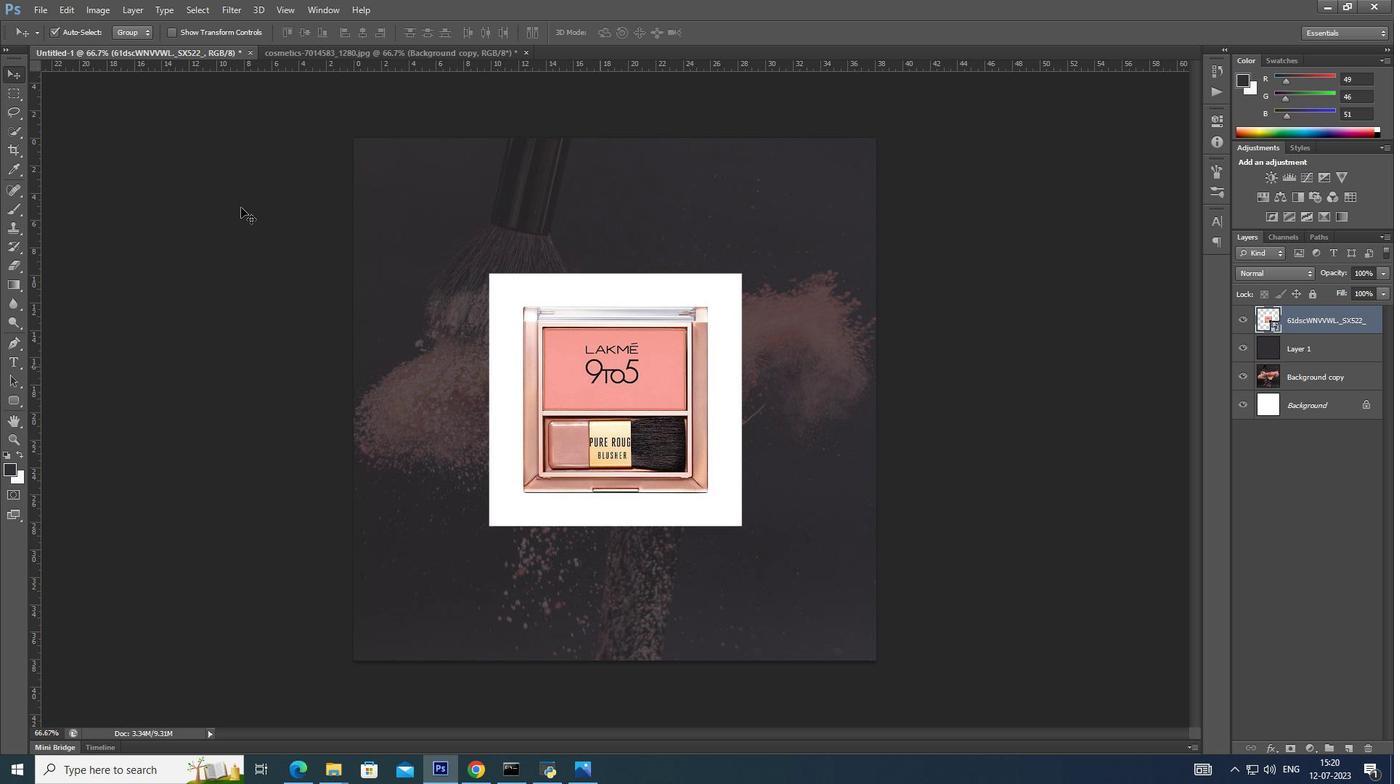 
Action: Mouse pressed left at (599, 366)
Screenshot: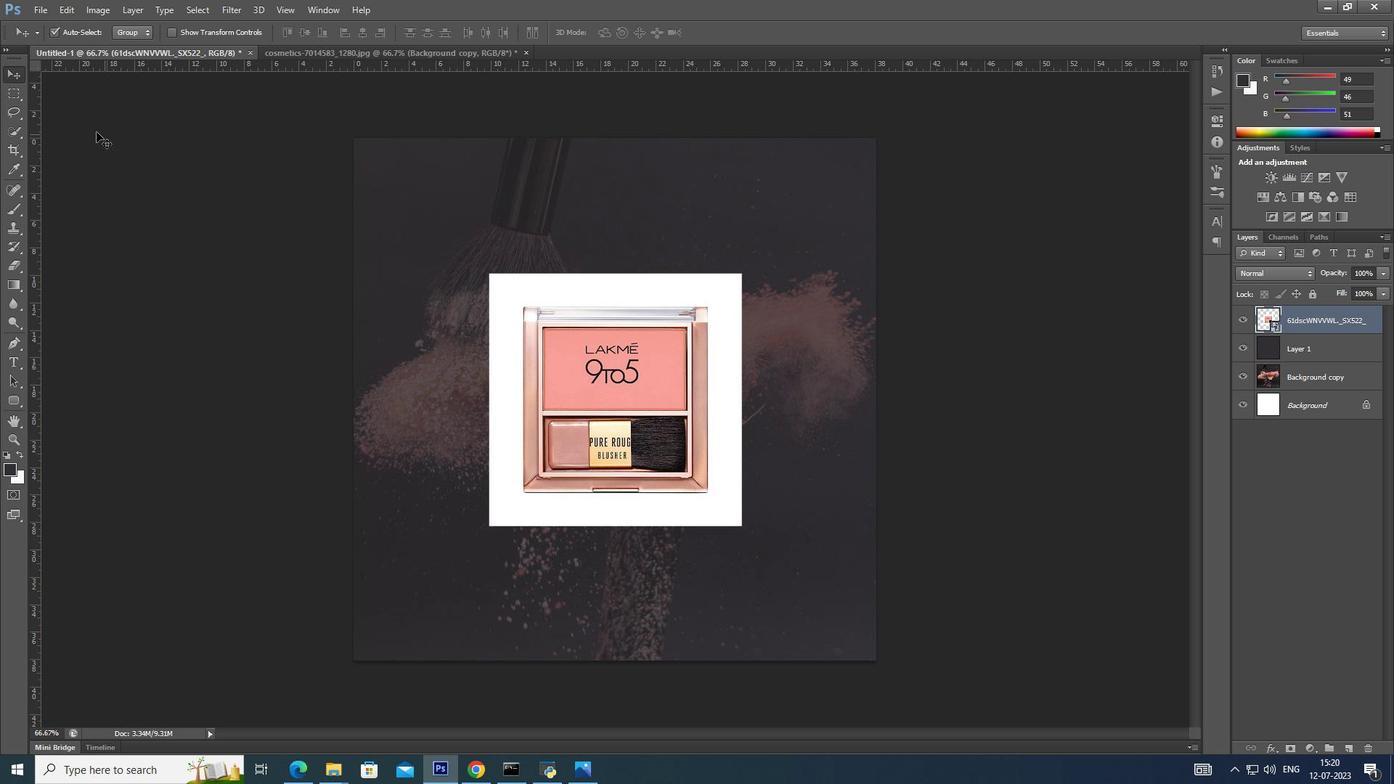 
Action: Mouse moved to (15, 126)
Screenshot: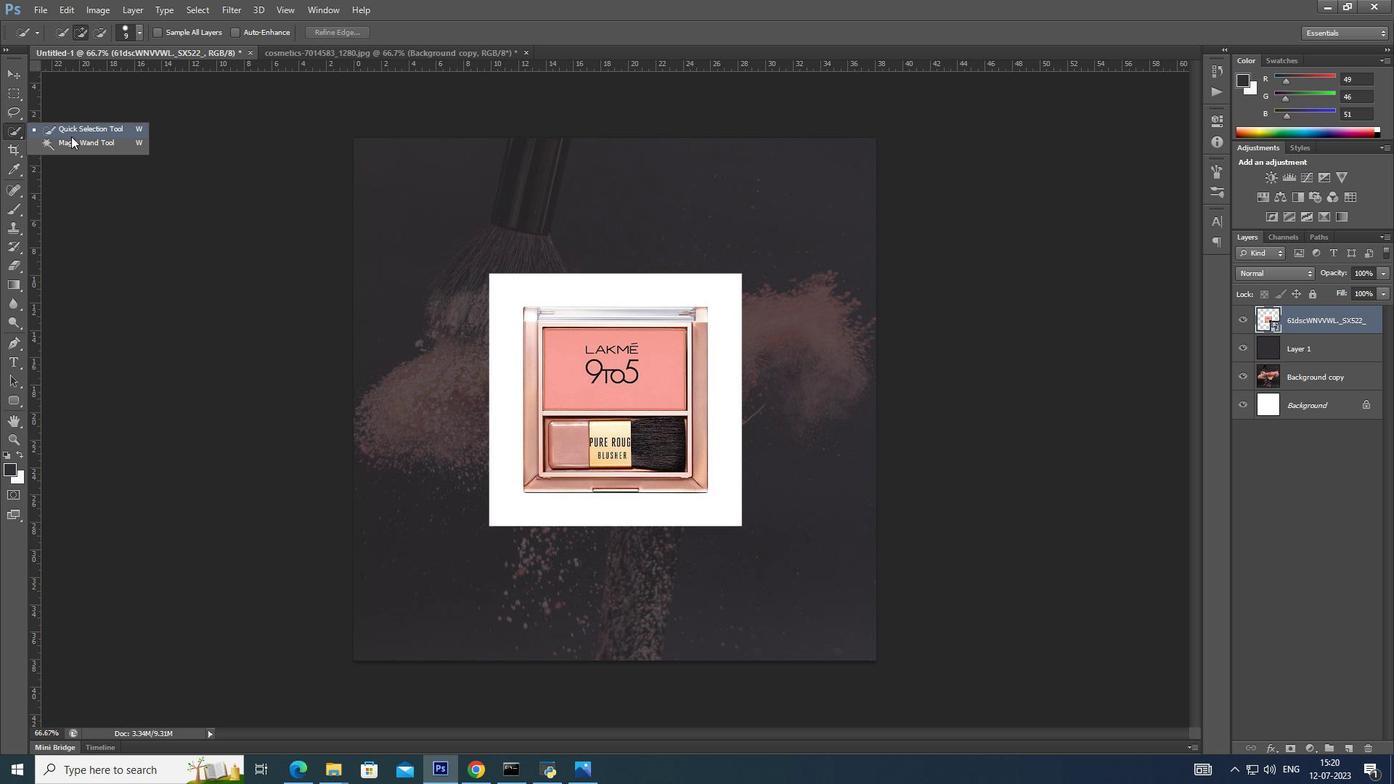 
Action: Mouse pressed left at (15, 126)
Screenshot: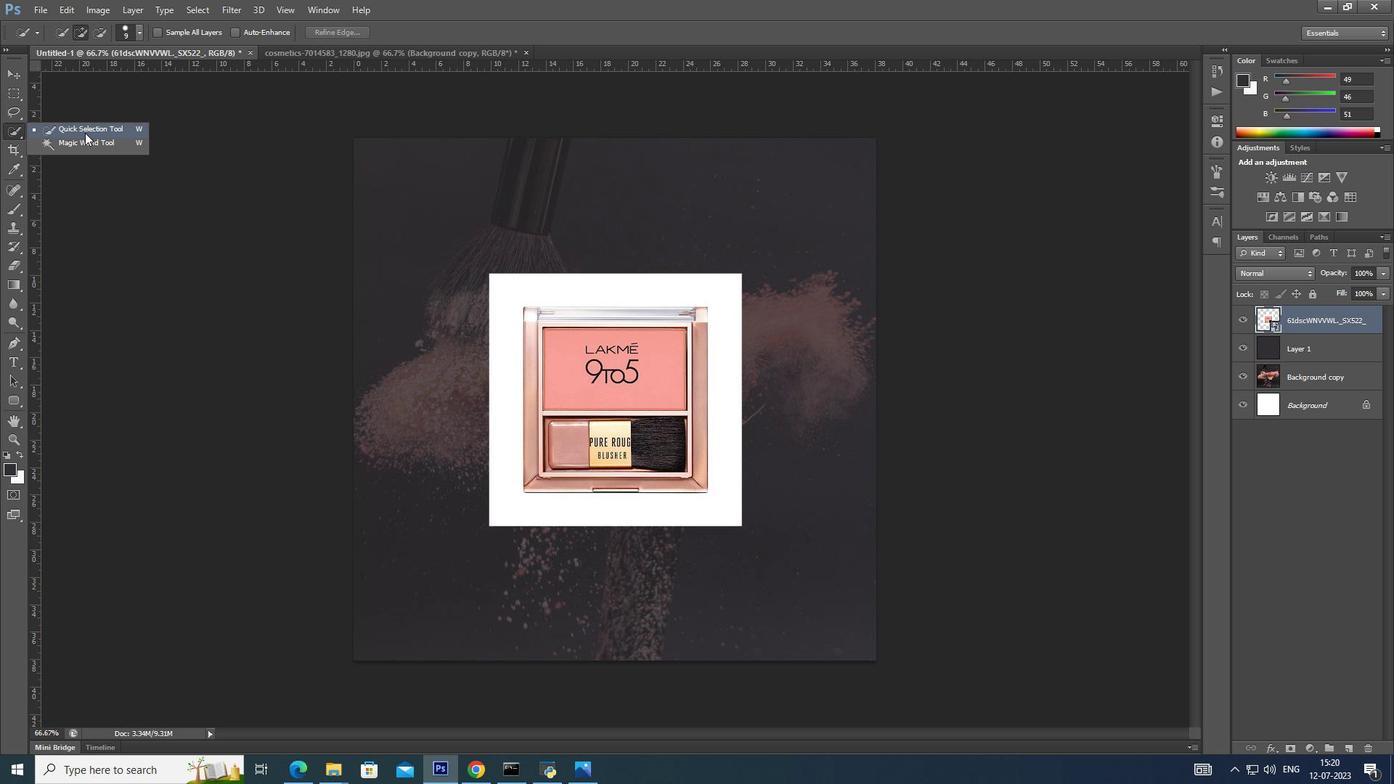 
Action: Mouse moved to (91, 130)
Screenshot: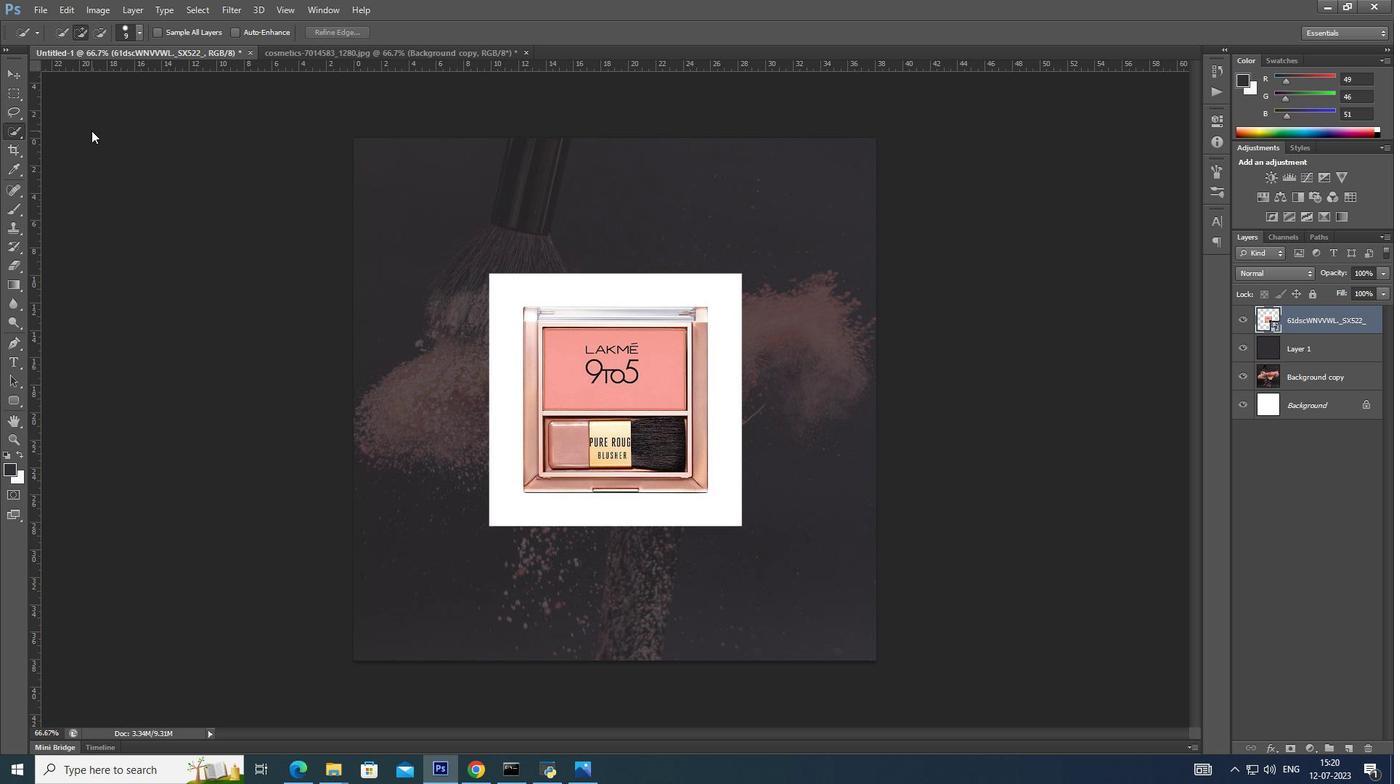 
Action: Mouse pressed left at (91, 130)
Screenshot: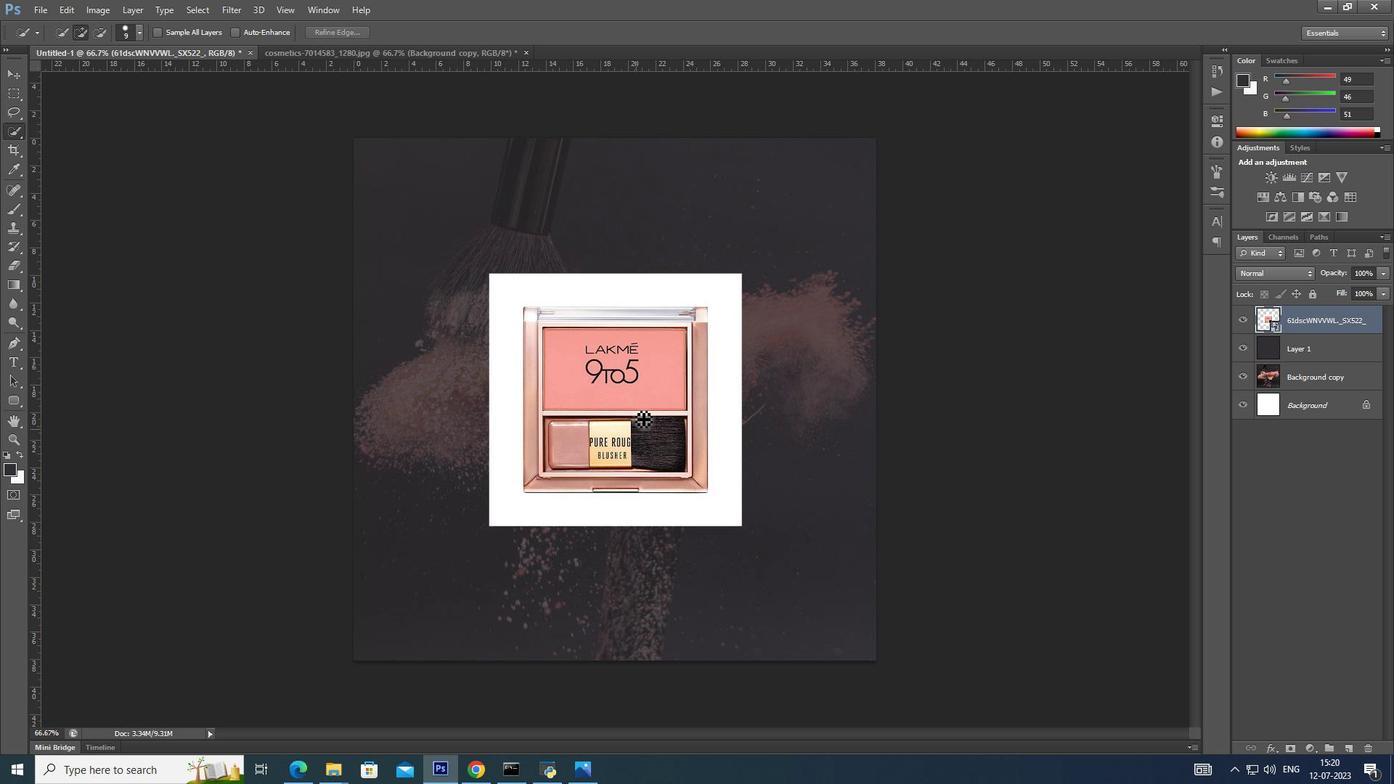 
Action: Mouse moved to (559, 353)
Screenshot: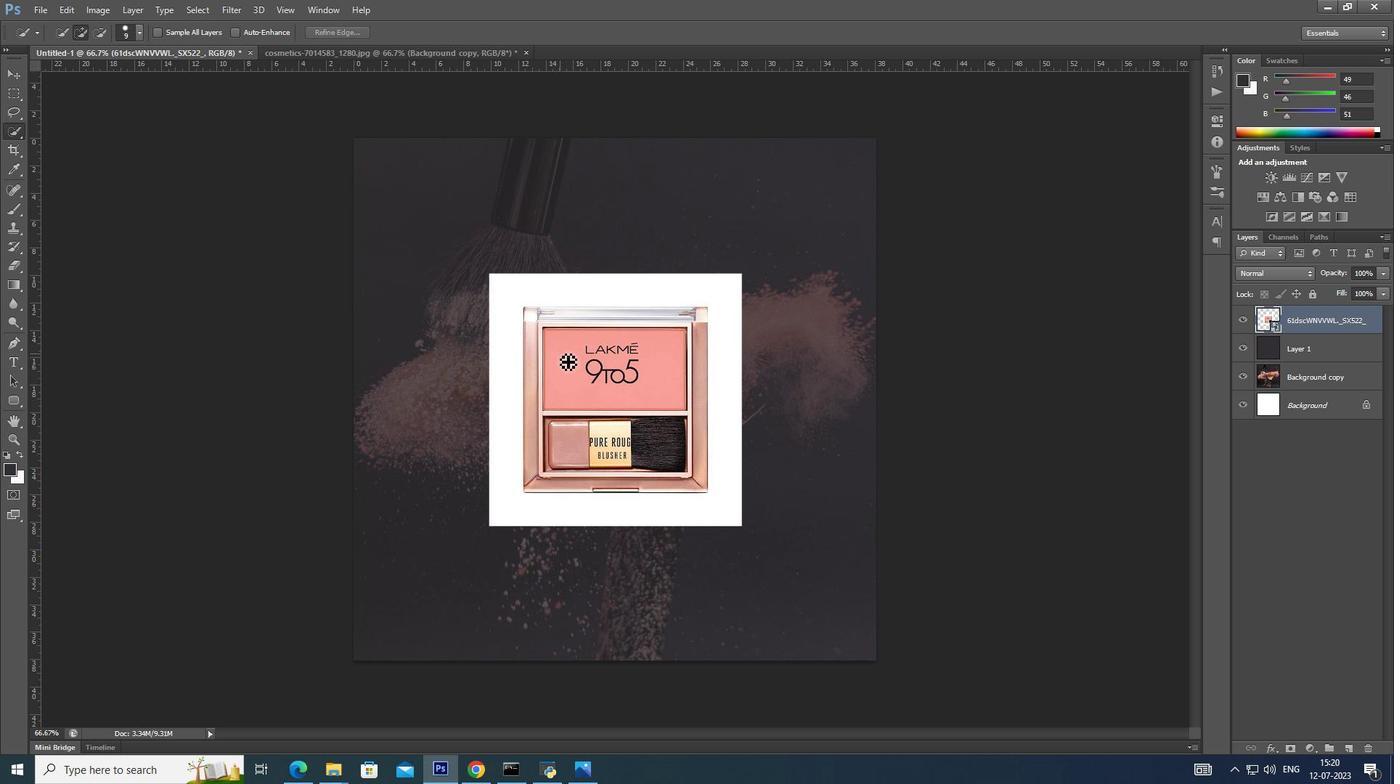 
Action: Key pressed ]]]]]]]]]]]]]]]]
Screenshot: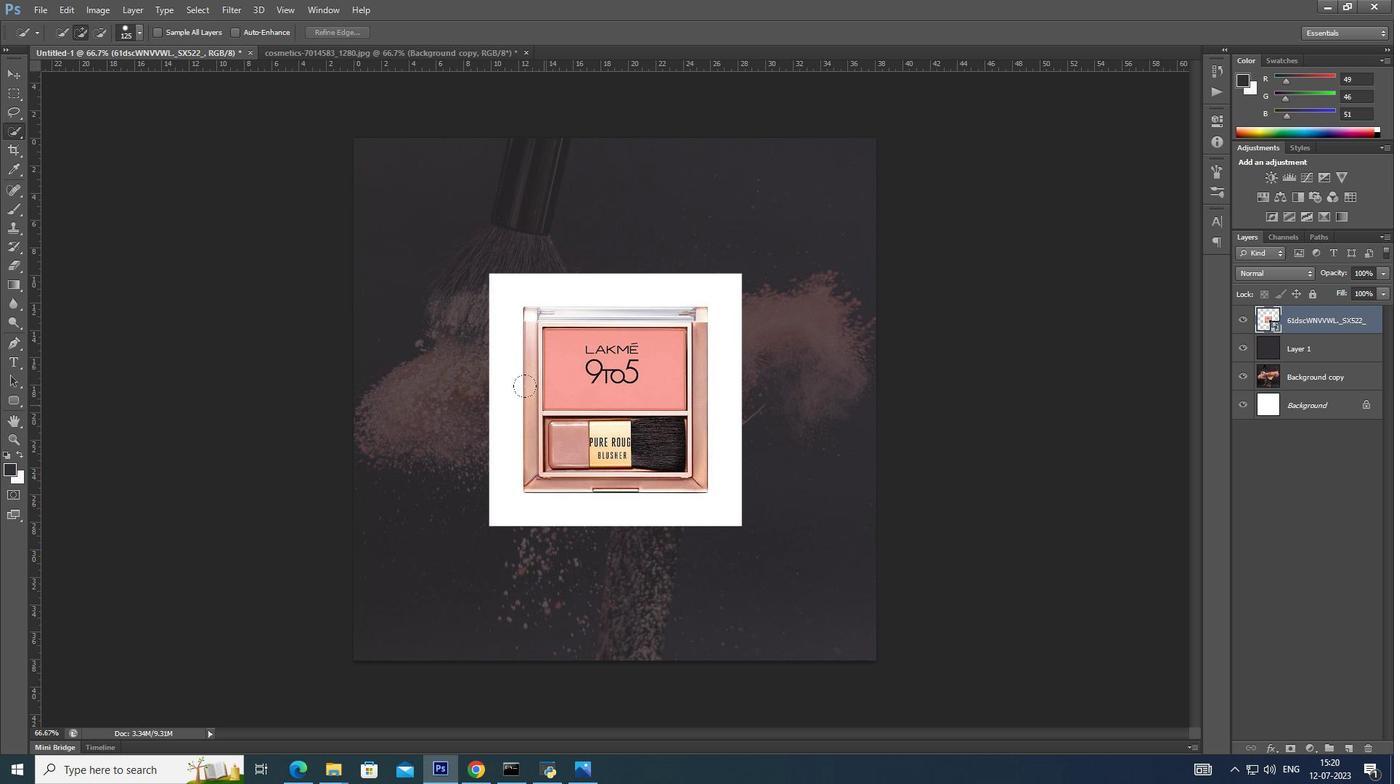 
Action: Mouse moved to (557, 396)
Screenshot: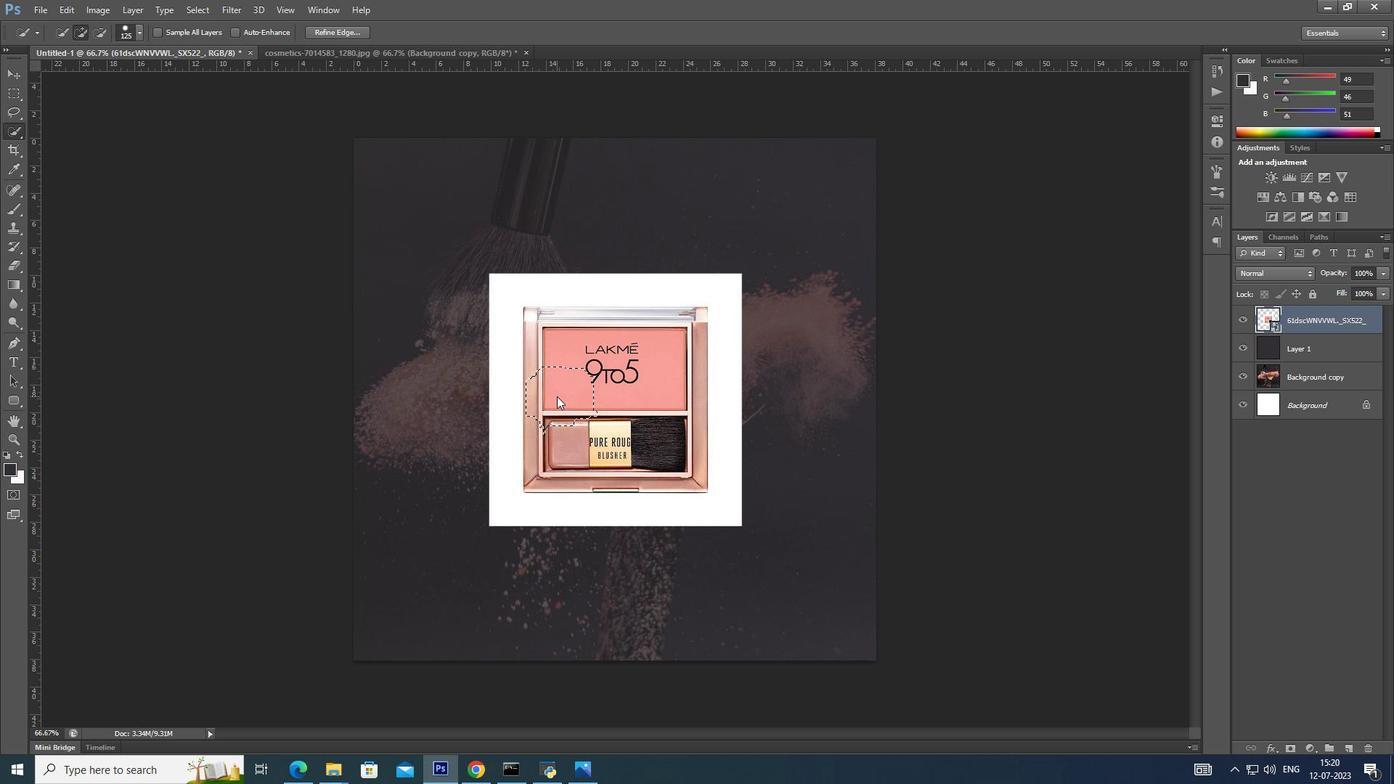 
Action: Mouse pressed left at (557, 396)
Screenshot: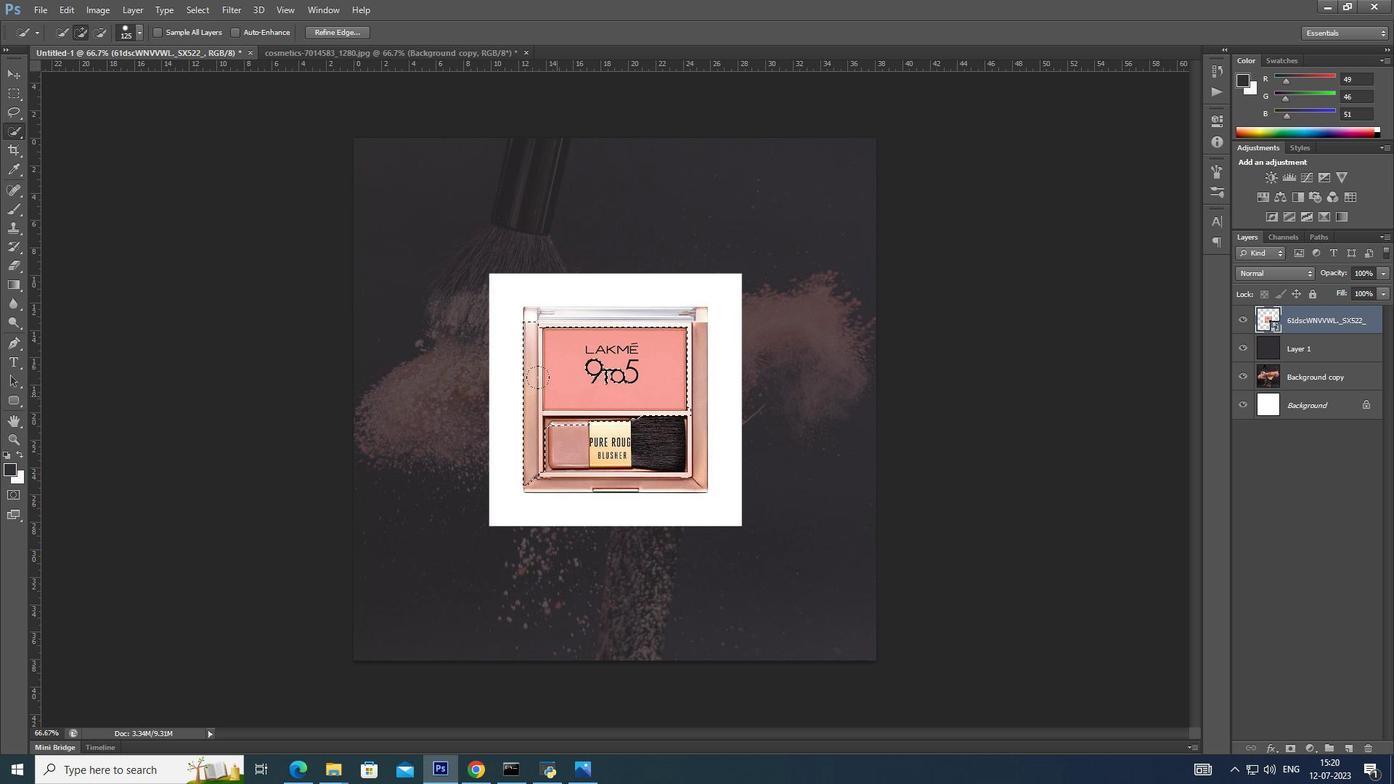 
Action: Mouse moved to (582, 350)
Screenshot: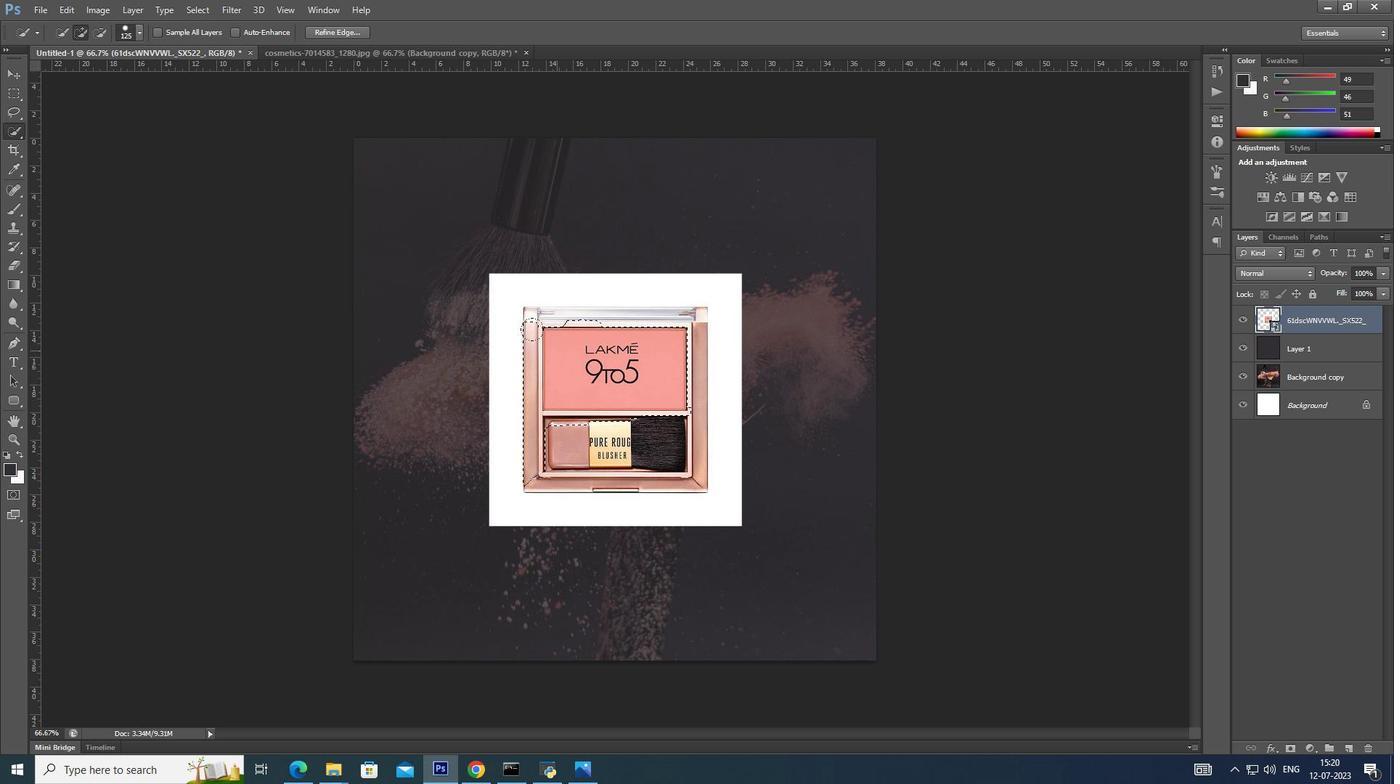 
Action: Mouse pressed left at (582, 350)
Screenshot: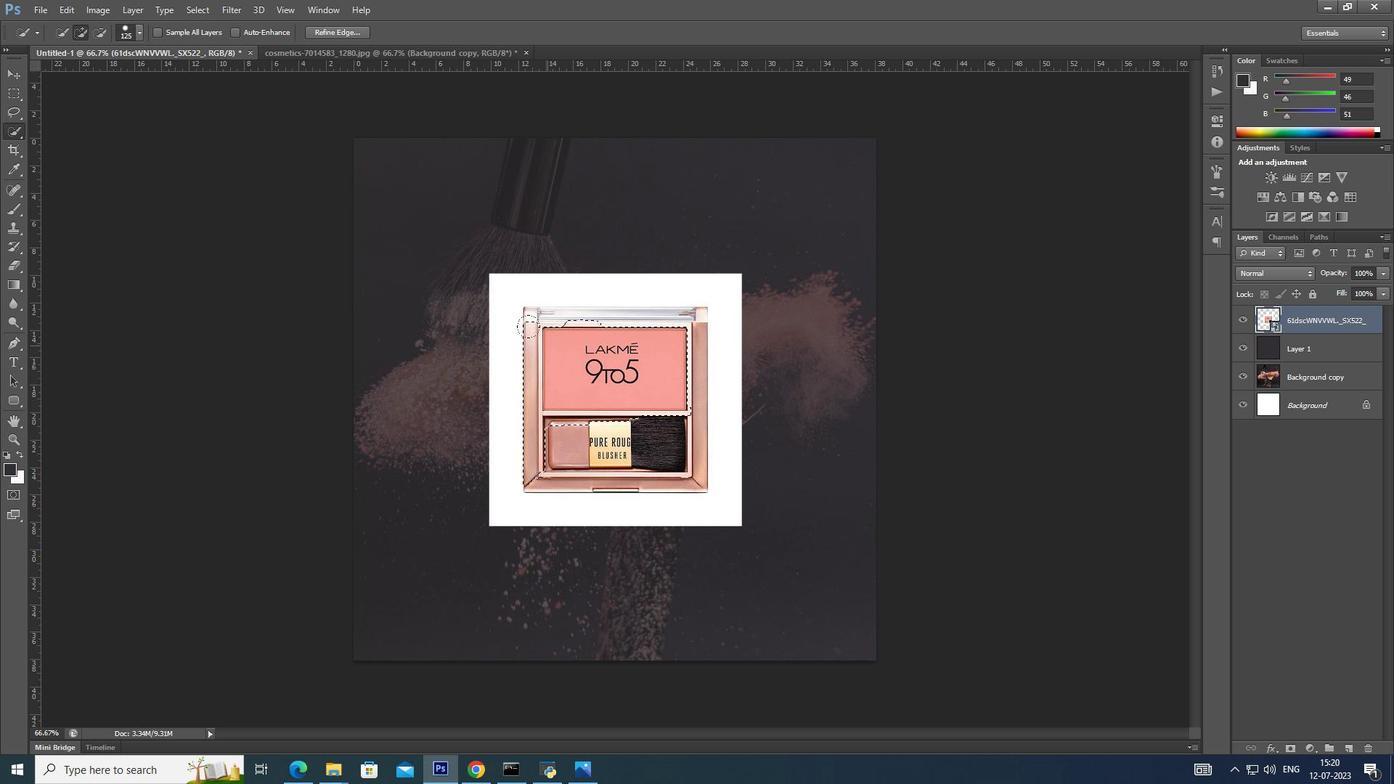 
Action: Mouse moved to (554, 342)
Screenshot: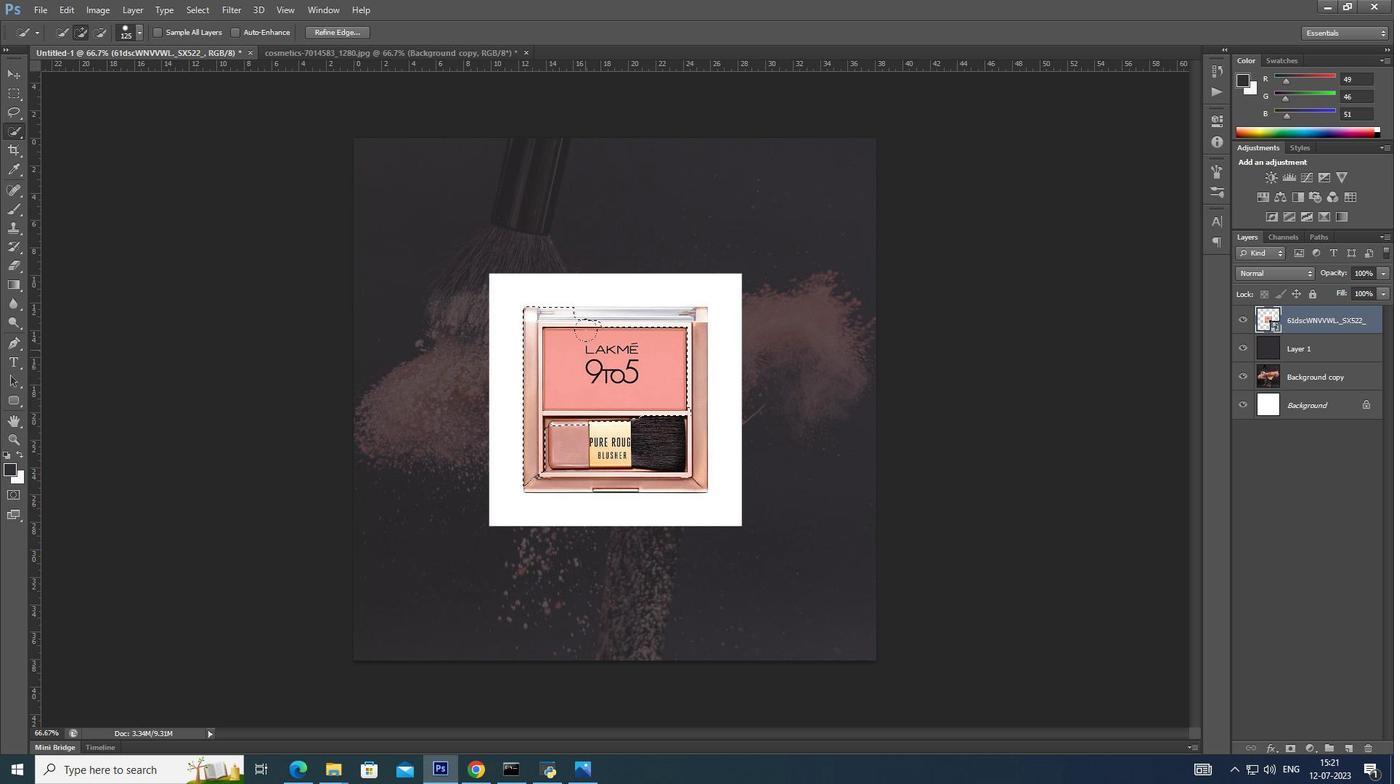 
Action: Mouse pressed left at (554, 342)
Screenshot: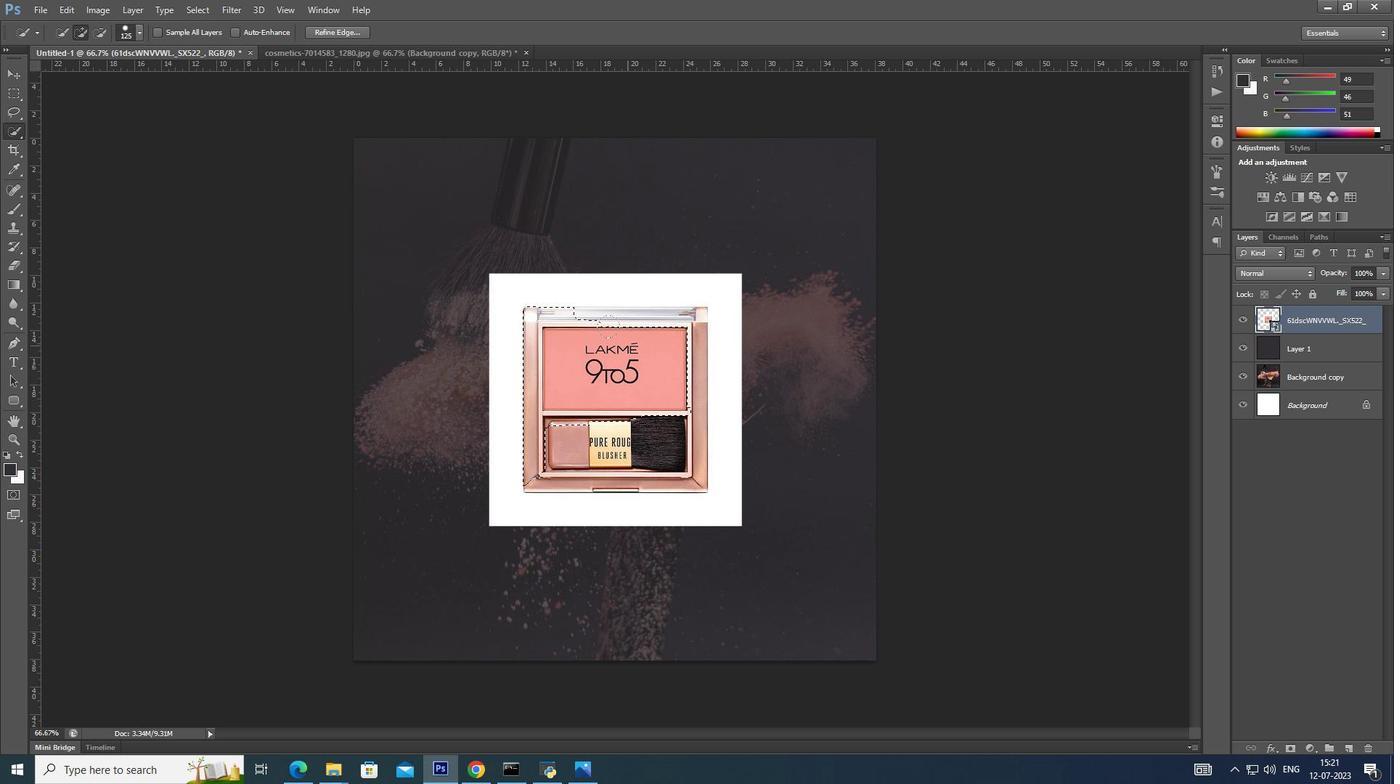 
Action: Mouse moved to (627, 345)
Screenshot: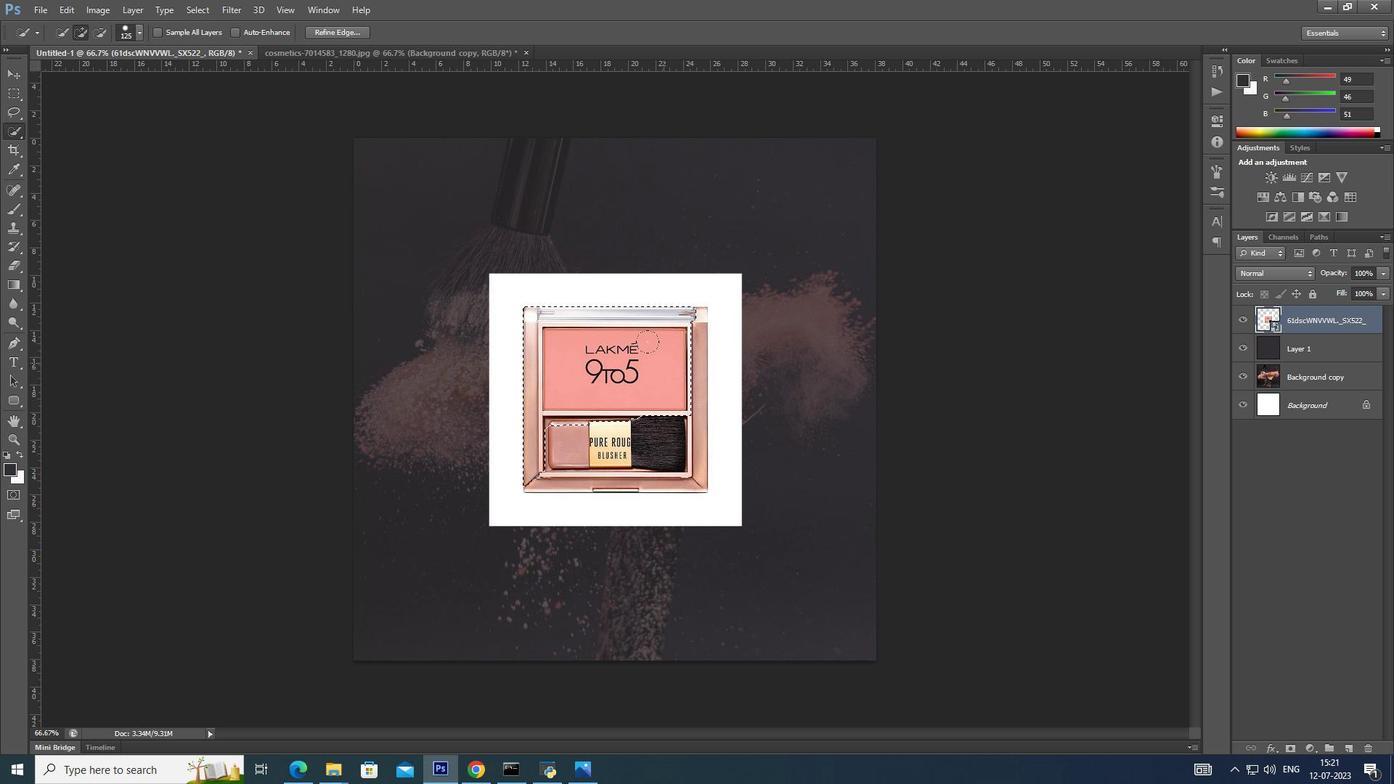 
Action: Mouse pressed left at (627, 345)
Screenshot: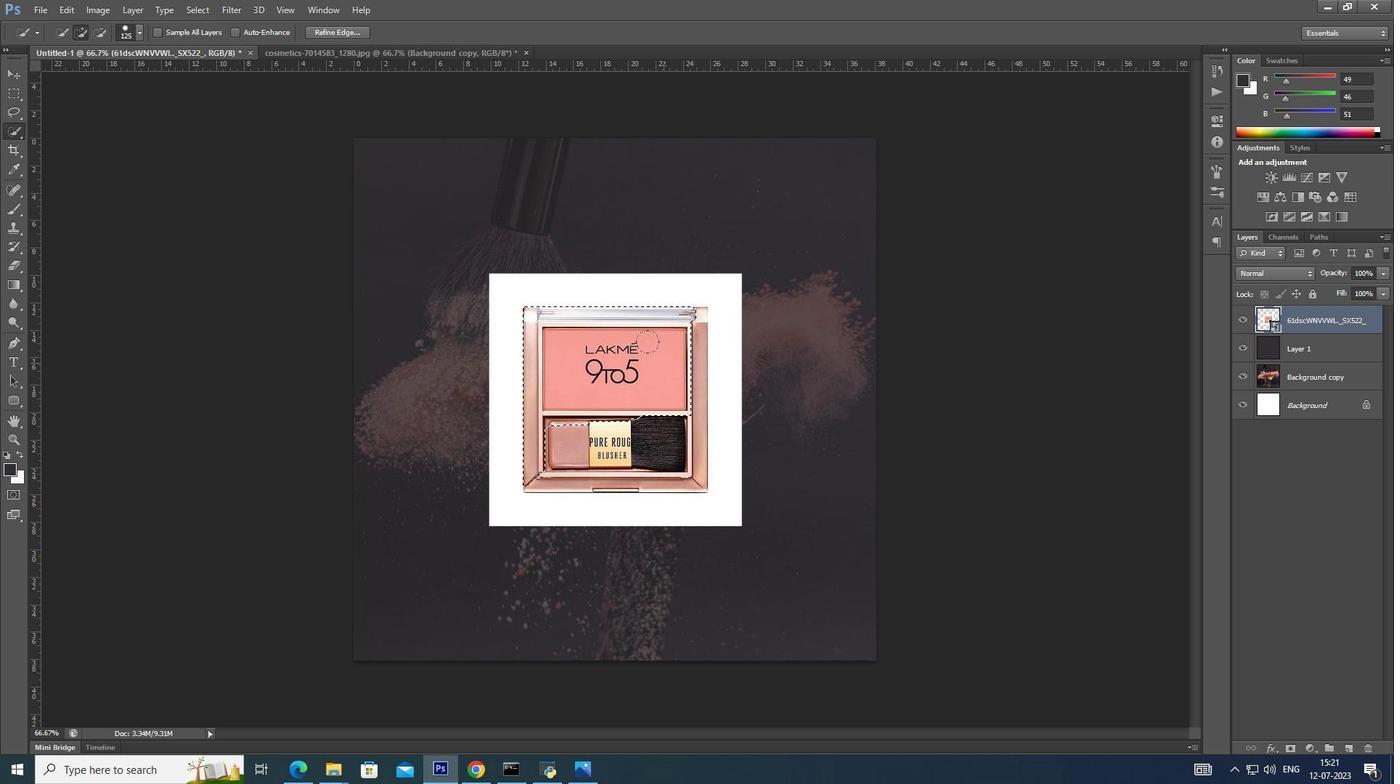 
Action: Mouse moved to (666, 360)
Screenshot: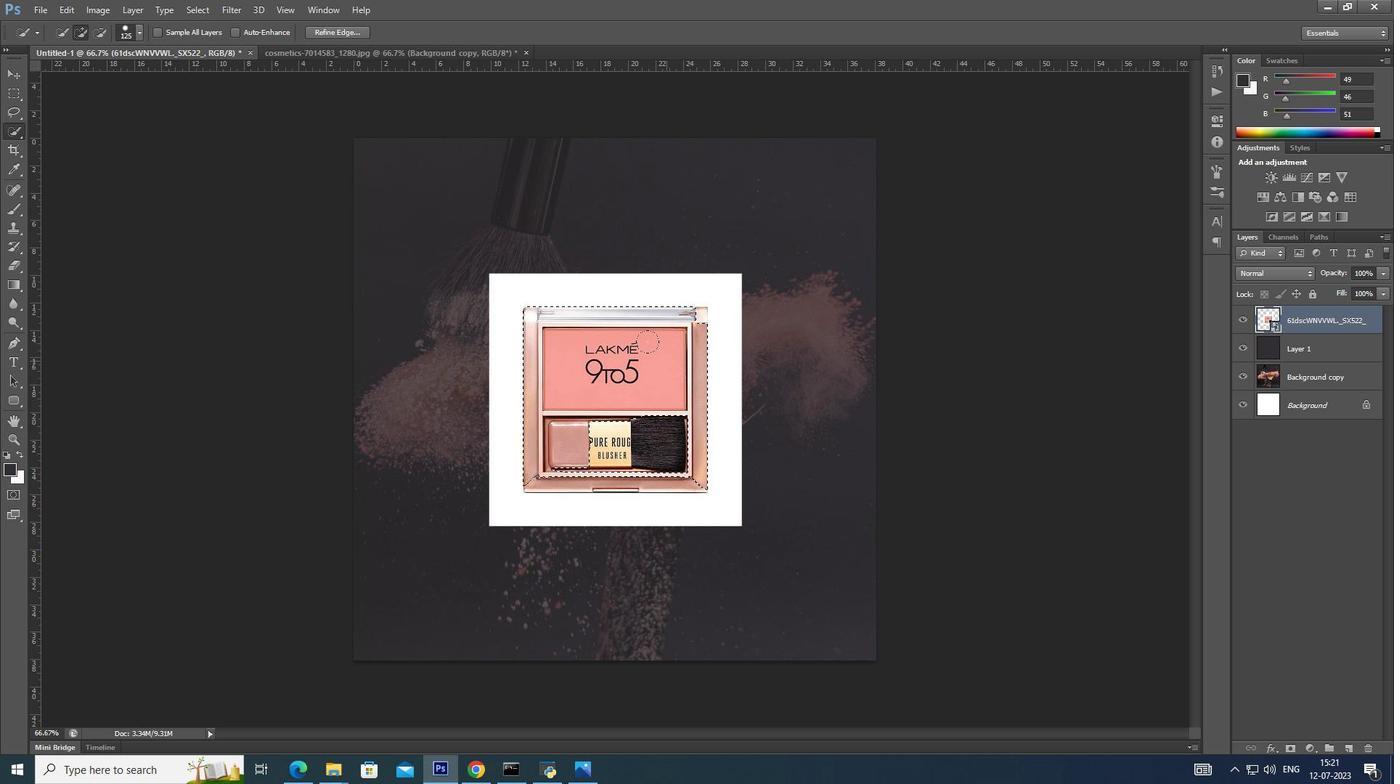
Action: Mouse pressed left at (666, 360)
Screenshot: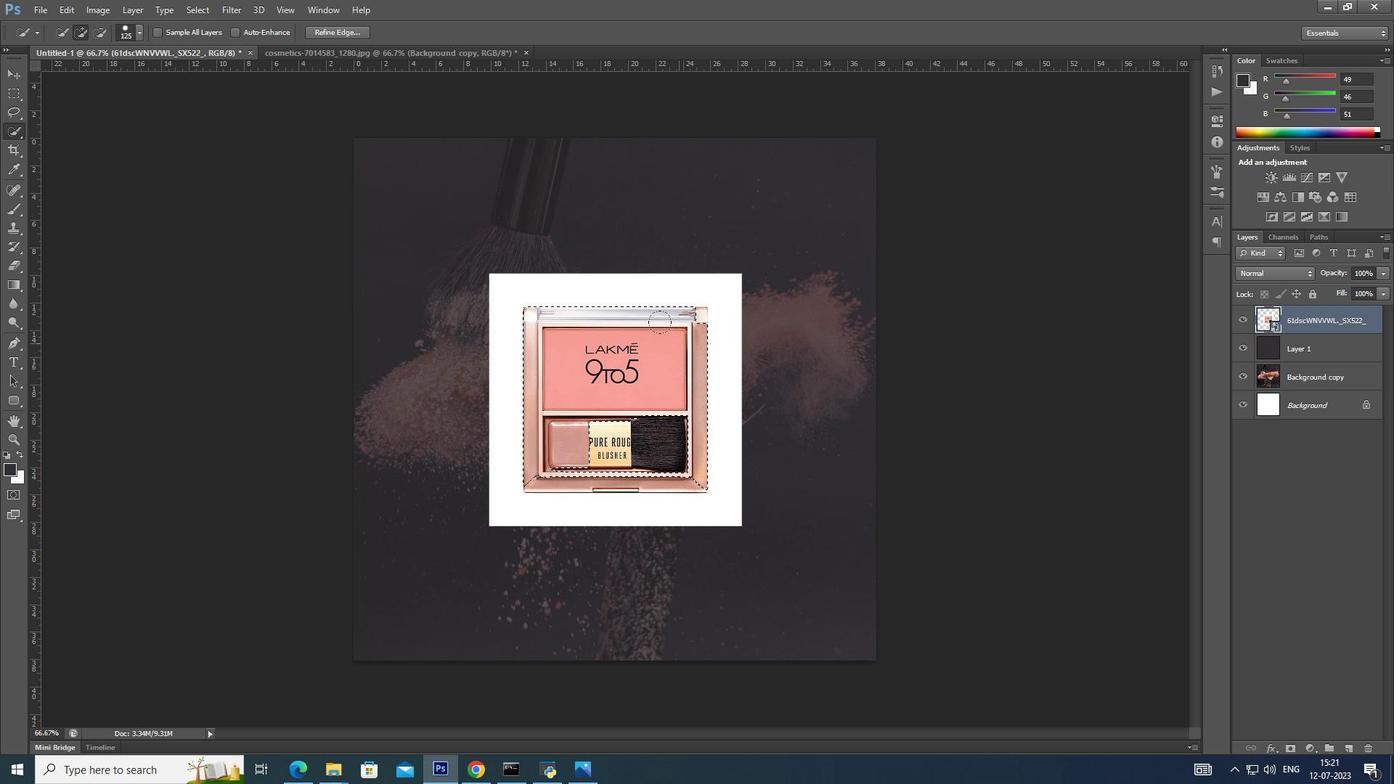 
Action: Mouse moved to (639, 451)
Screenshot: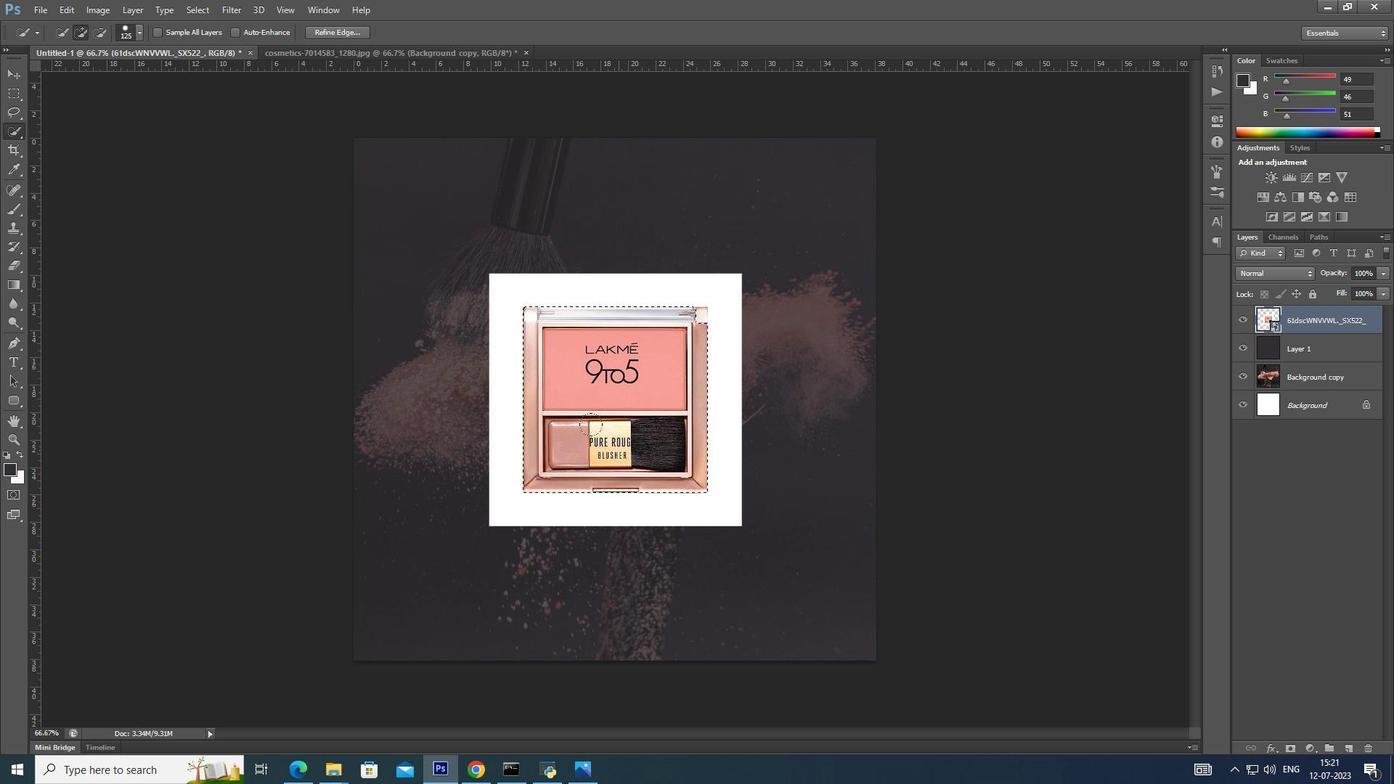 
Action: Mouse pressed left at (639, 451)
Screenshot: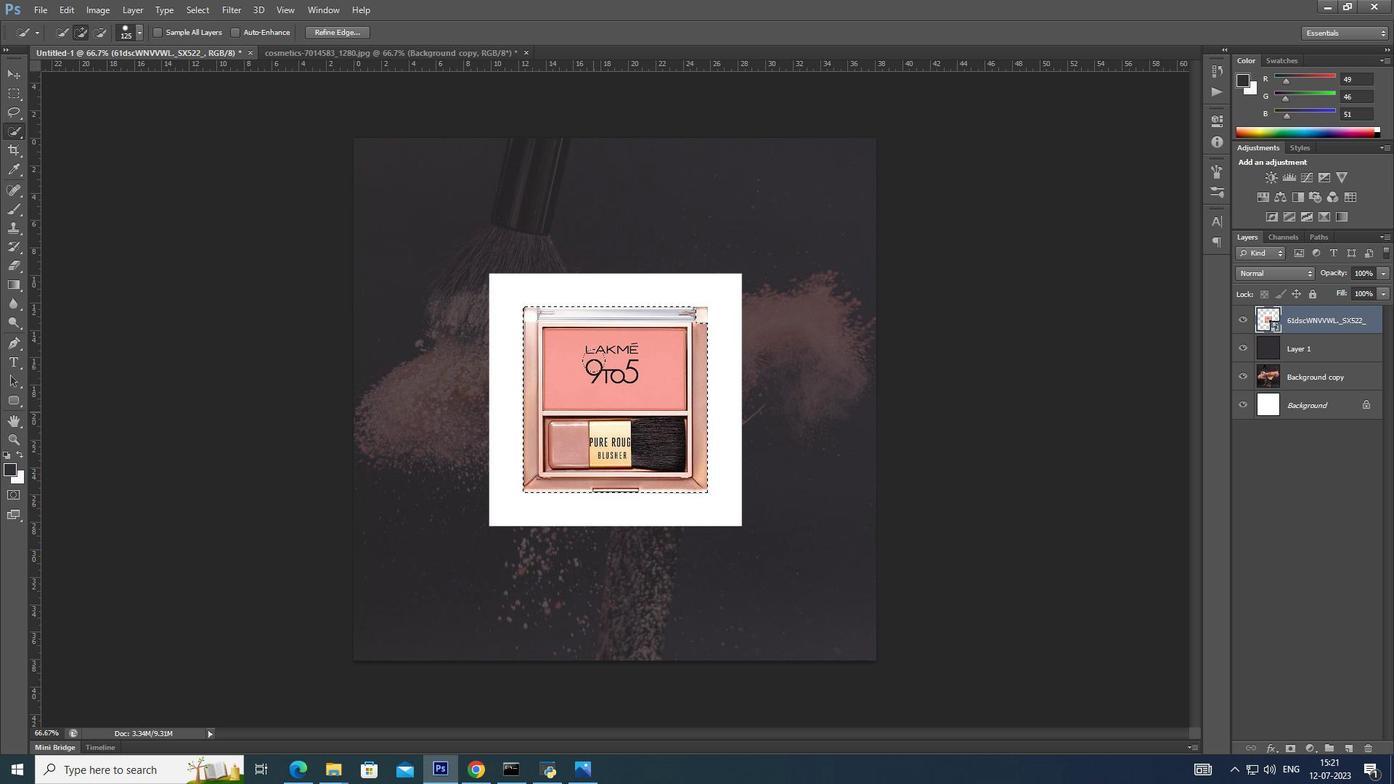 
Action: Mouse moved to (618, 379)
Screenshot: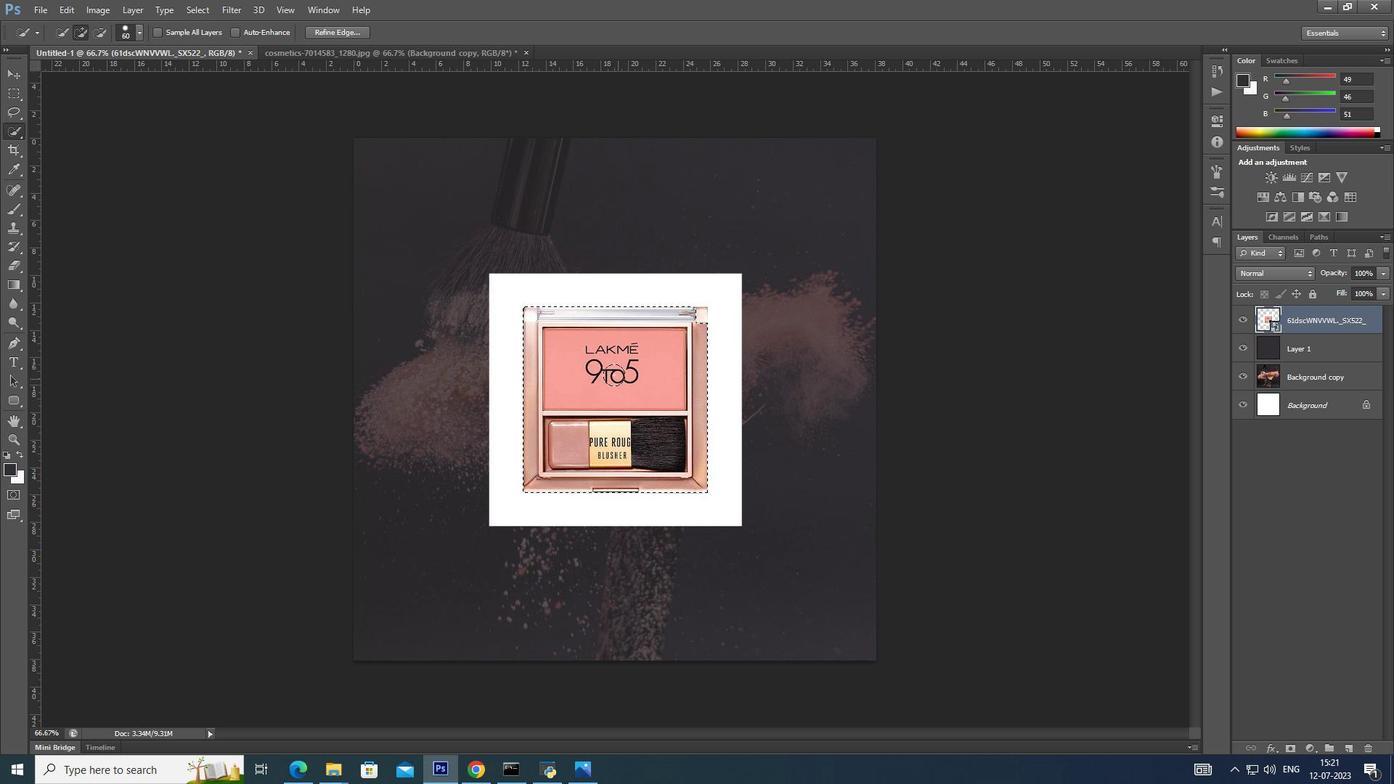
Action: Key pressed [[[[[[[[[[[[
Screenshot: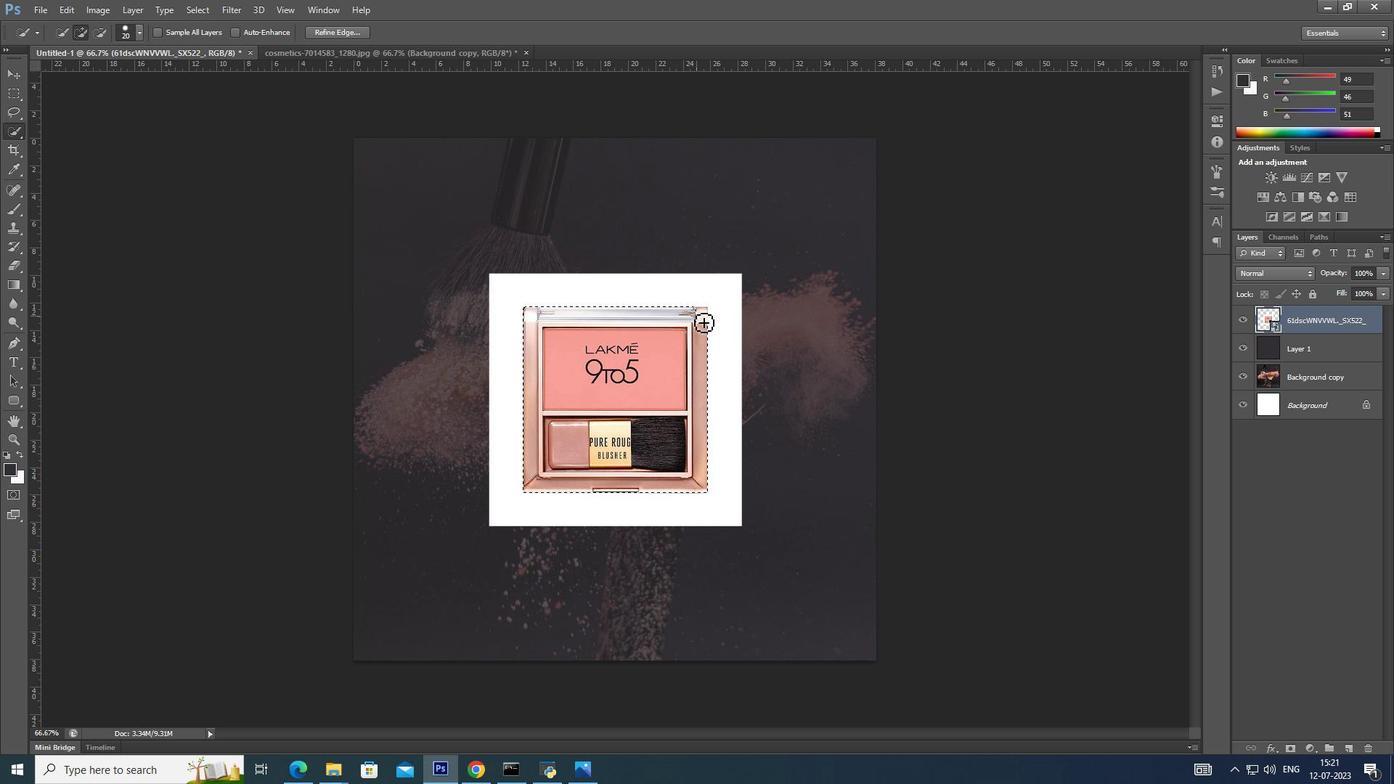 
Action: Mouse moved to (697, 316)
Screenshot: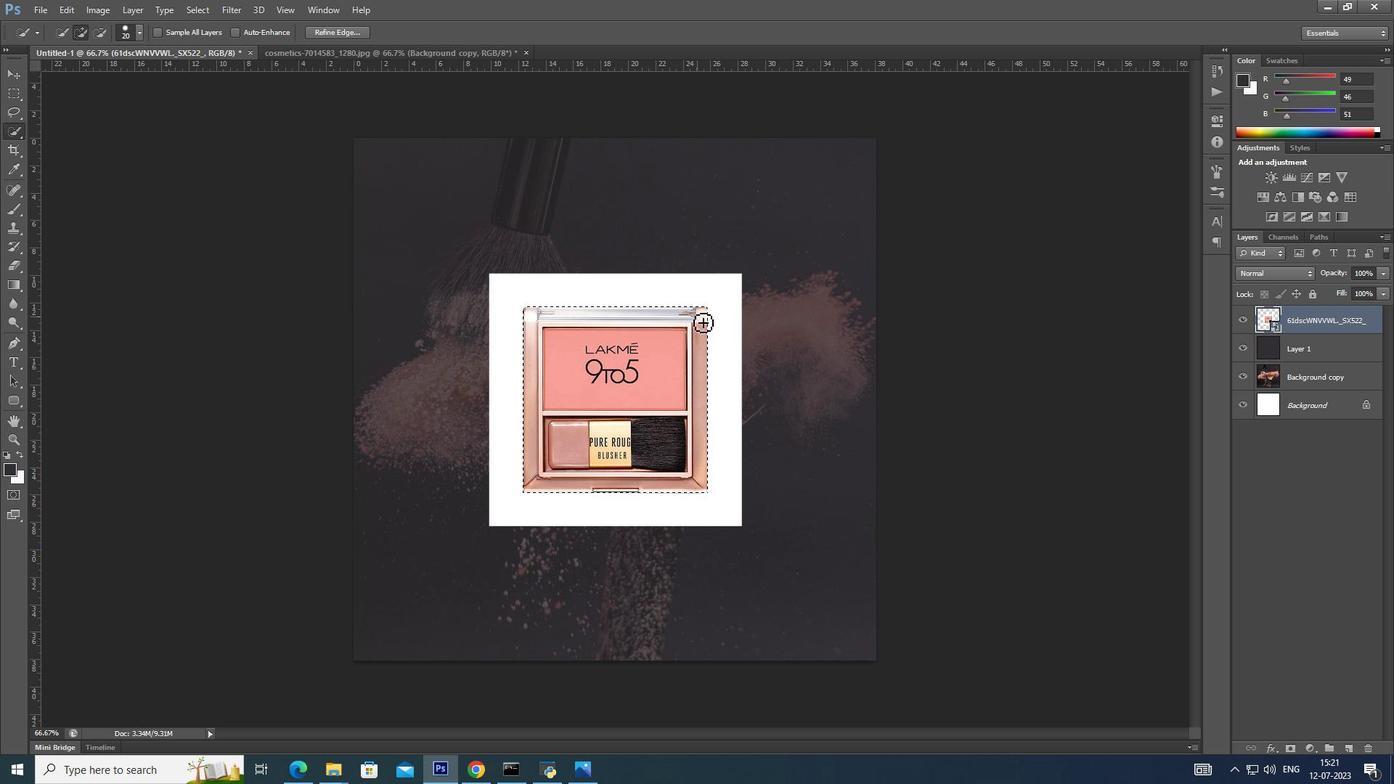 
Action: Mouse pressed left at (697, 316)
Screenshot: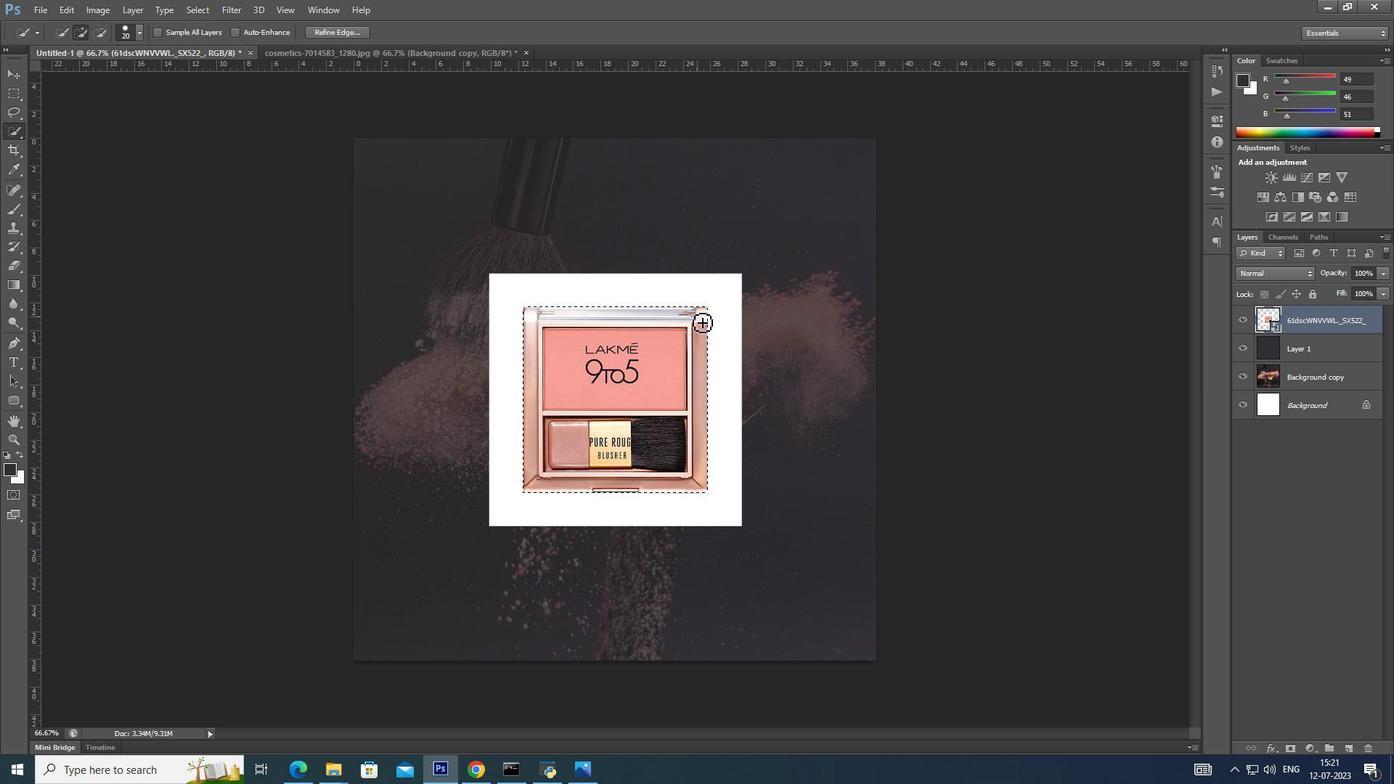 
Action: Mouse moved to (682, 342)
Screenshot: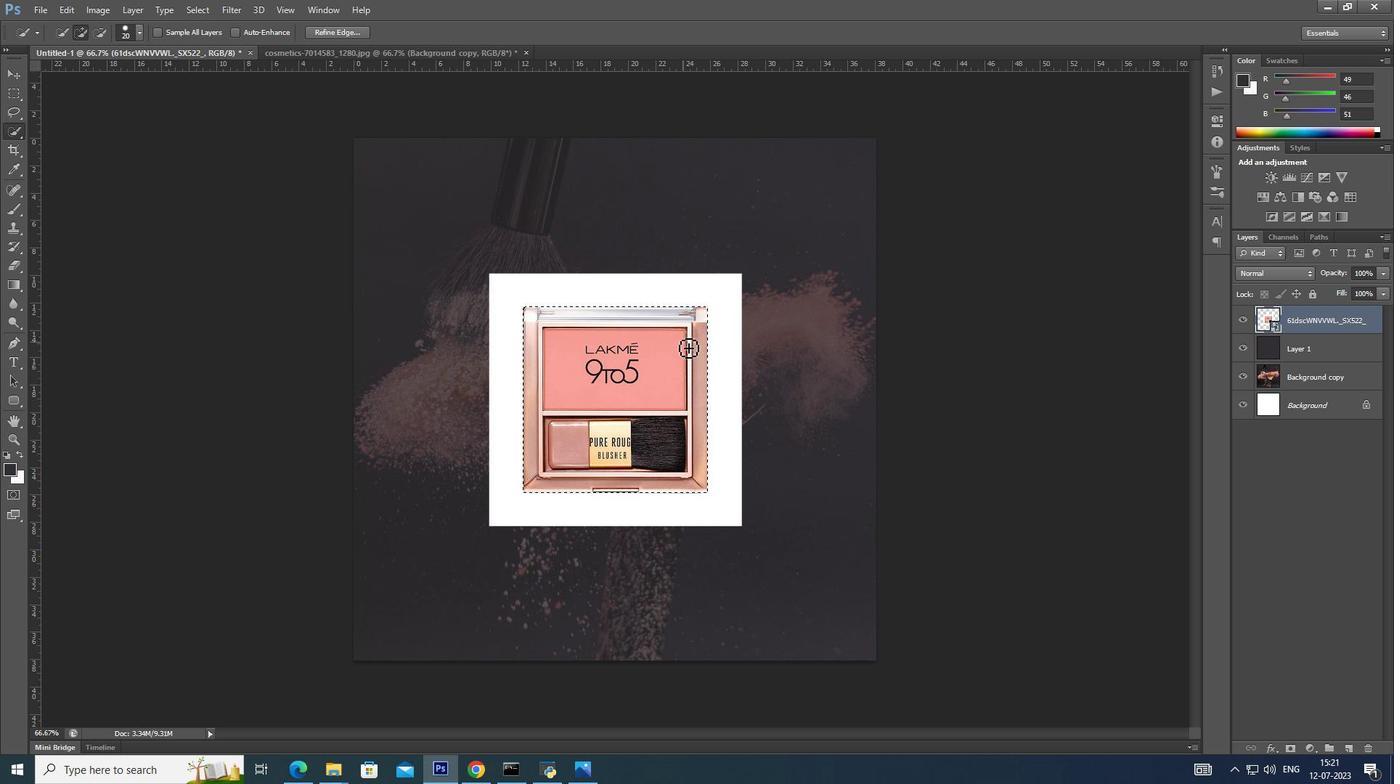 
Action: Key pressed ctrl+J
Screenshot: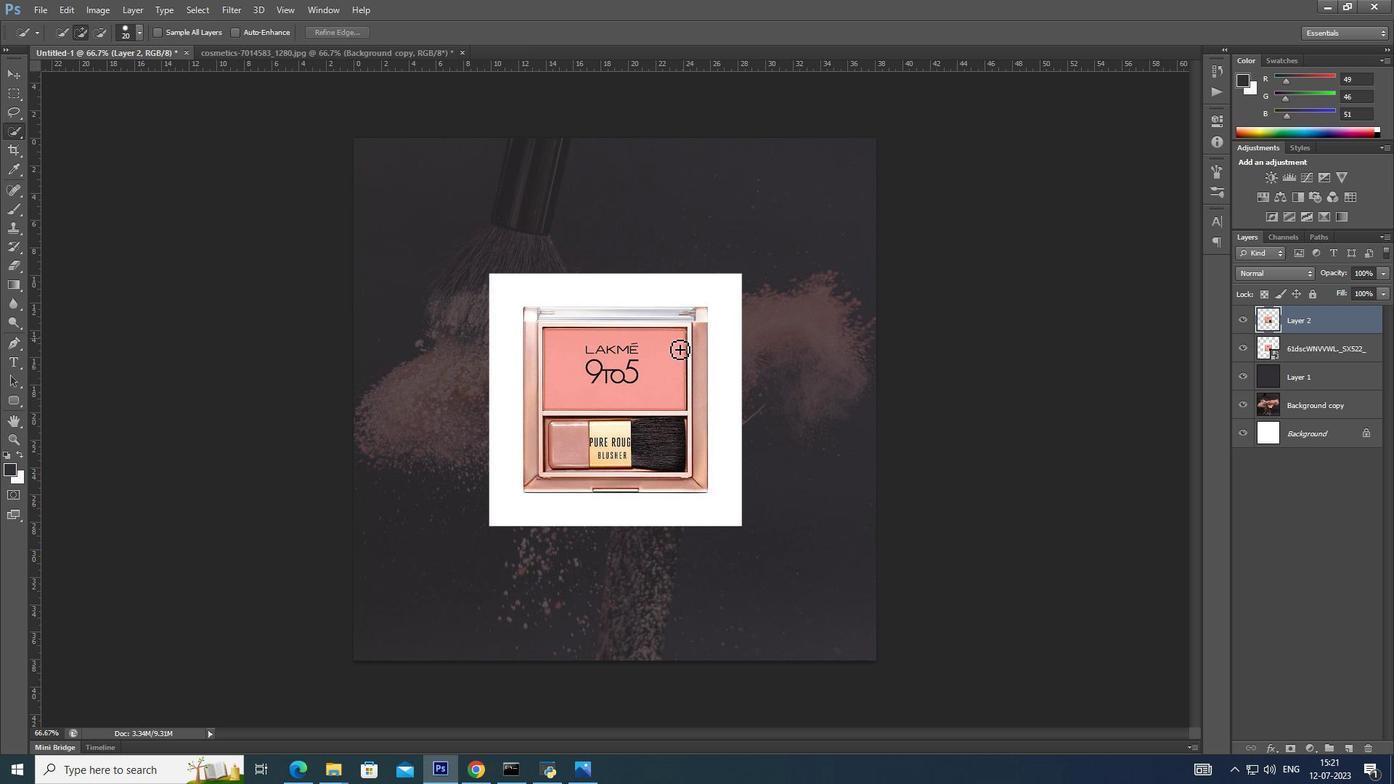 
Action: Mouse moved to (9, 71)
Screenshot: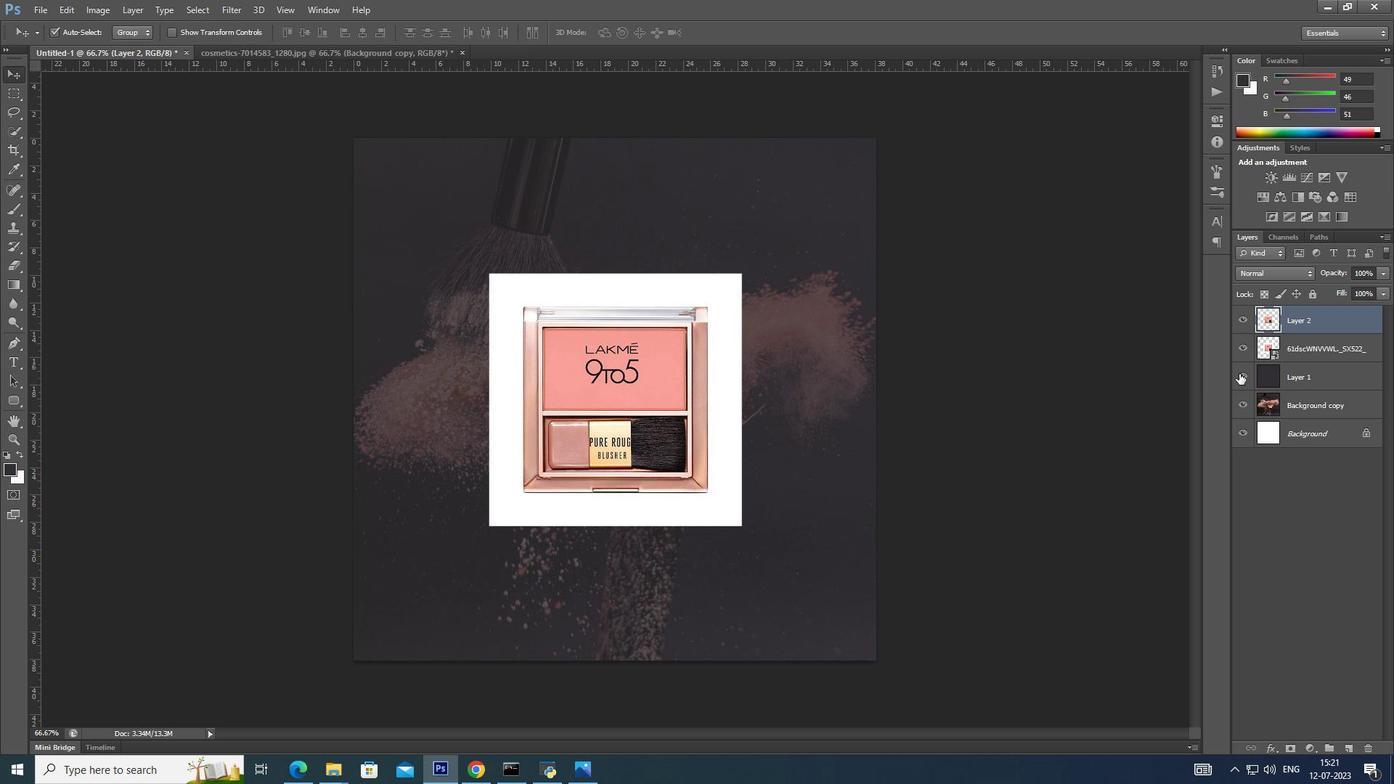 
Action: Mouse pressed left at (9, 71)
Screenshot: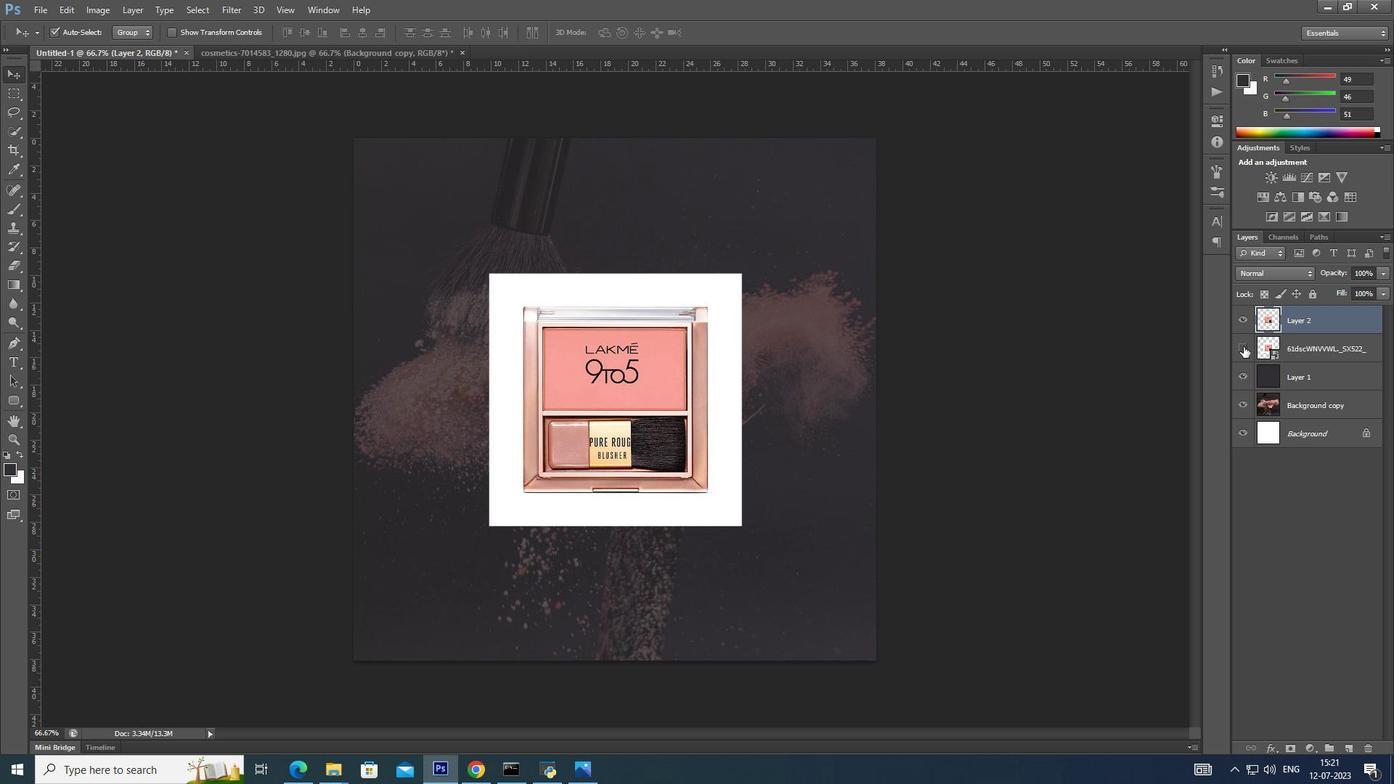 
Action: Mouse moved to (1244, 347)
Screenshot: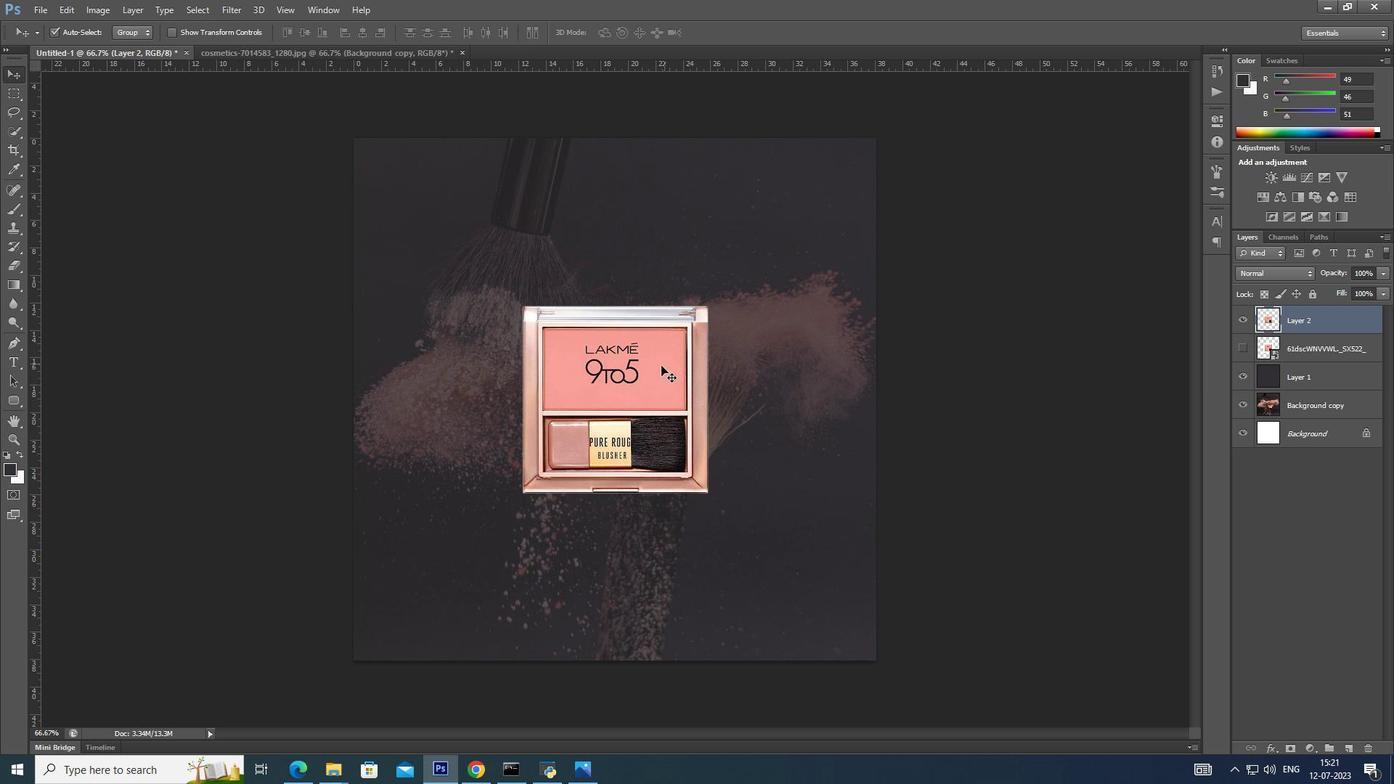 
Action: Mouse pressed left at (1244, 347)
Screenshot: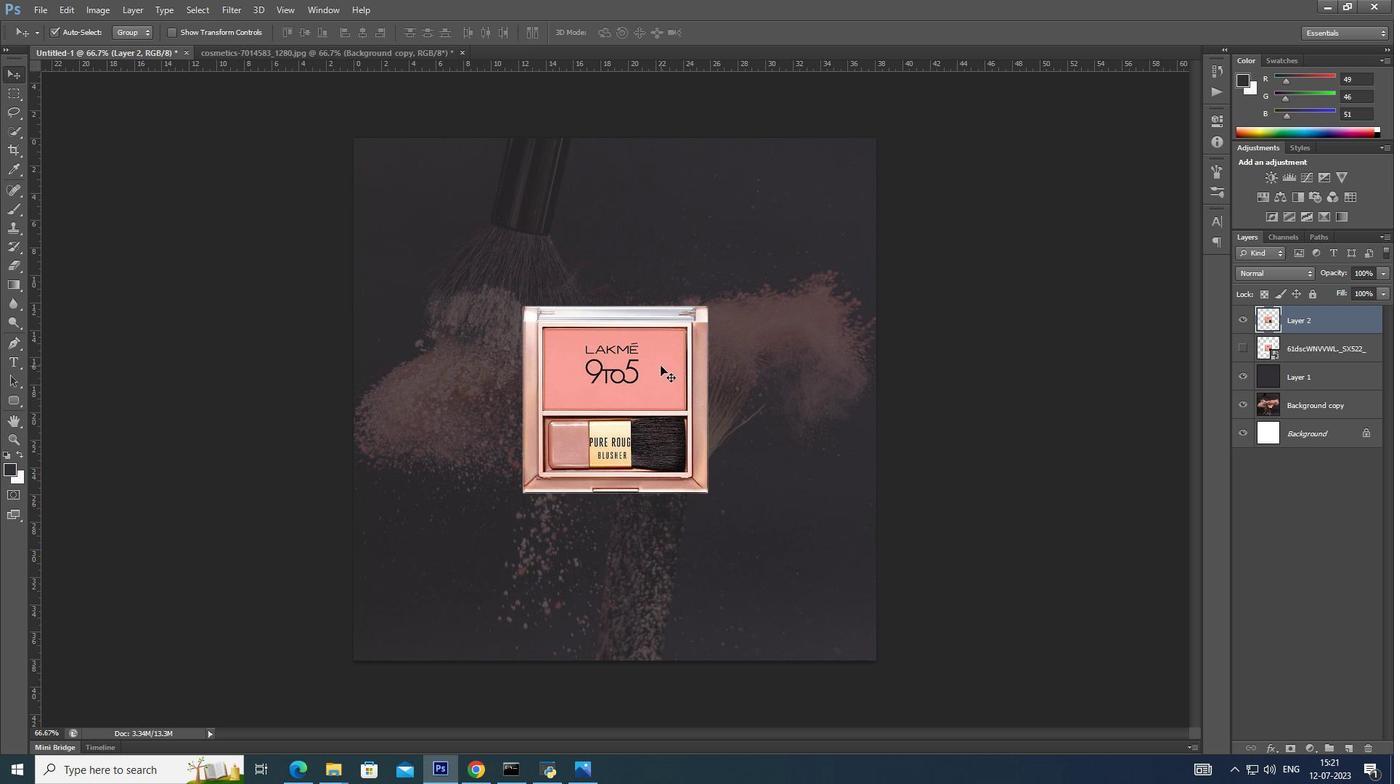 
Action: Mouse moved to (660, 366)
Screenshot: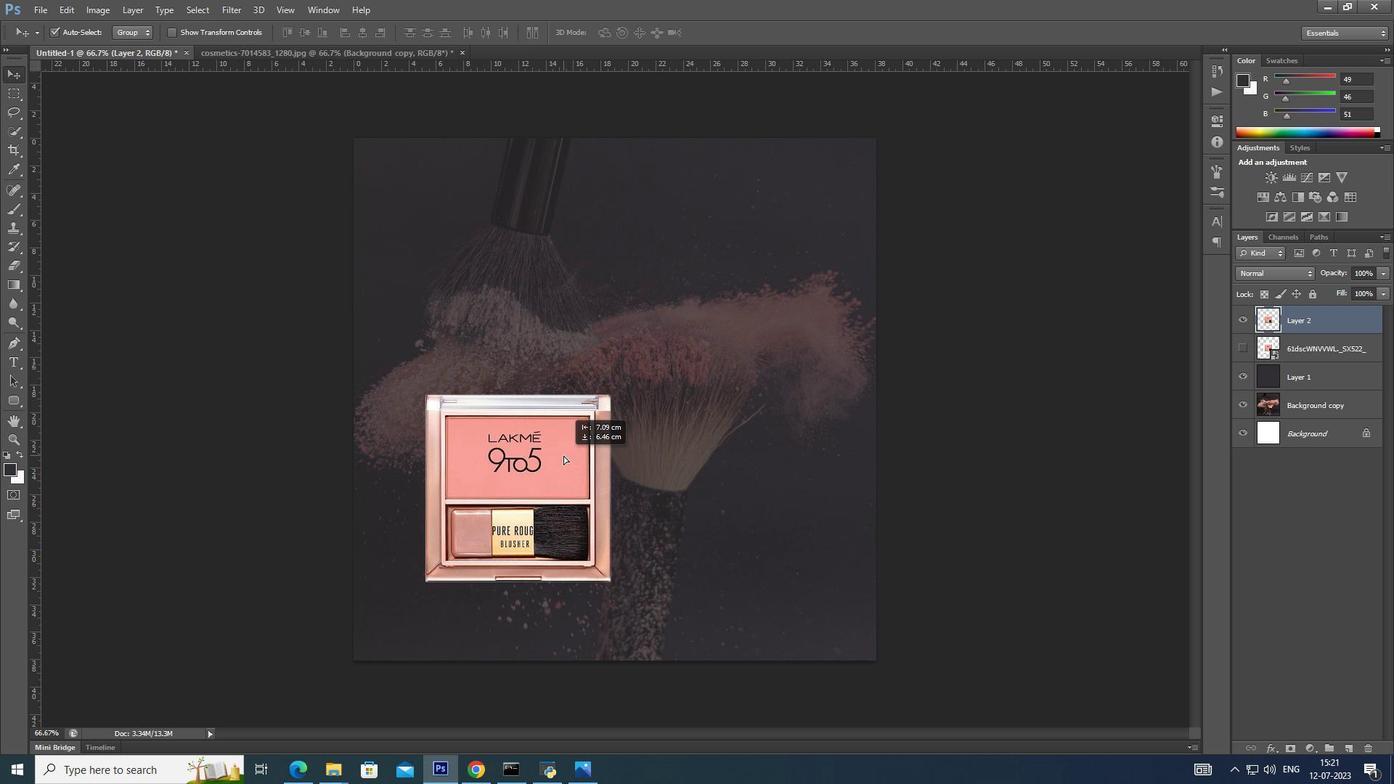 
Action: Mouse pressed left at (660, 366)
Screenshot: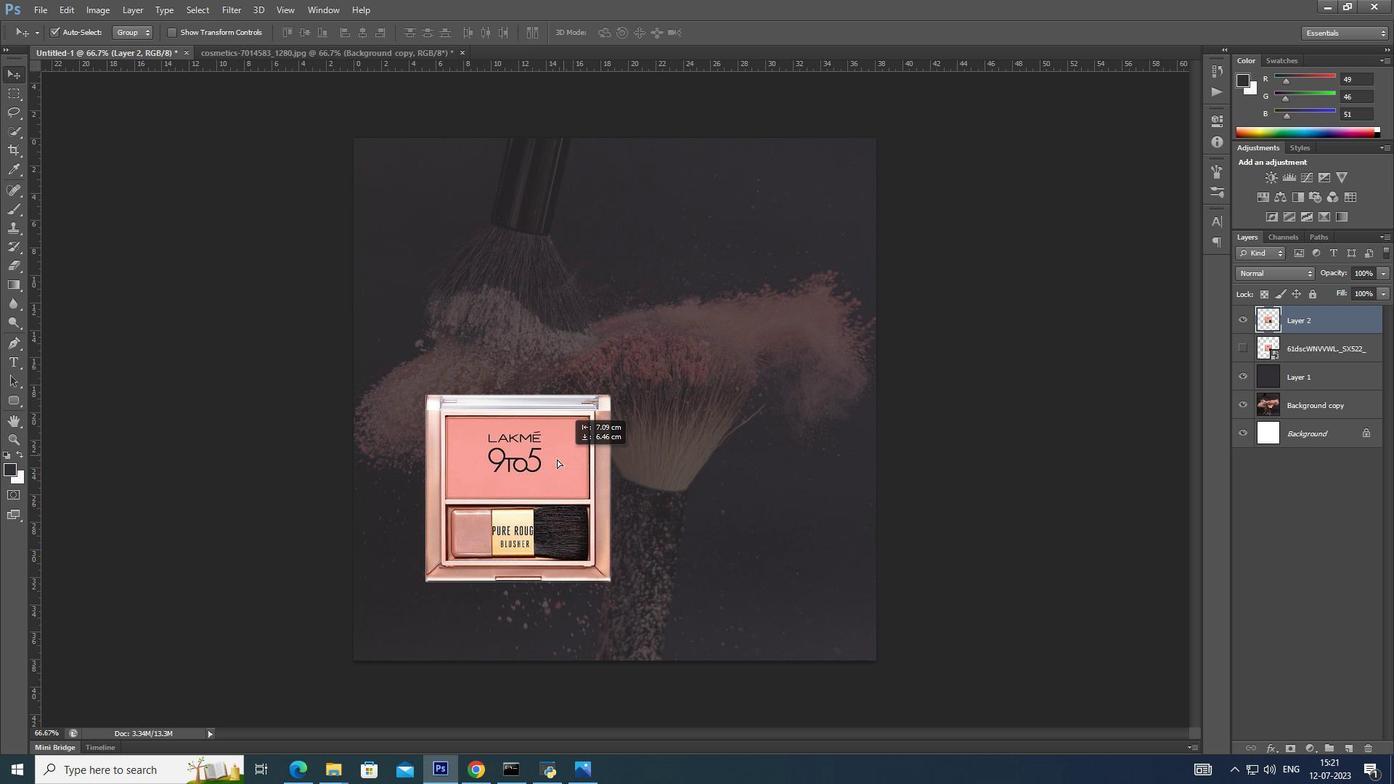 
Action: Mouse moved to (542, 484)
Screenshot: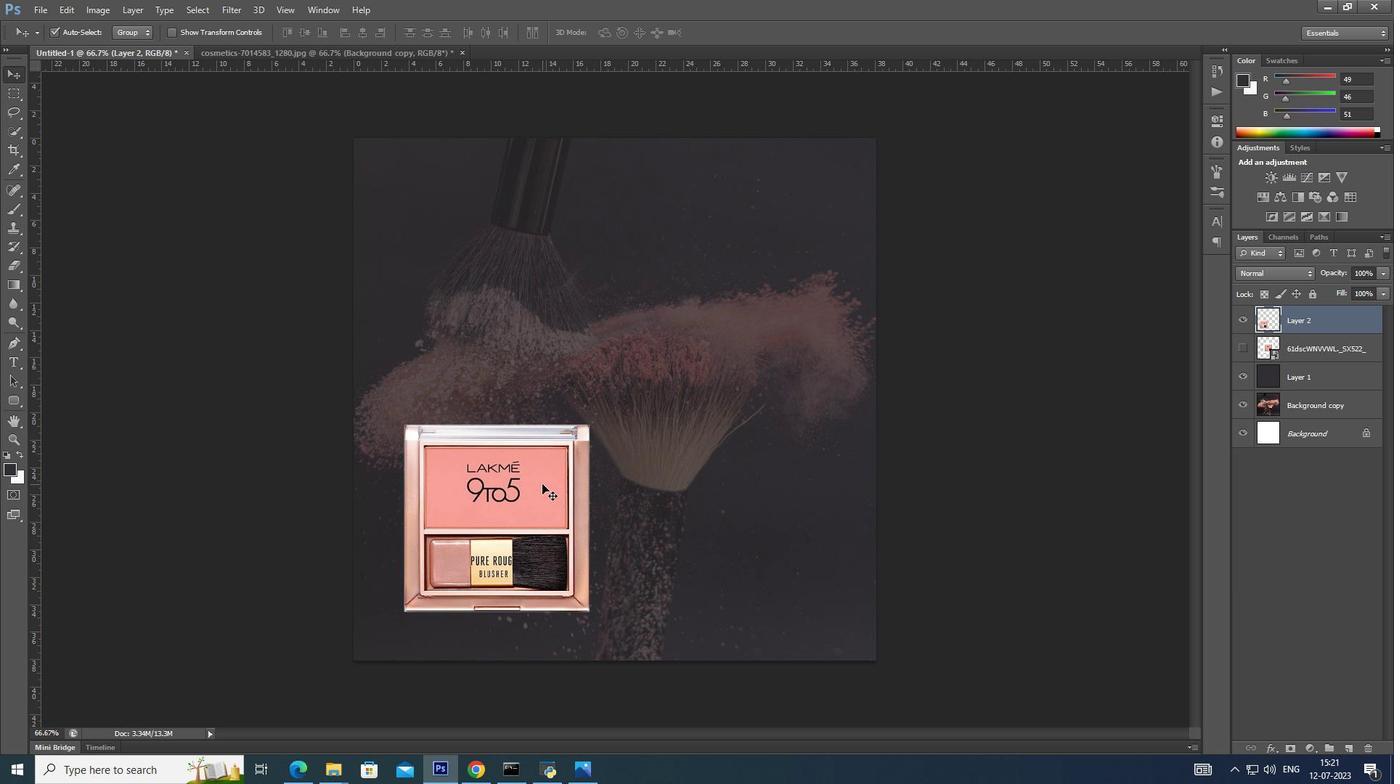 
Action: Key pressed ctrl+T
Screenshot: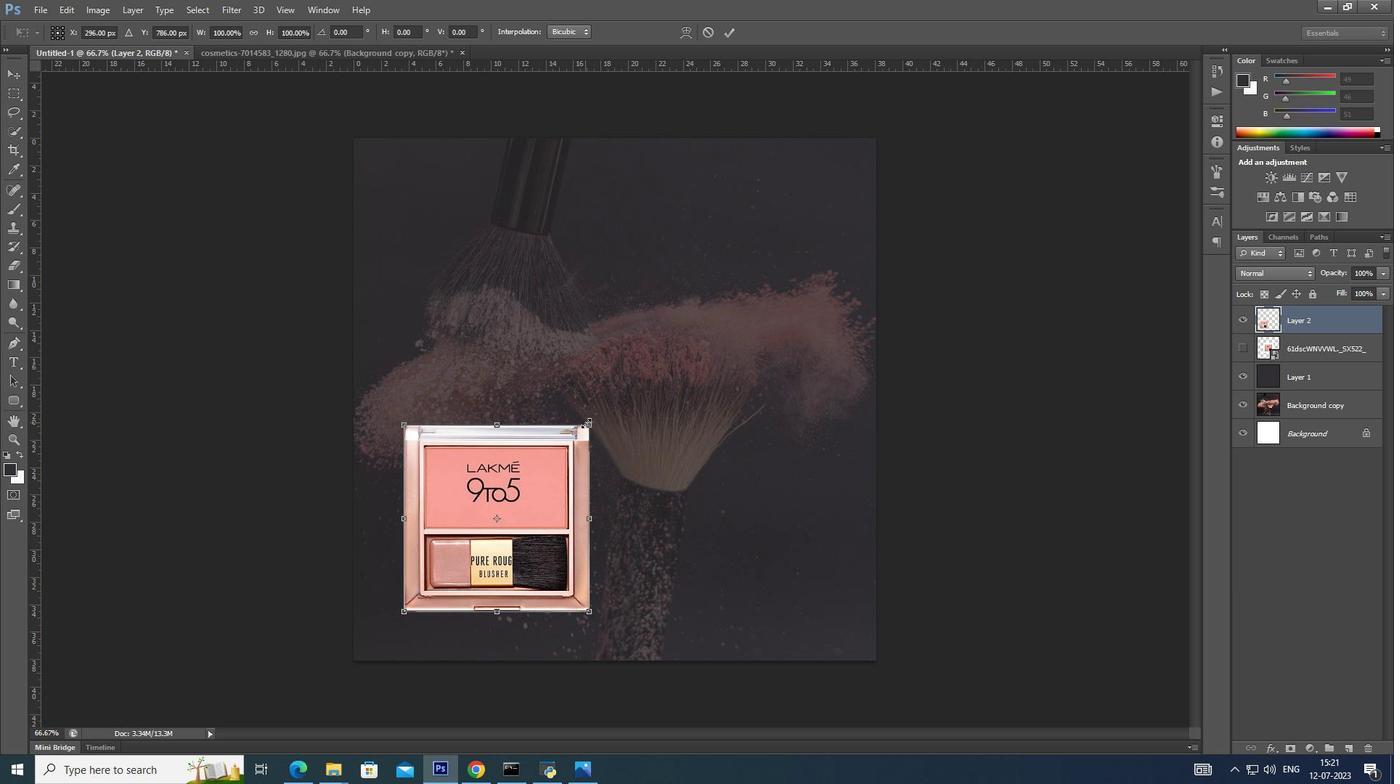 
Action: Mouse moved to (585, 422)
Screenshot: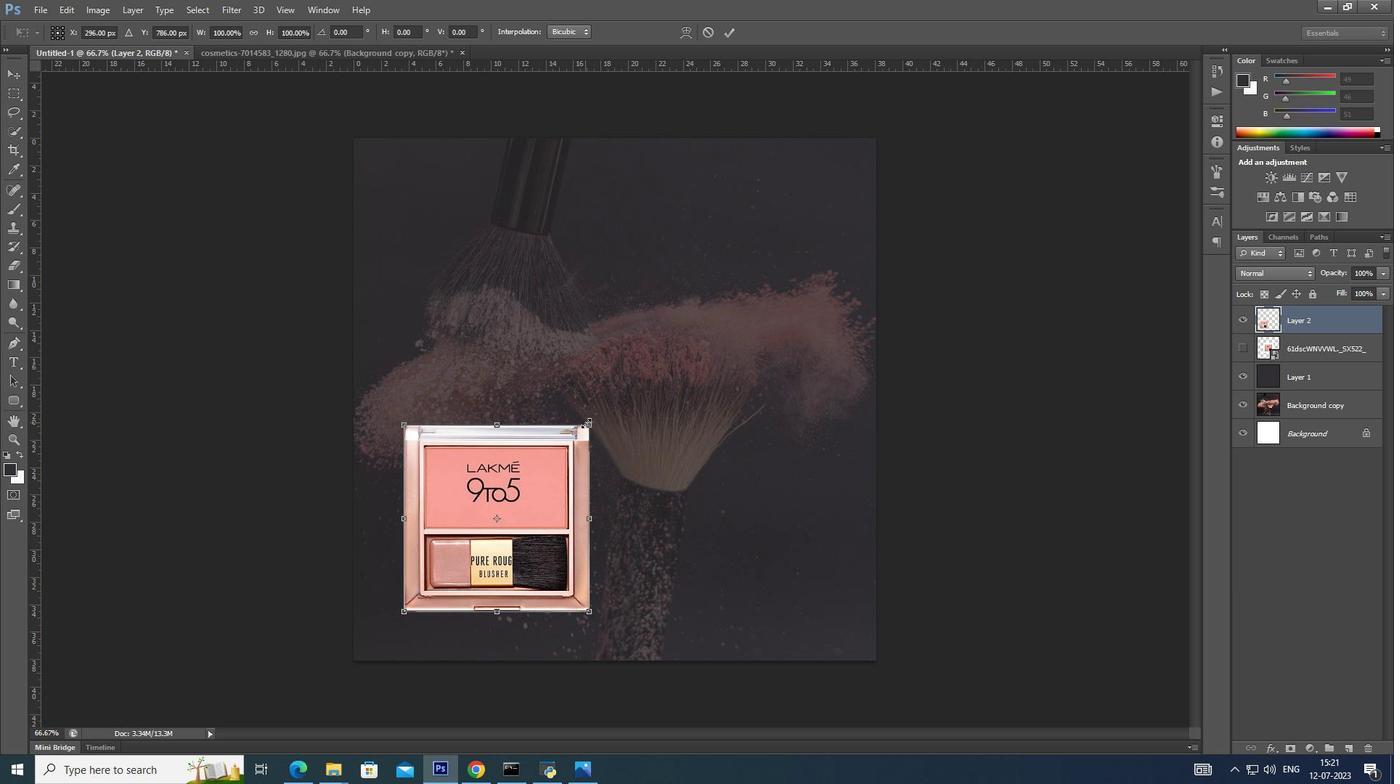 
Action: Key pressed <Key.shift><Key.alt_l>
Screenshot: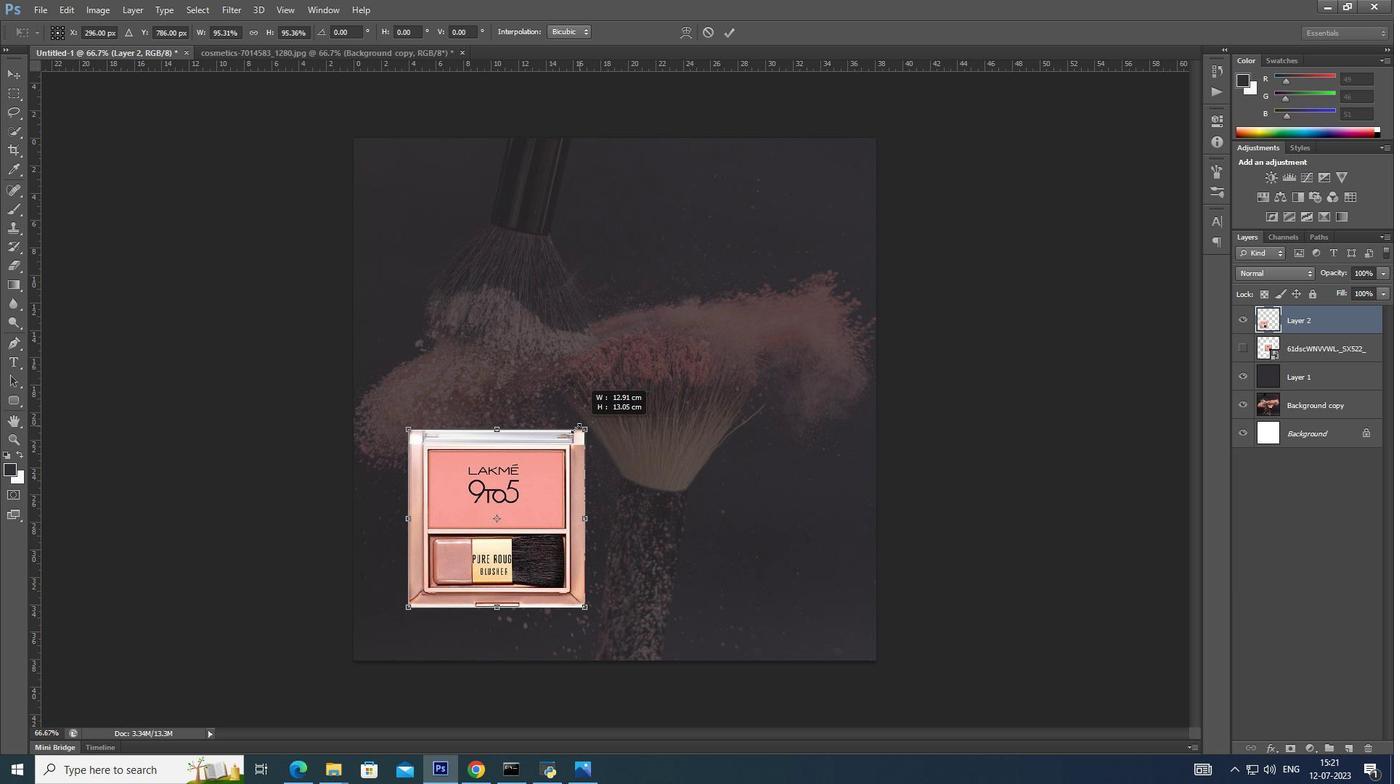 
Action: Mouse pressed left at (585, 422)
Screenshot: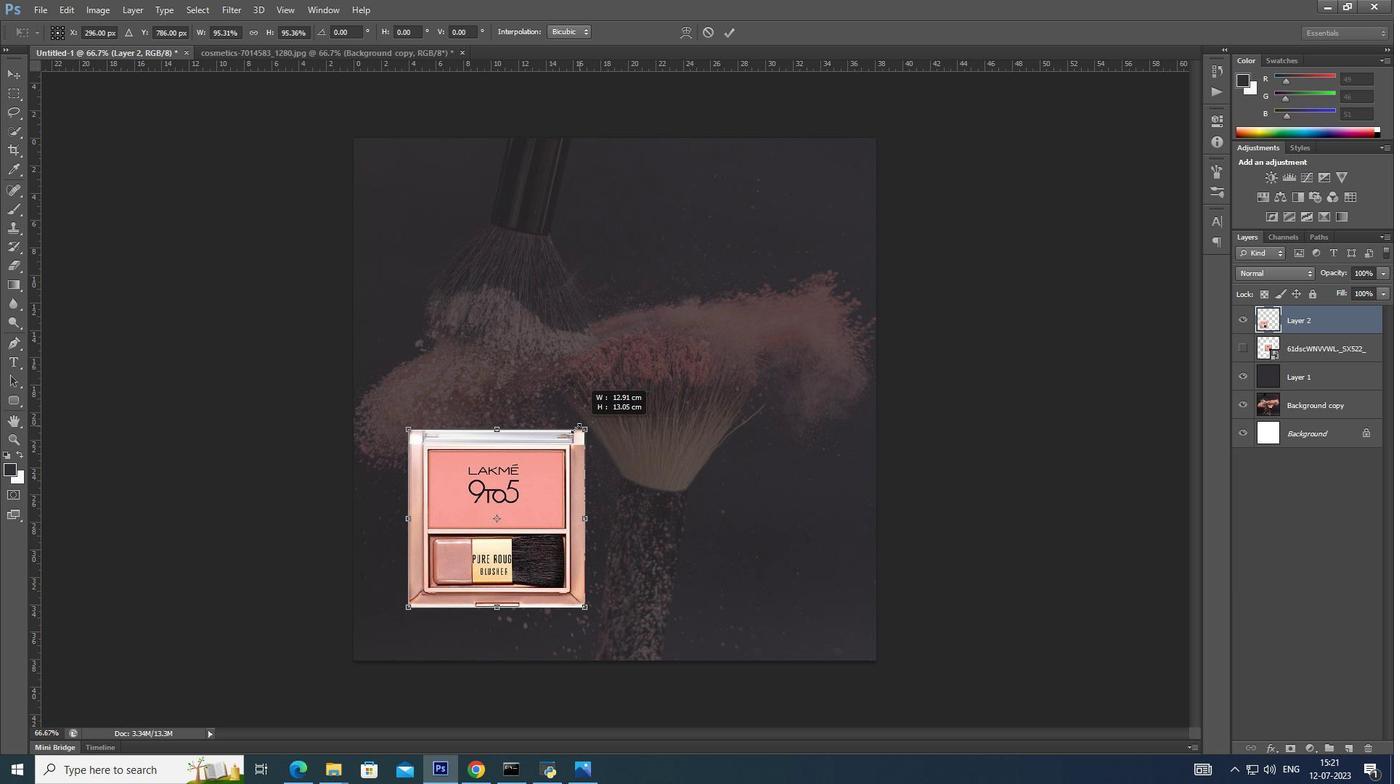 
Action: Mouse moved to (579, 425)
Screenshot: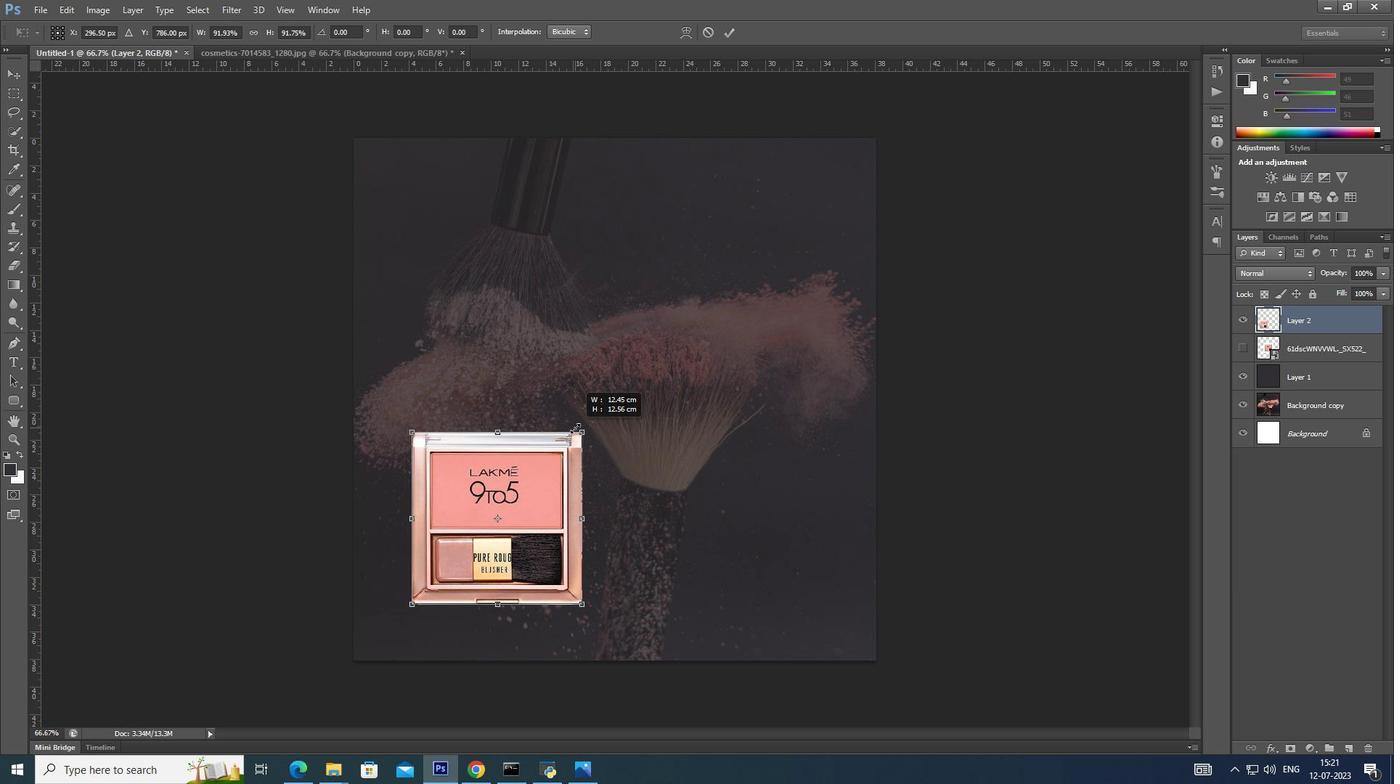 
Action: Key pressed <Key.alt_l><Key.alt_l><Key.alt_l><Key.alt_l><Key.alt_l><Key.alt_l><Key.alt_l><Key.alt_l><Key.alt_l><Key.alt_l><Key.alt_l><Key.alt_l><Key.alt_l><Key.alt_l><Key.alt_l>
Screenshot: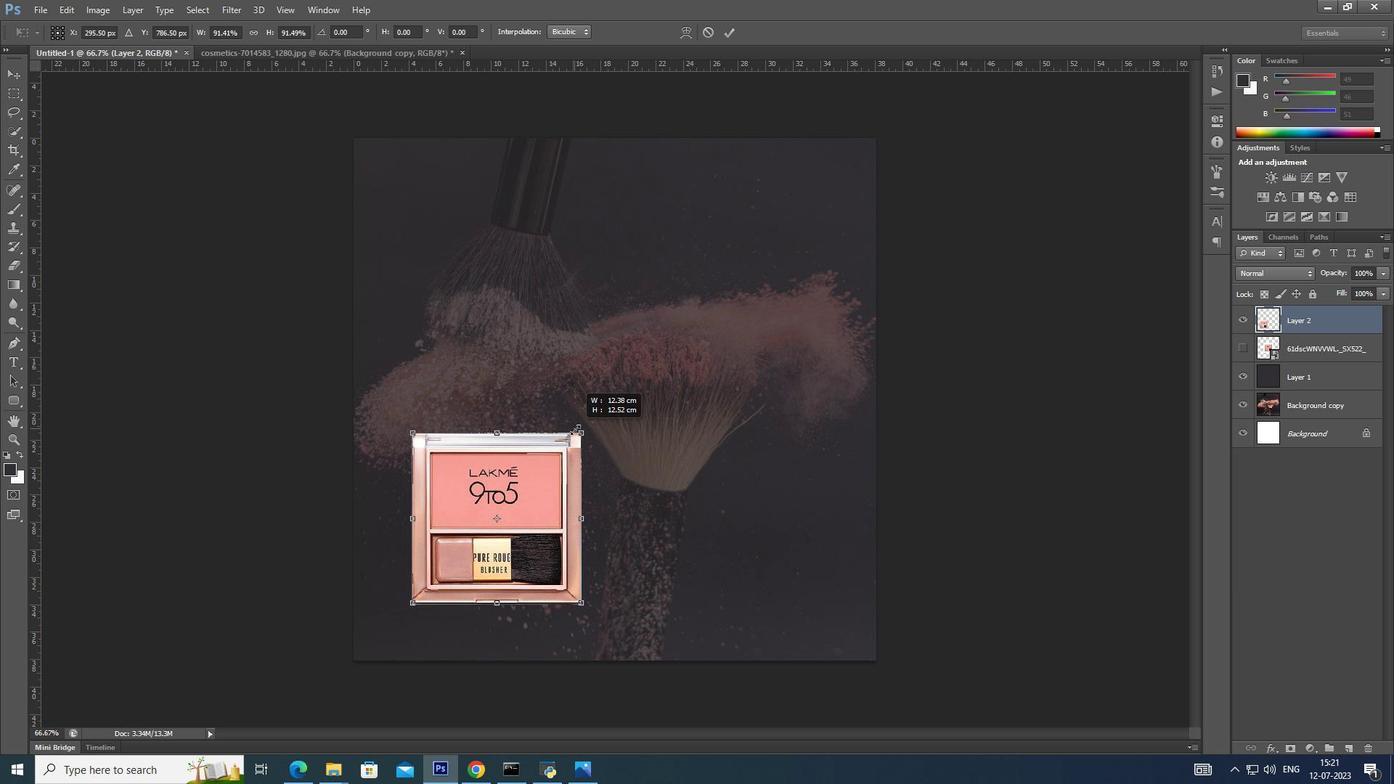 
Action: Mouse moved to (577, 425)
Screenshot: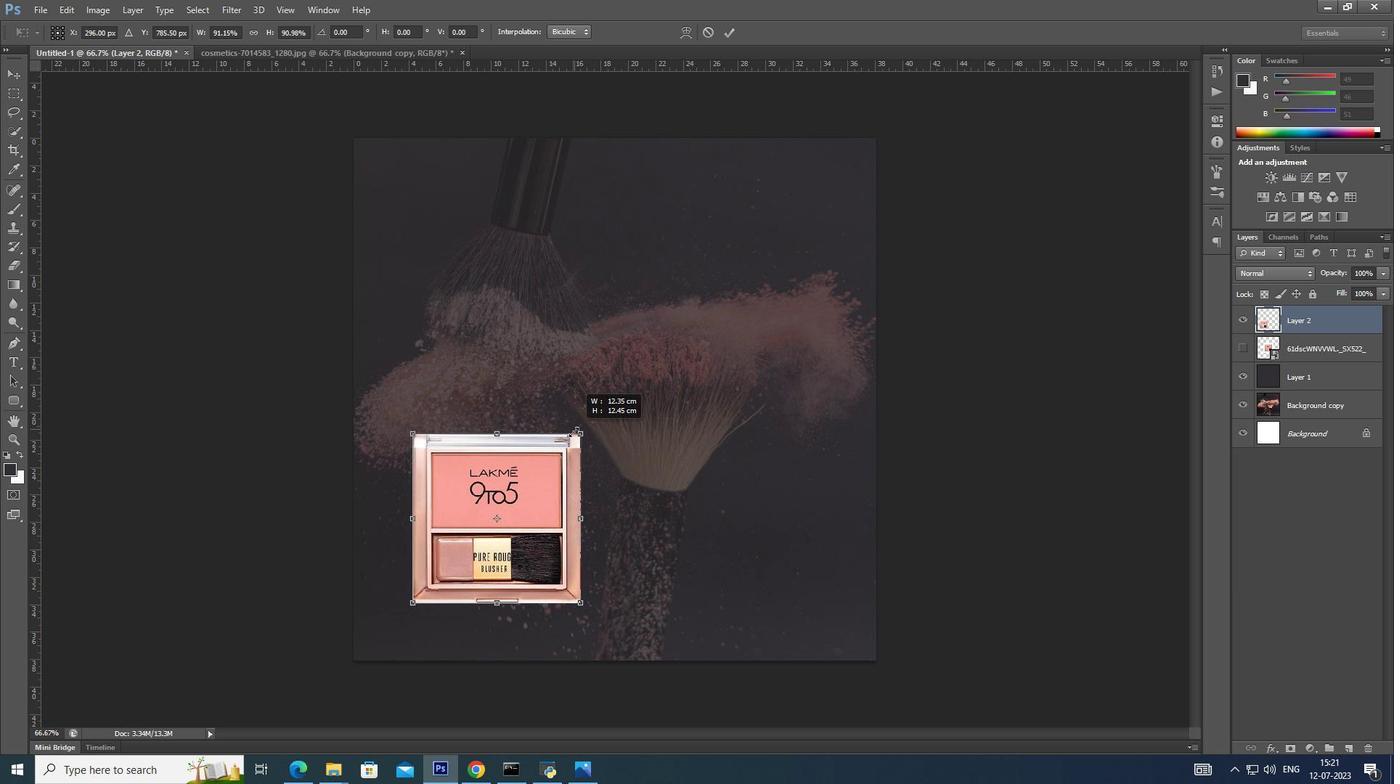 
Action: Key pressed <Key.alt_l>
Screenshot: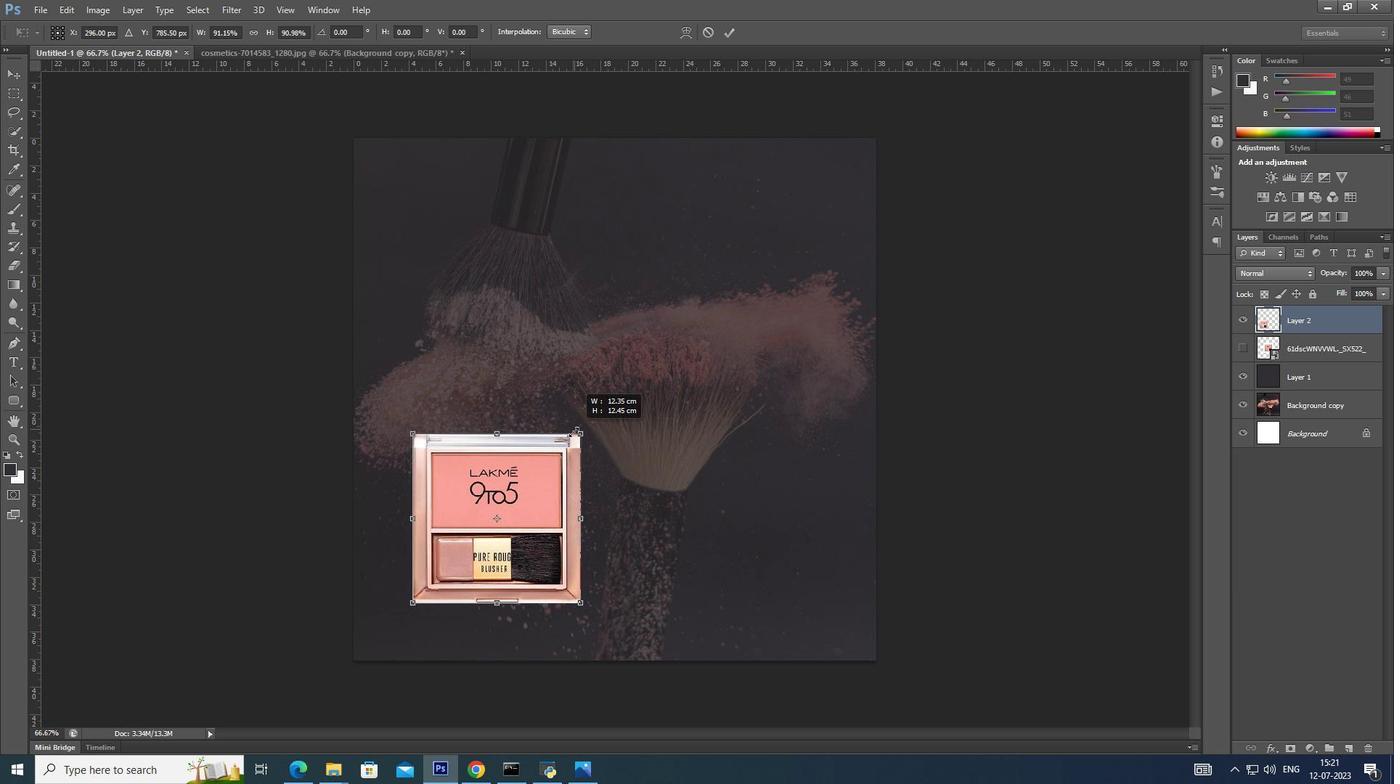 
Action: Mouse moved to (577, 426)
Screenshot: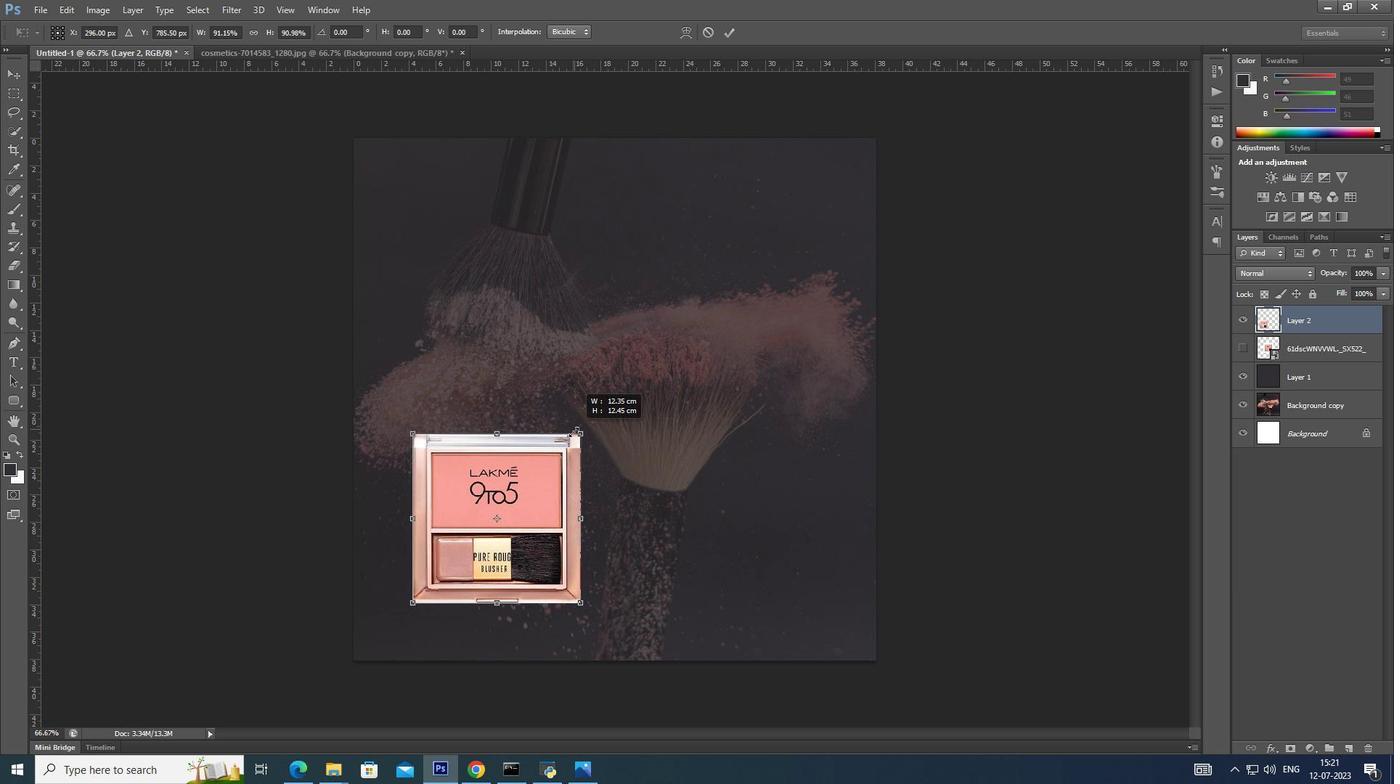 
Action: Key pressed <Key.alt_l>
Screenshot: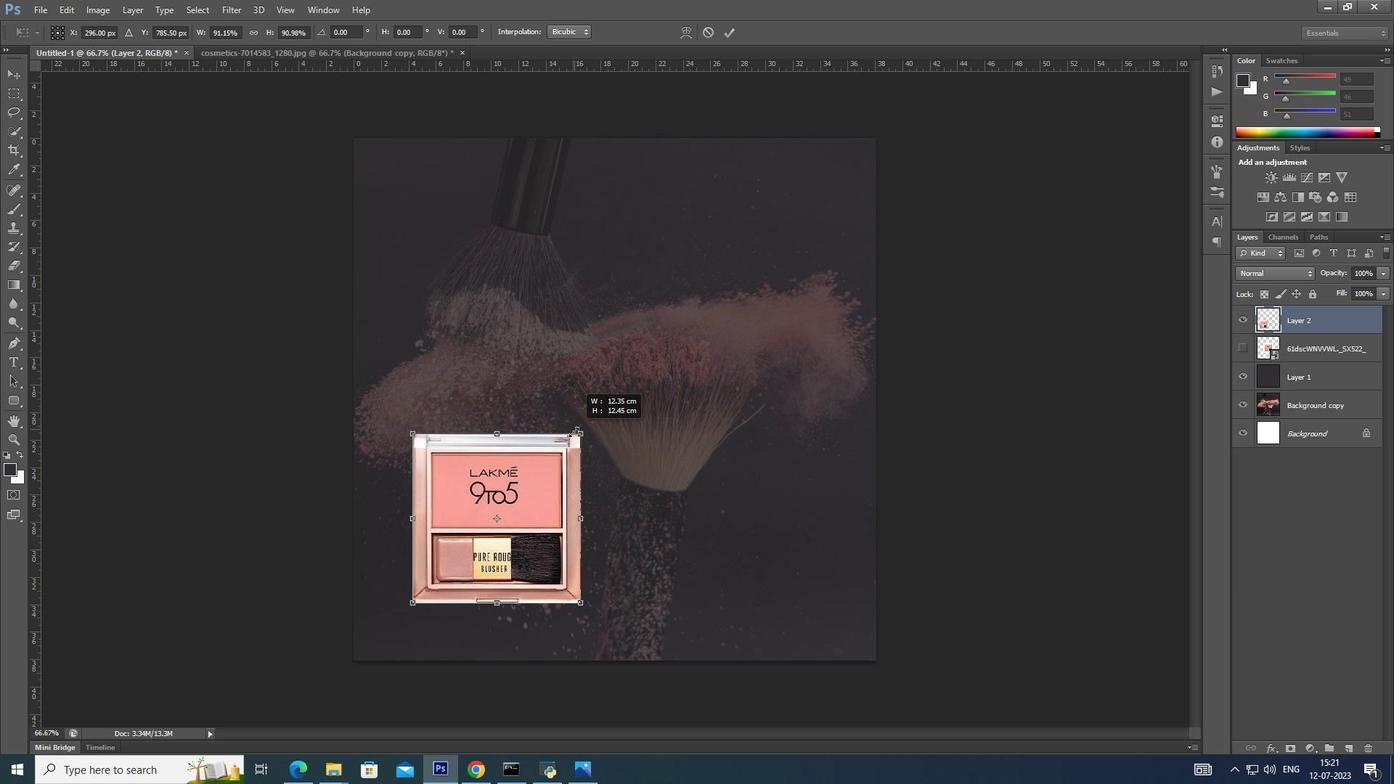 
Action: Mouse moved to (576, 427)
Screenshot: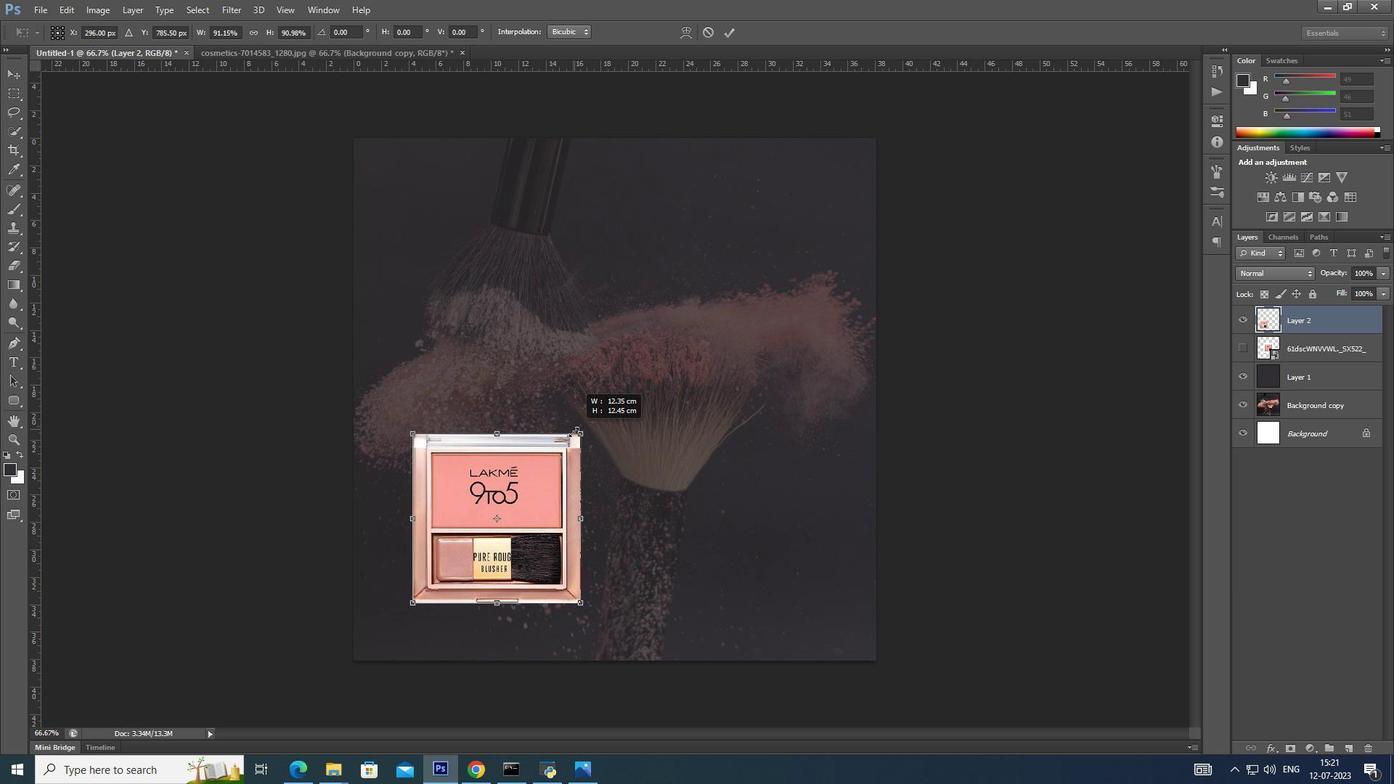 
Action: Key pressed <Key.alt_l>
Screenshot: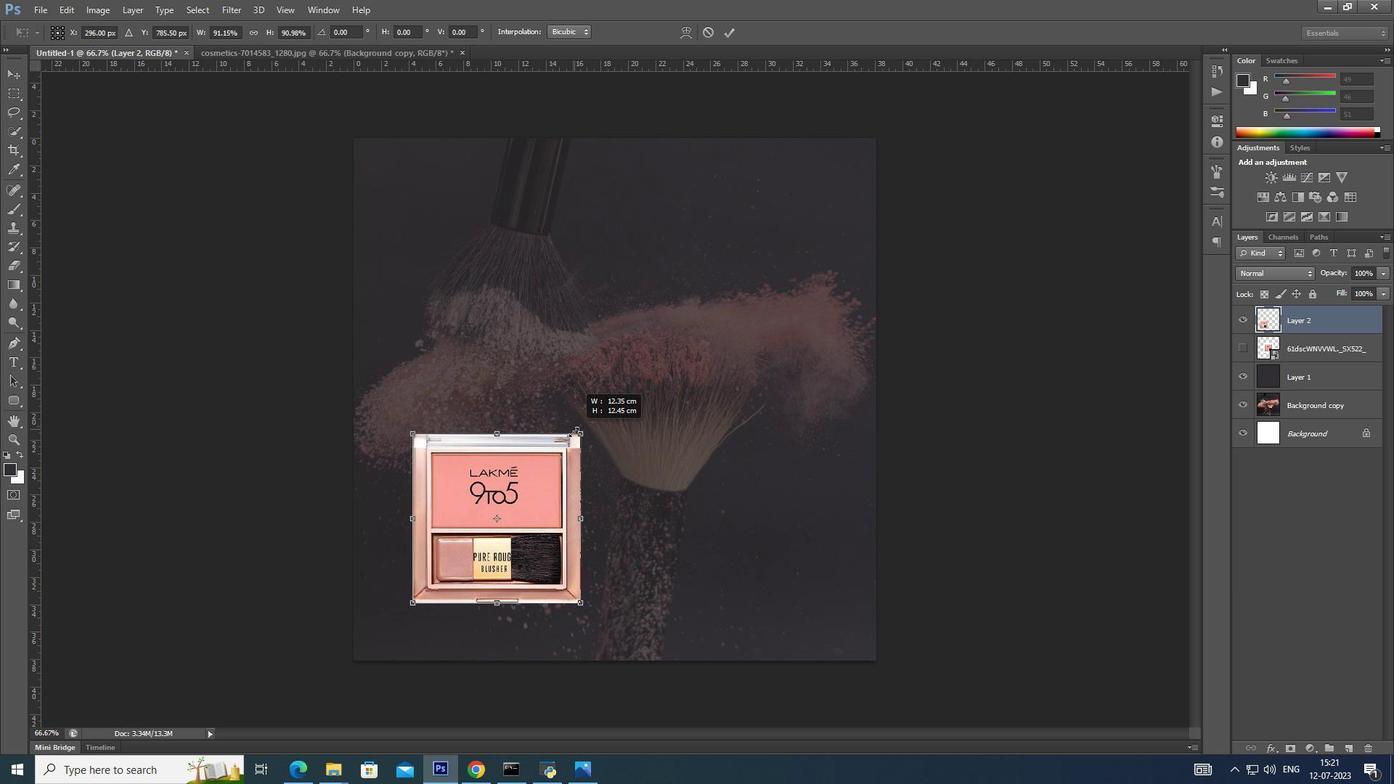 
Action: Mouse moved to (576, 427)
Screenshot: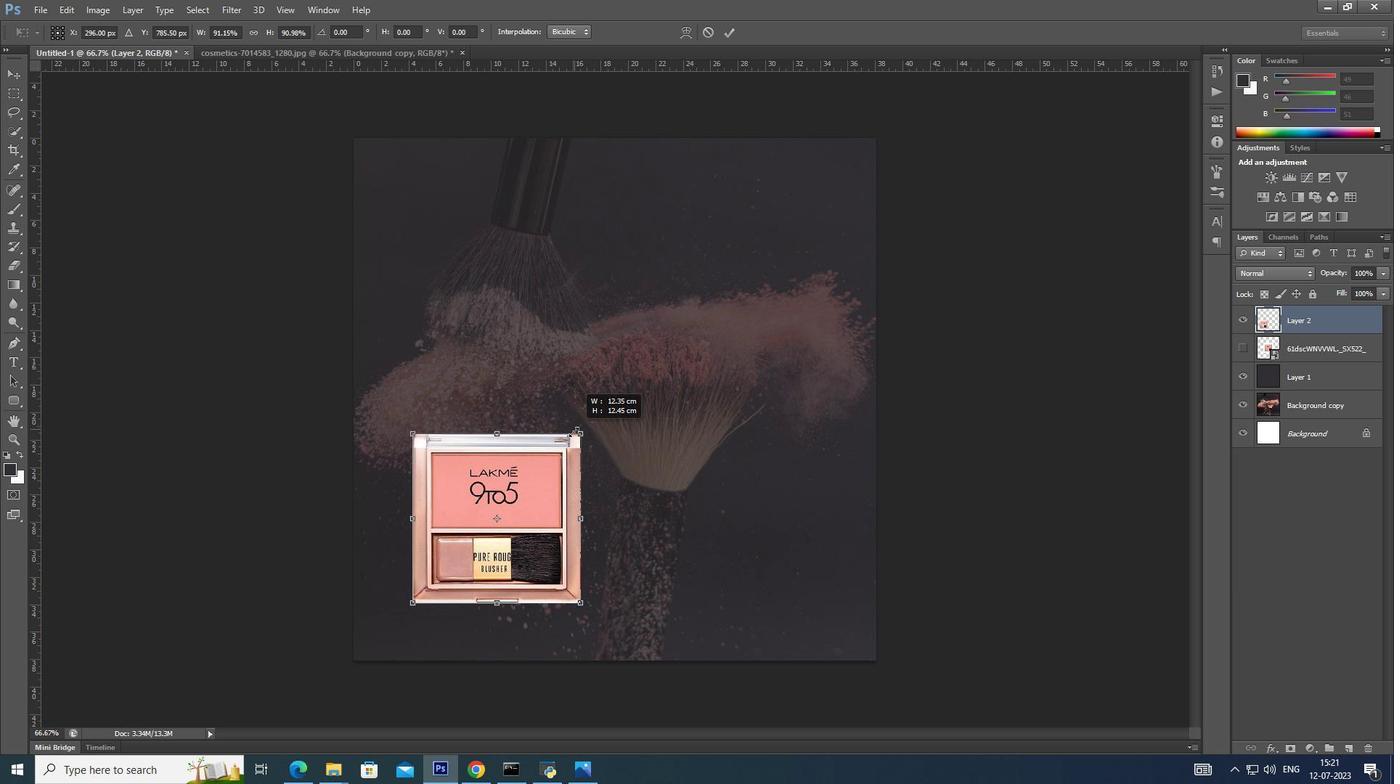 
Action: Key pressed <Key.alt_l>
Screenshot: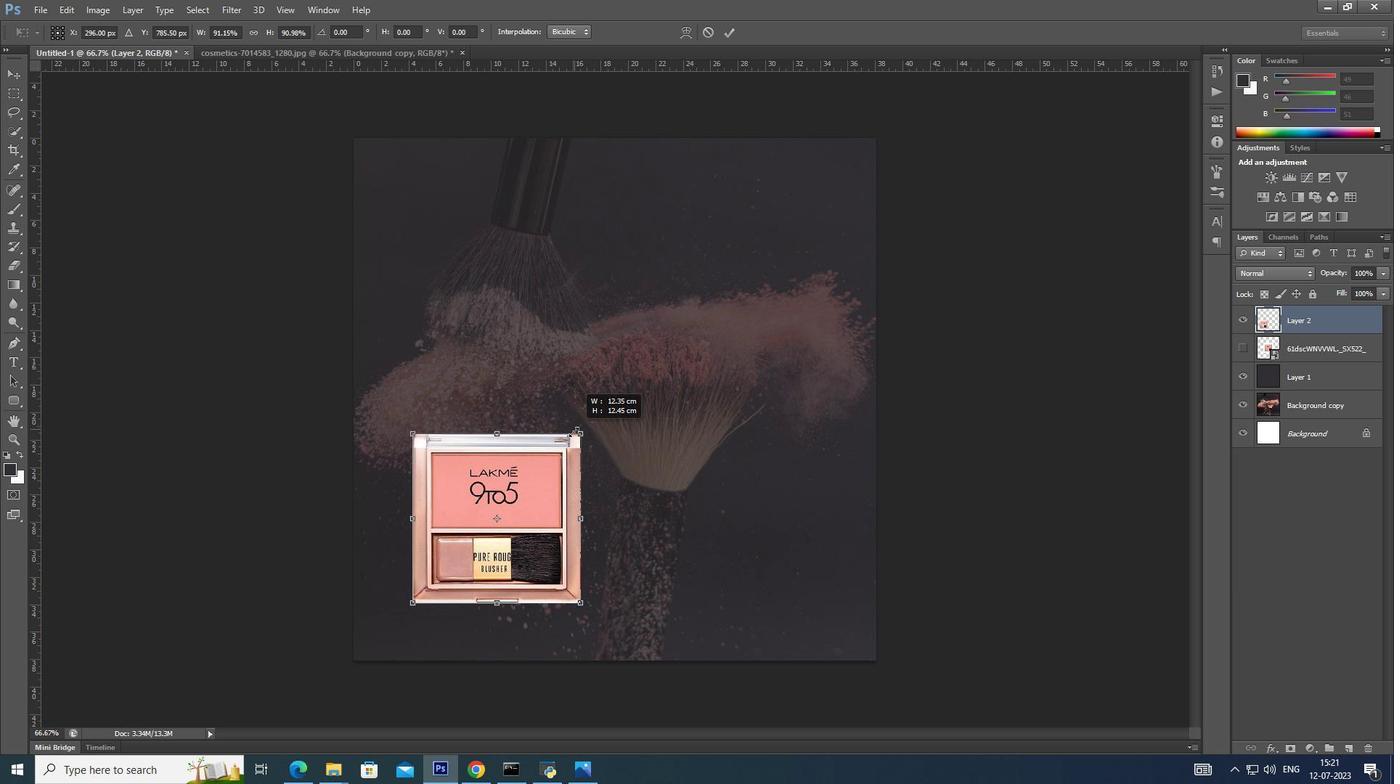 
Action: Mouse moved to (575, 427)
Screenshot: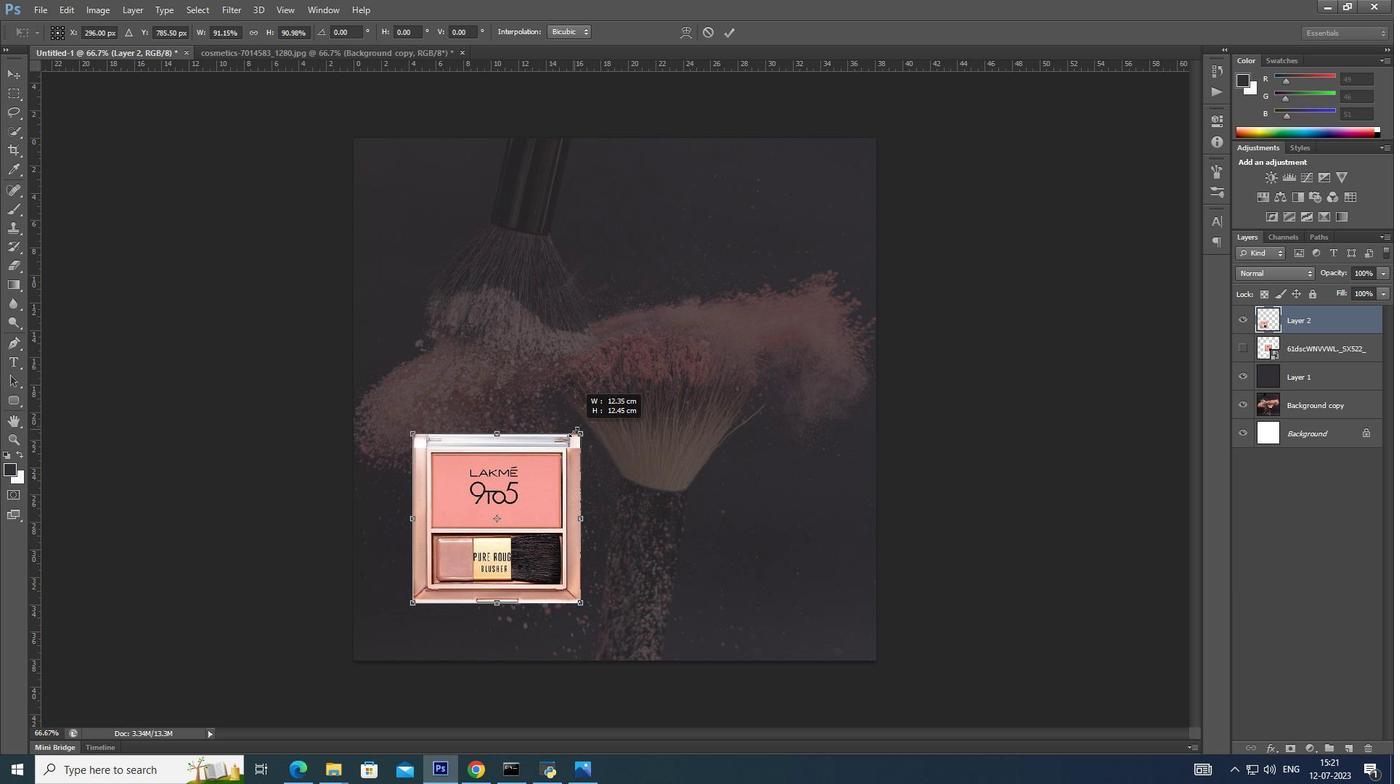 
Action: Key pressed <Key.alt_l><Key.alt_l>
Screenshot: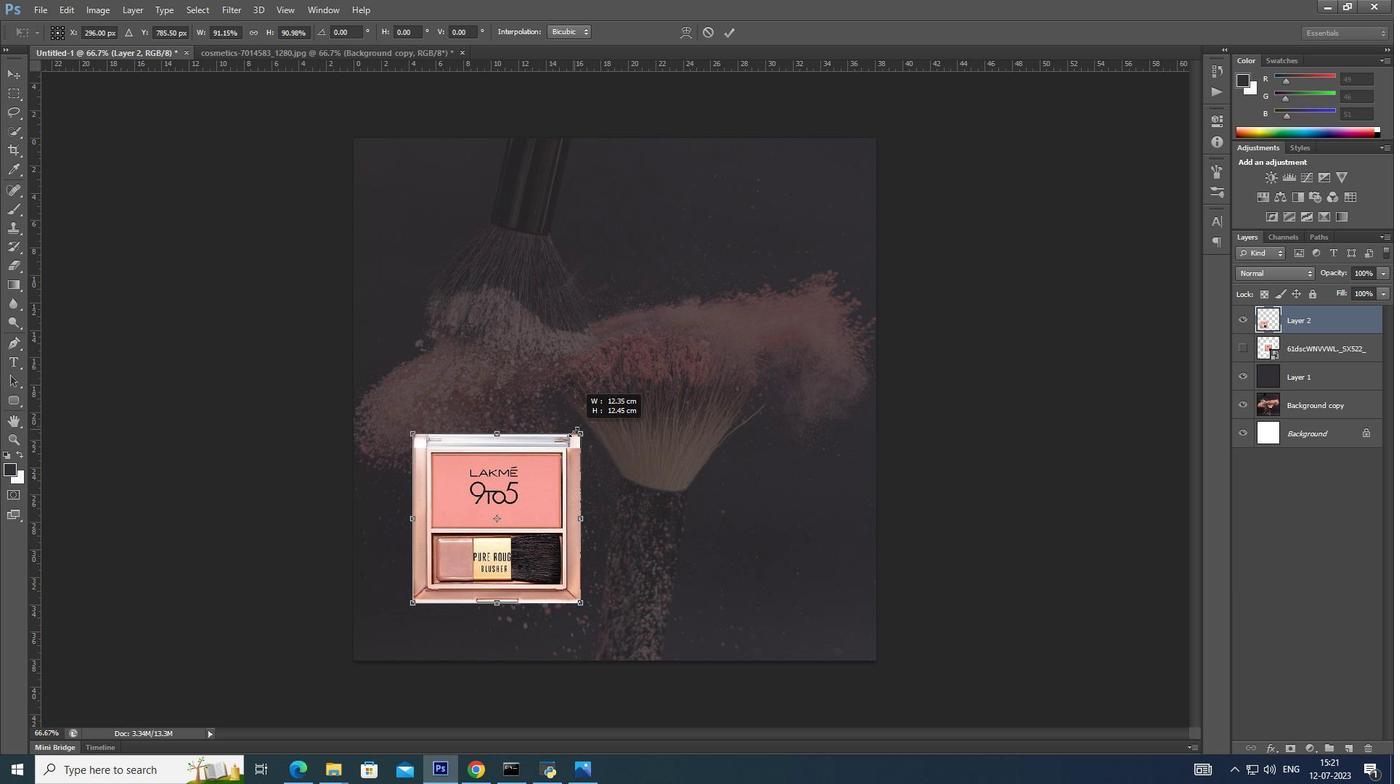 
Action: Mouse moved to (574, 427)
Screenshot: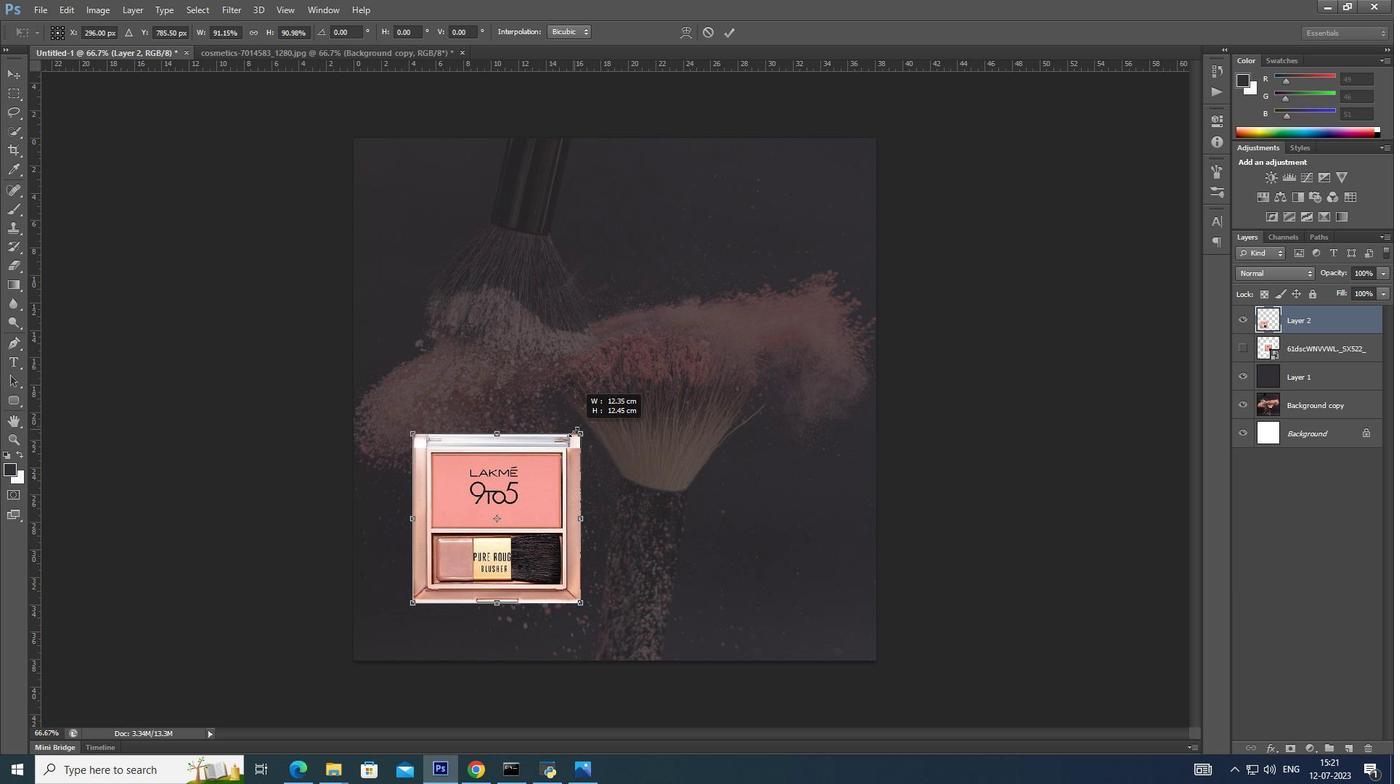 
Action: Key pressed <Key.alt_l><Key.alt_l><Key.alt_l><Key.alt_l><Key.alt_l><Key.alt_l><Key.alt_l><Key.alt_l><Key.alt_l><Key.alt_l>
Screenshot: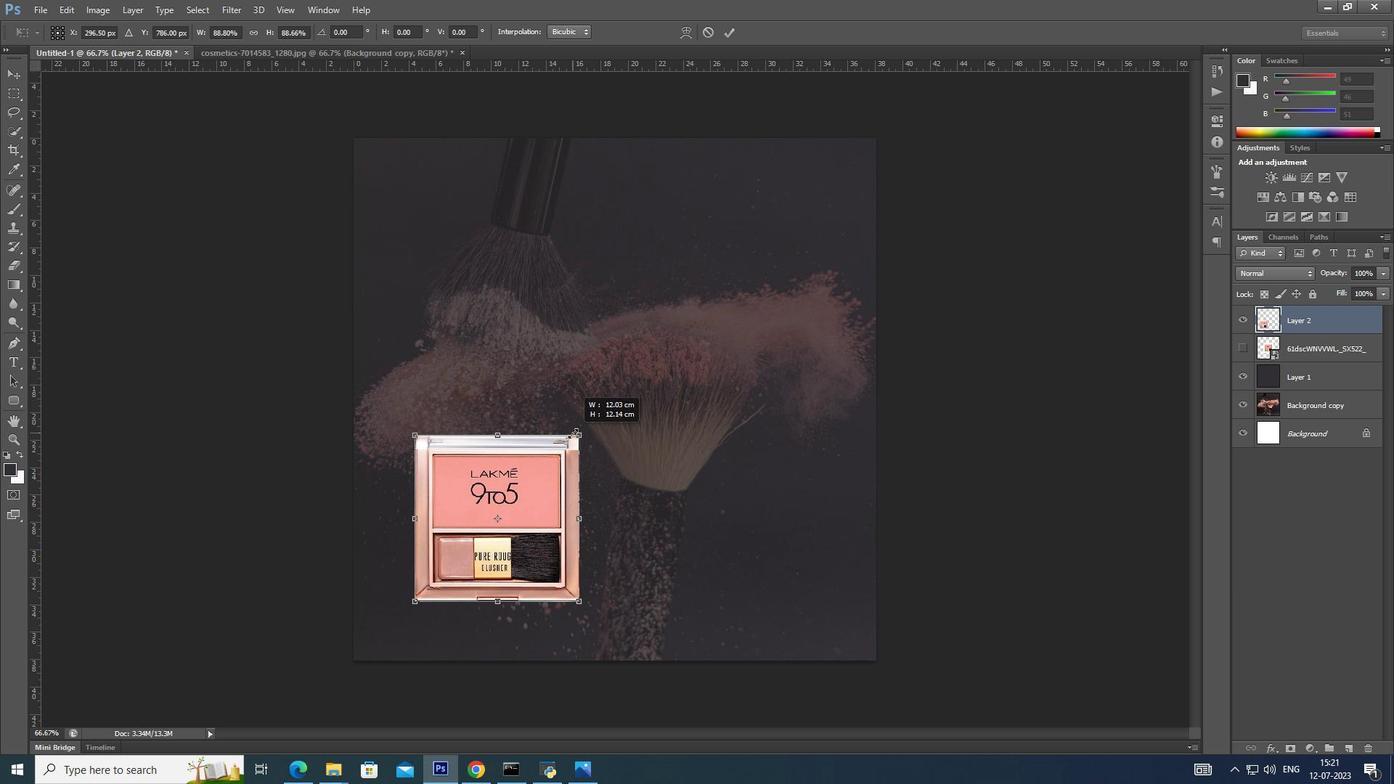 
Action: Mouse moved to (574, 428)
Screenshot: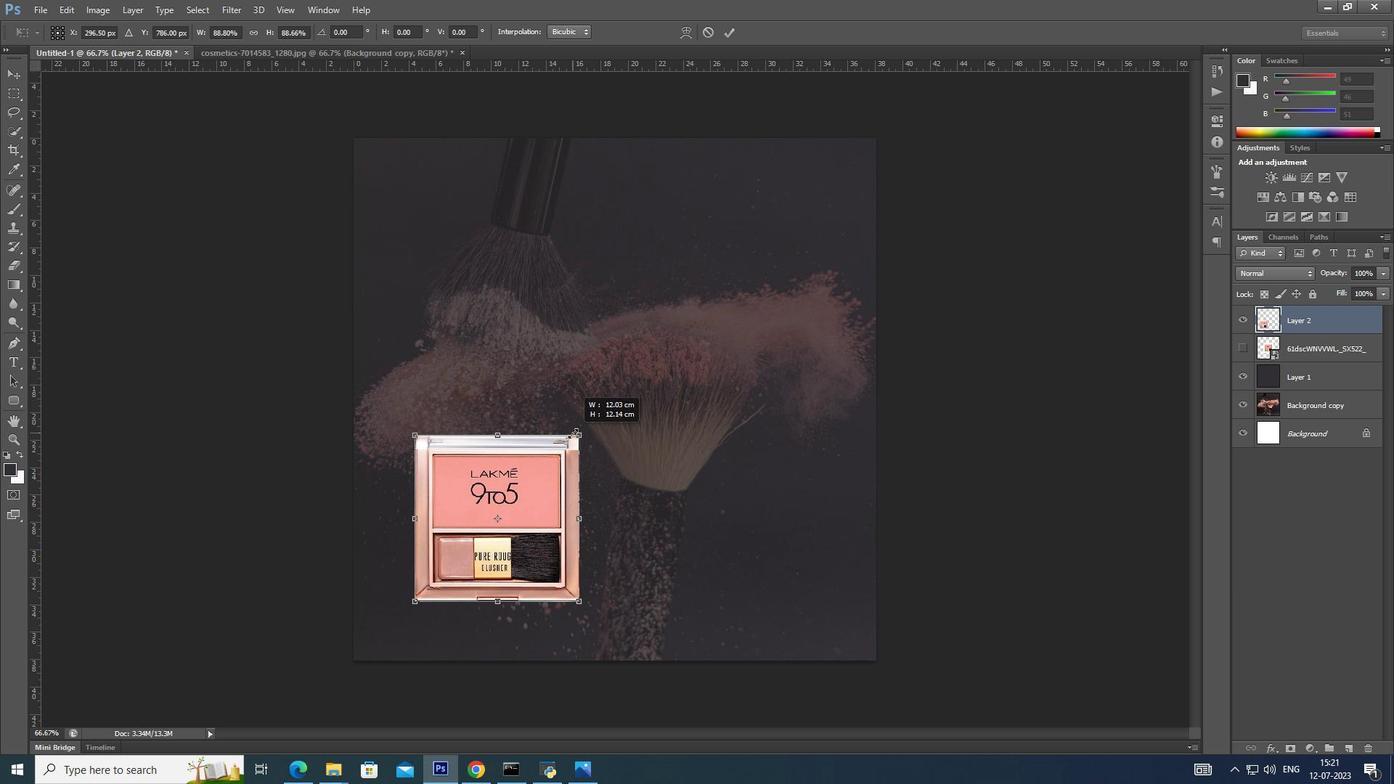 
Action: Key pressed <Key.alt_l><Key.alt_l>
Screenshot: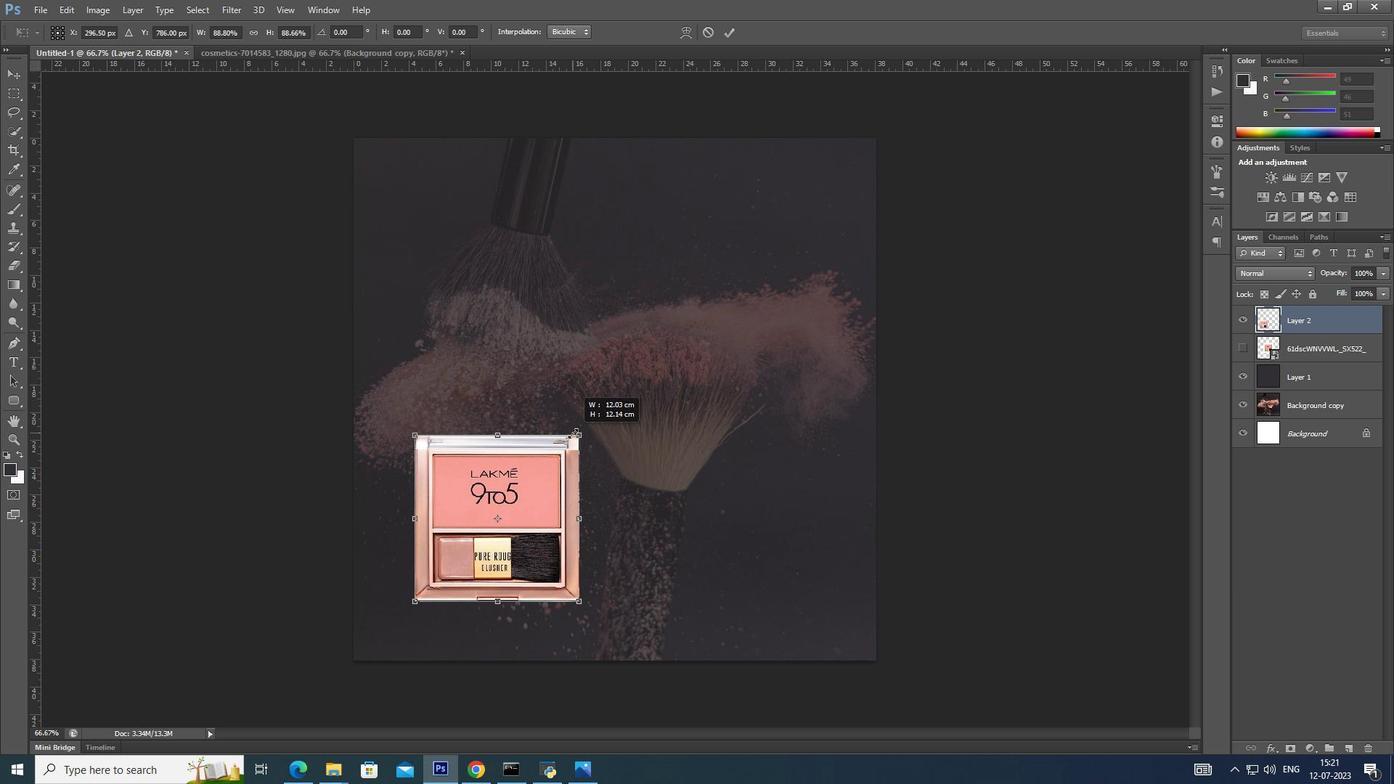
Action: Mouse moved to (574, 428)
Screenshot: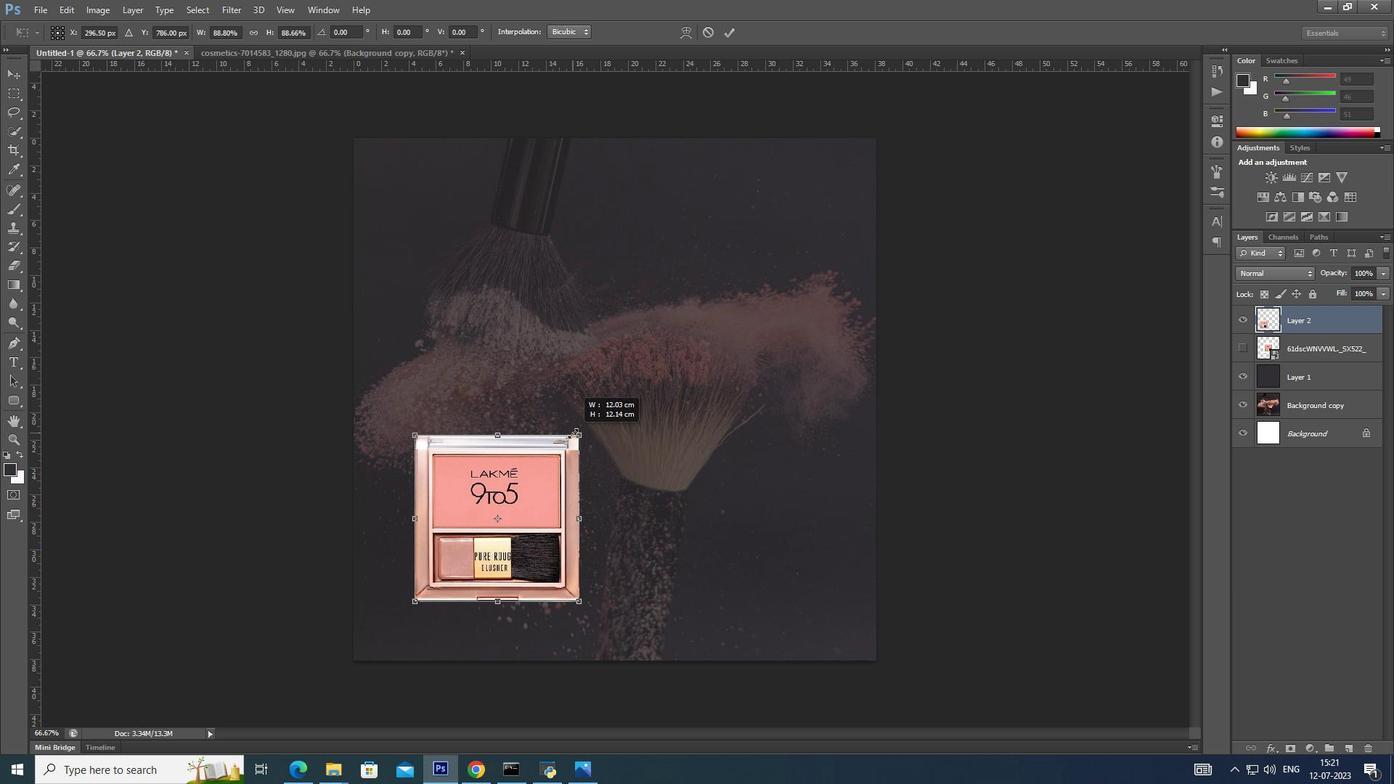 
Action: Key pressed <Key.alt_l>
Screenshot: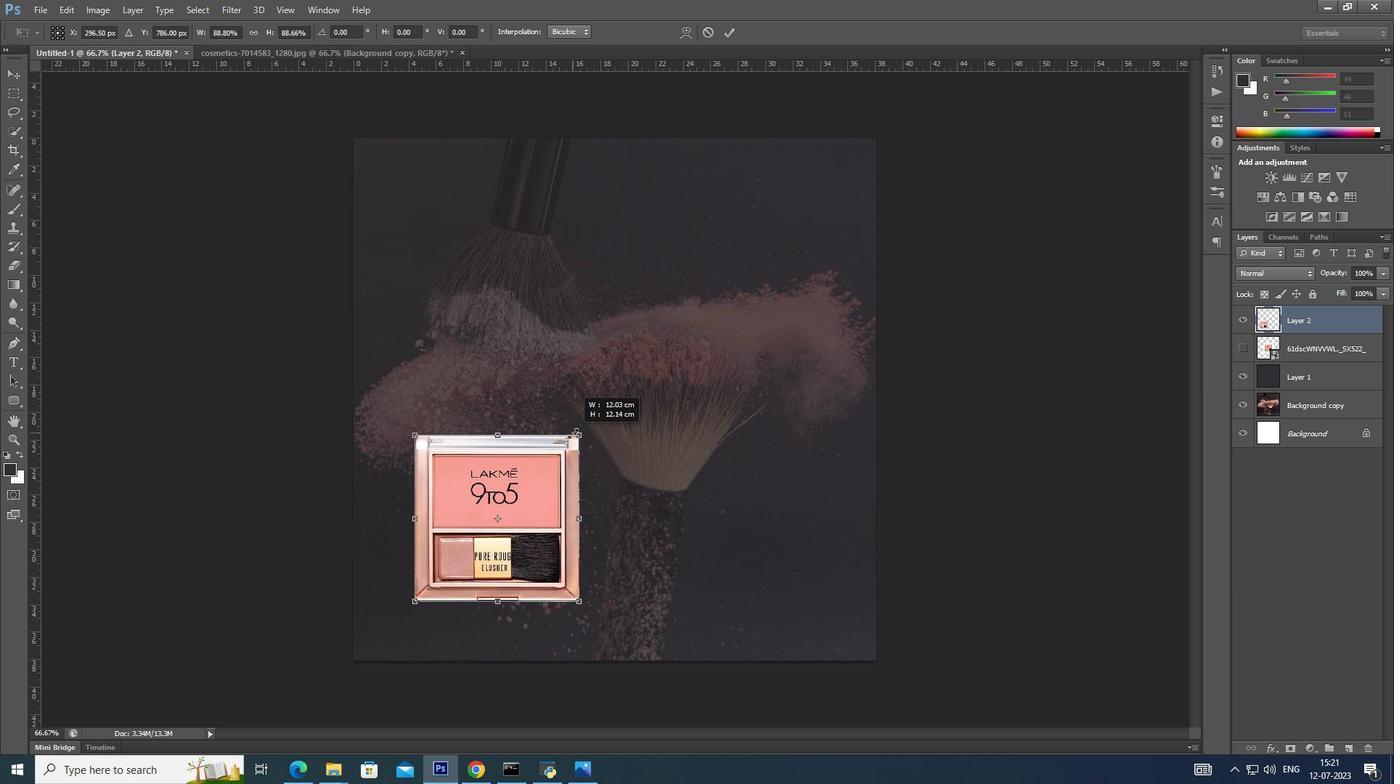 
Action: Mouse moved to (574, 429)
Screenshot: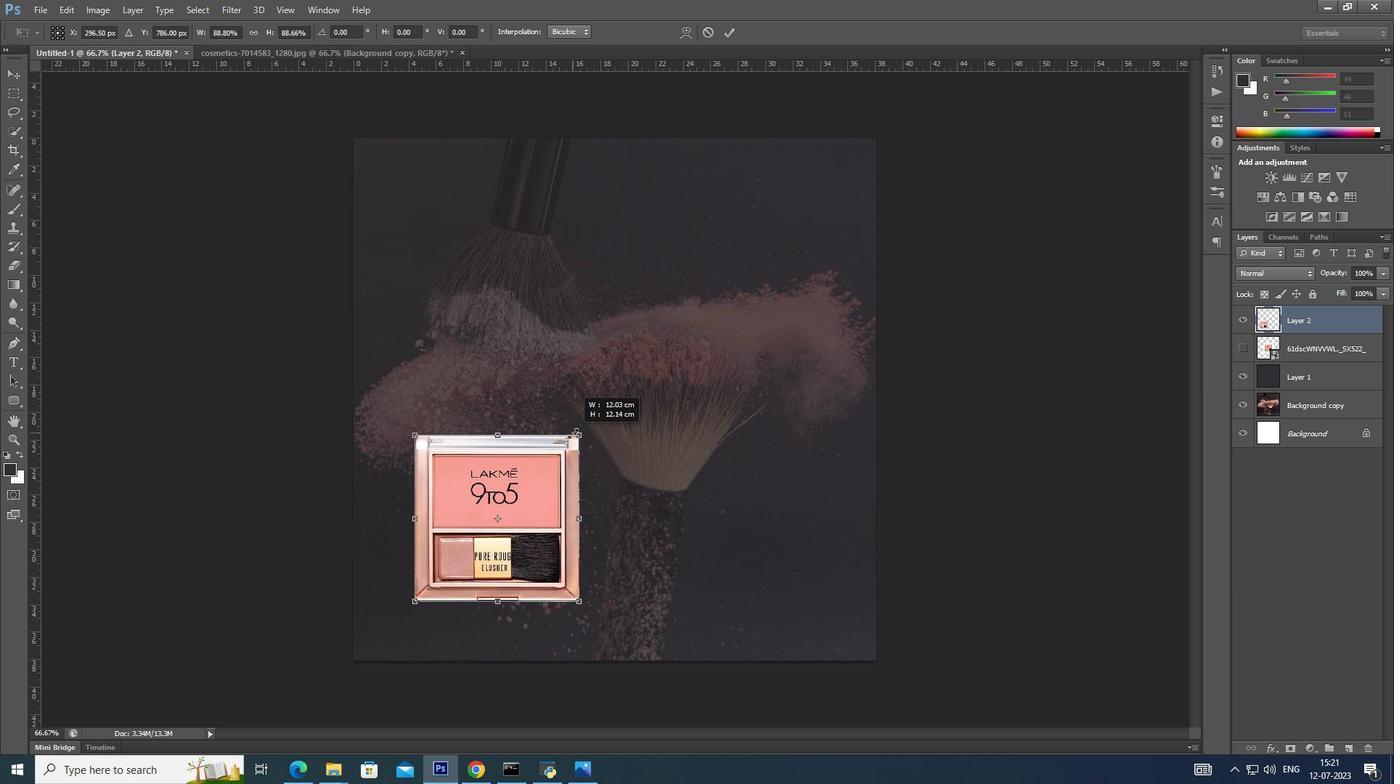 
Action: Key pressed <Key.alt_l><Key.alt_l><Key.alt_l><Key.alt_l><Key.alt_l><Key.alt_l><Key.alt_l><Key.alt_l><Key.alt_l><Key.alt_l><Key.alt_l><Key.alt_l><Key.alt_l><Key.alt_l><Key.alt_l><Key.alt_l><Key.alt_l>
Screenshot: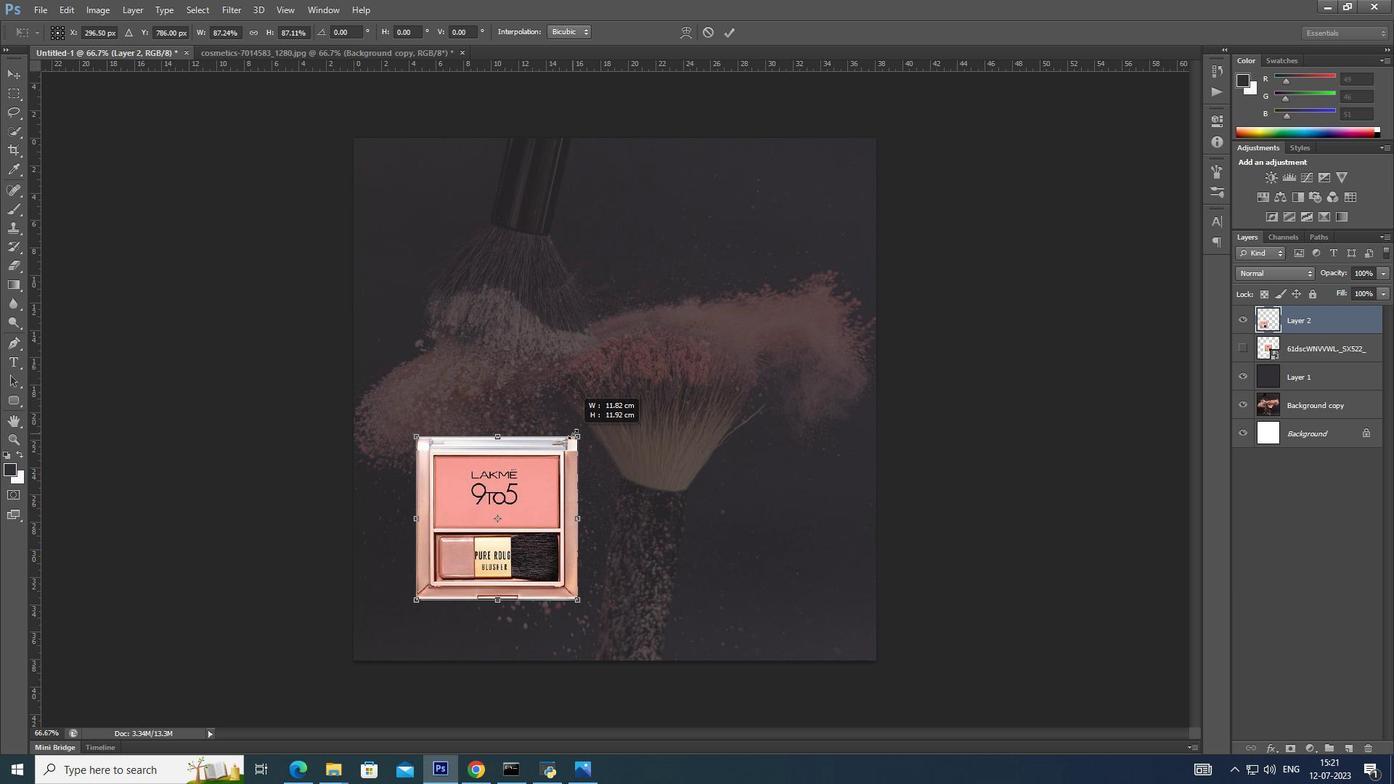 
Action: Mouse moved to (573, 429)
Screenshot: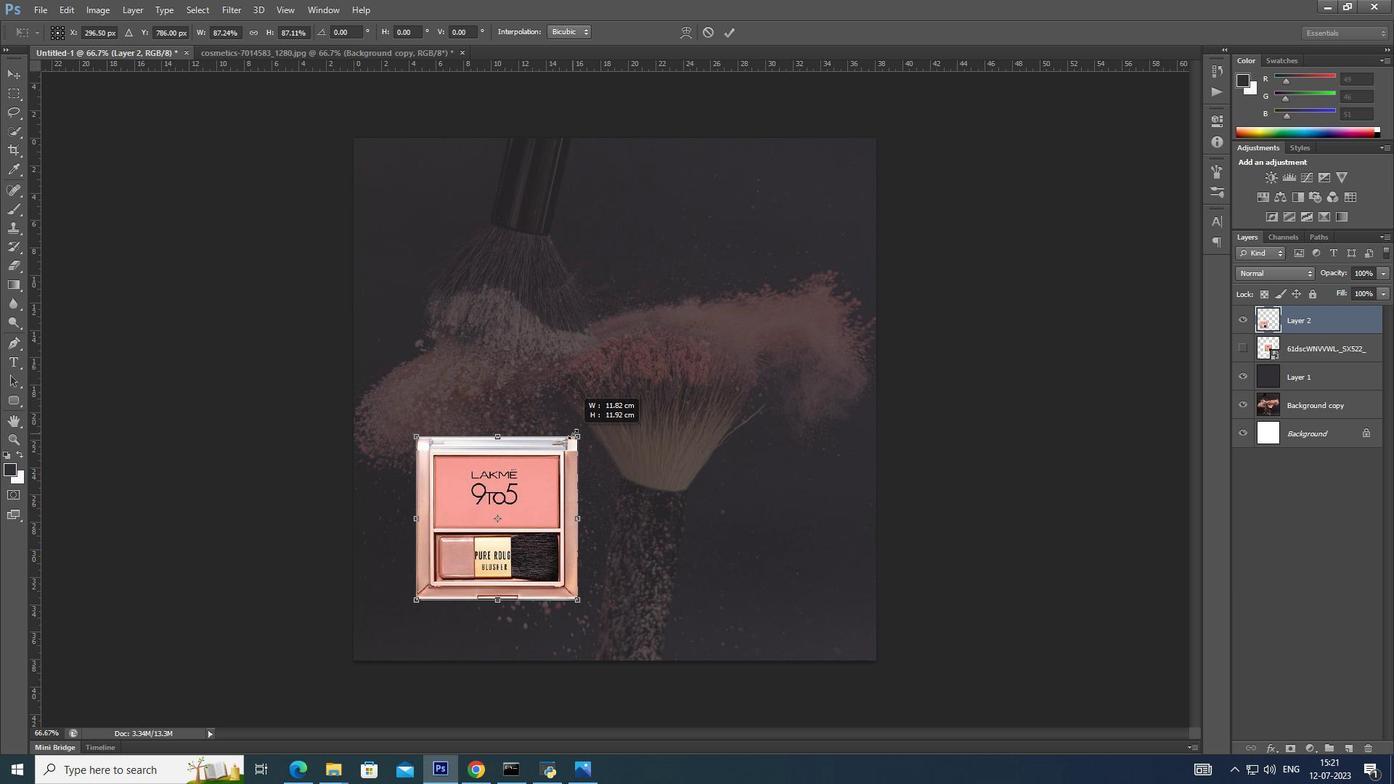
Action: Key pressed <Key.alt_l><Key.alt_l>
Screenshot: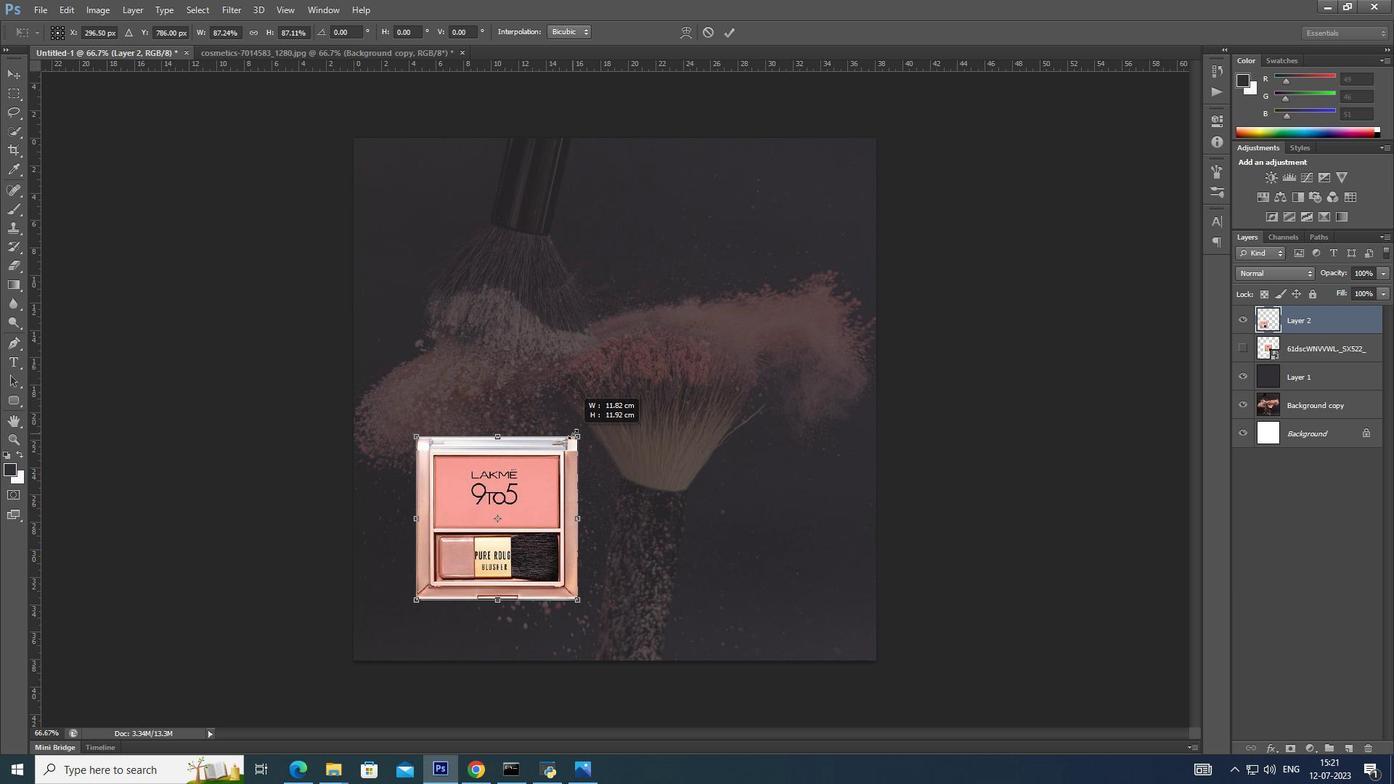 
Action: Mouse moved to (573, 430)
Screenshot: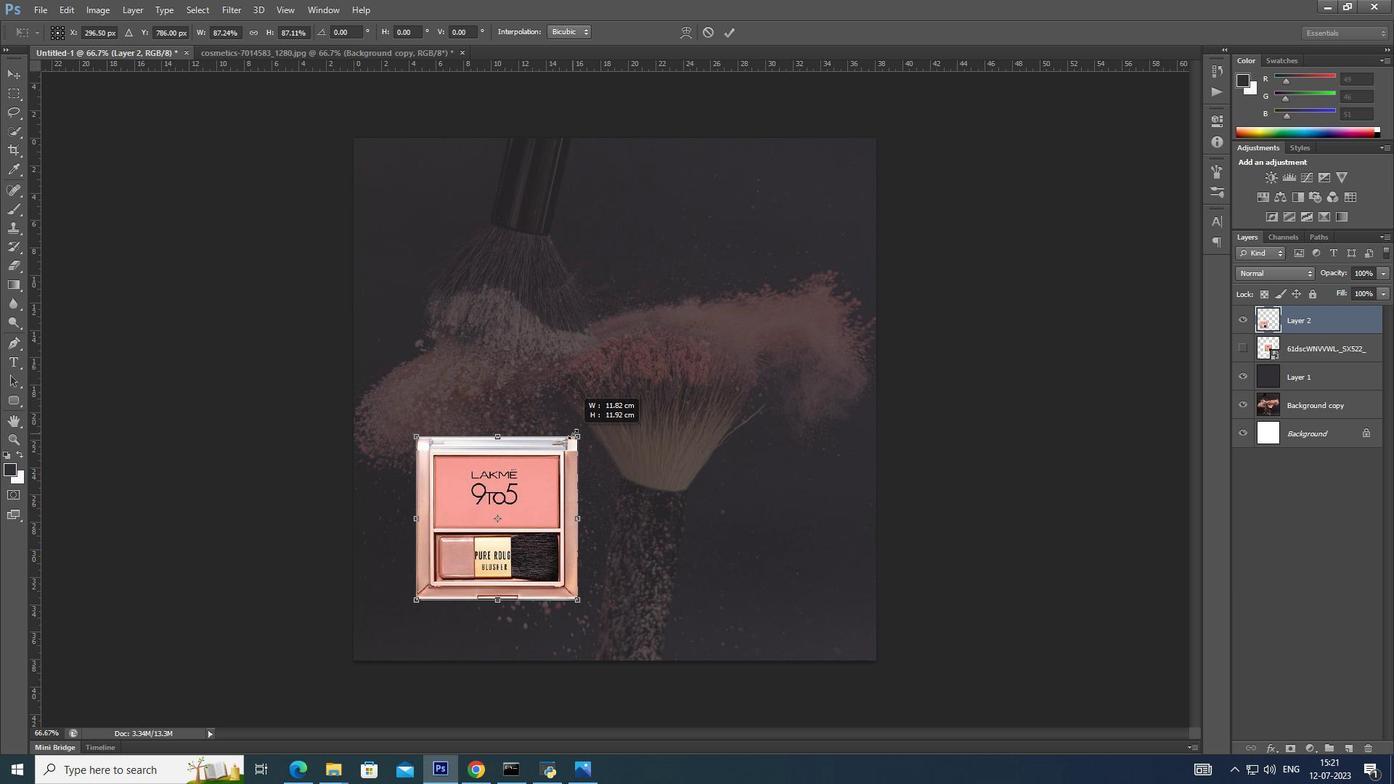 
Action: Key pressed <Key.alt_l>
Screenshot: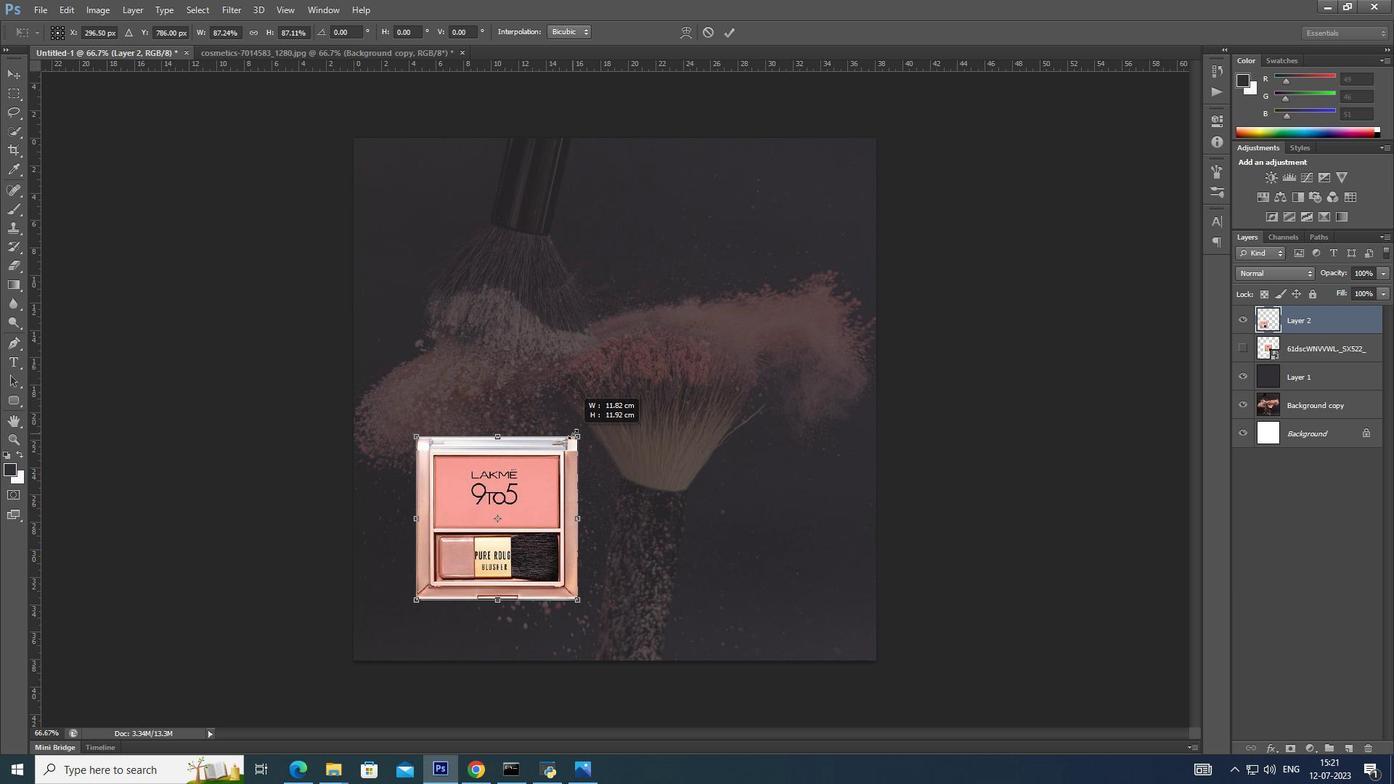
Action: Mouse moved to (573, 430)
Screenshot: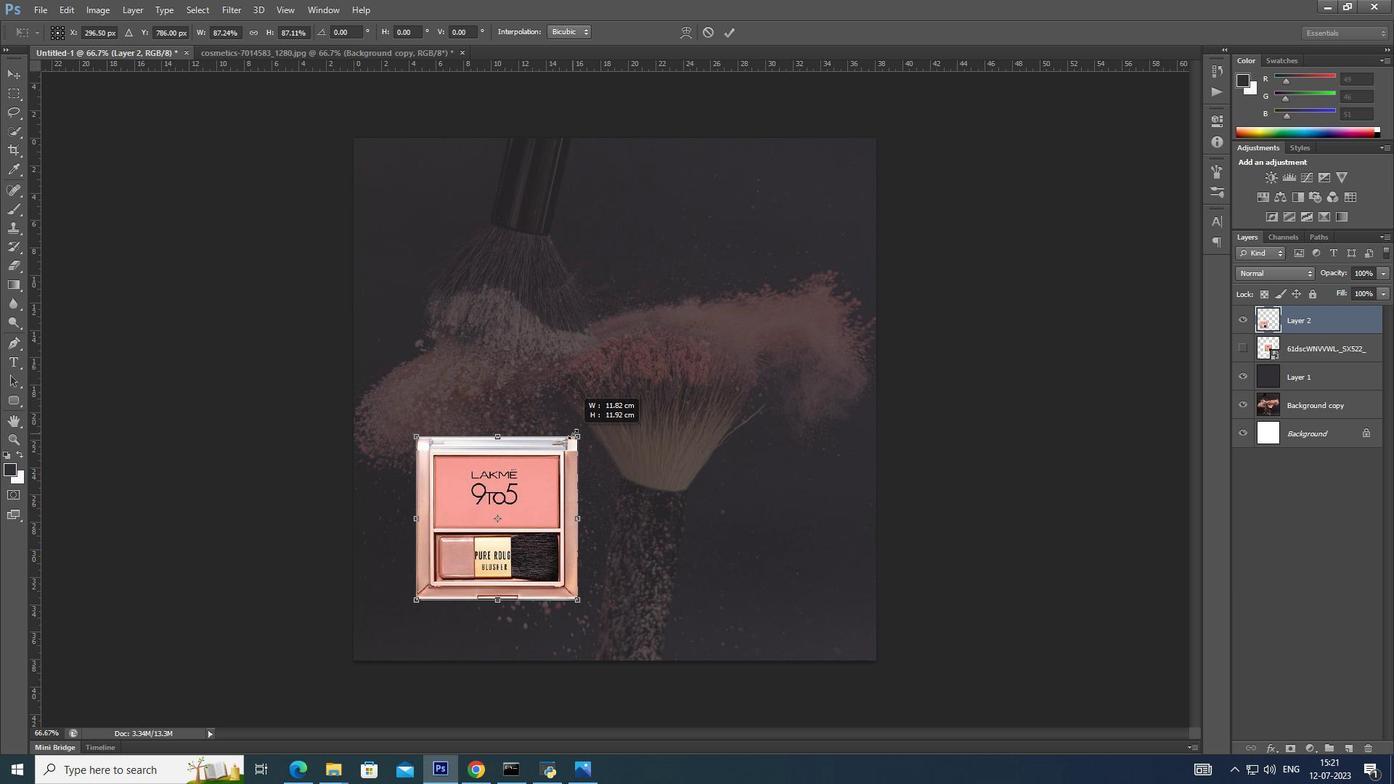 
Action: Key pressed <Key.alt_l>
Screenshot: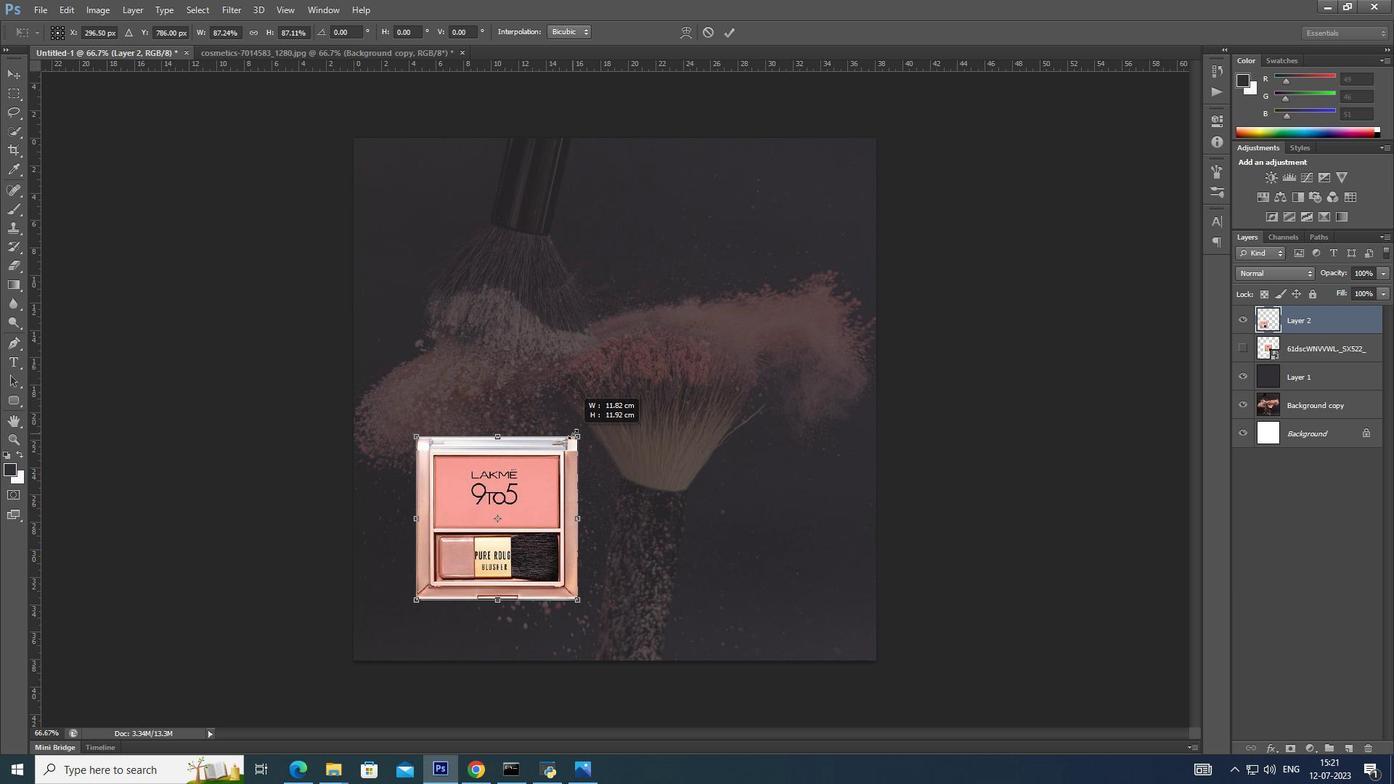 
Action: Mouse moved to (572, 431)
Screenshot: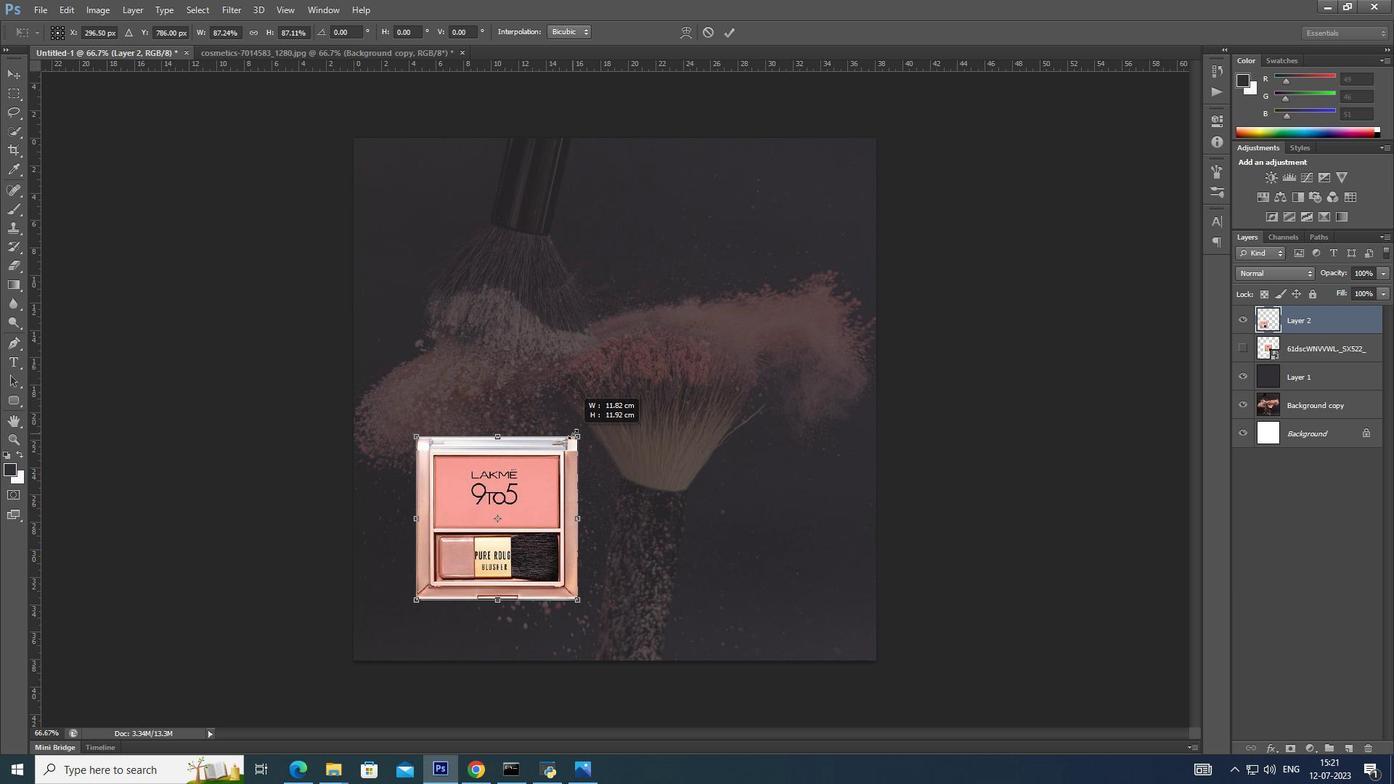 
Action: Key pressed <Key.alt_l><Key.alt_l><Key.alt_l><Key.alt_l><Key.alt_l><Key.alt_l><Key.alt_l><Key.alt_l><Key.alt_l><Key.alt_l>
Screenshot: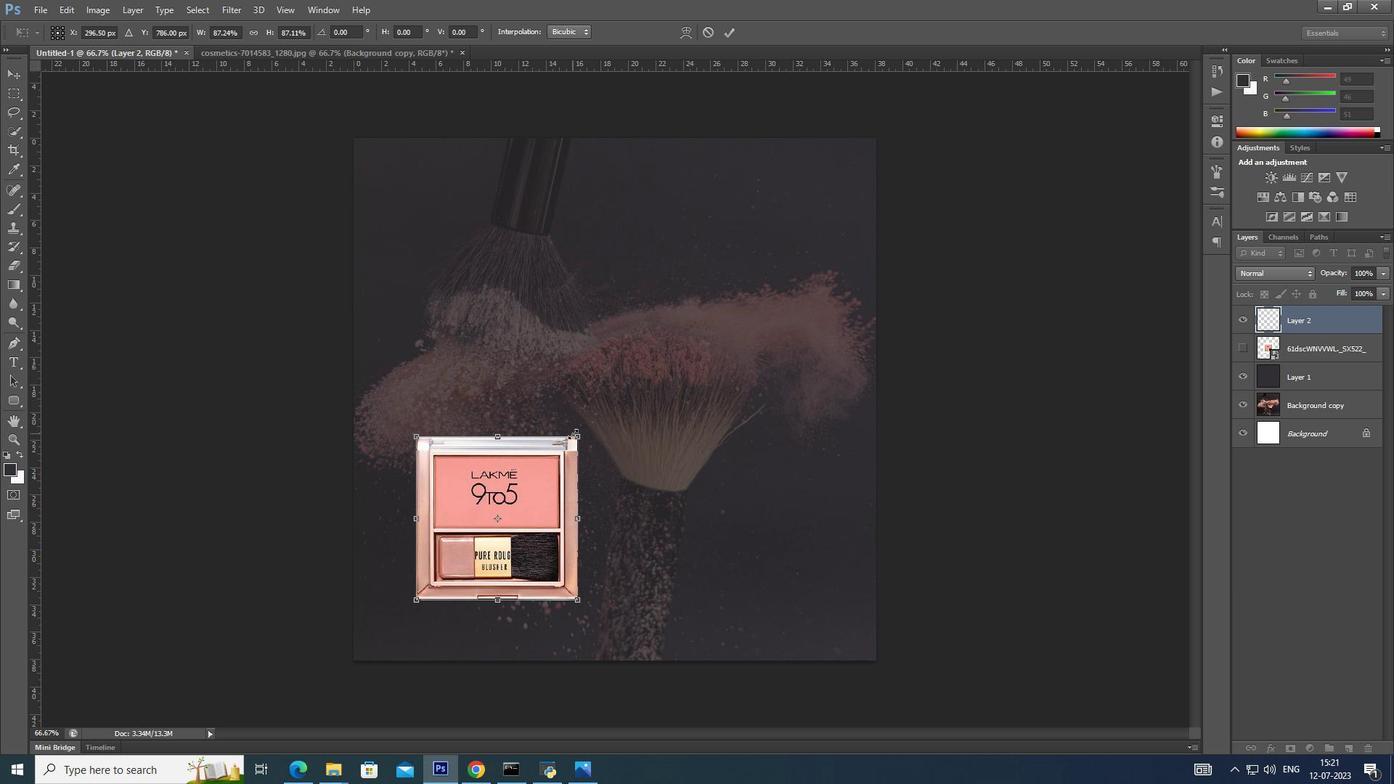 
Action: Mouse moved to (572, 432)
Screenshot: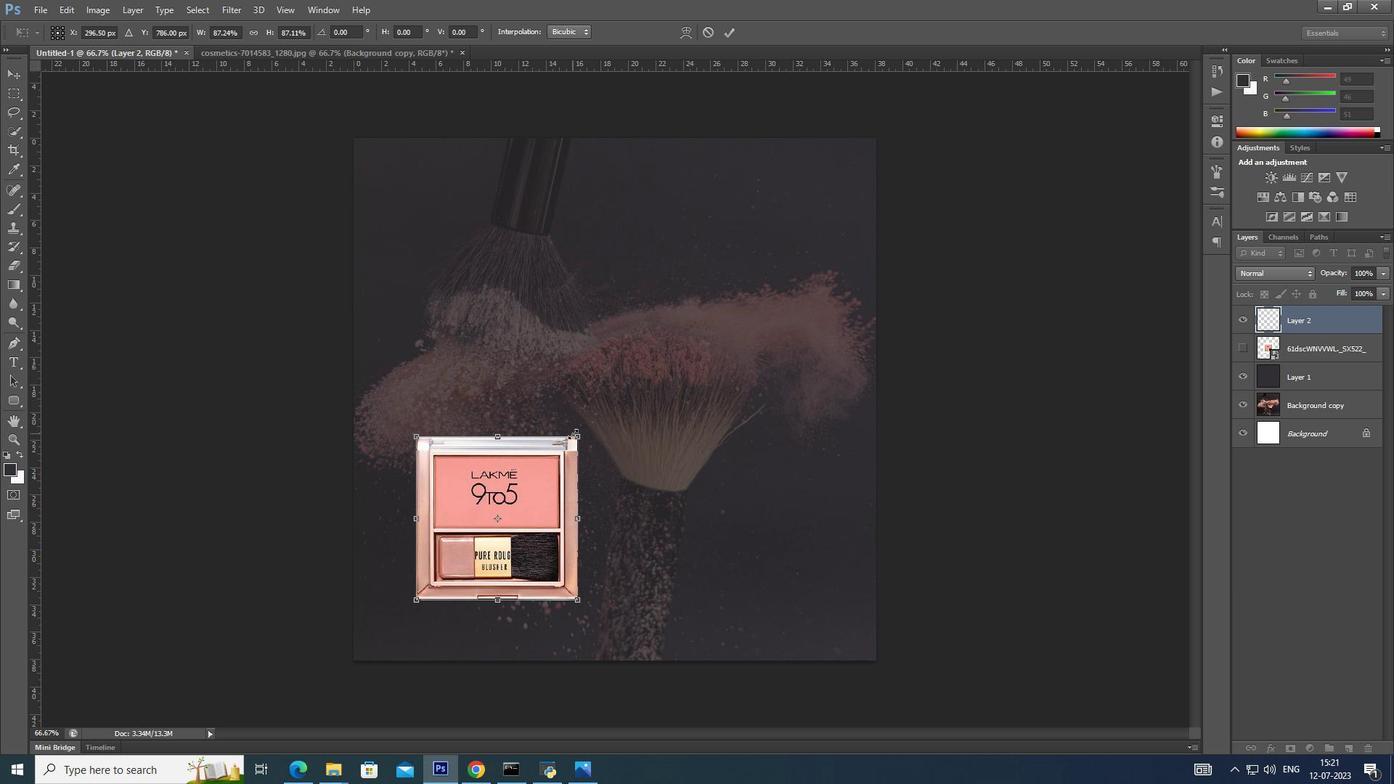 
Action: Key pressed <Key.alt_l>
Screenshot: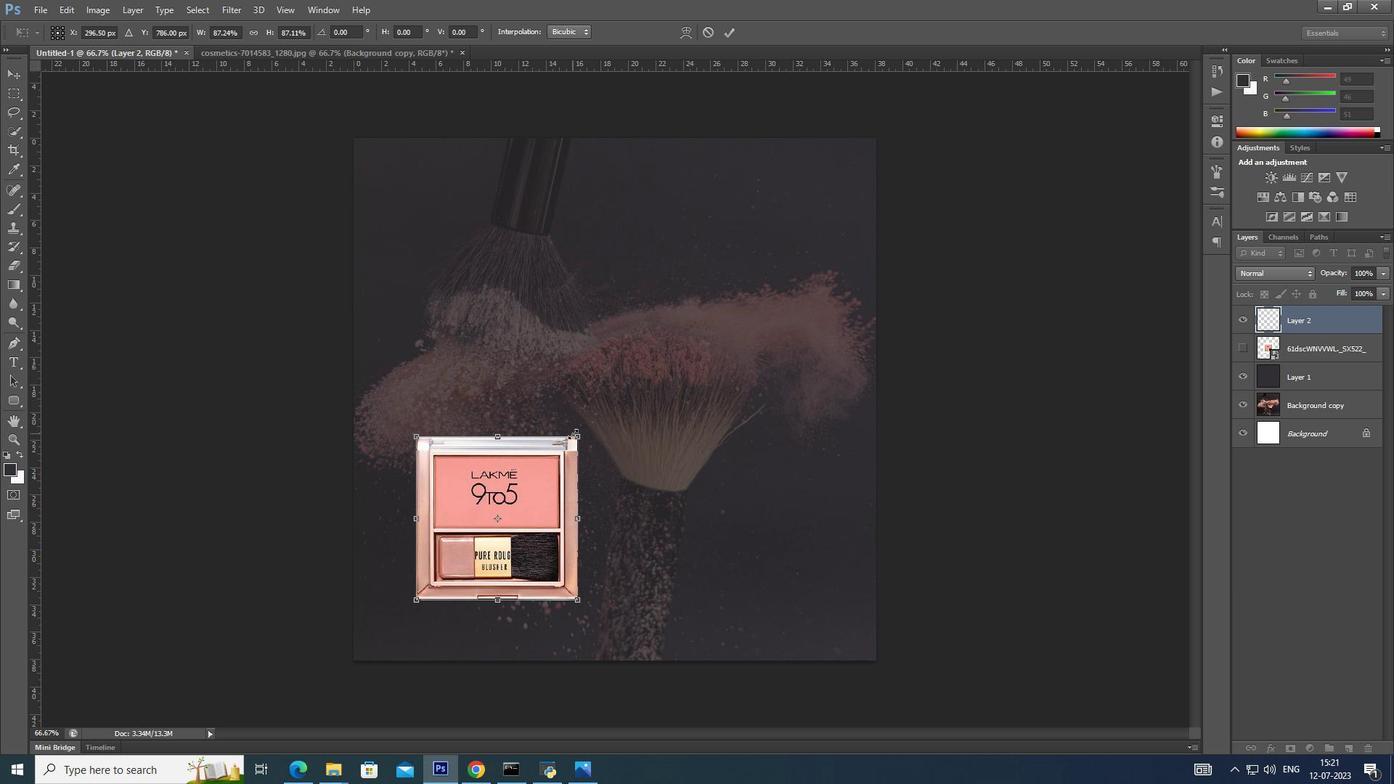 
Action: Mouse moved to (572, 432)
Screenshot: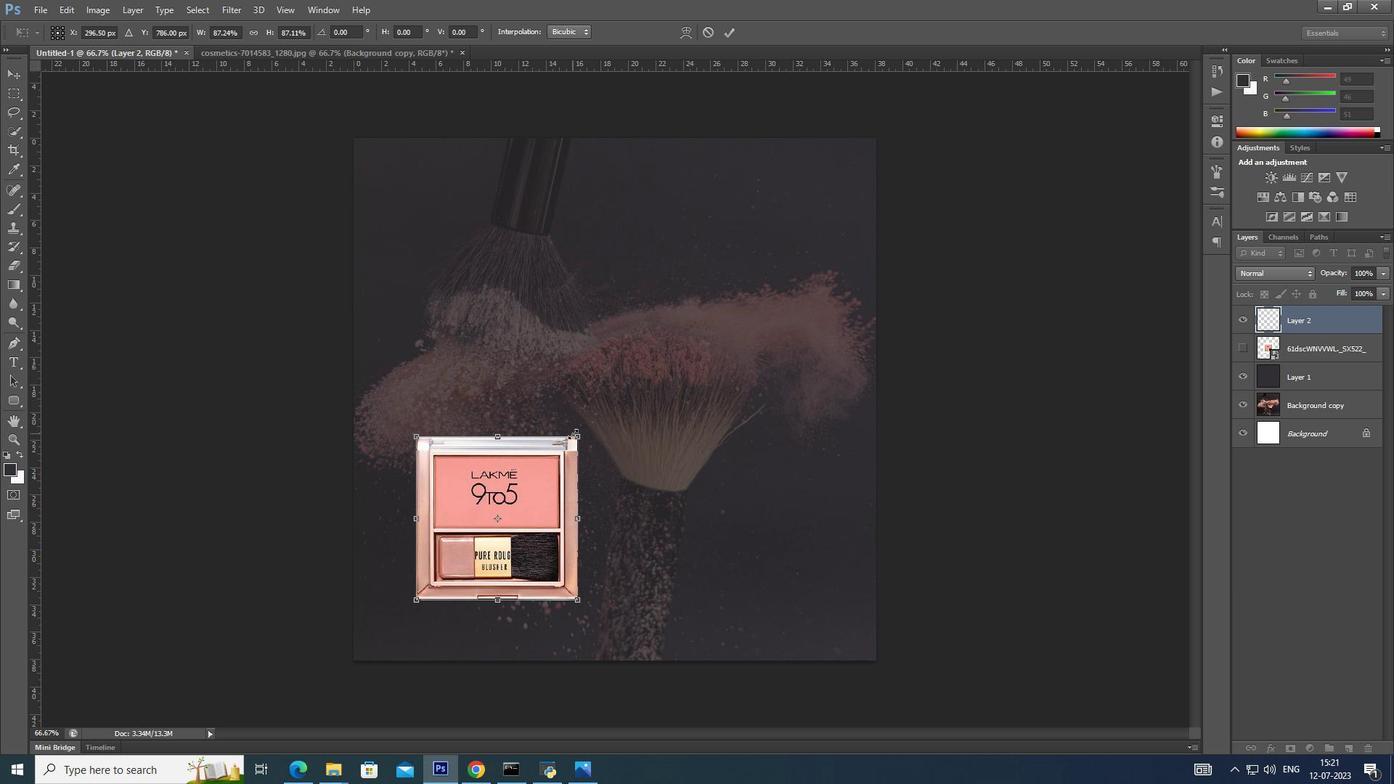 
Action: Key pressed <Key.alt_l><Key.alt_l><Key.alt_l><Key.alt_l><Key.alt_l><Key.alt_l>
Screenshot: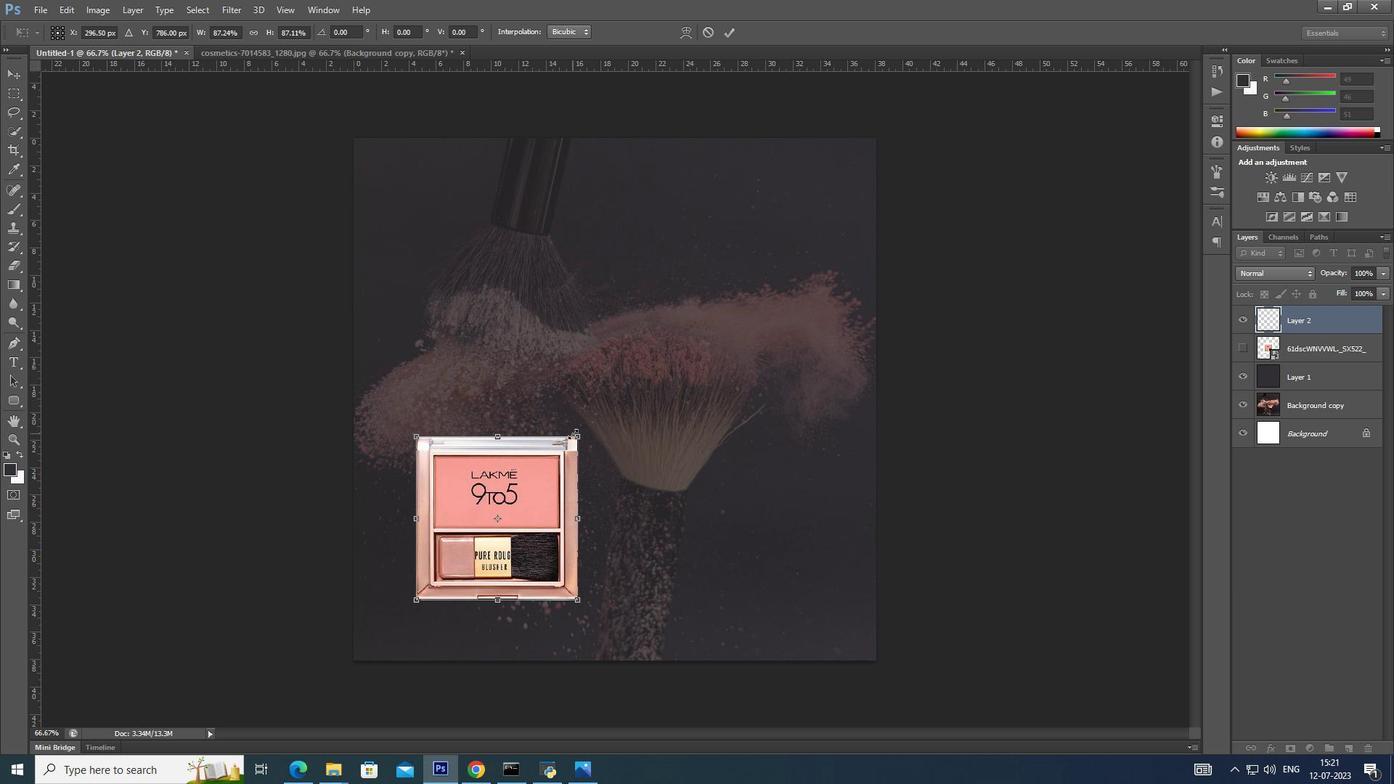
Action: Mouse moved to (572, 433)
Screenshot: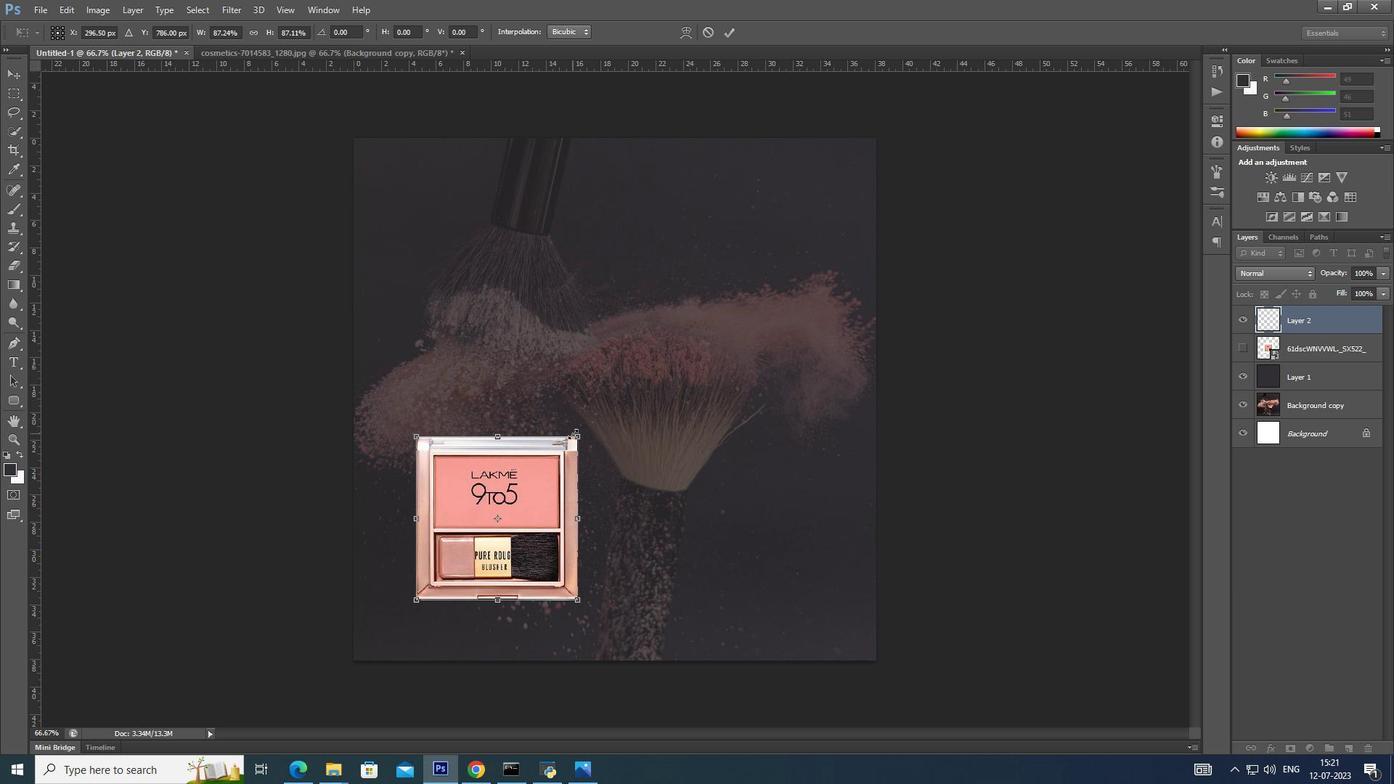 
Action: Key pressed <Key.alt_l><Key.alt_l><Key.alt_l><Key.alt_l><Key.alt_l><Key.alt_l><Key.alt_l><Key.alt_l><Key.alt_l><Key.alt_l><Key.alt_l><Key.alt_l><Key.alt_l><Key.alt_l><Key.enter>
Screenshot: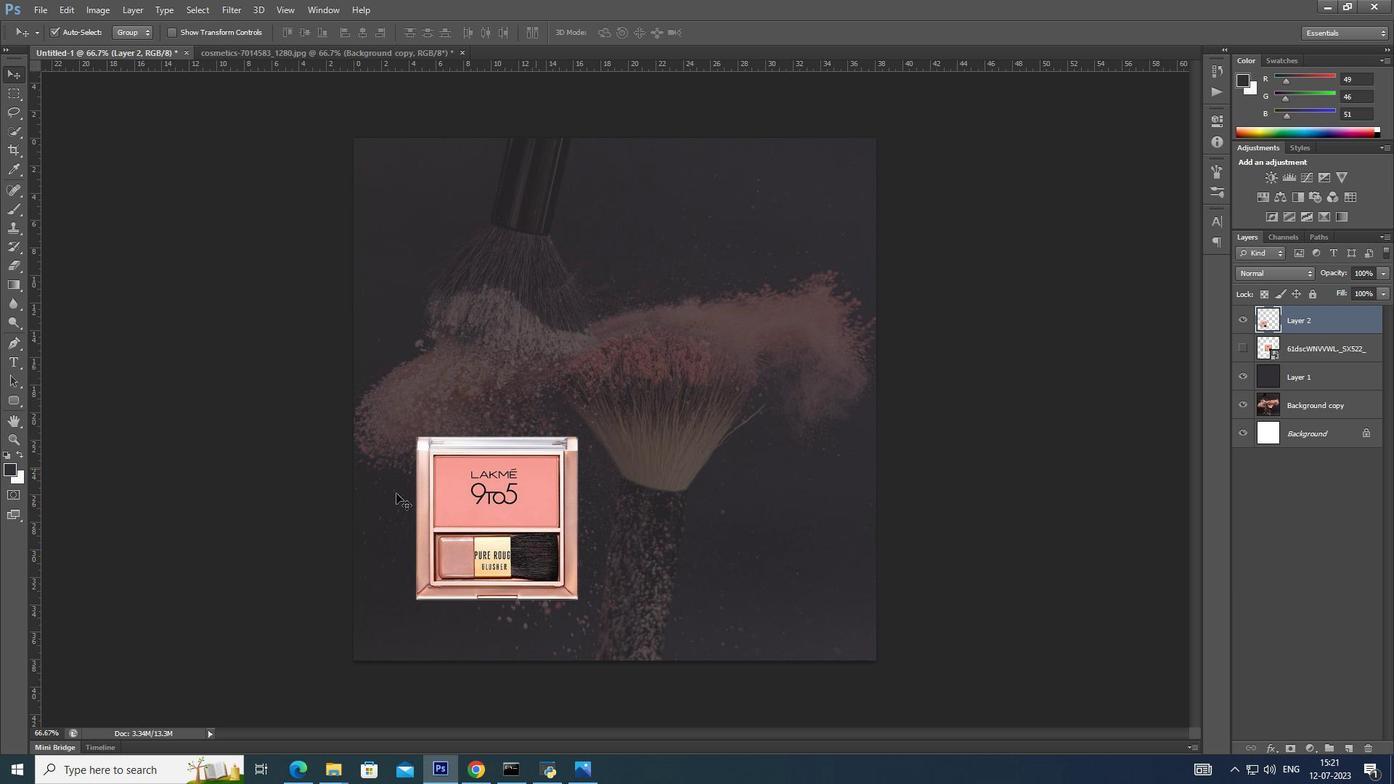 
Action: Mouse moved to (31, 452)
Screenshot: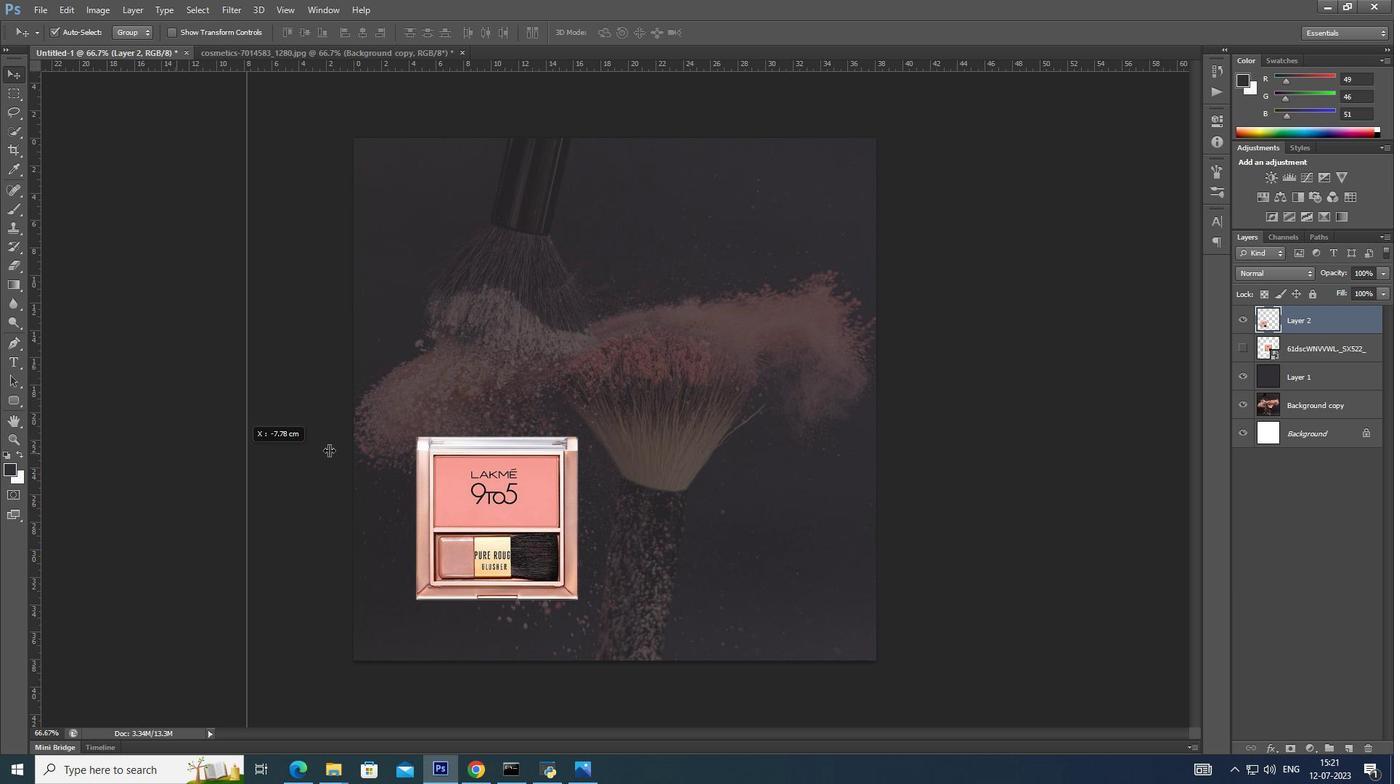 
Action: Mouse pressed left at (31, 452)
Screenshot: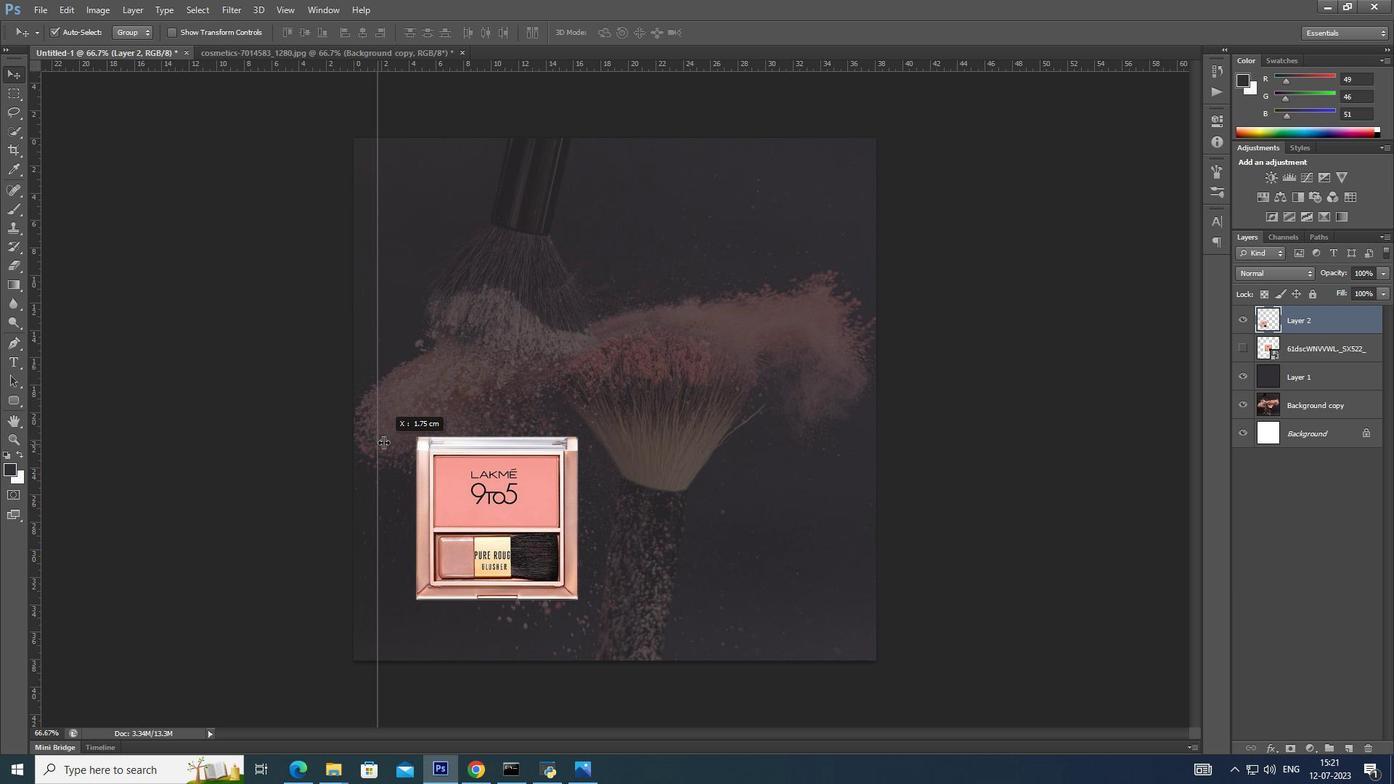 
Action: Mouse moved to (533, 66)
Screenshot: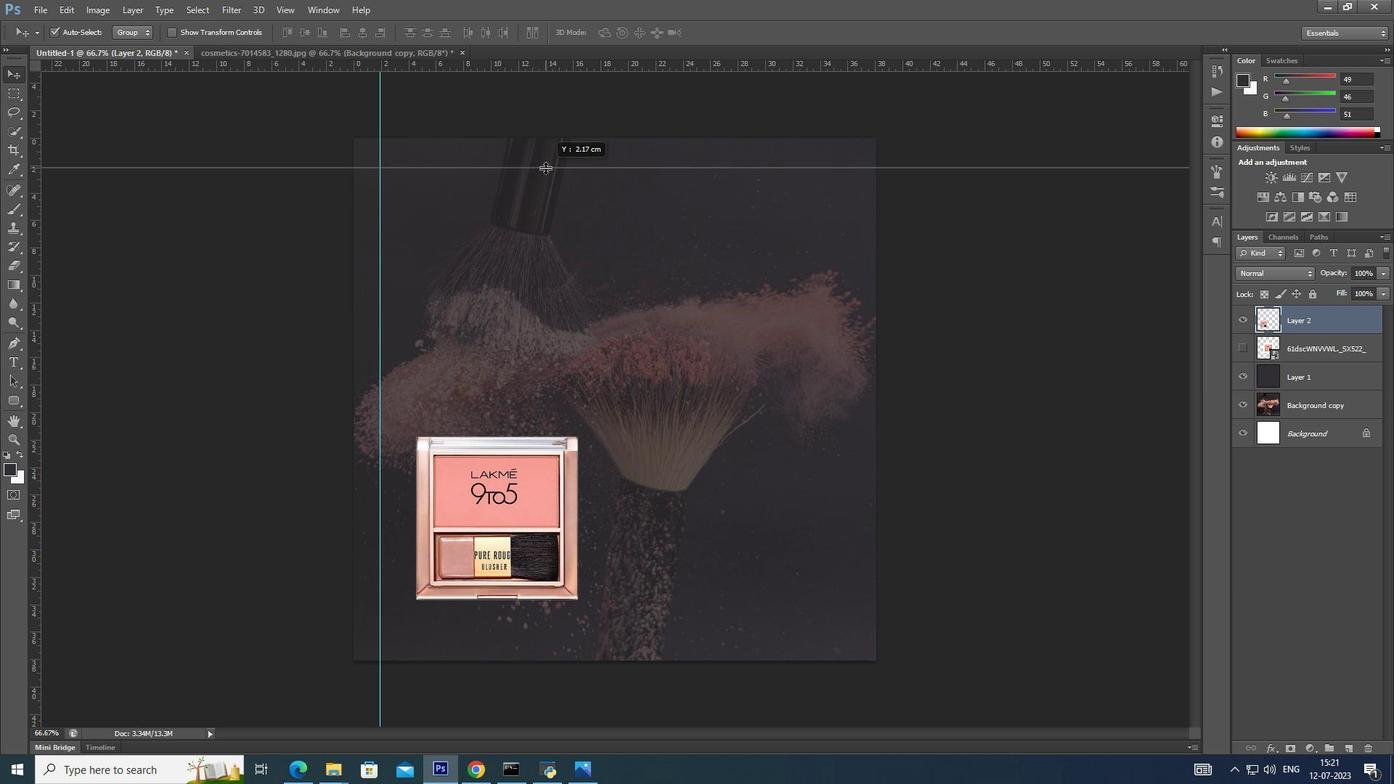 
Action: Mouse pressed left at (533, 66)
Screenshot: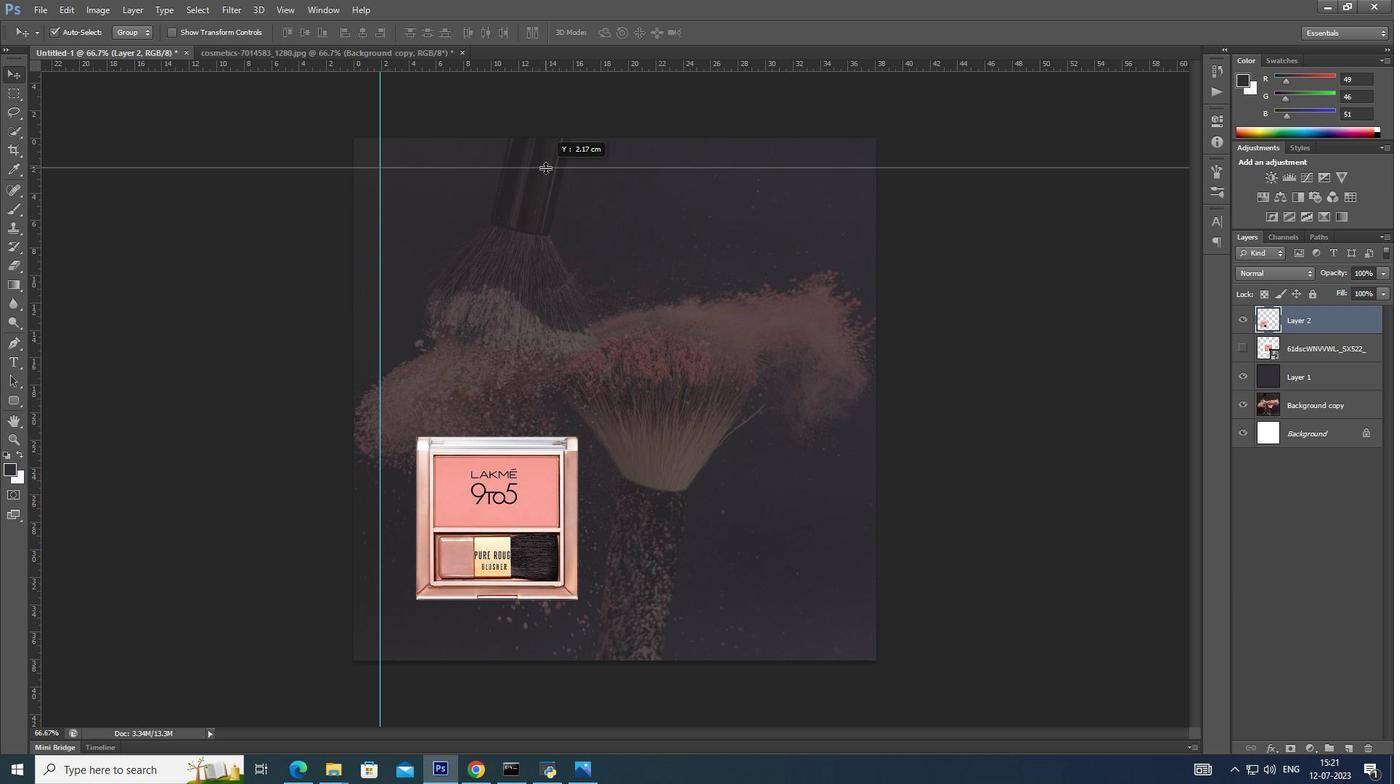 
Action: Mouse moved to (572, 63)
Screenshot: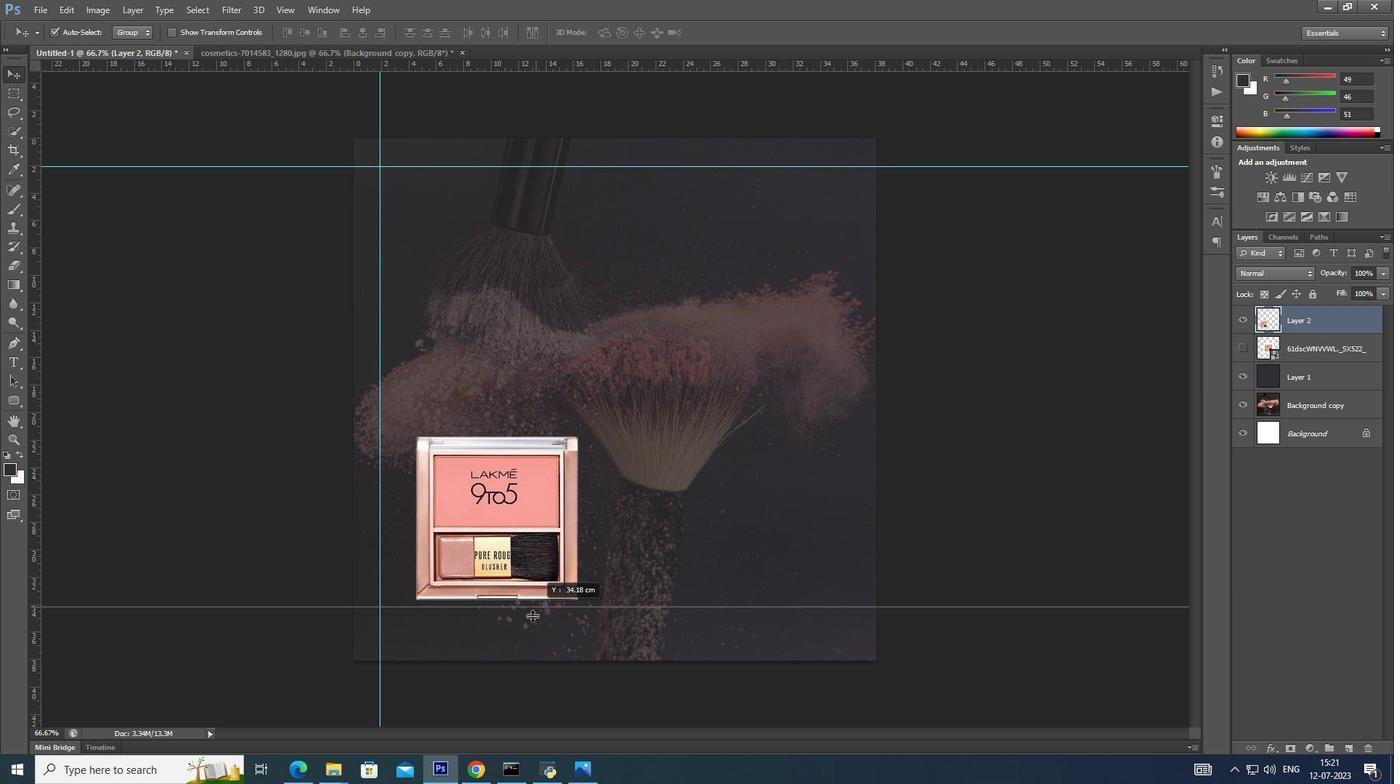 
Action: Mouse pressed left at (572, 63)
Screenshot: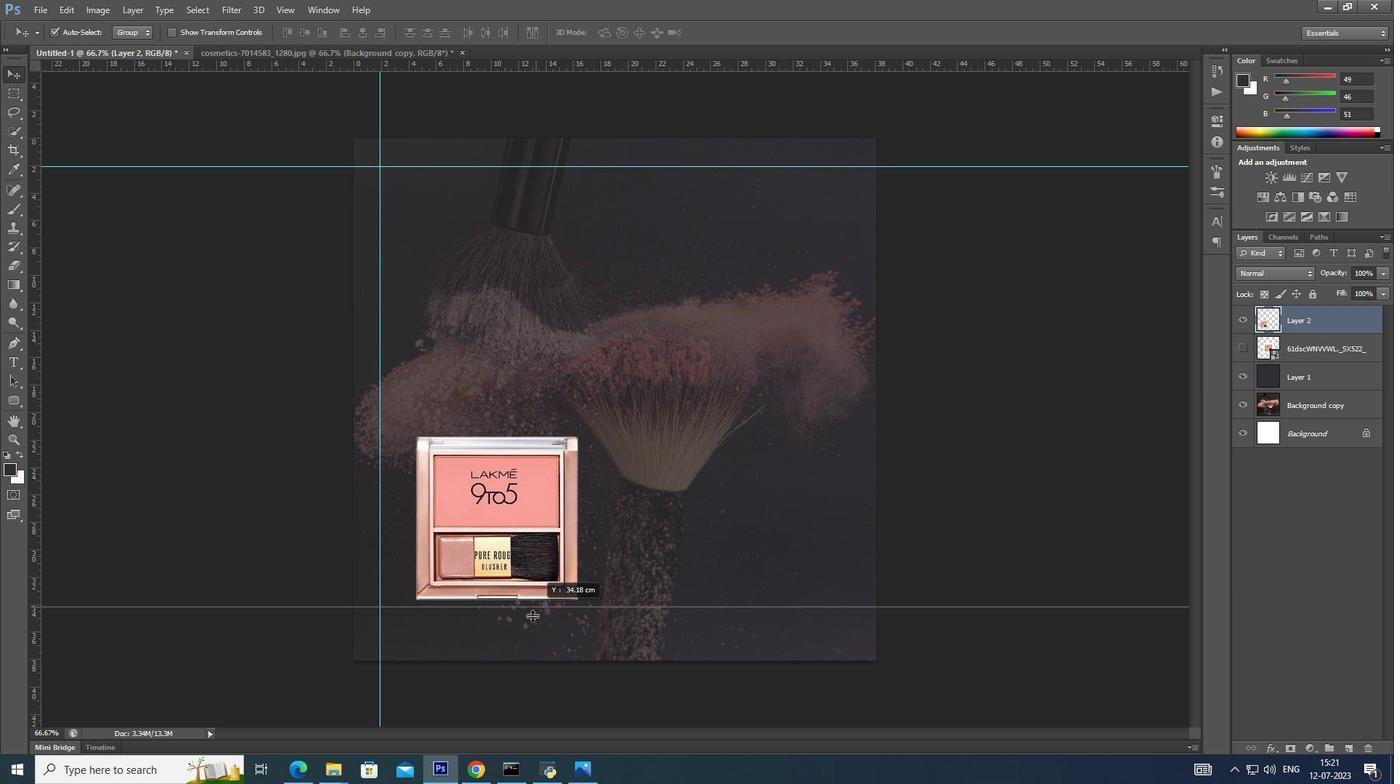 
Action: Mouse moved to (37, 443)
Screenshot: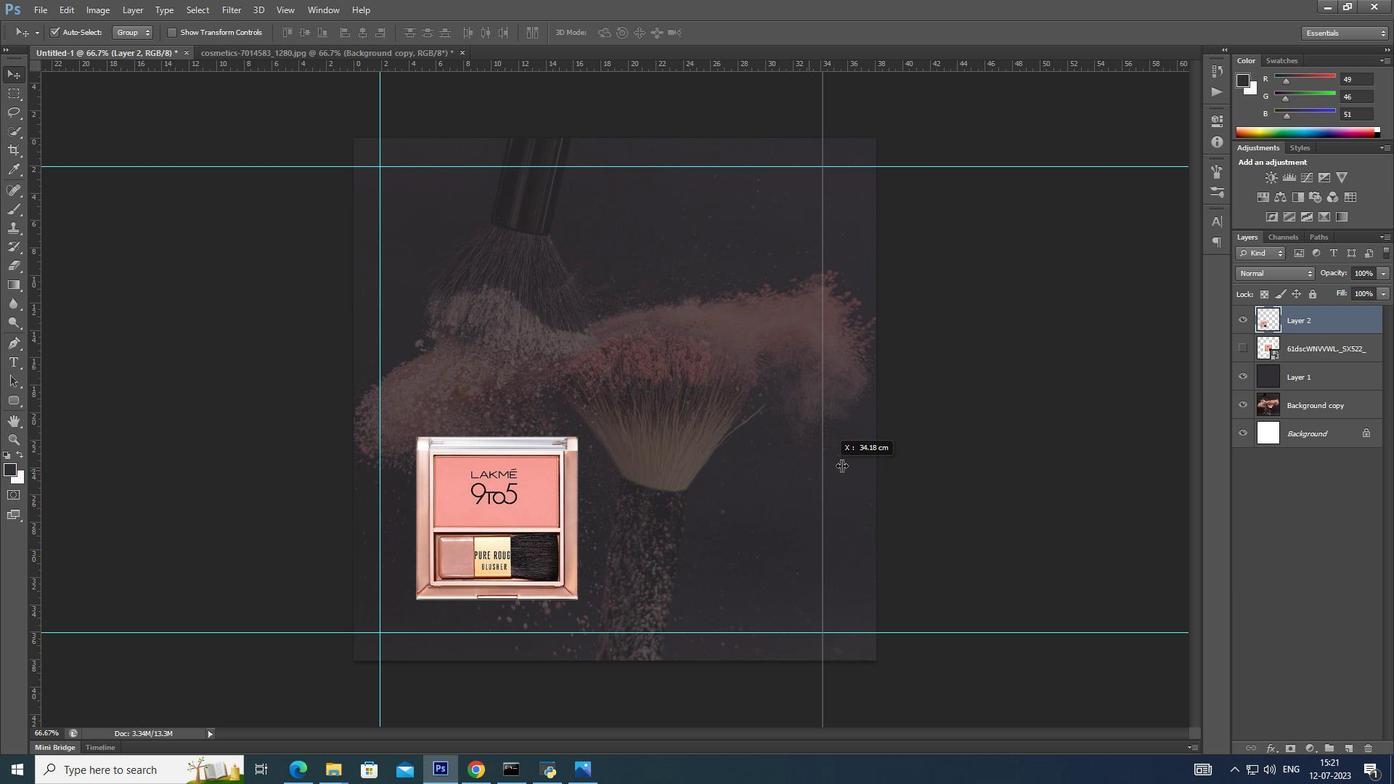 
Action: Mouse pressed left at (37, 443)
Screenshot: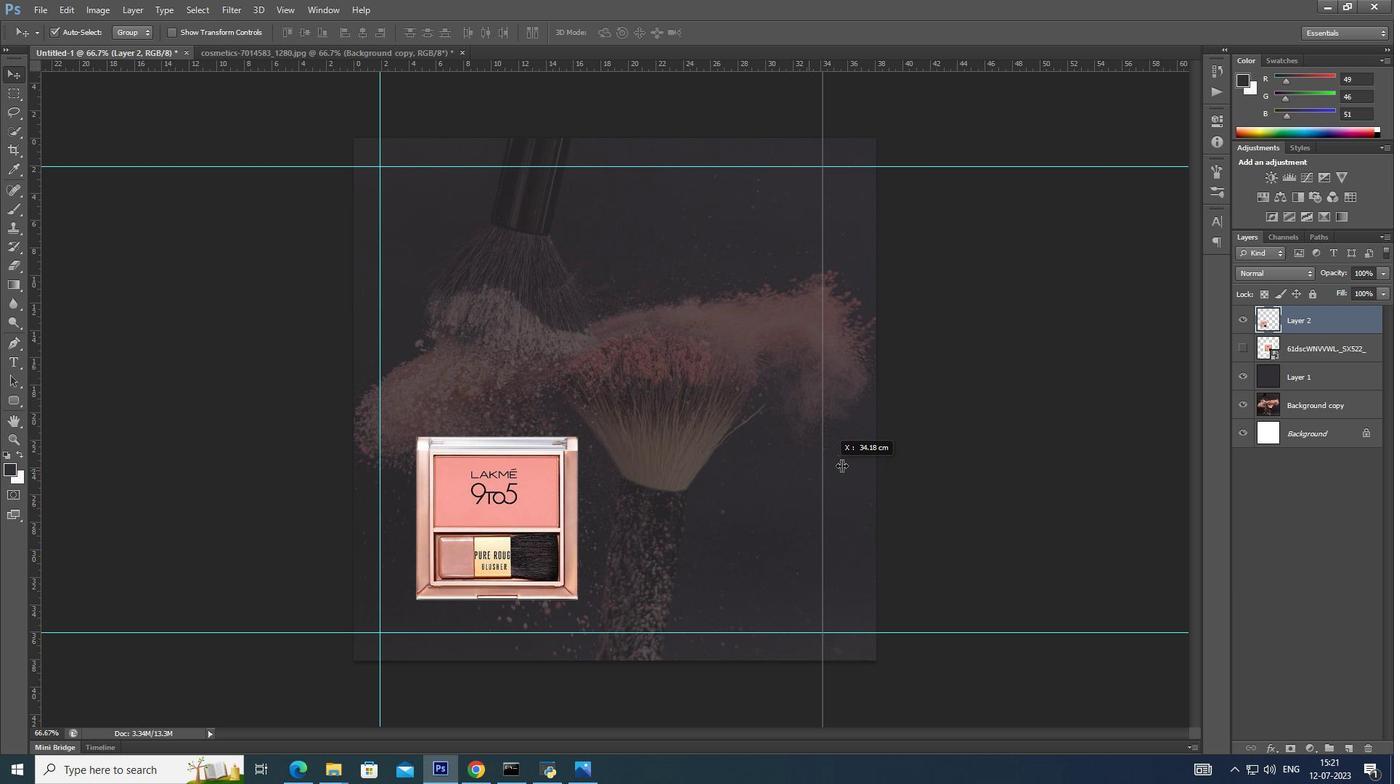 
Action: Mouse moved to (529, 483)
Screenshot: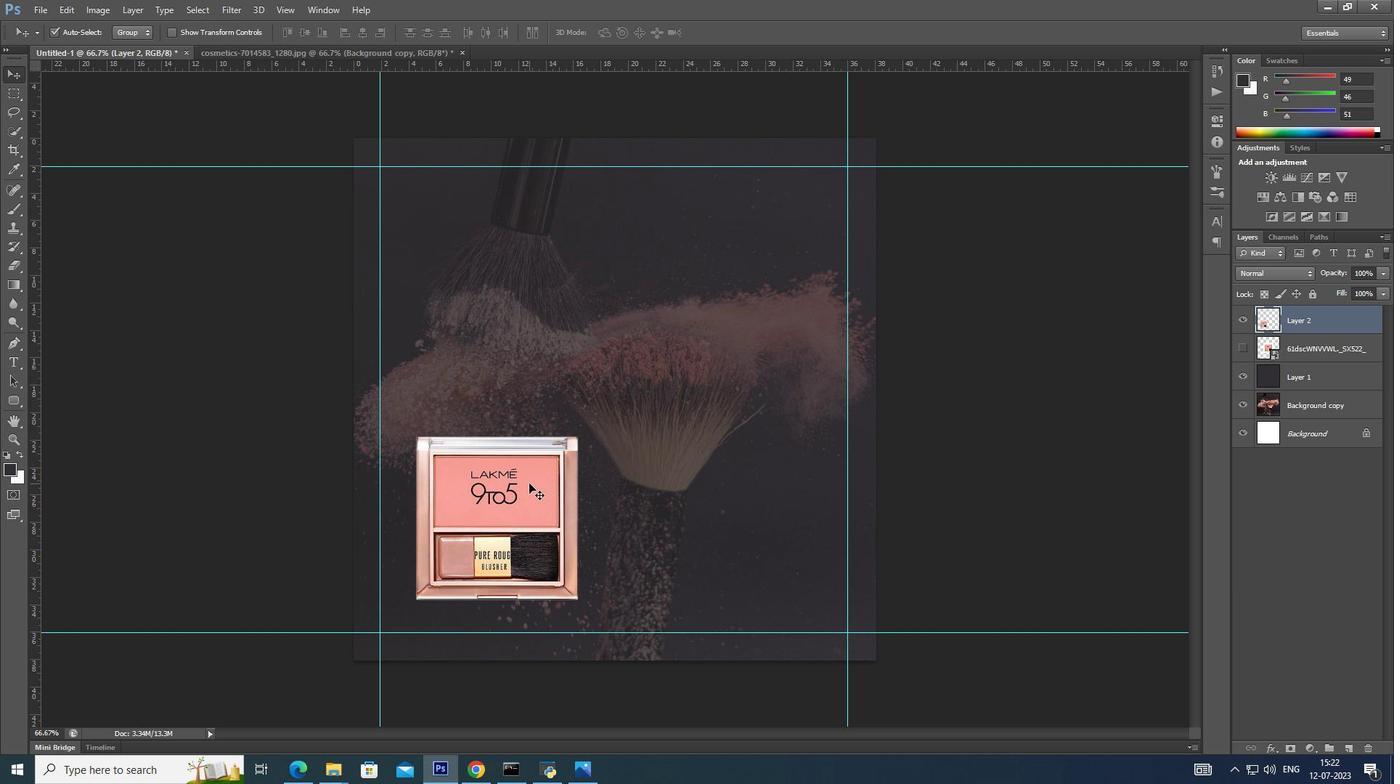 
Action: Mouse pressed left at (529, 483)
Screenshot: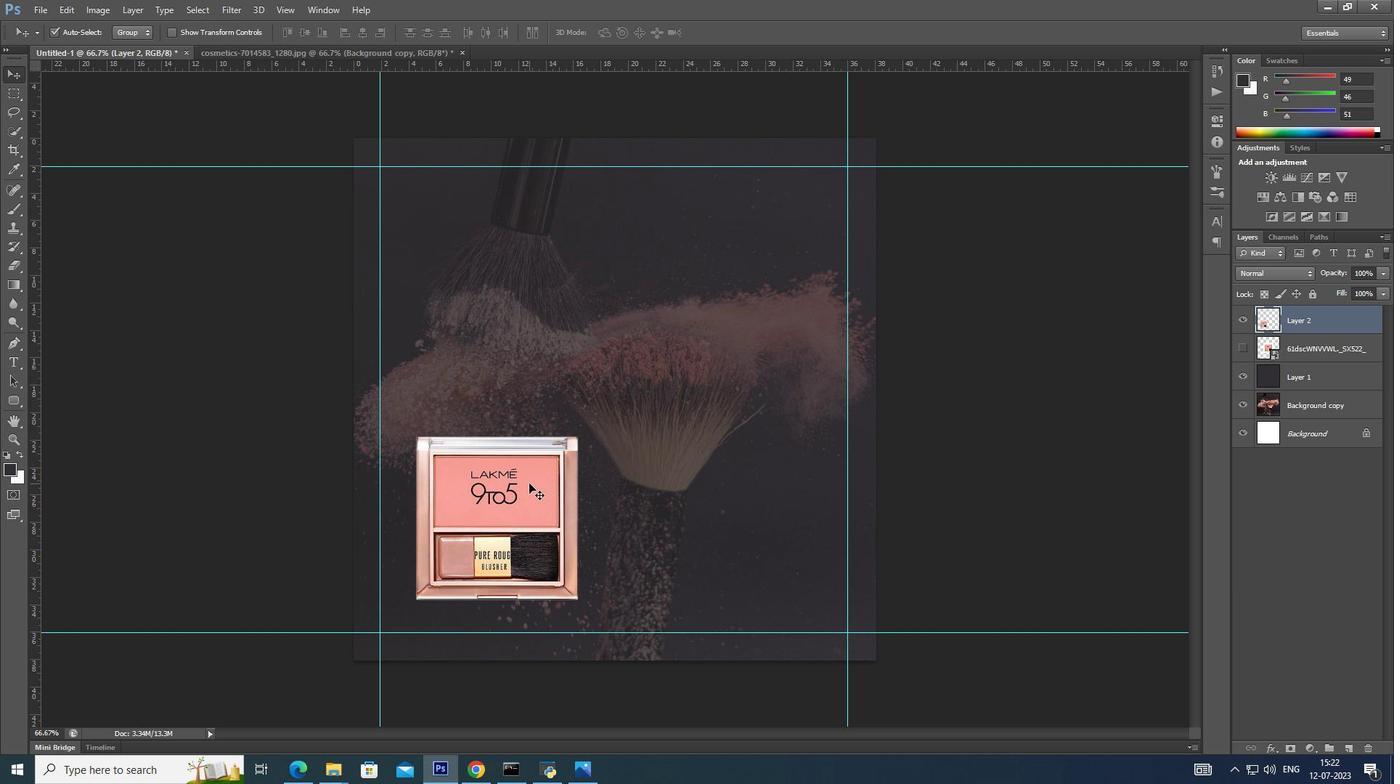
Action: Mouse moved to (44, 5)
Screenshot: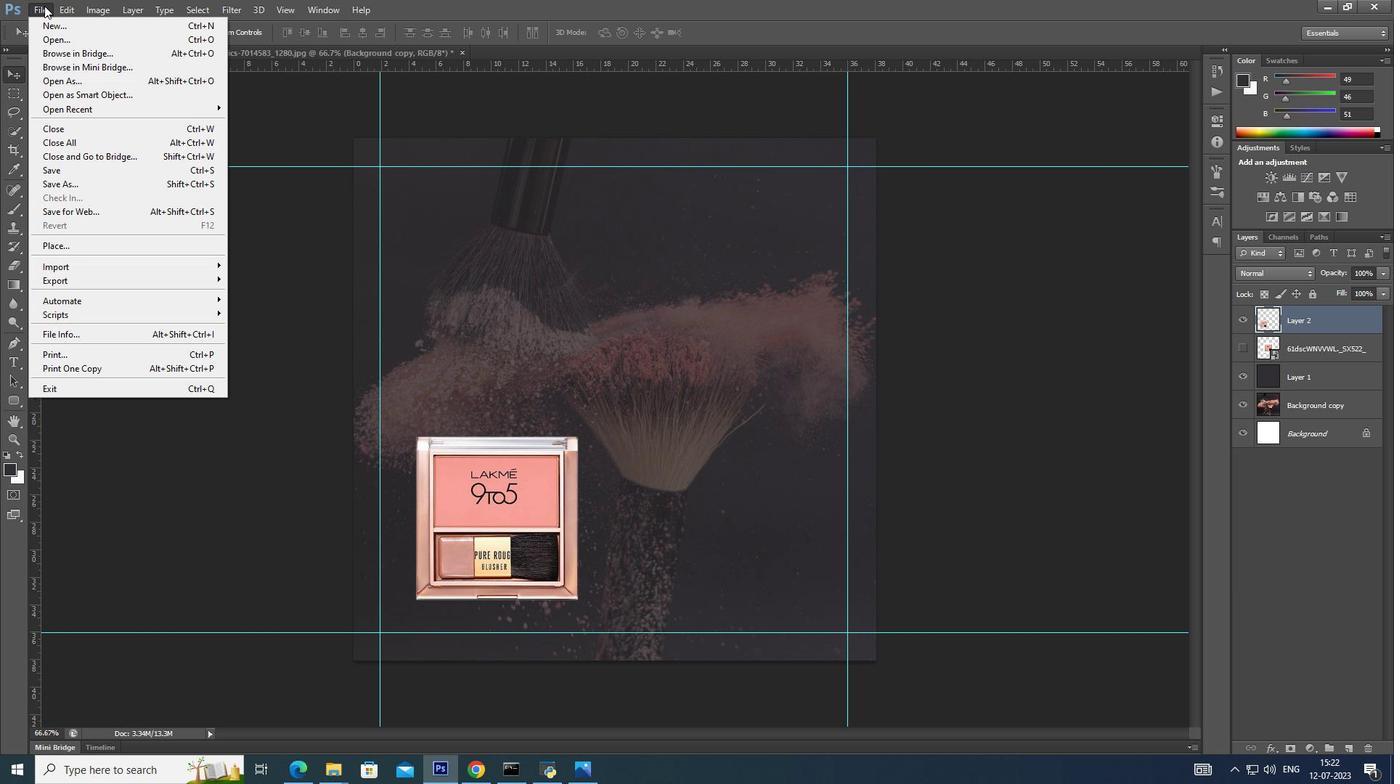 
Action: Mouse pressed left at (44, 5)
Screenshot: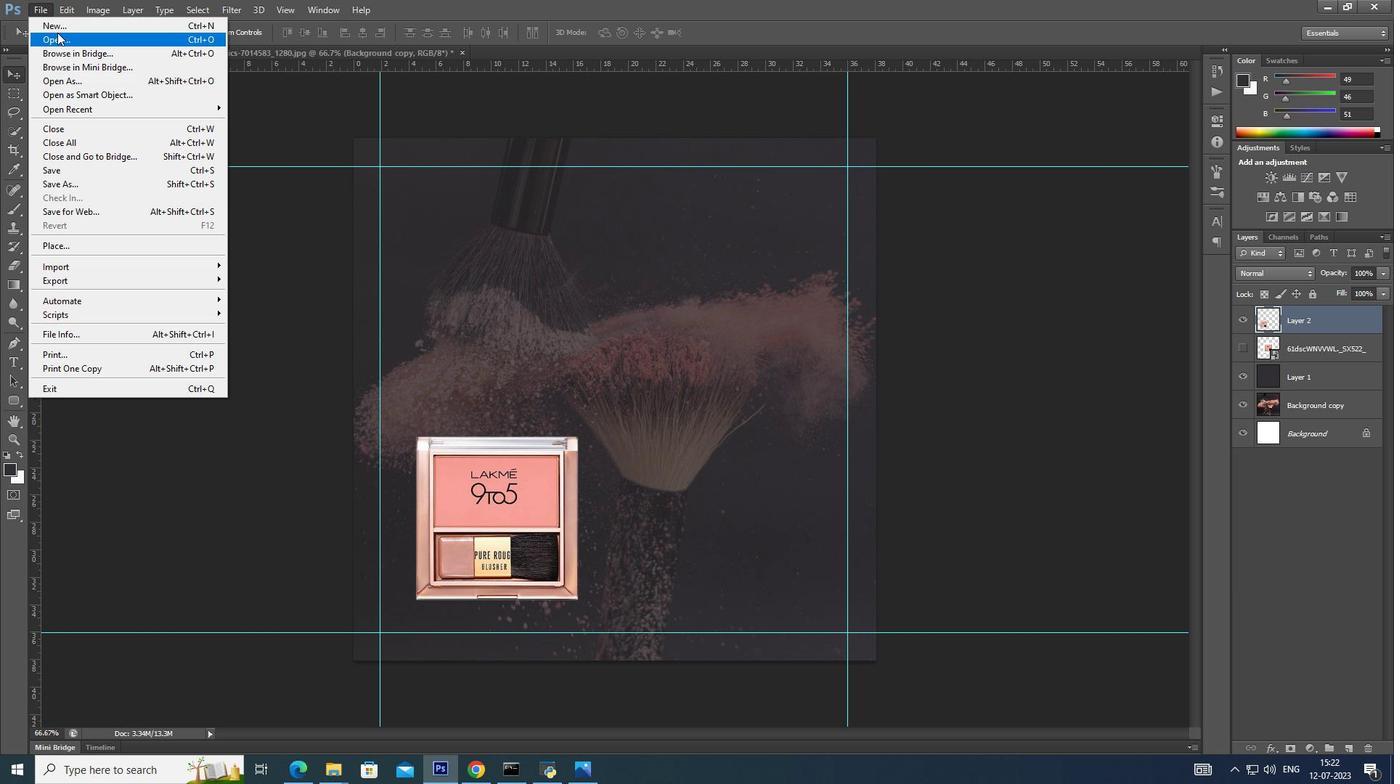 
Action: Mouse moved to (59, 37)
Screenshot: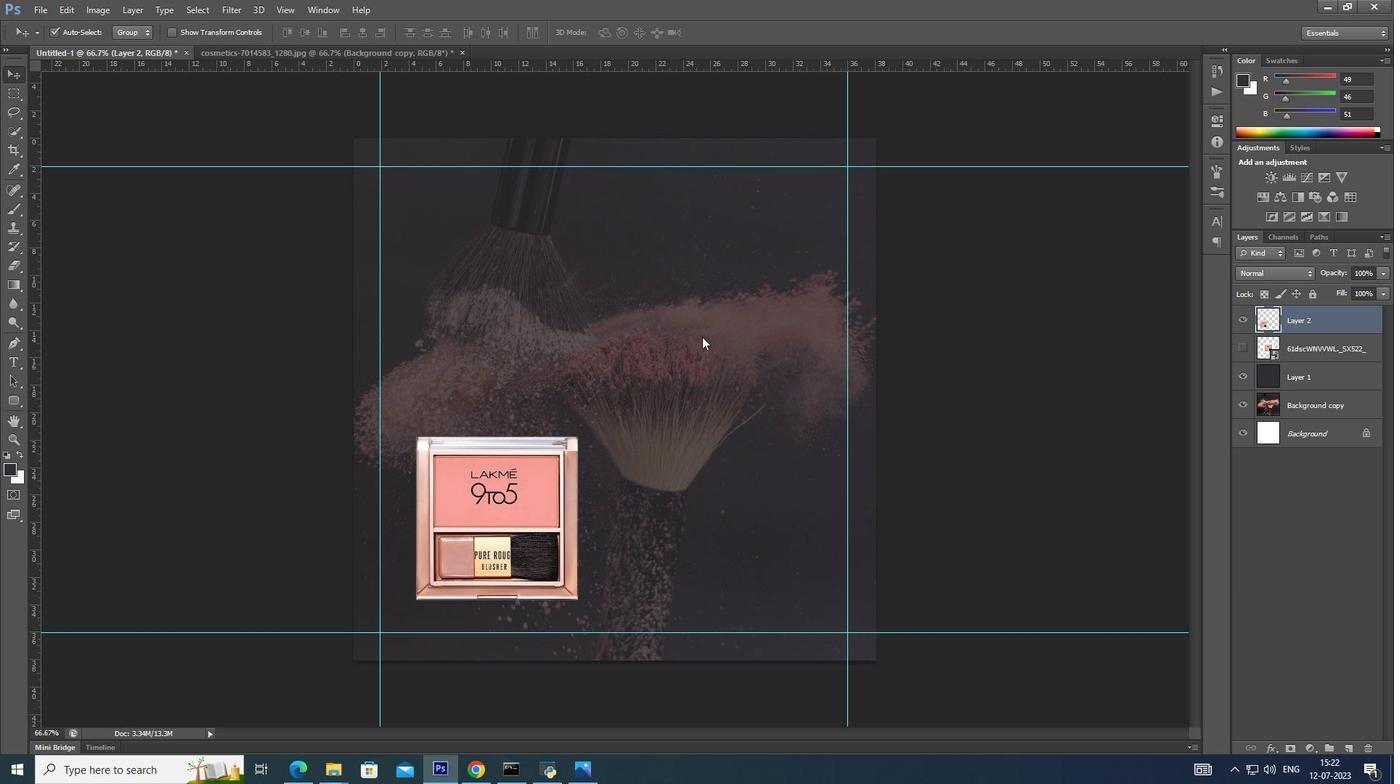 
Action: Mouse pressed left at (59, 37)
Screenshot: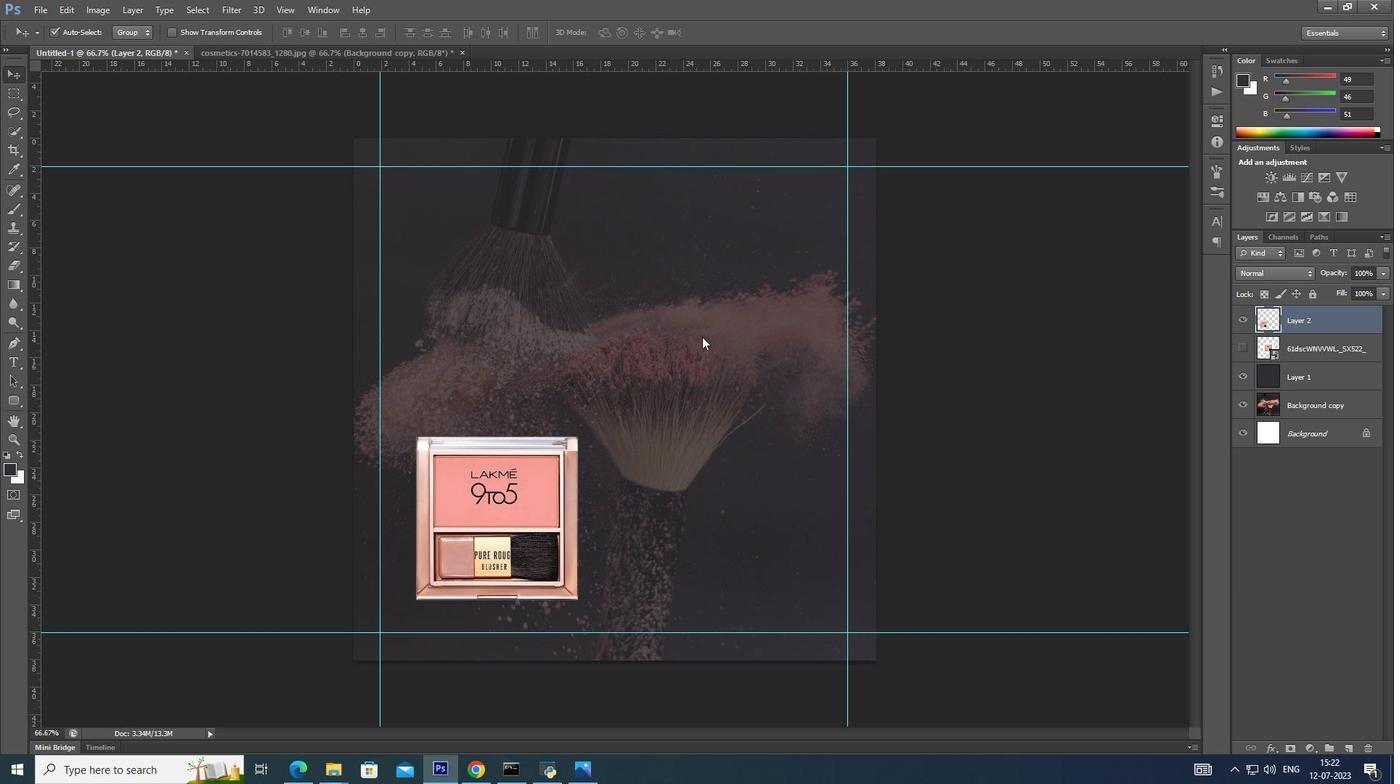 
Action: Mouse moved to (767, 245)
Screenshot: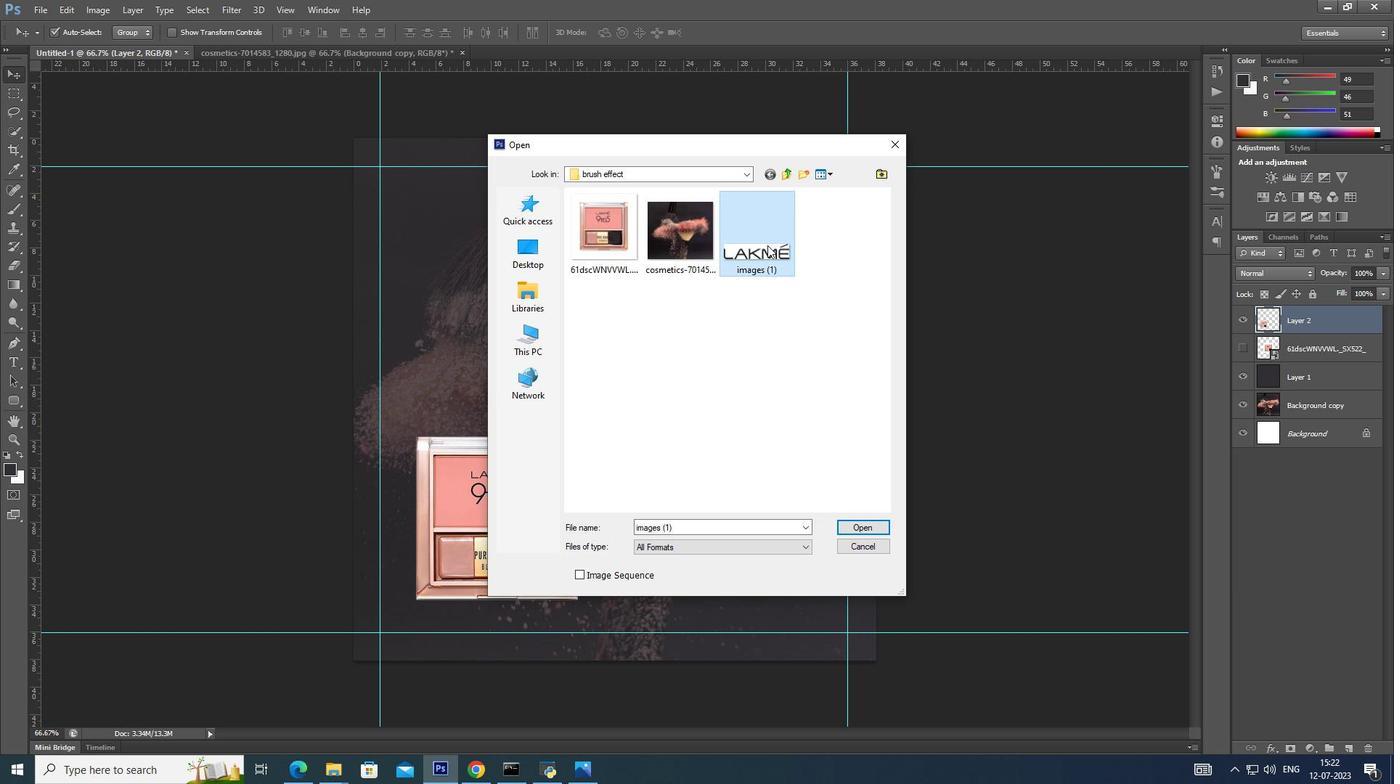 
Action: Mouse pressed left at (767, 245)
Screenshot: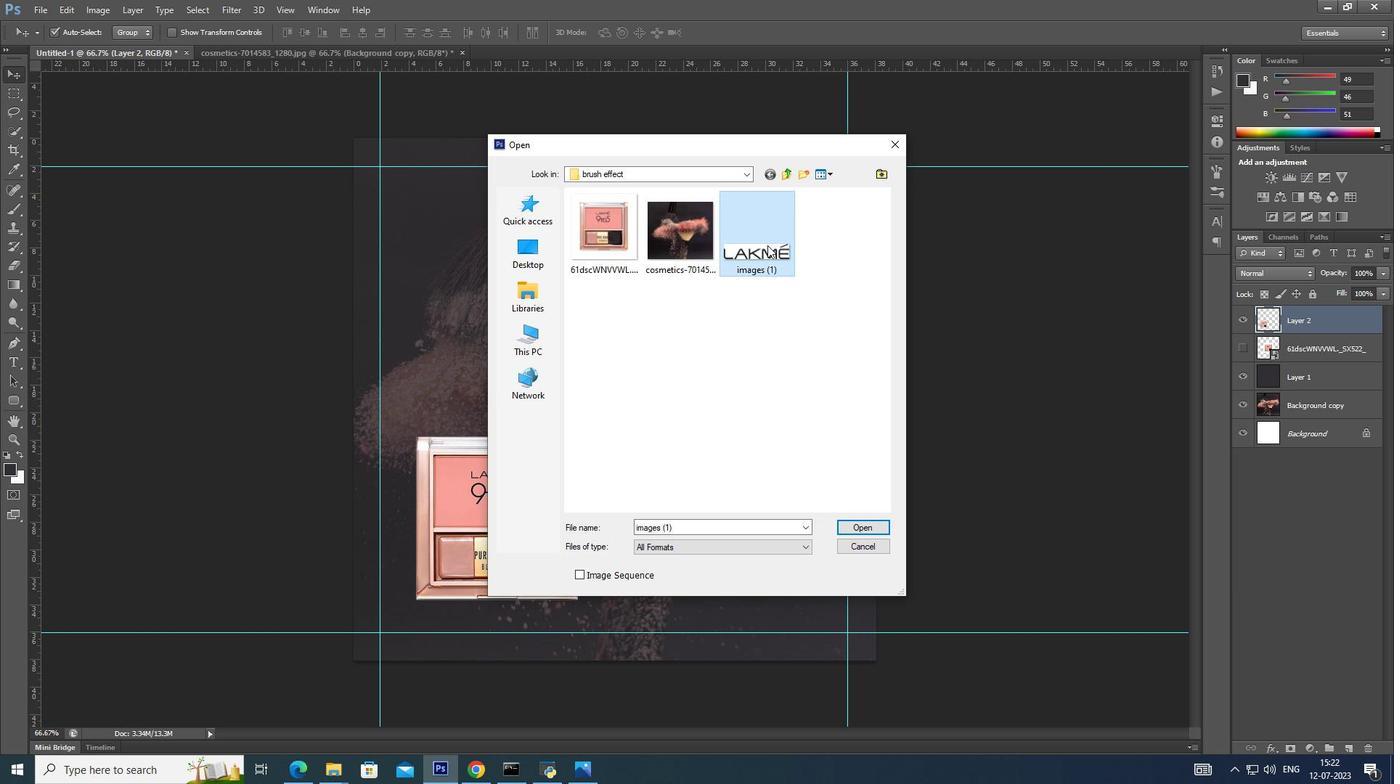 
Action: Mouse moved to (878, 527)
Screenshot: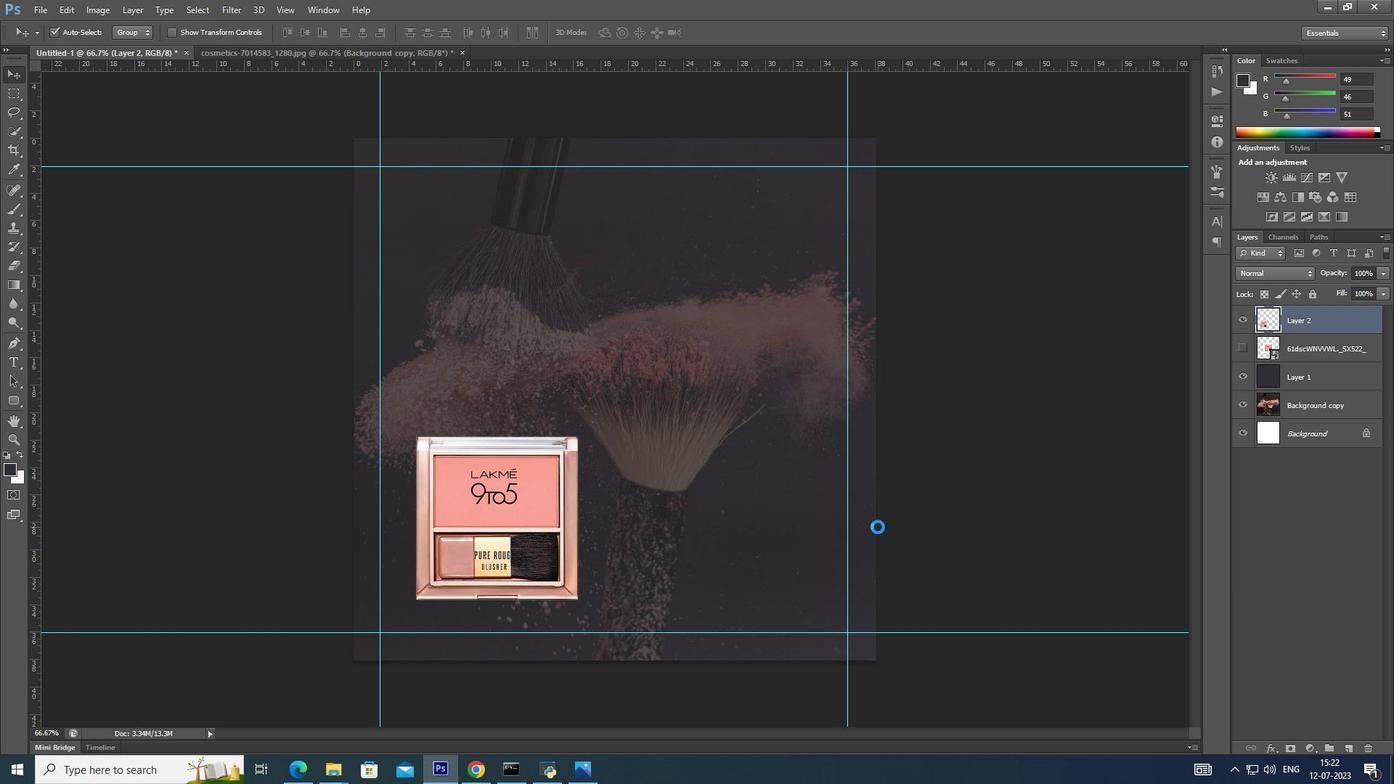 
Action: Mouse pressed left at (878, 527)
Screenshot: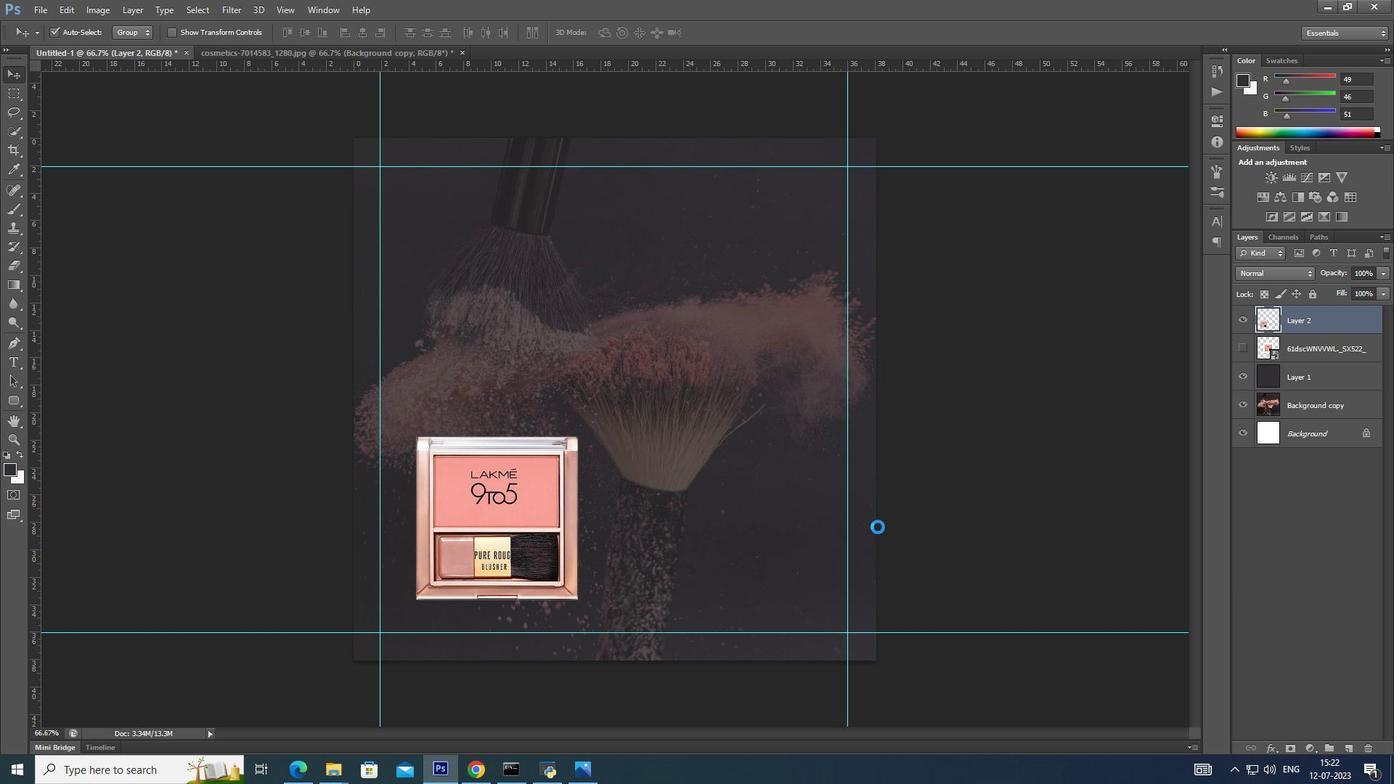 
Action: Mouse moved to (1317, 313)
Screenshot: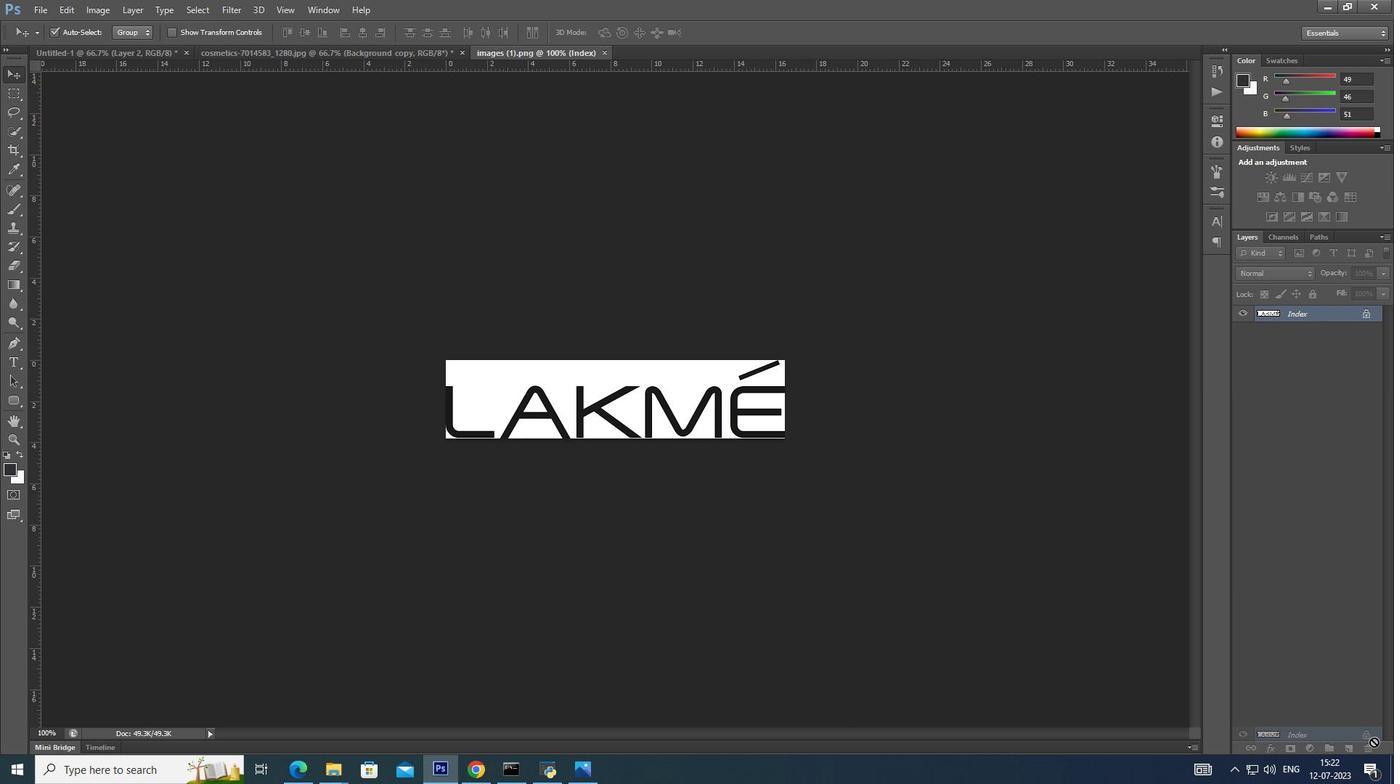 
Action: Mouse pressed left at (1317, 313)
Screenshot: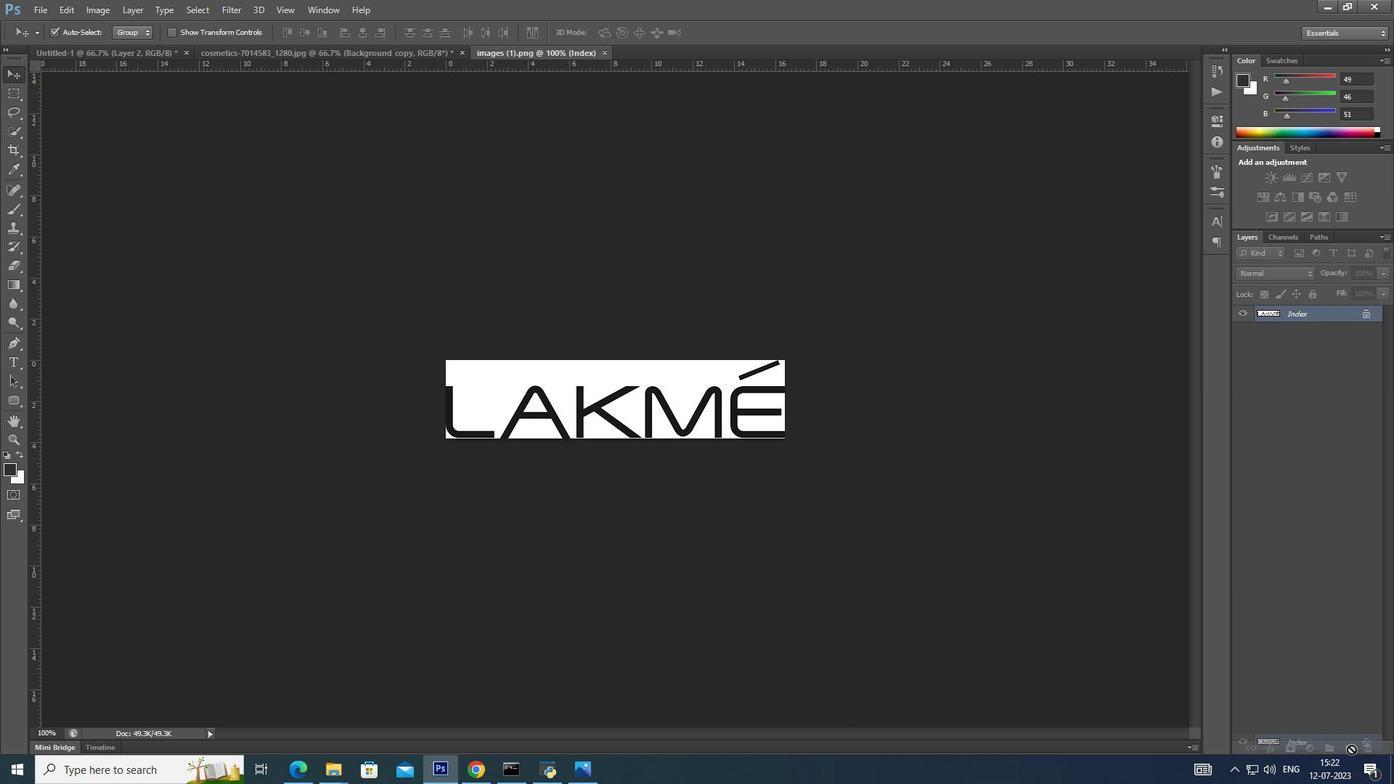 
Action: Mouse moved to (143, 52)
Screenshot: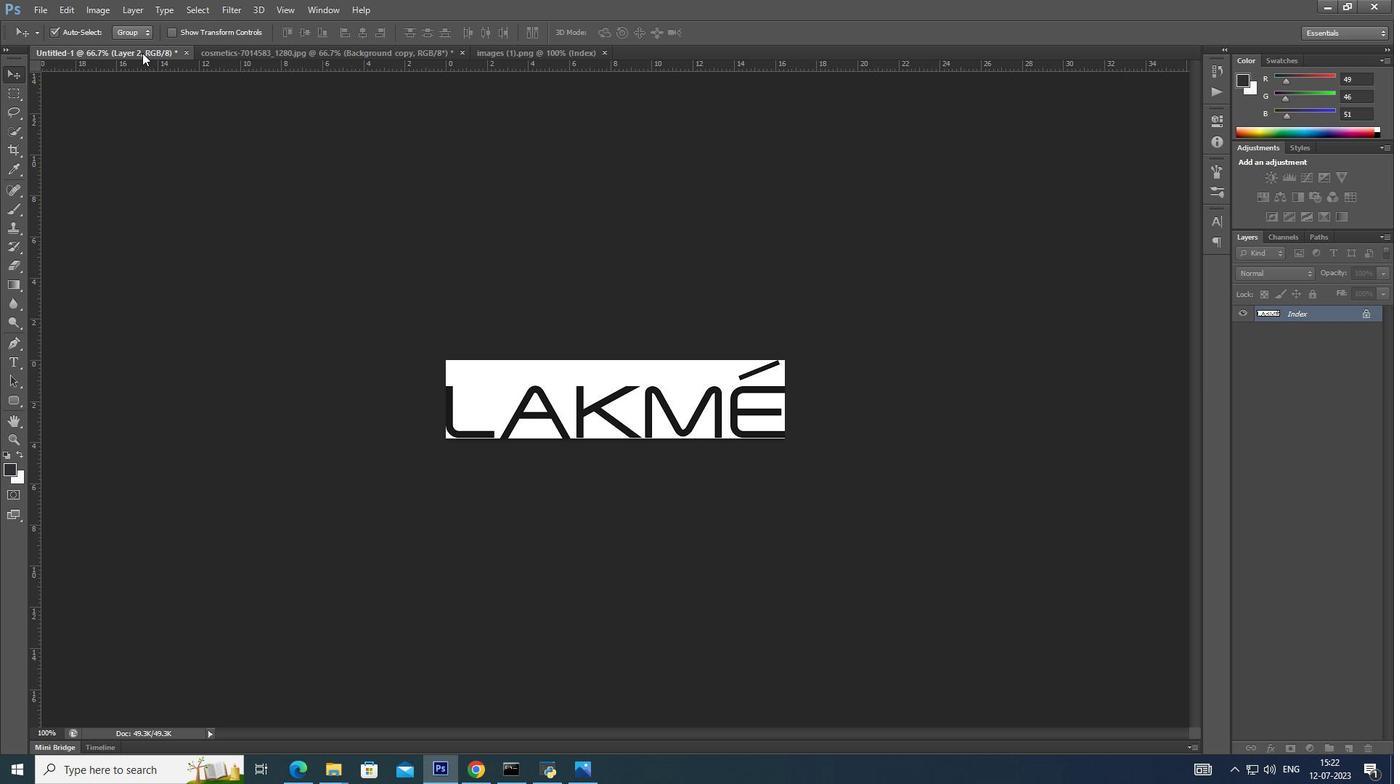 
Action: Mouse pressed left at (143, 52)
Screenshot: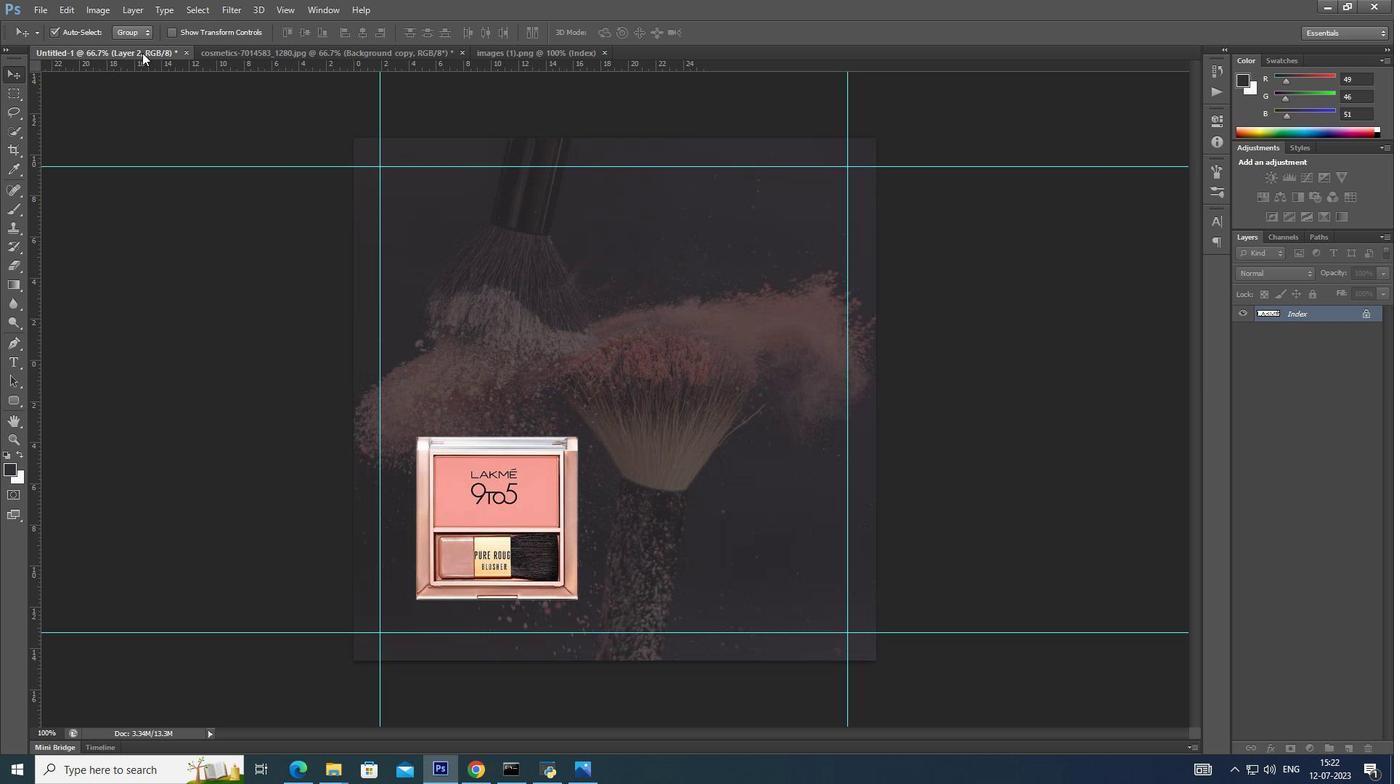 
Action: Mouse moved to (509, 46)
Screenshot: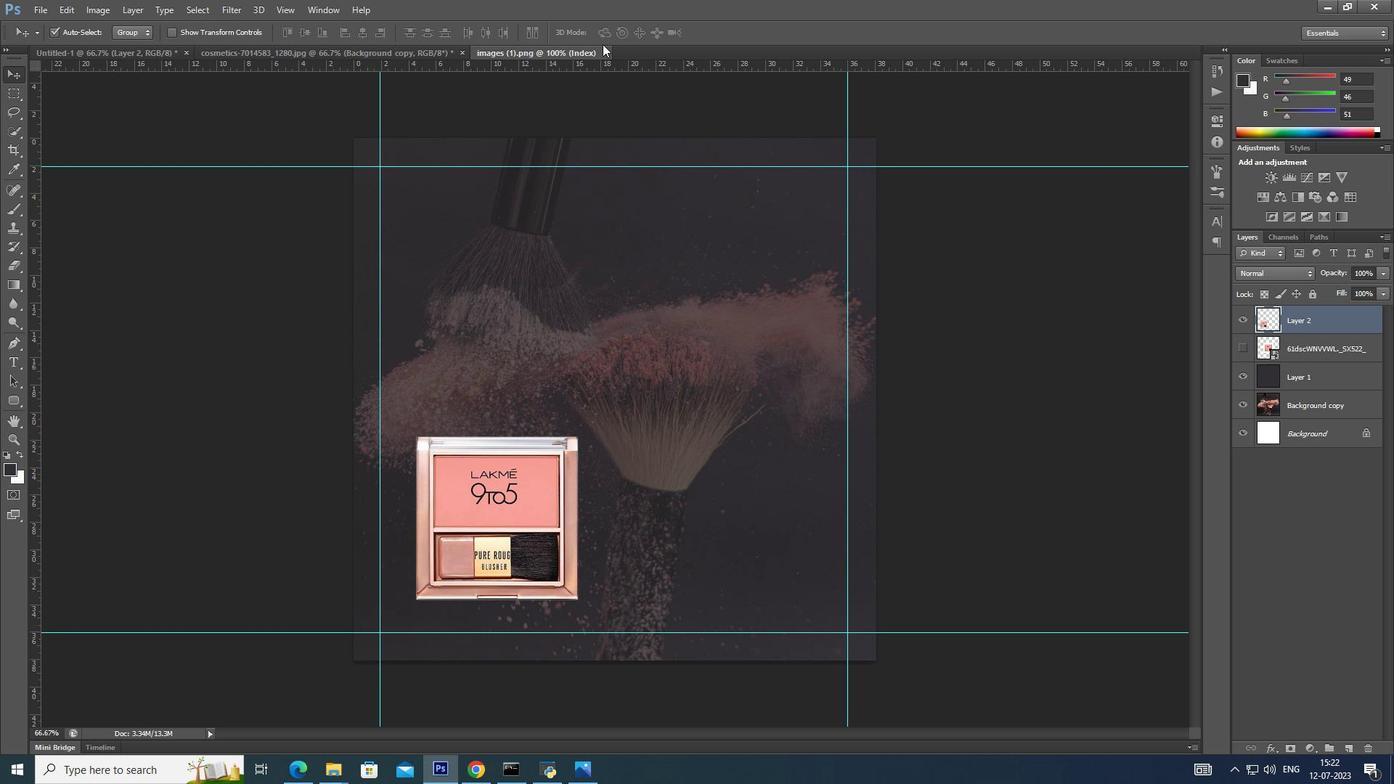 
Action: Mouse pressed left at (509, 46)
Screenshot: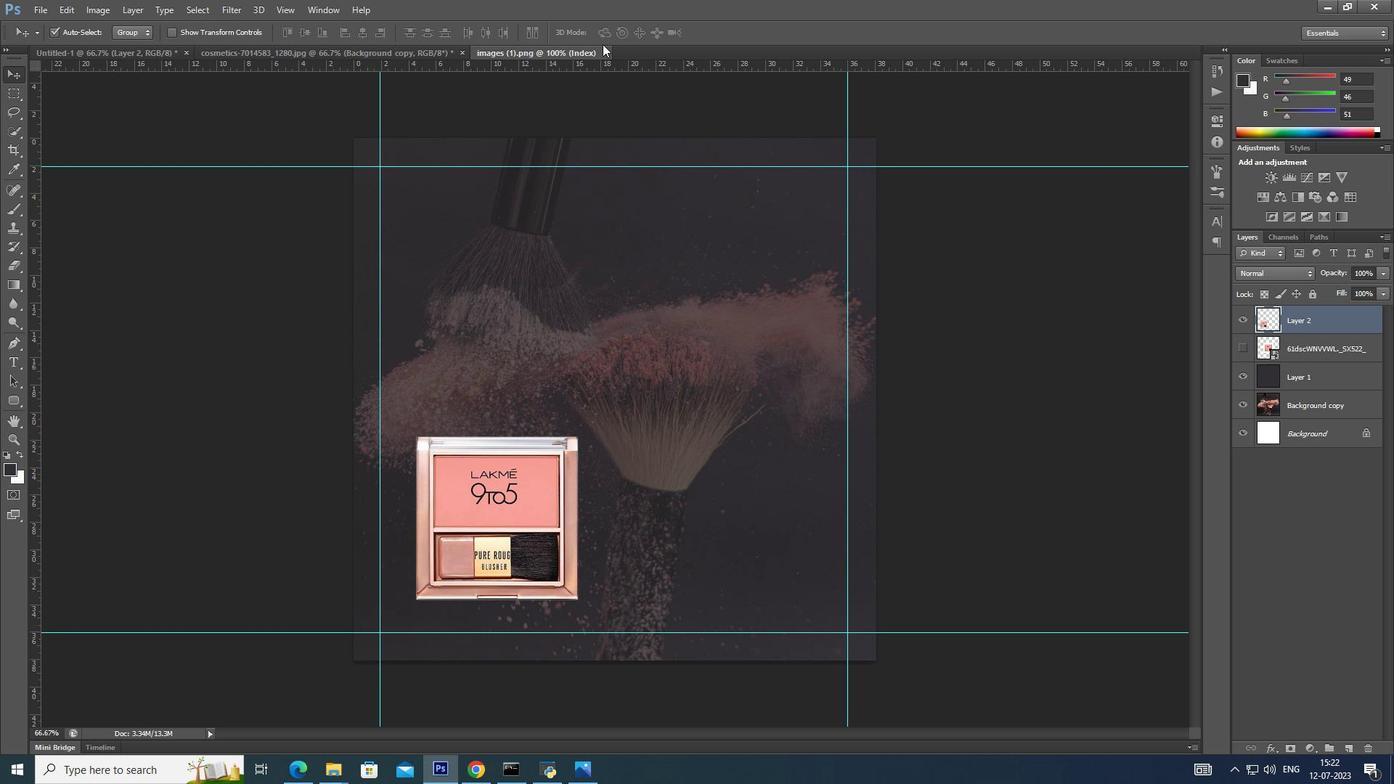 
Action: Mouse moved to (601, 51)
Screenshot: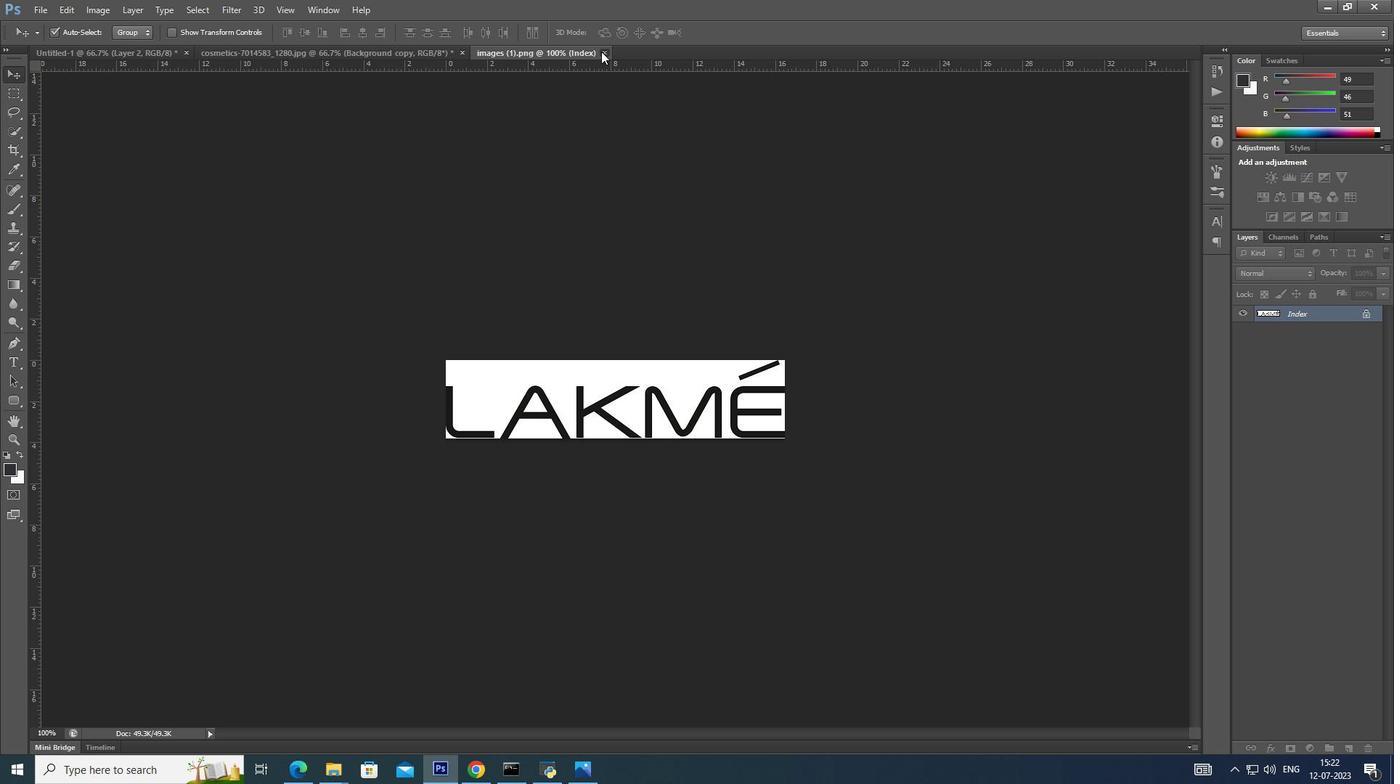
Action: Mouse pressed left at (601, 51)
Screenshot: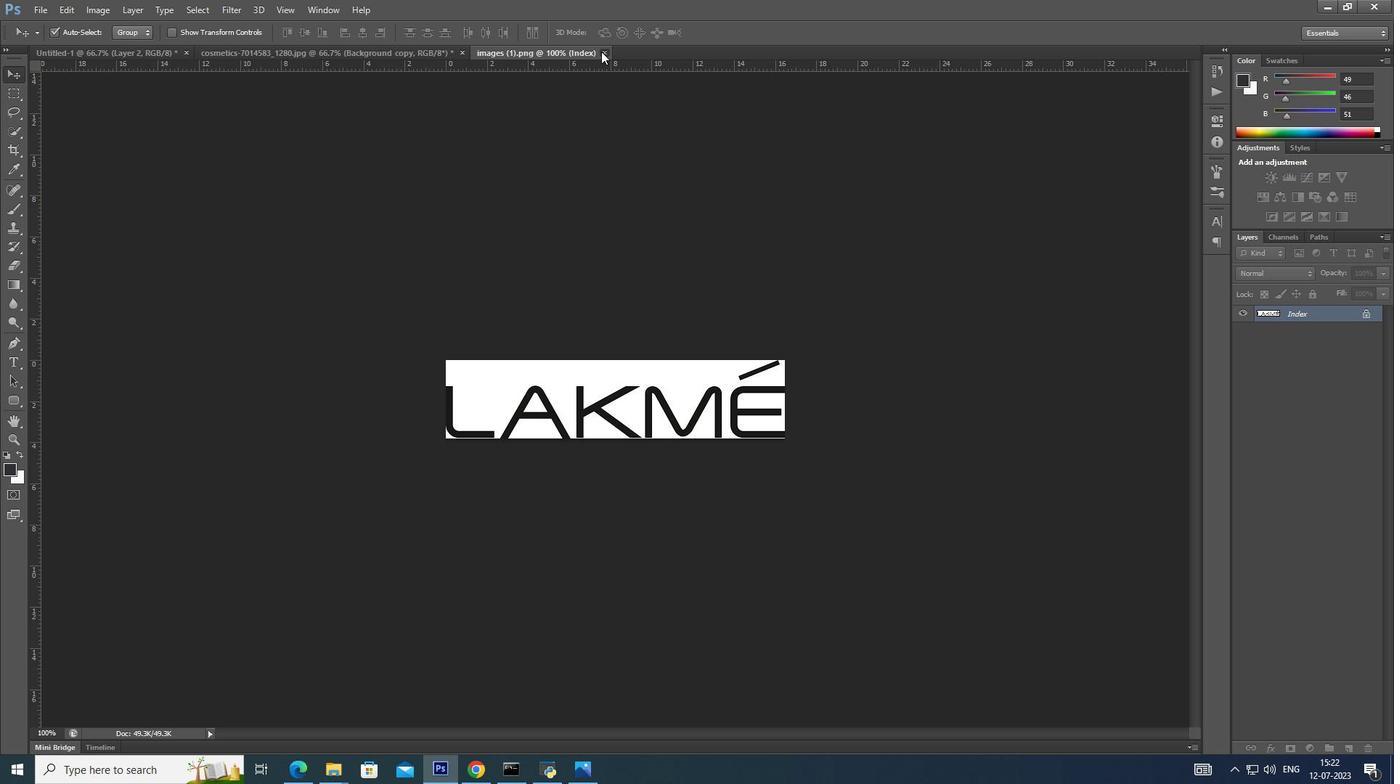 
Action: Mouse moved to (39, 4)
Screenshot: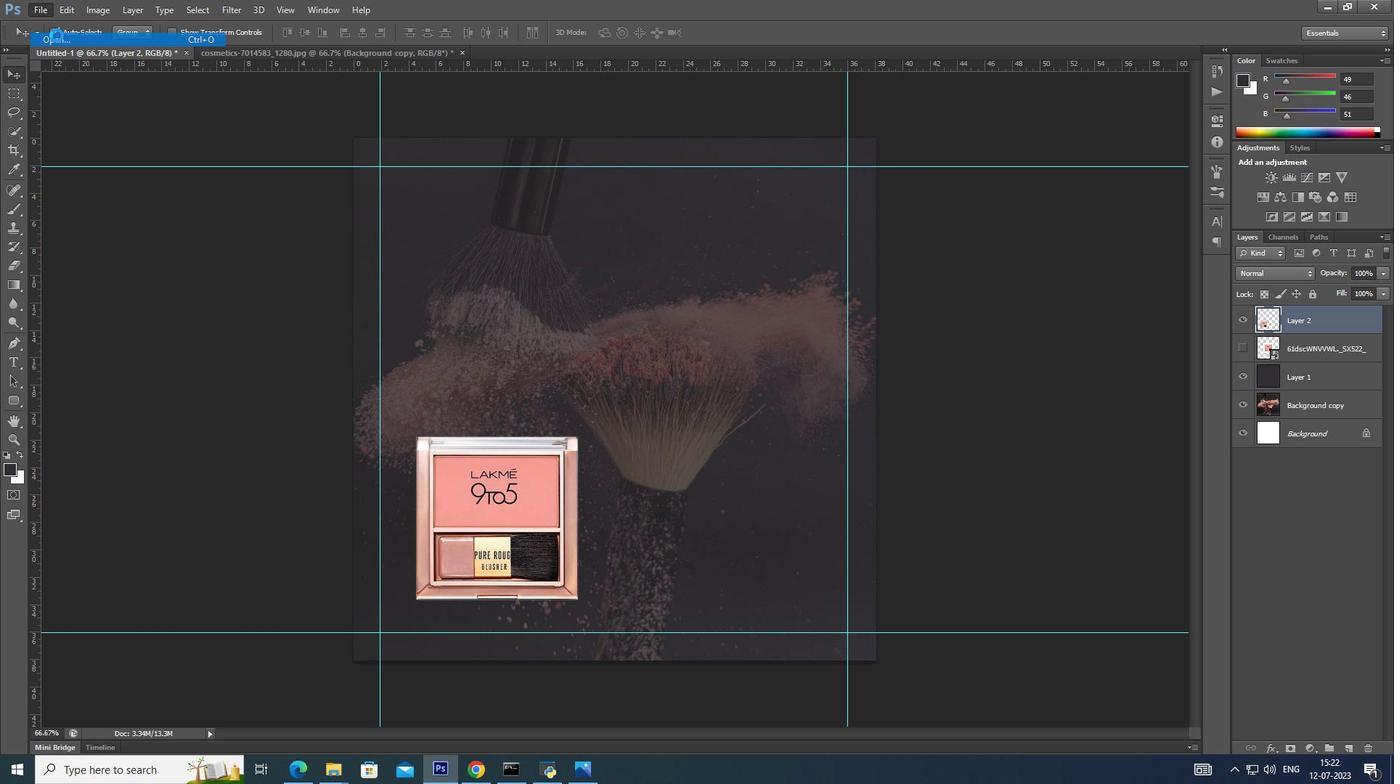 
Action: Mouse pressed left at (39, 4)
Screenshot: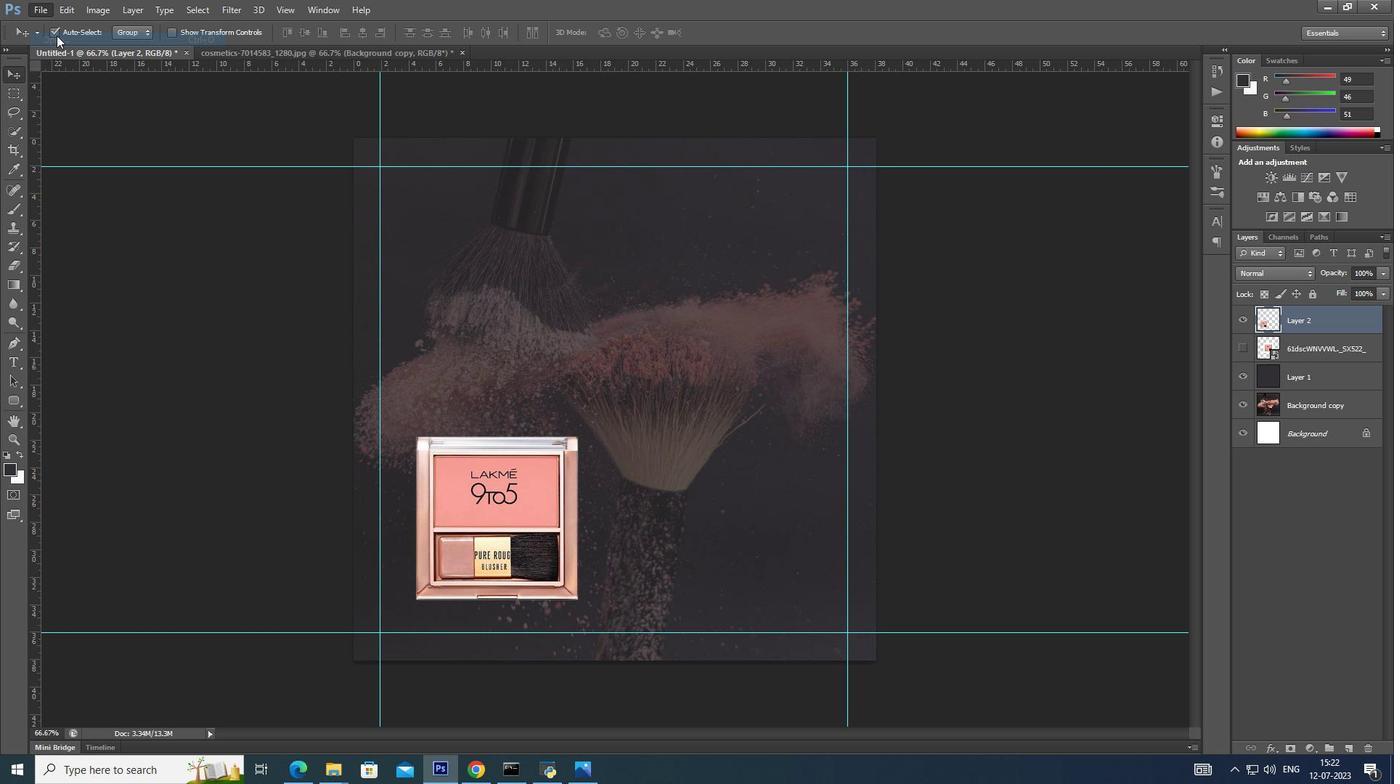 
Action: Mouse moved to (56, 35)
Screenshot: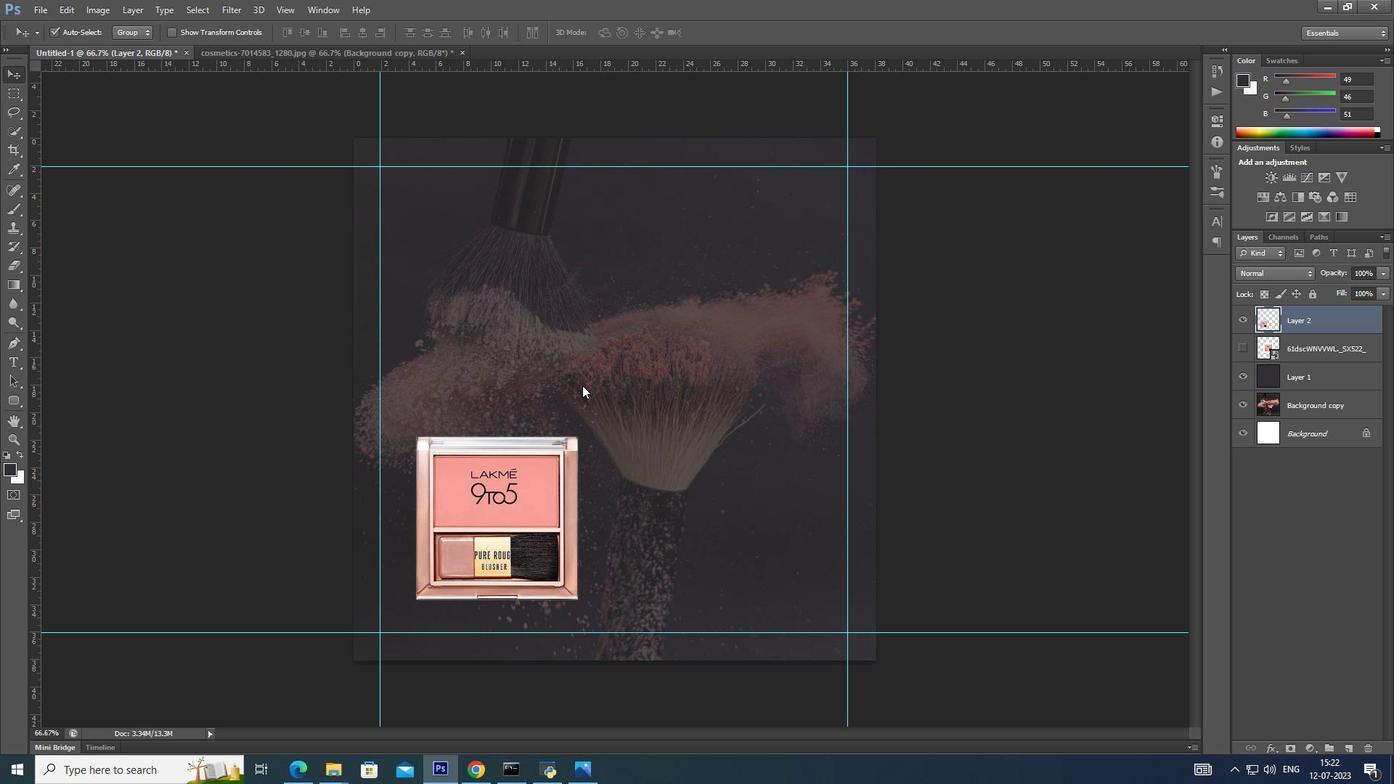 
Action: Mouse pressed left at (56, 35)
Screenshot: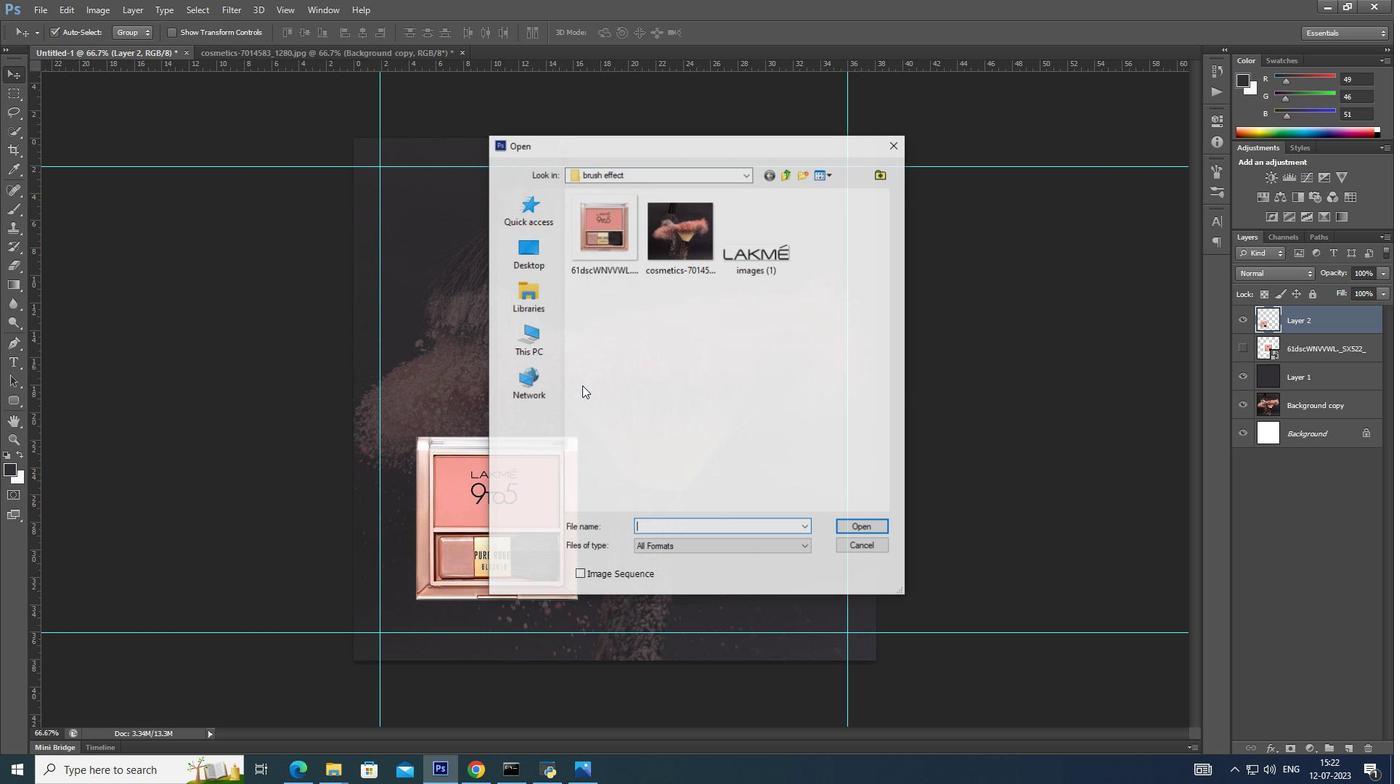 
Action: Mouse moved to (752, 243)
Screenshot: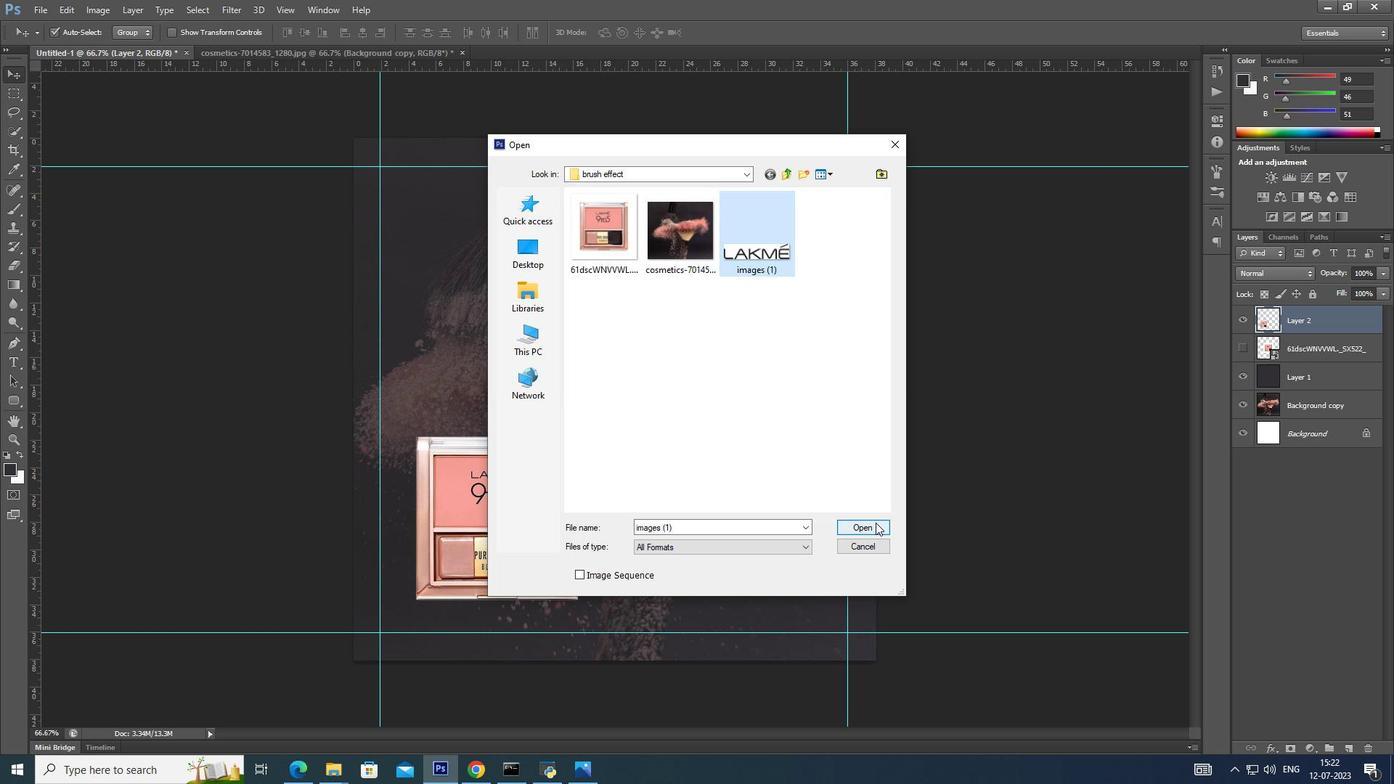
Action: Mouse pressed left at (752, 243)
Screenshot: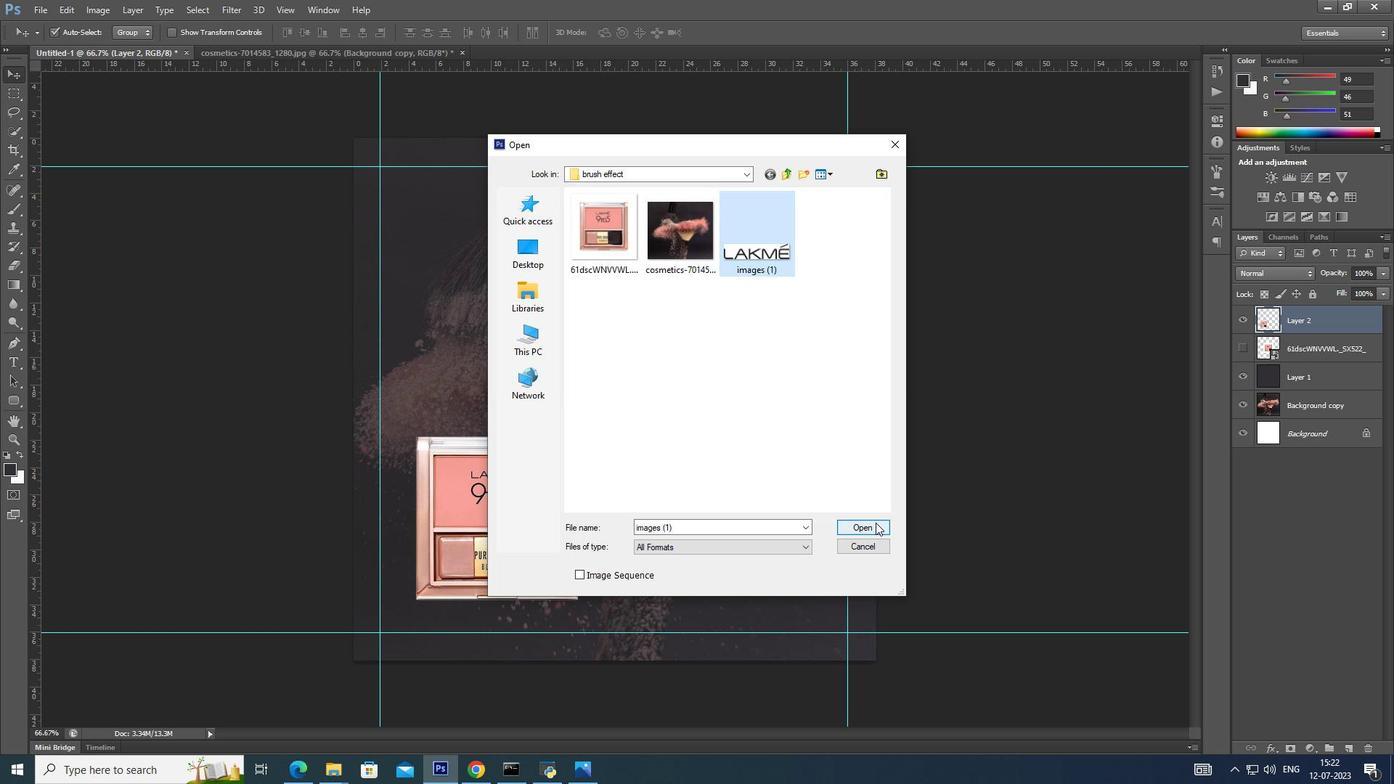 
Action: Mouse moved to (875, 522)
Screenshot: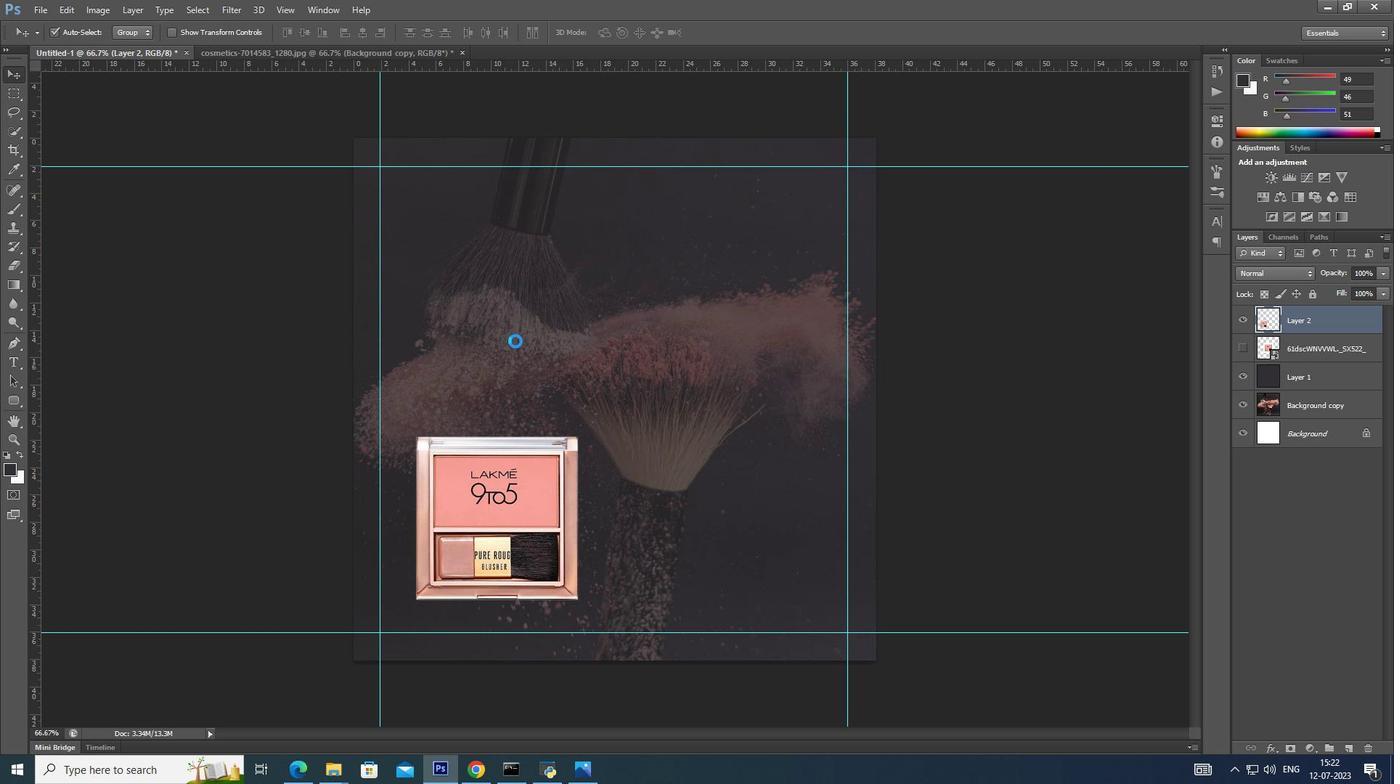 
Action: Mouse pressed left at (875, 522)
Screenshot: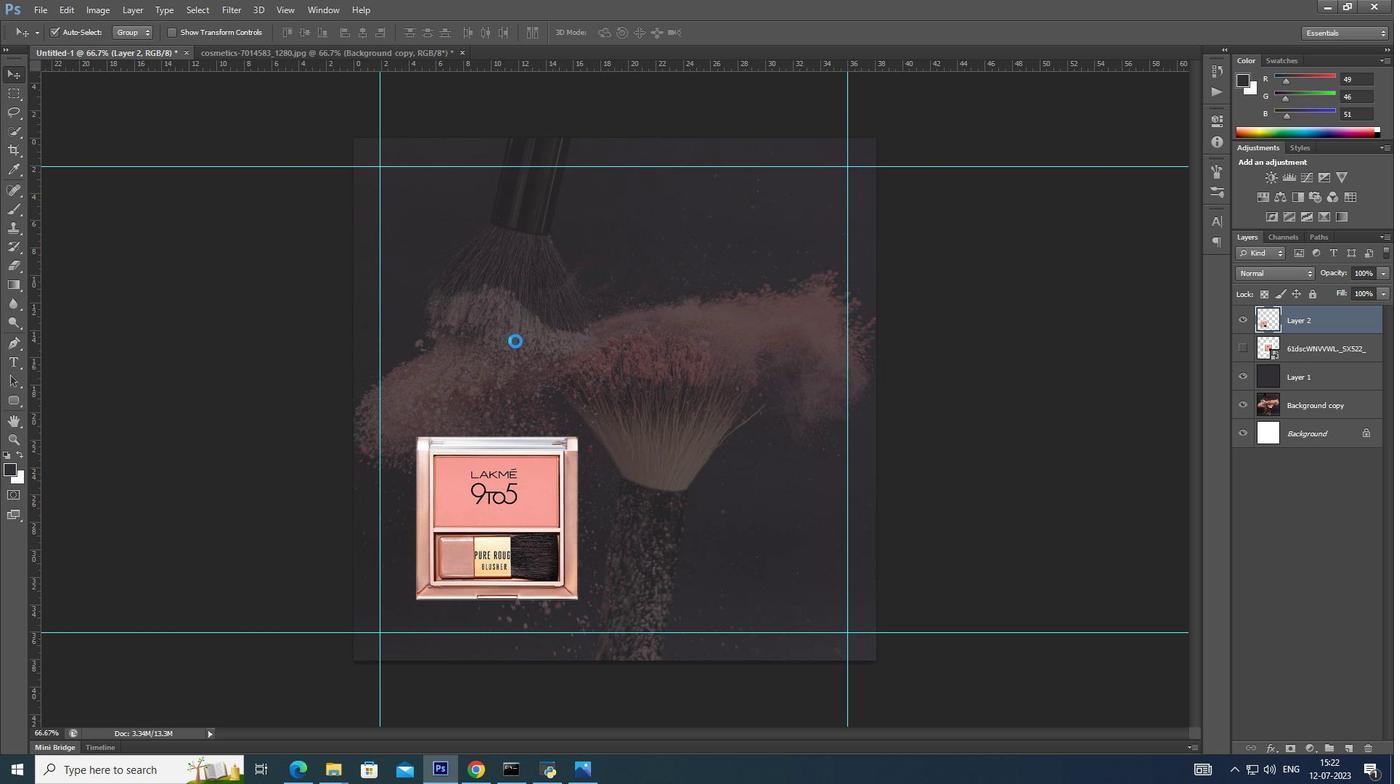 
Action: Mouse moved to (604, 50)
Screenshot: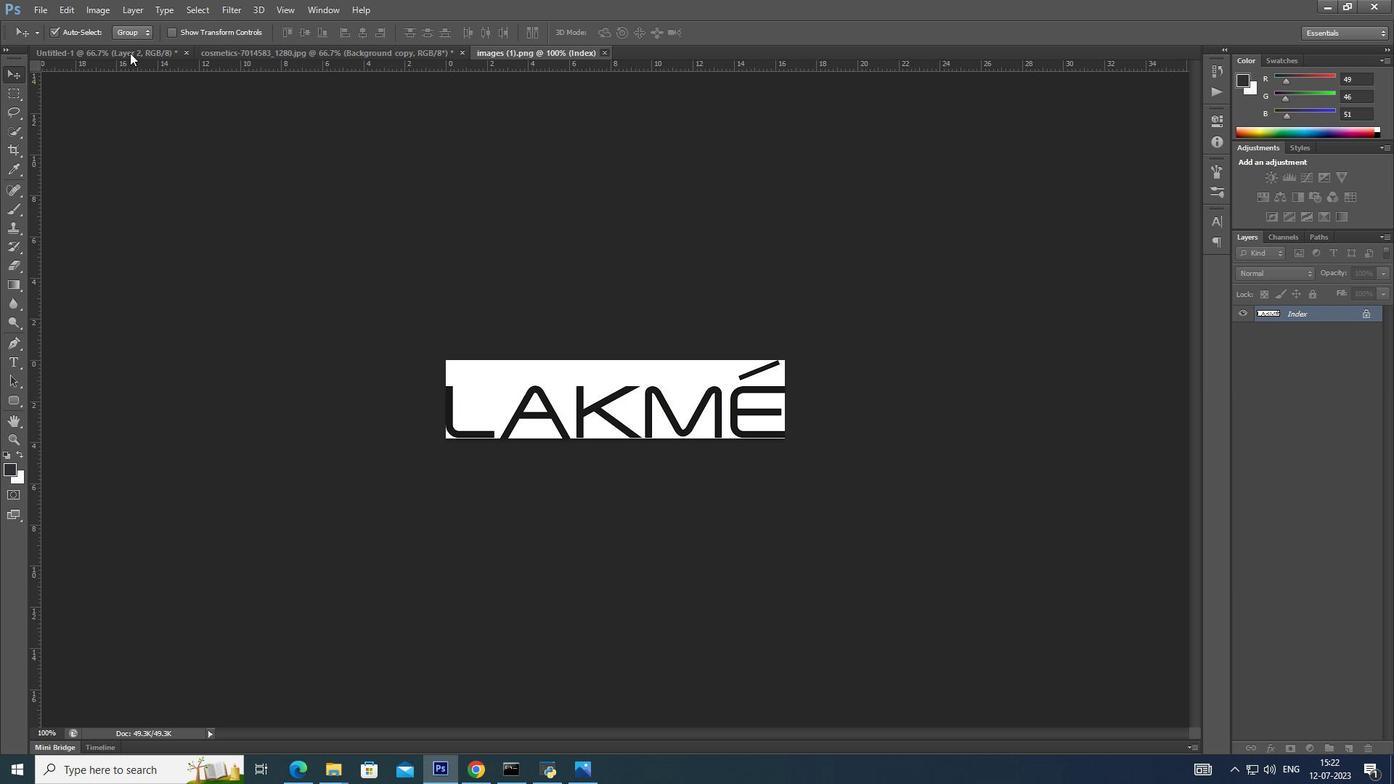 
Action: Mouse pressed left at (604, 50)
Screenshot: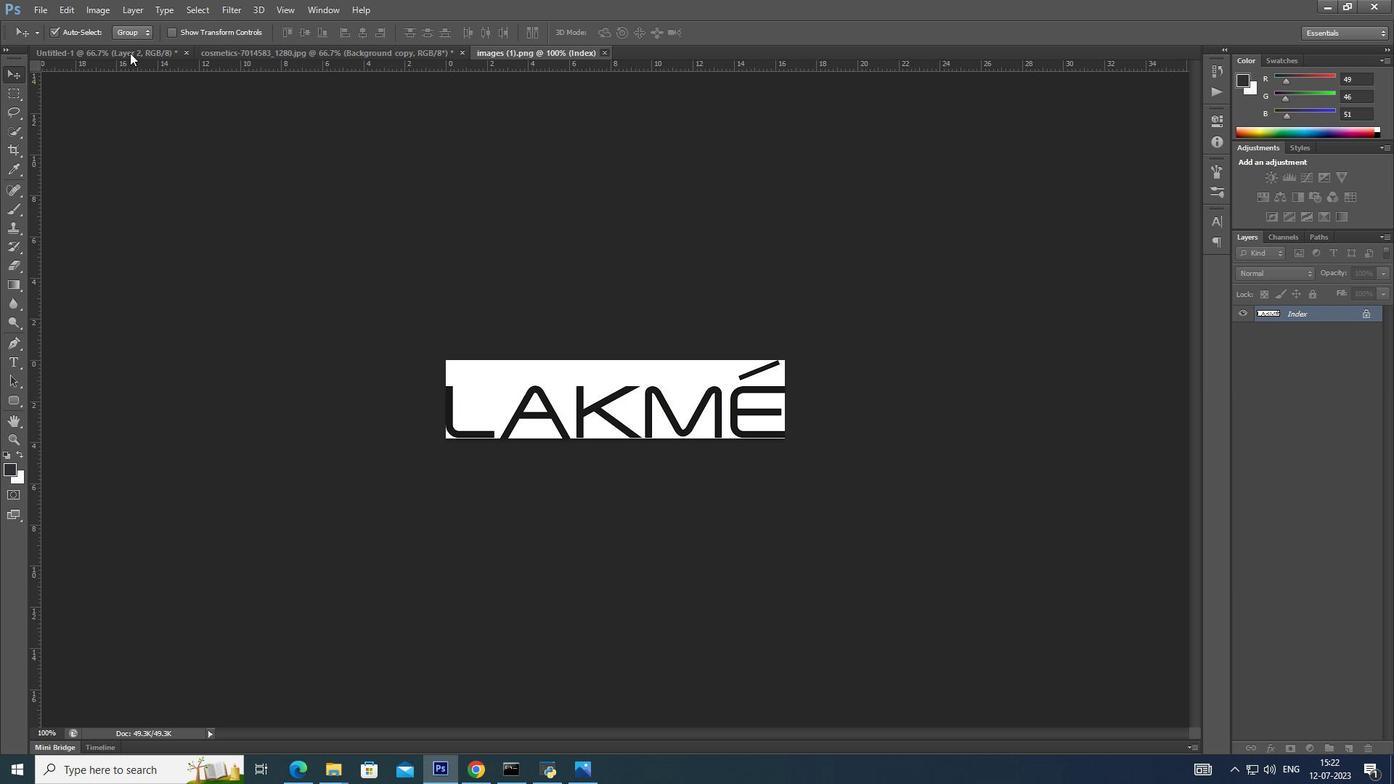 
Action: Mouse moved to (129, 53)
Screenshot: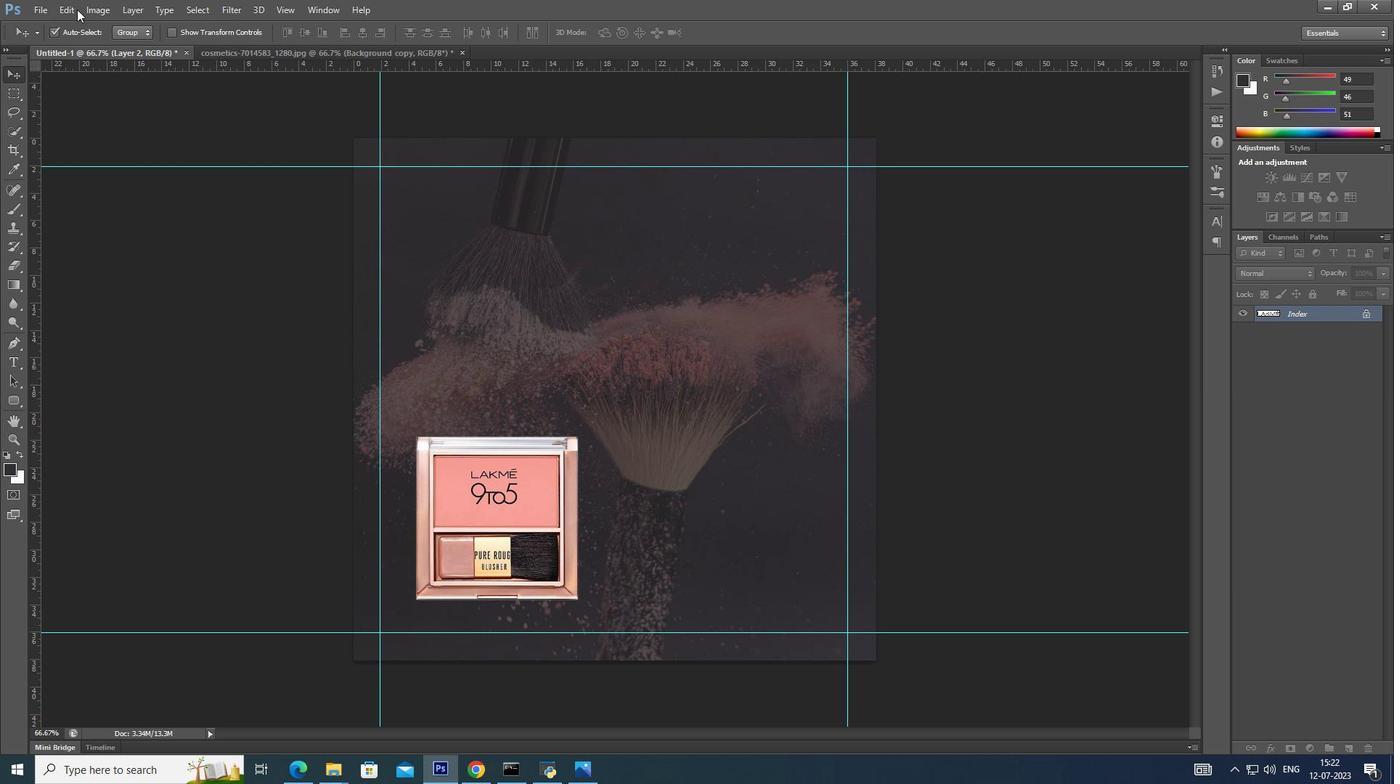 
Action: Mouse pressed left at (129, 53)
Screenshot: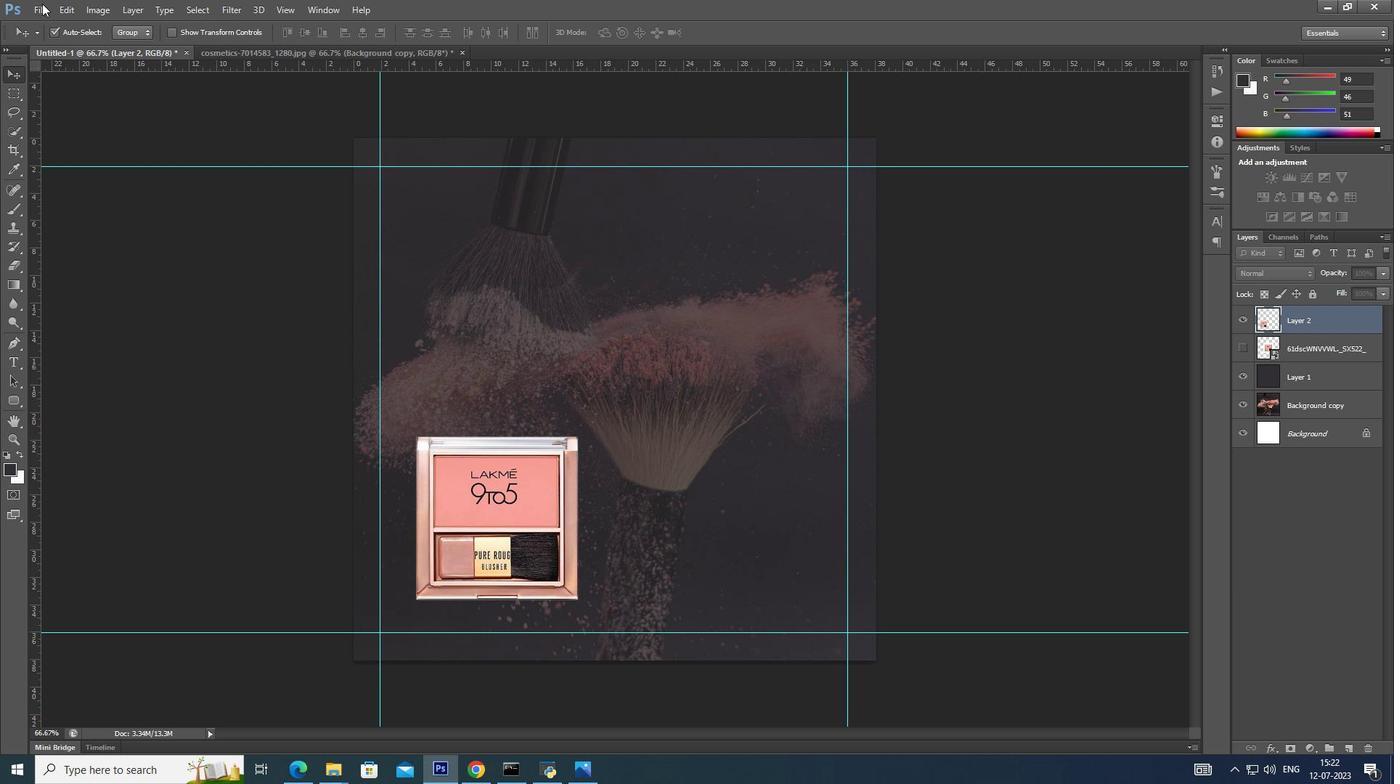 
Action: Mouse moved to (39, 3)
Screenshot: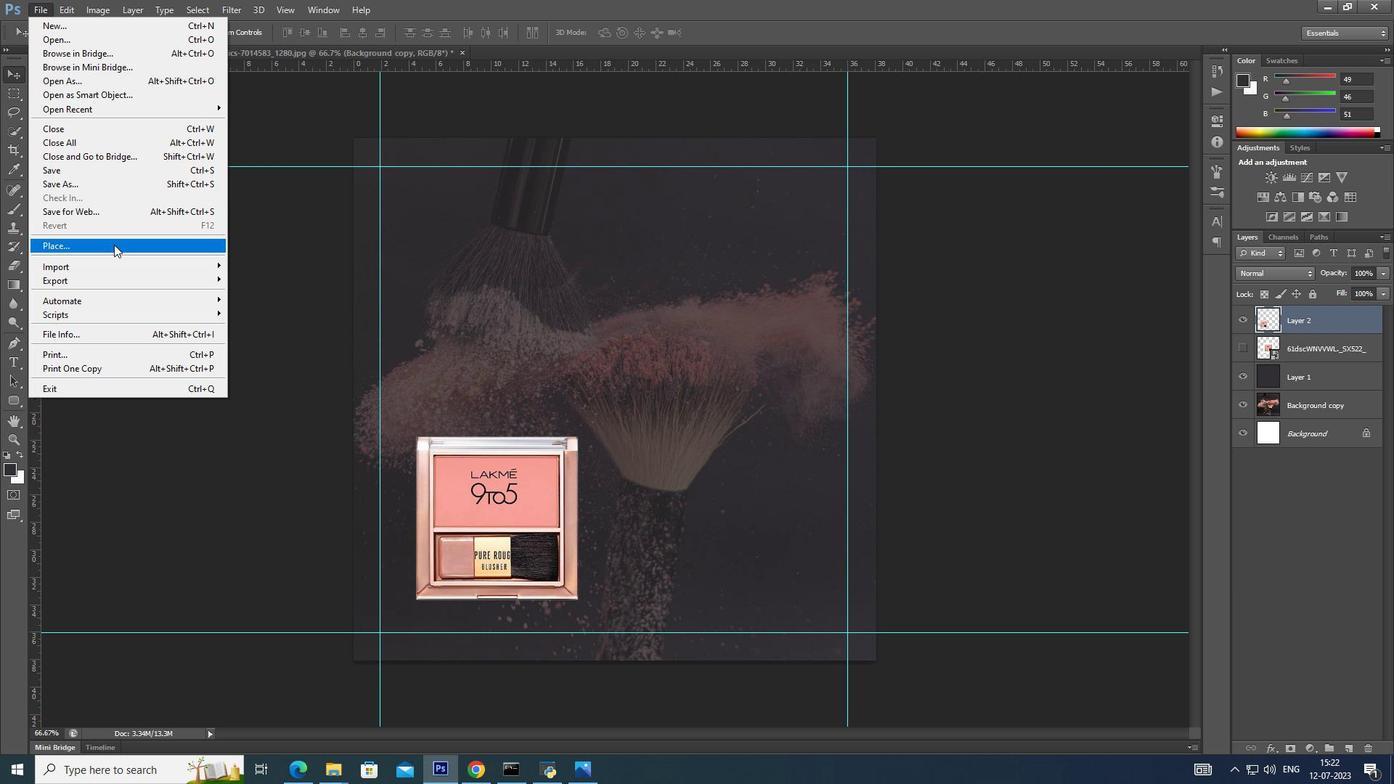 
Action: Mouse pressed left at (39, 3)
Screenshot: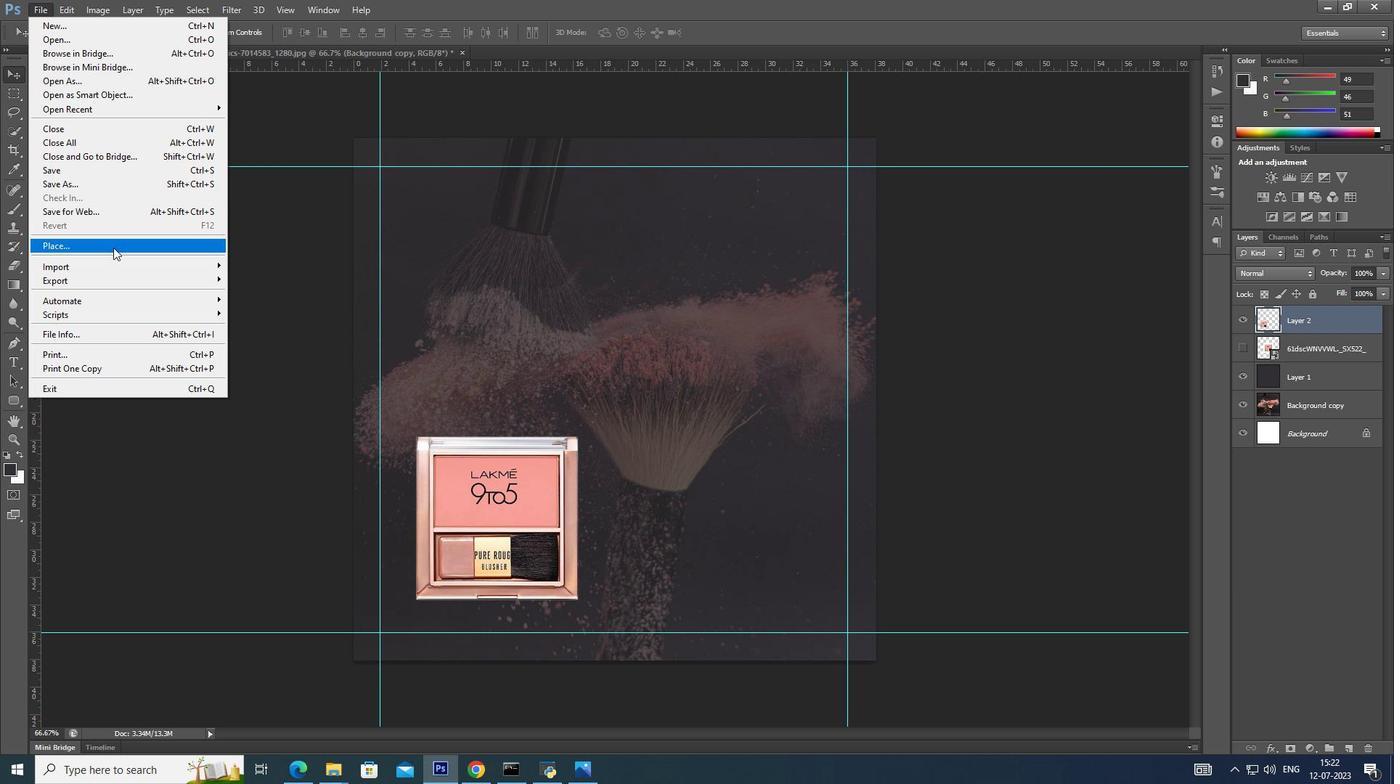 
Action: Mouse moved to (113, 247)
Screenshot: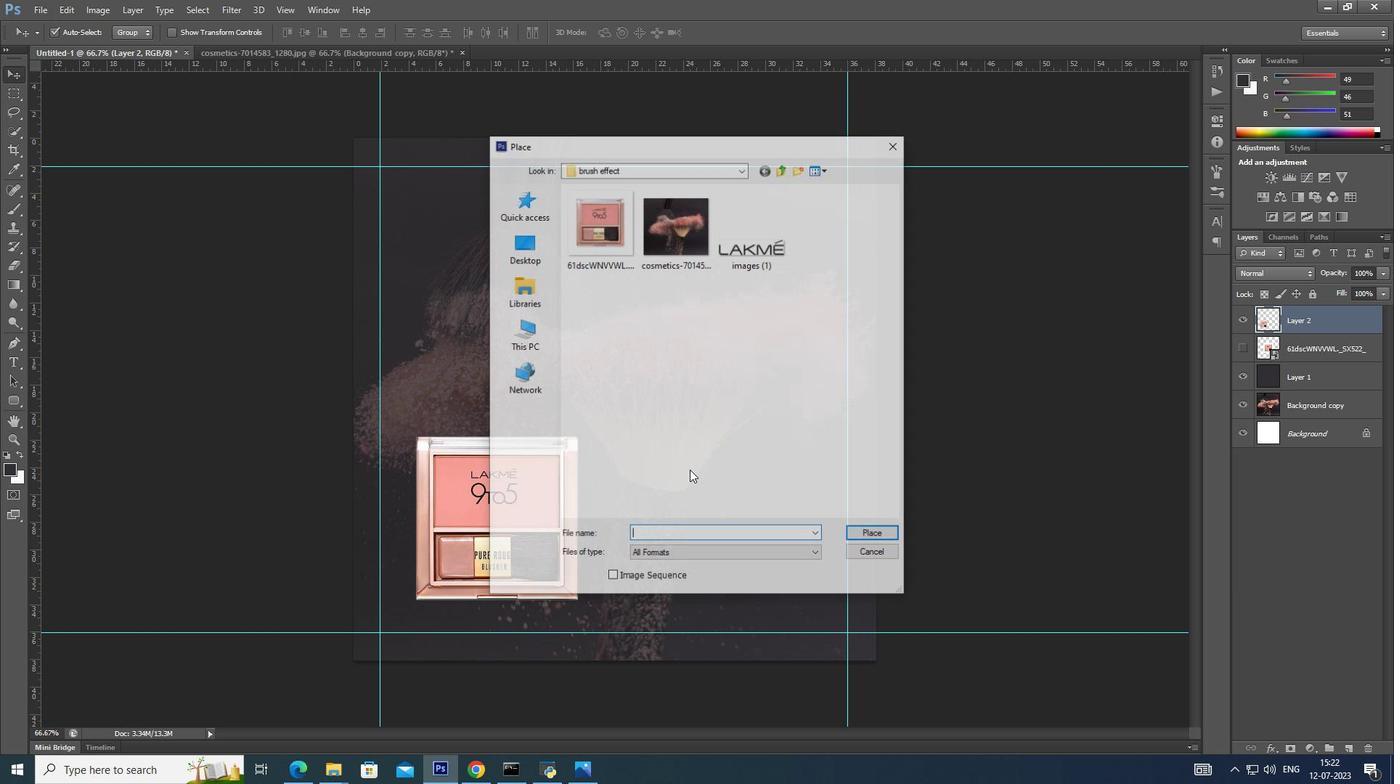 
Action: Mouse pressed left at (113, 247)
Screenshot: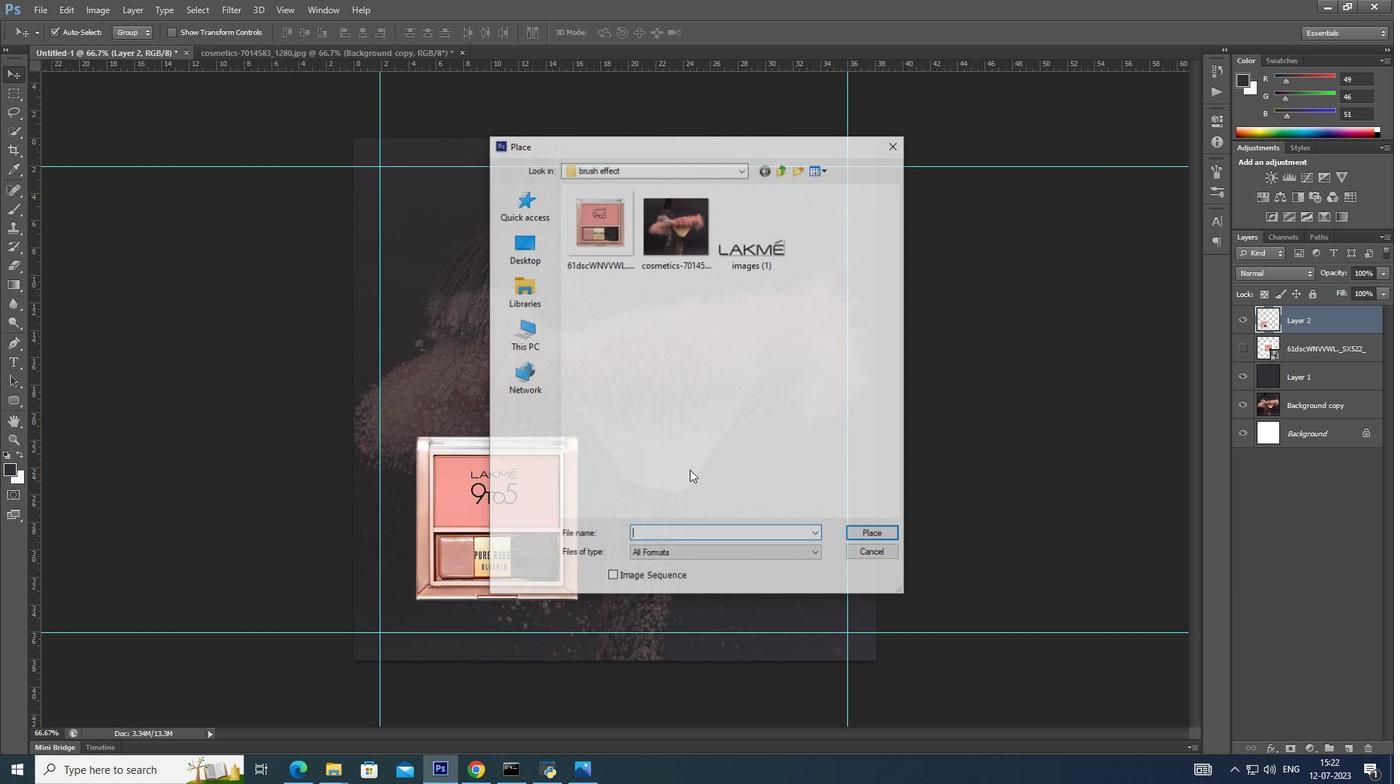 
Action: Mouse moved to (729, 212)
Screenshot: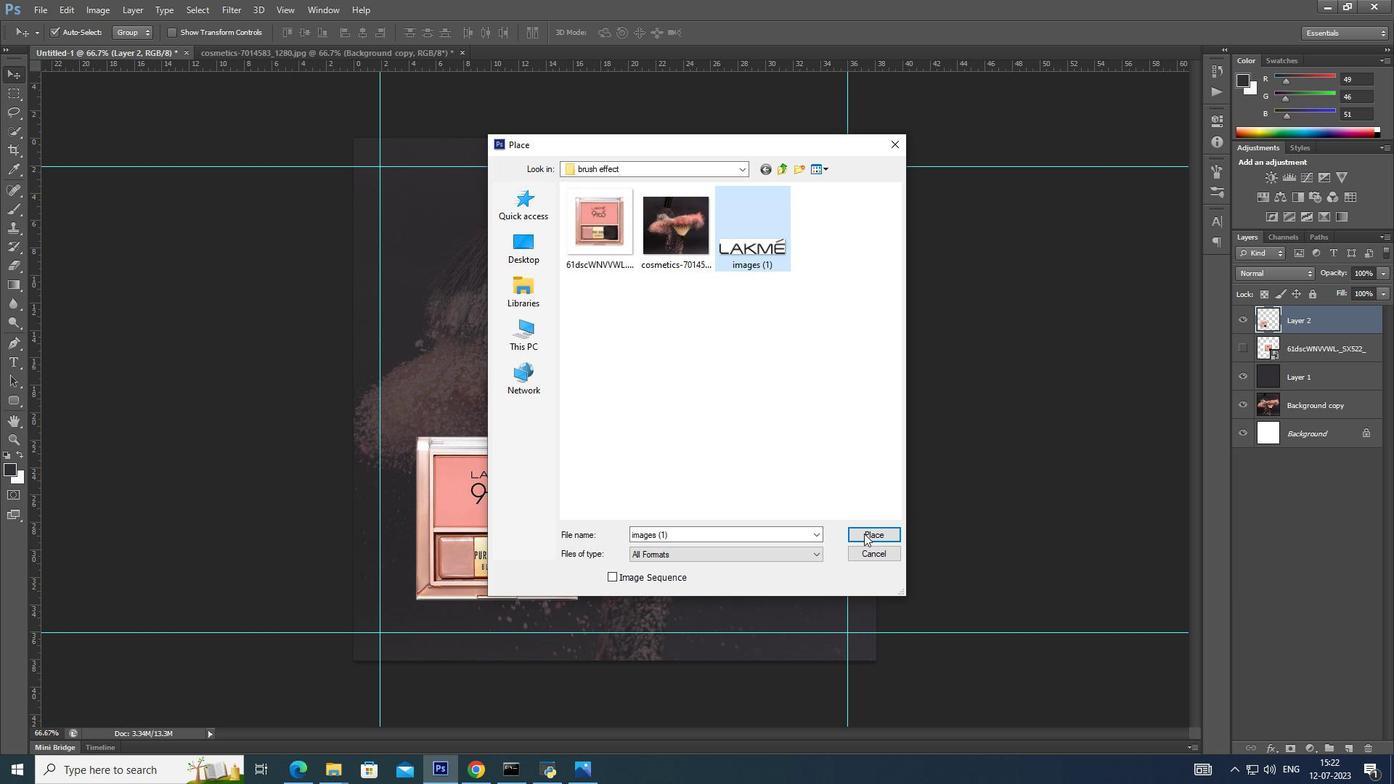 
Action: Mouse pressed left at (729, 212)
Screenshot: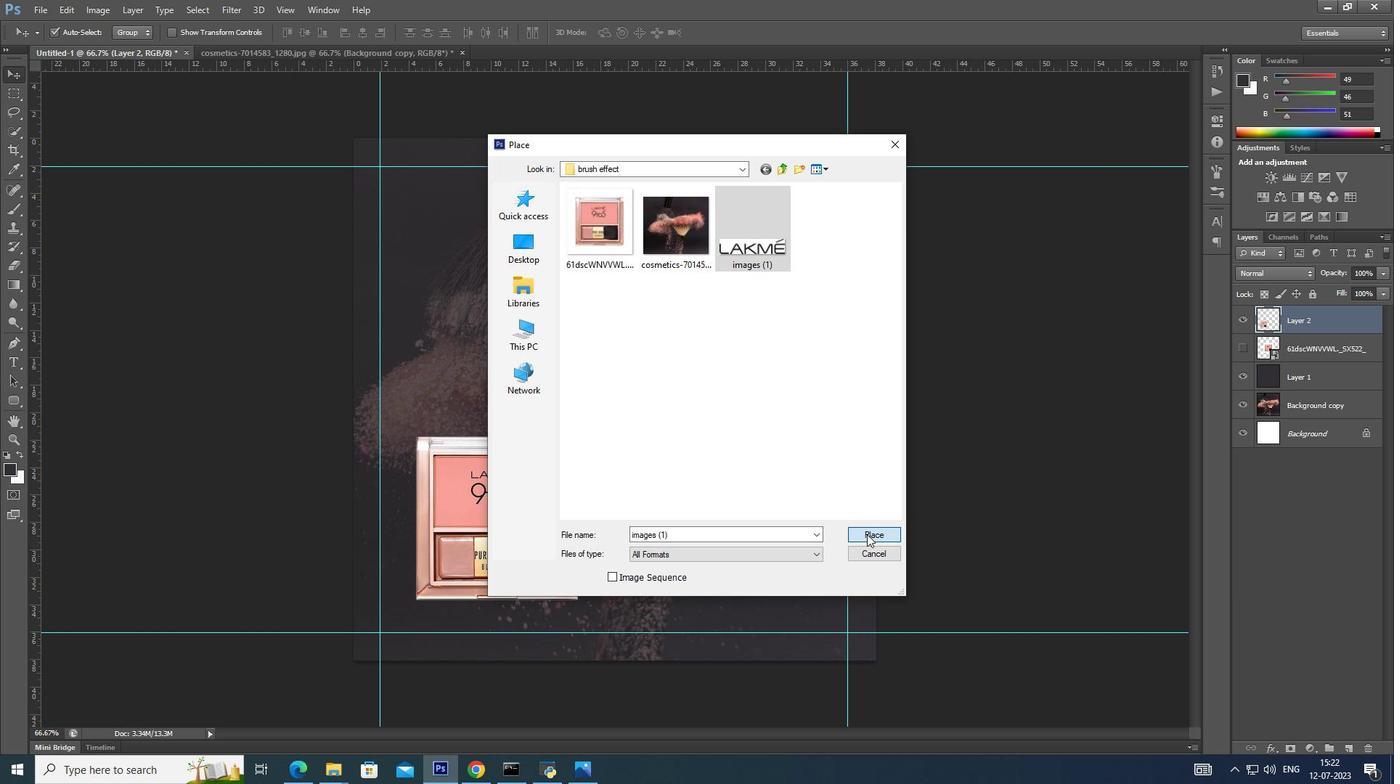 
Action: Mouse moved to (867, 534)
